 Task: Design a Vector Pattern for a Cosmic Fashion Collection.
Action: Mouse moved to (170, 108)
Screenshot: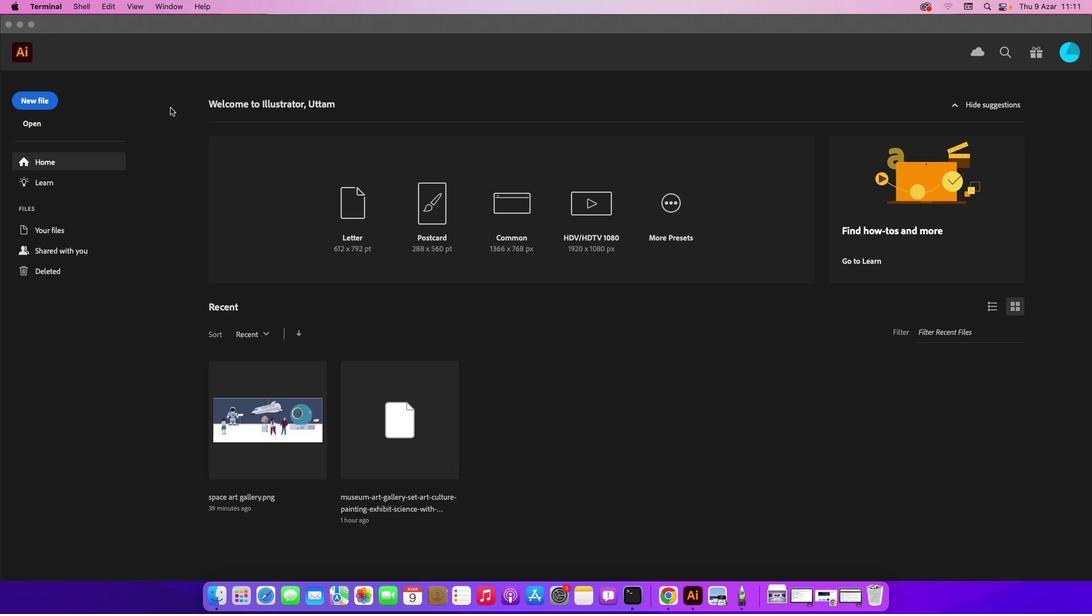 
Action: Mouse pressed left at (170, 108)
Screenshot: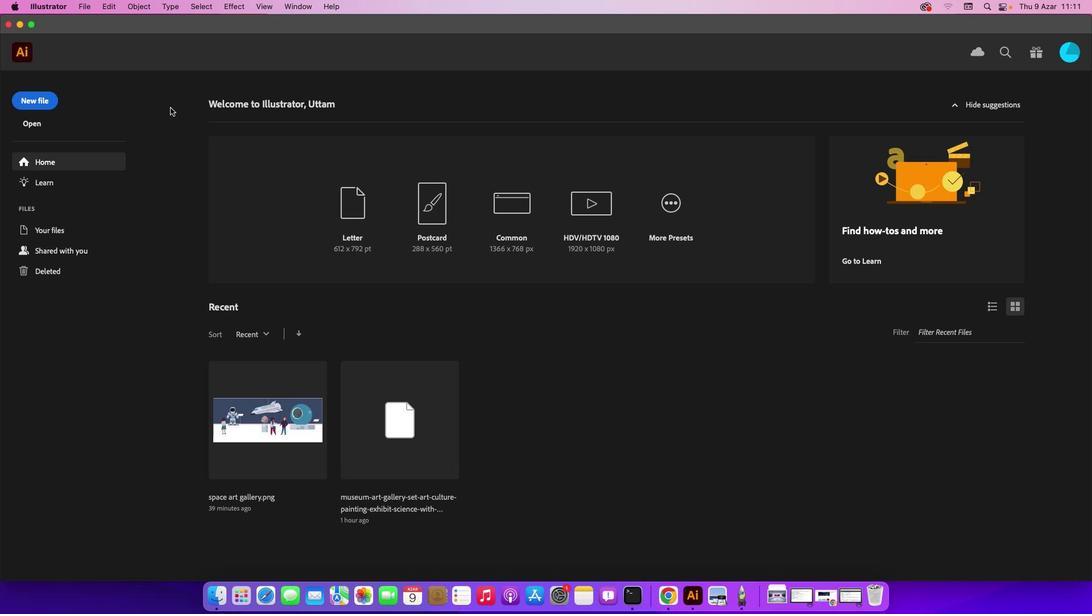 
Action: Mouse moved to (34, 105)
Screenshot: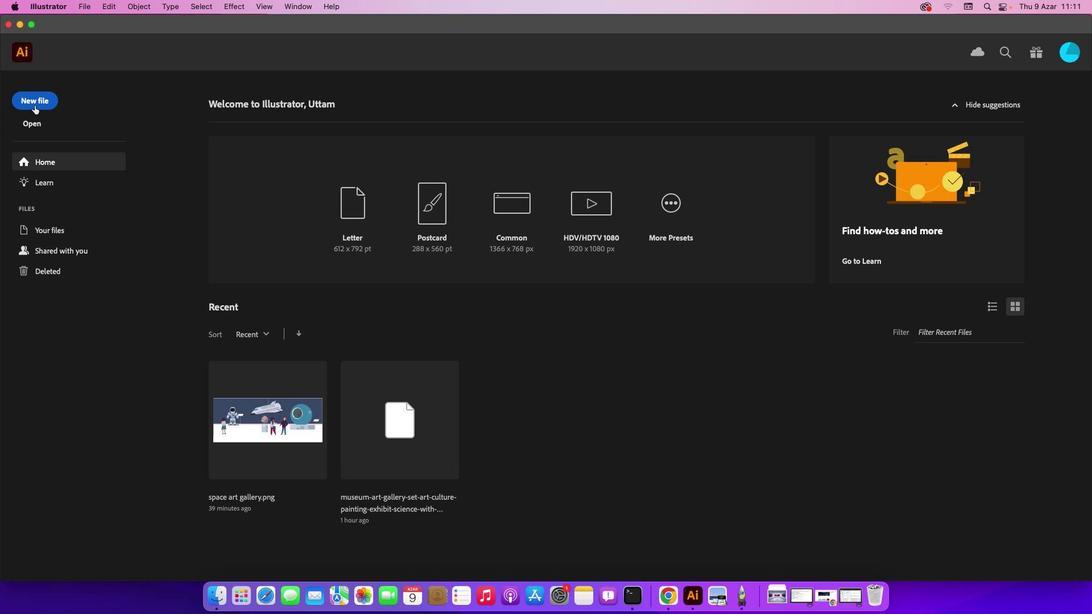 
Action: Mouse pressed left at (34, 105)
Screenshot: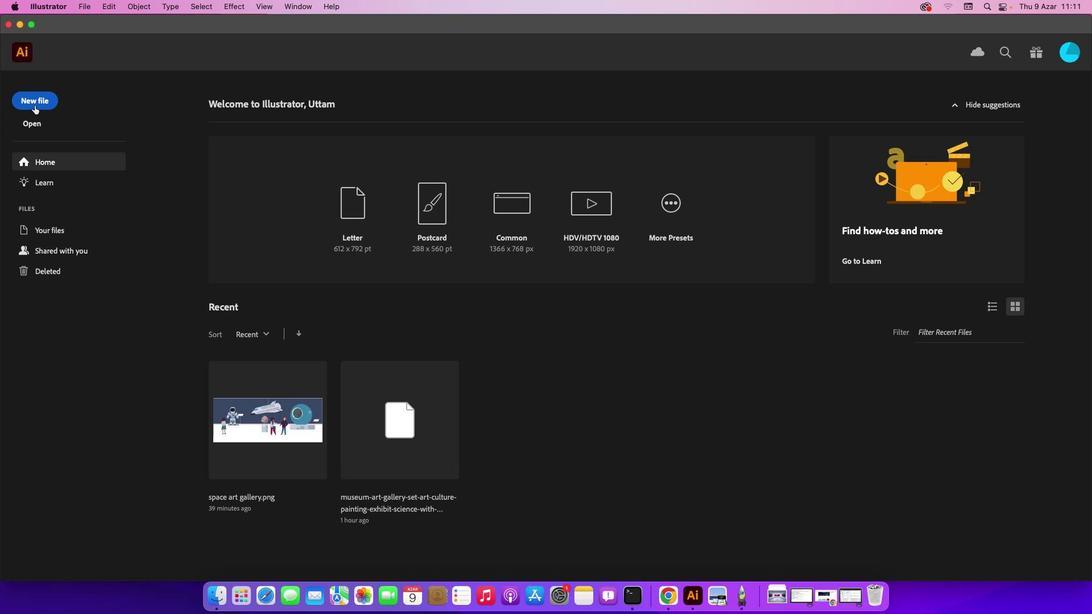 
Action: Mouse moved to (801, 471)
Screenshot: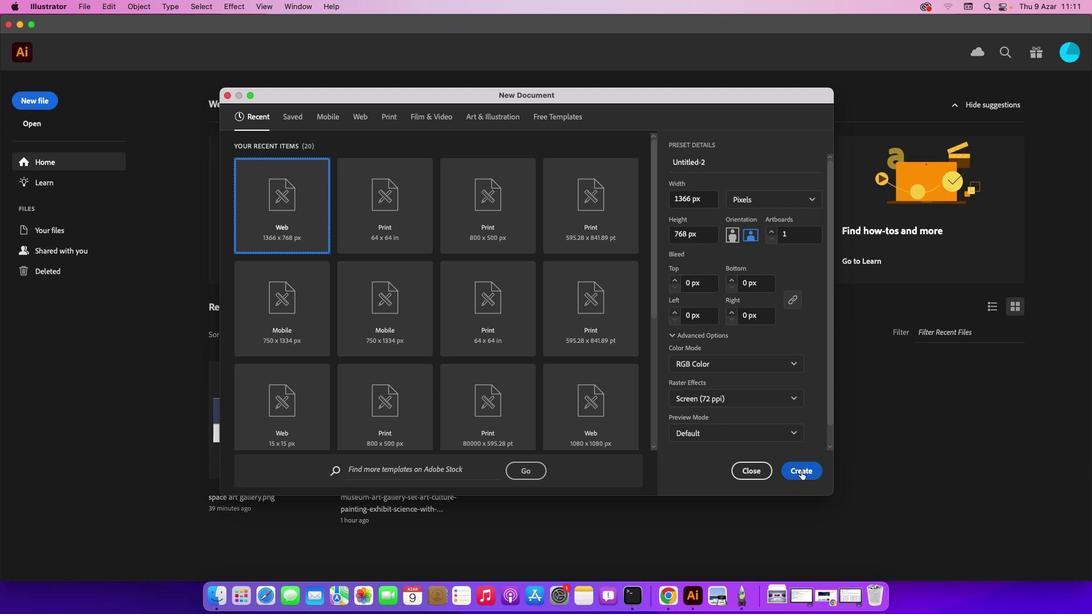 
Action: Mouse pressed left at (801, 471)
Screenshot: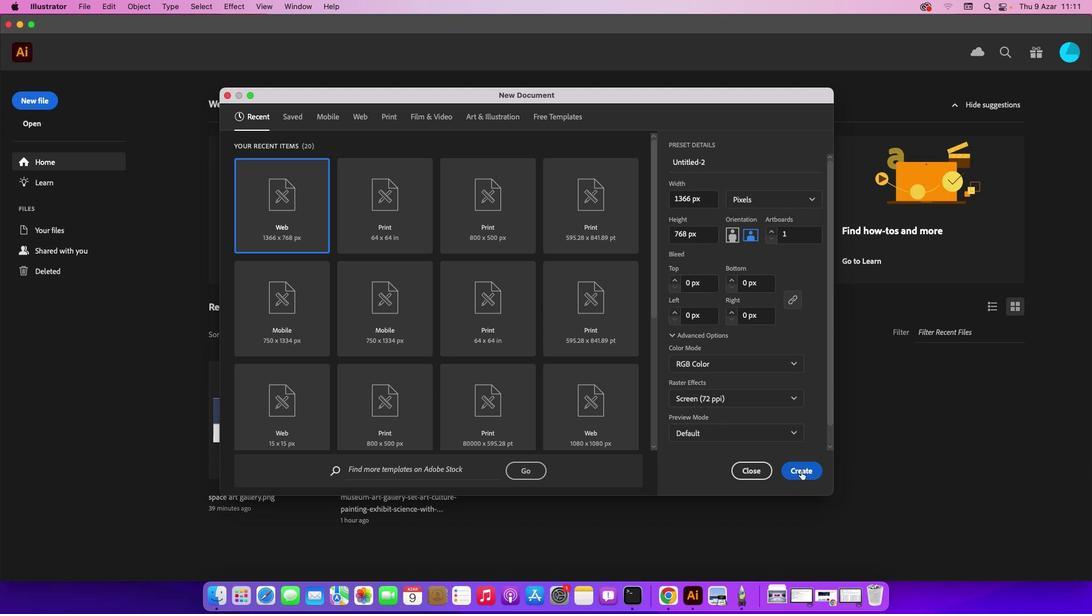 
Action: Mouse moved to (84, 3)
Screenshot: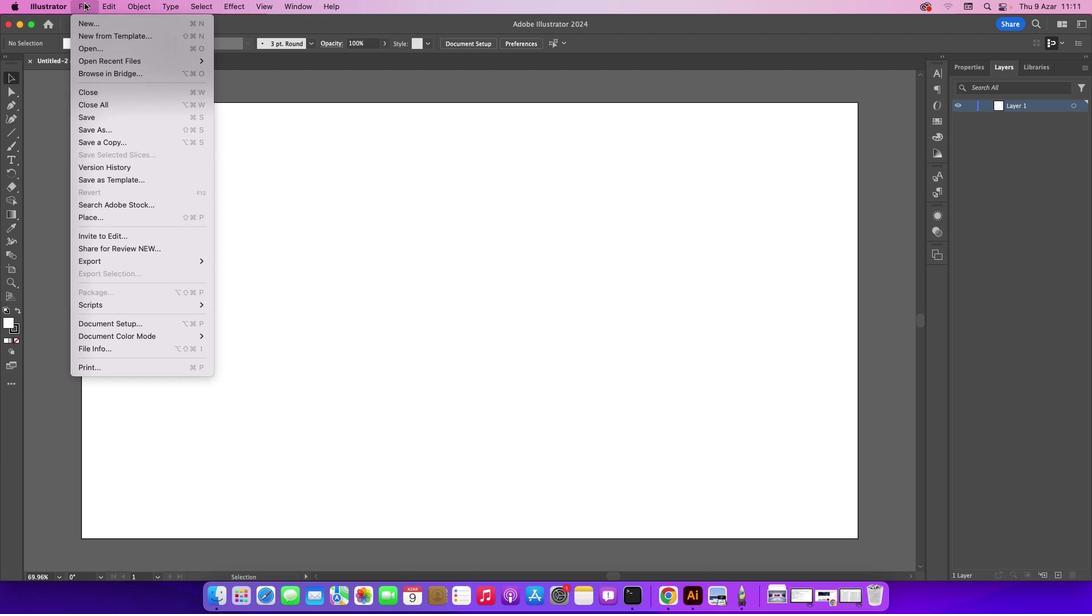 
Action: Mouse pressed left at (84, 3)
Screenshot: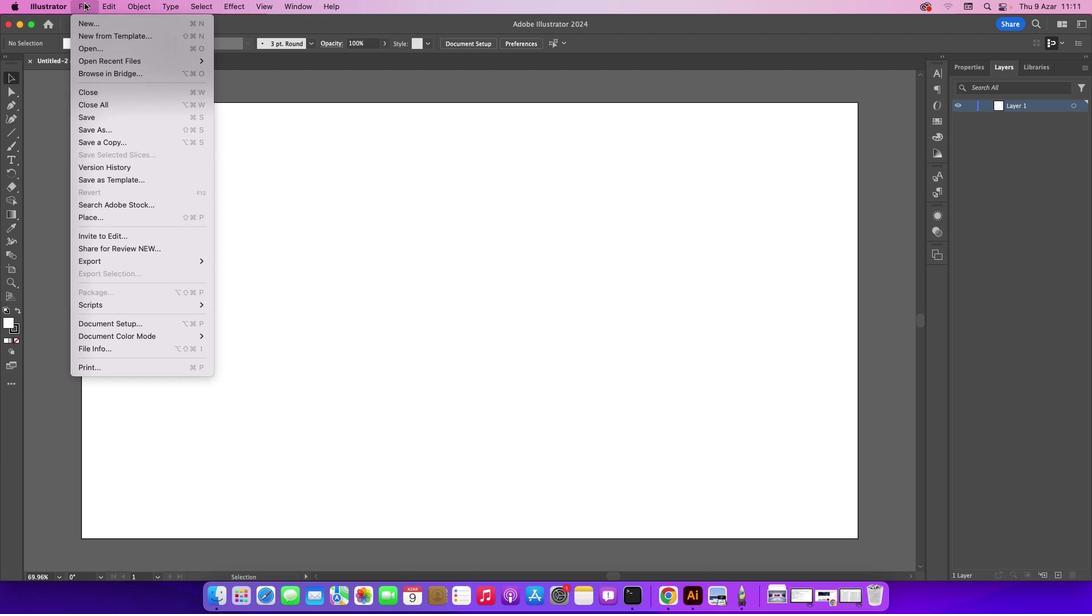 
Action: Mouse moved to (87, 44)
Screenshot: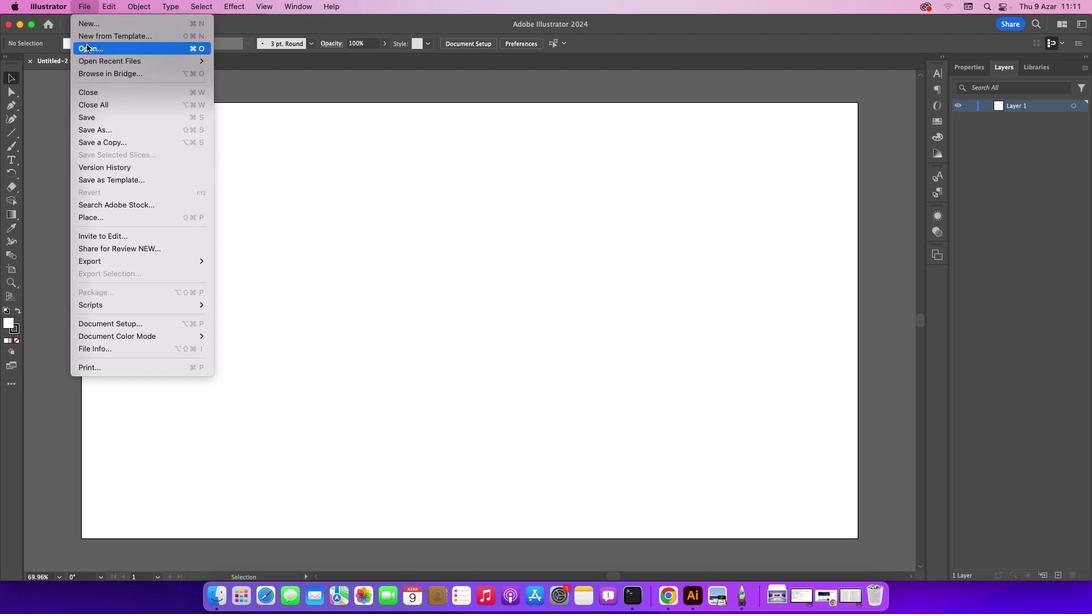 
Action: Mouse pressed left at (87, 44)
Screenshot: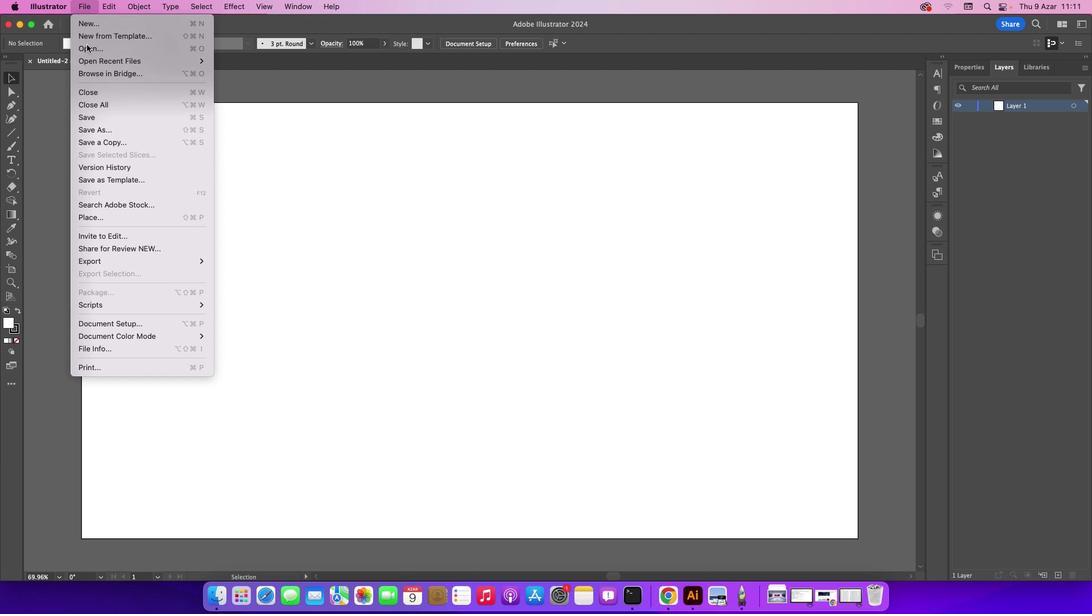 
Action: Mouse pressed left at (87, 44)
Screenshot: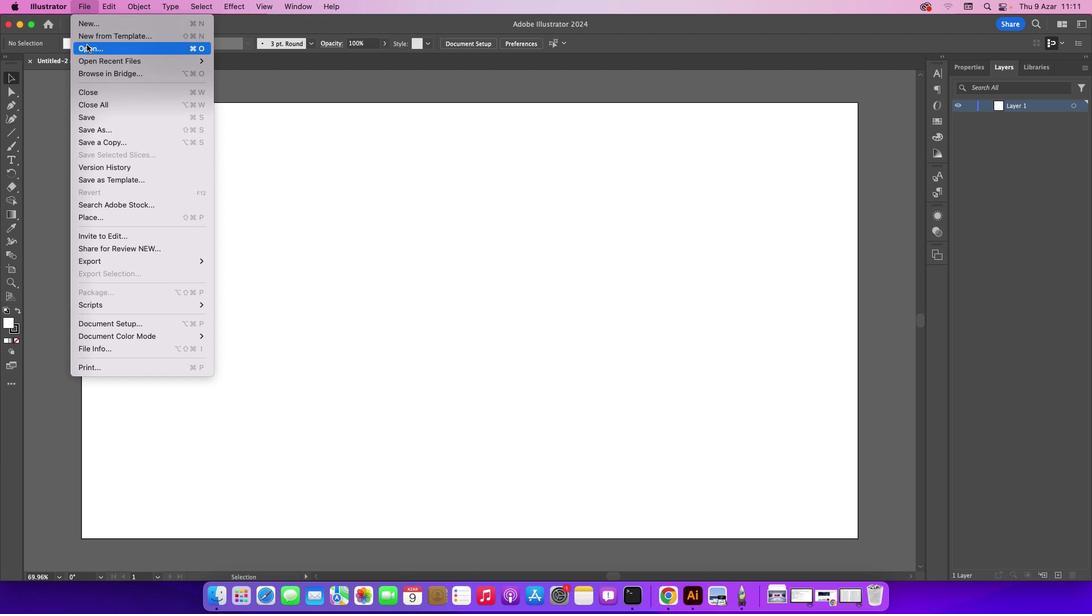 
Action: Mouse moved to (466, 155)
Screenshot: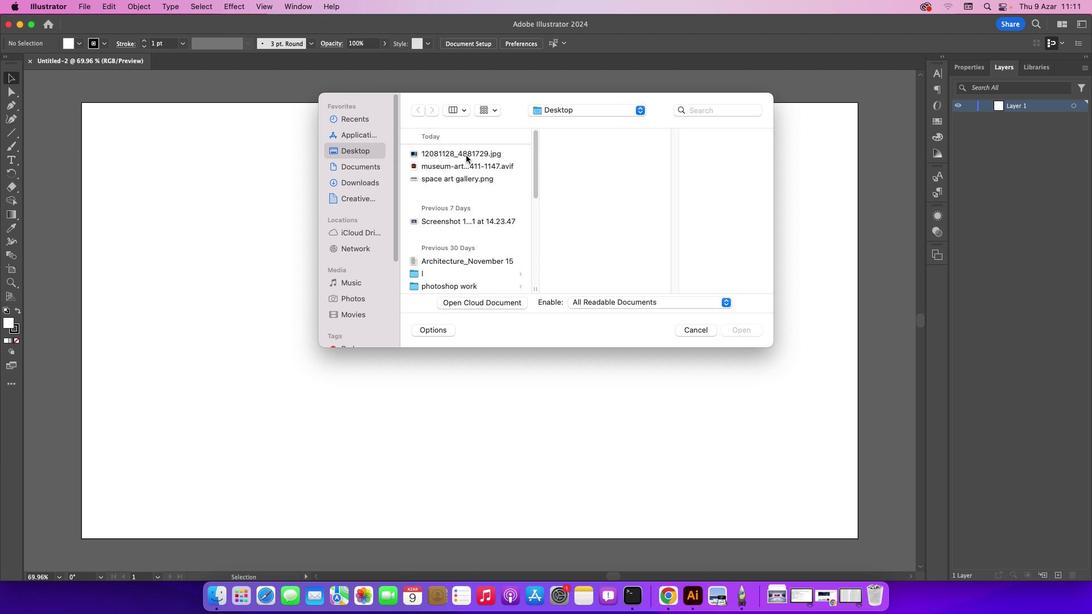 
Action: Mouse pressed left at (466, 155)
Screenshot: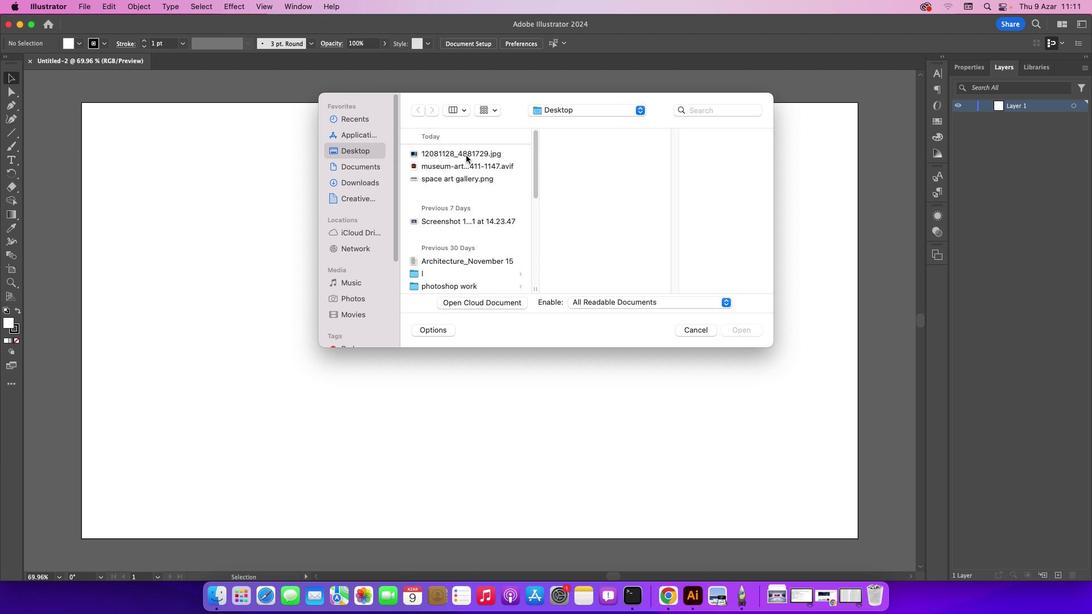 
Action: Mouse moved to (752, 330)
Screenshot: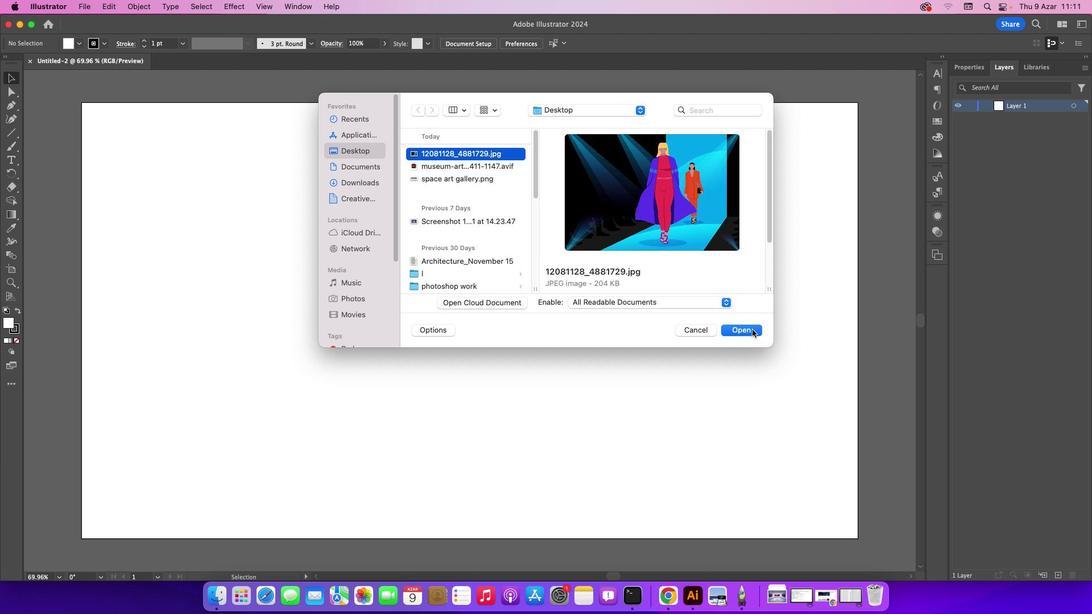 
Action: Mouse pressed left at (752, 330)
Screenshot: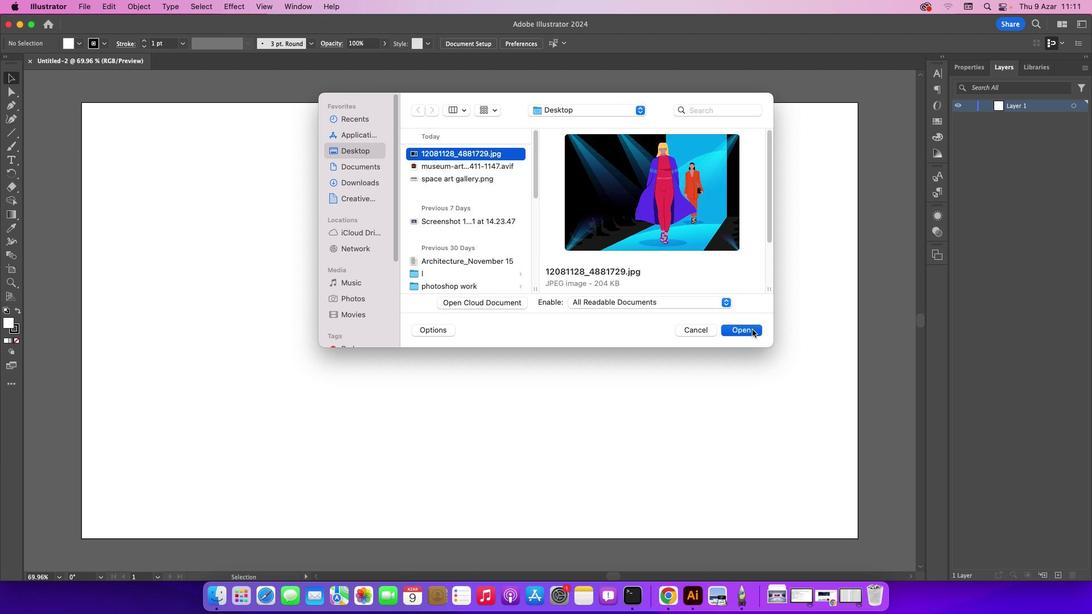 
Action: Mouse moved to (707, 295)
Screenshot: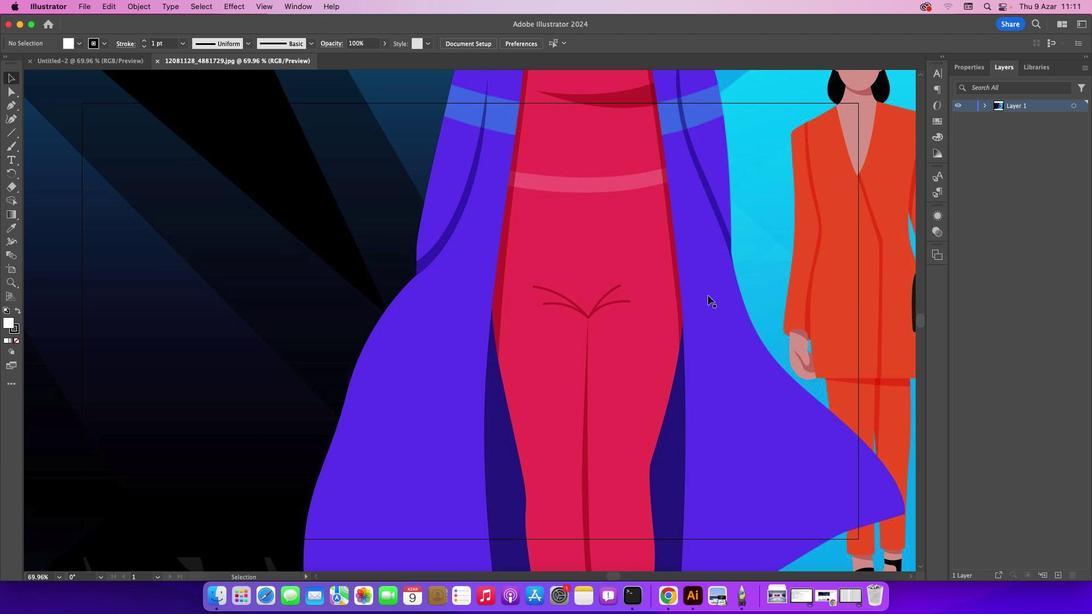 
Action: Mouse scrolled (707, 295) with delta (0, 0)
Screenshot: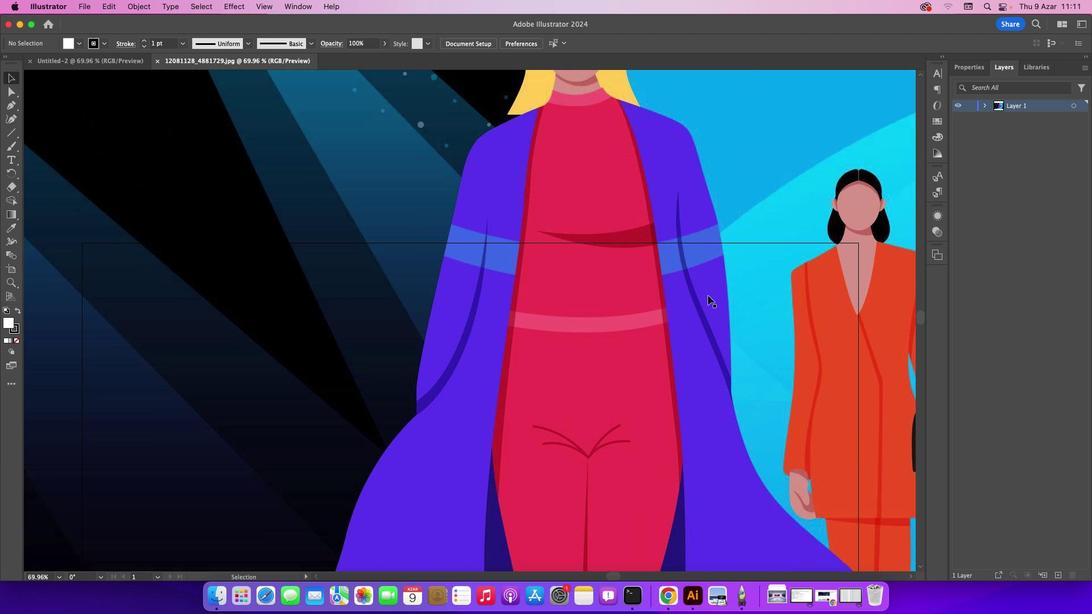 
Action: Mouse scrolled (707, 295) with delta (0, 0)
Screenshot: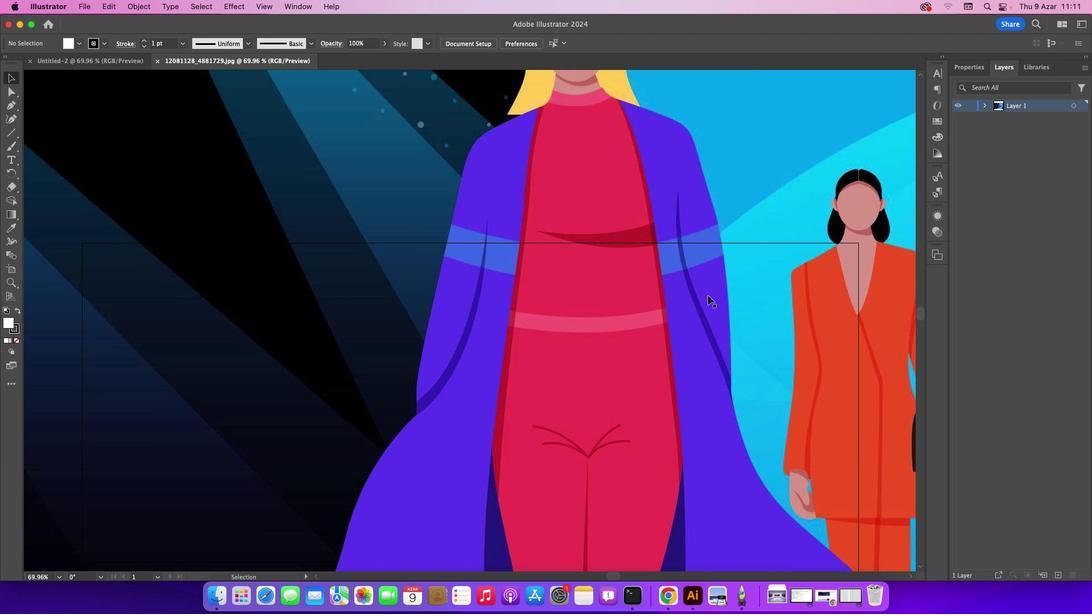 
Action: Mouse scrolled (707, 295) with delta (0, 1)
Screenshot: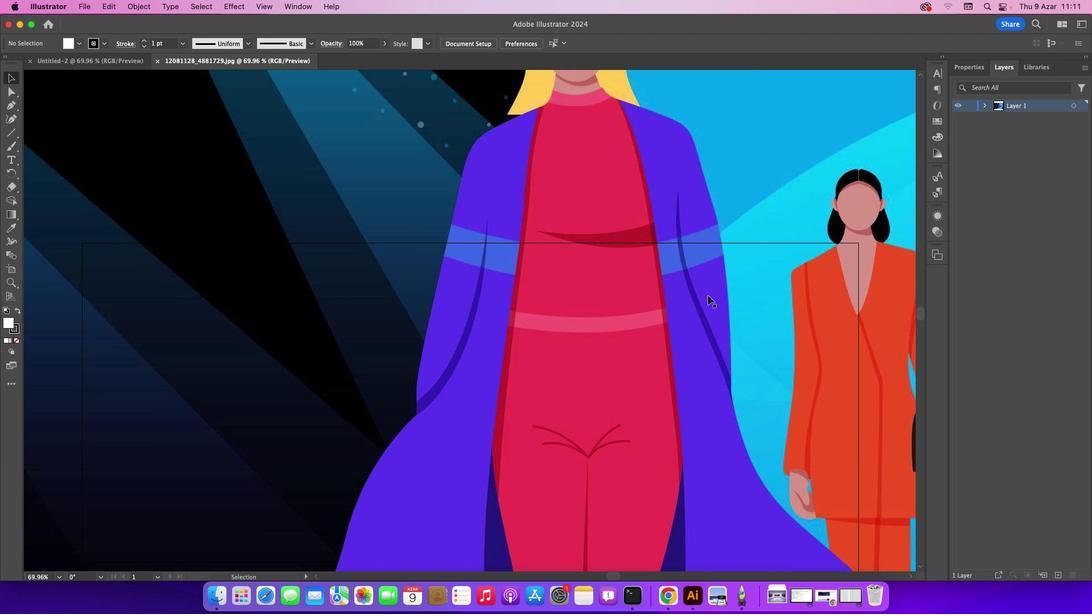 
Action: Mouse scrolled (707, 295) with delta (0, 2)
Screenshot: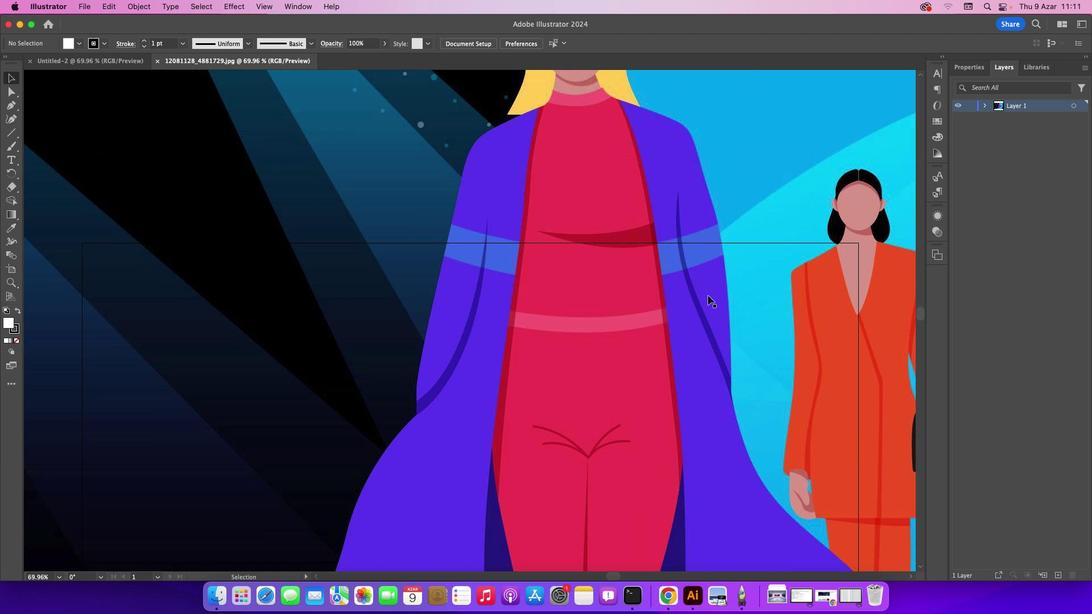 
Action: Mouse scrolled (707, 295) with delta (0, 0)
Screenshot: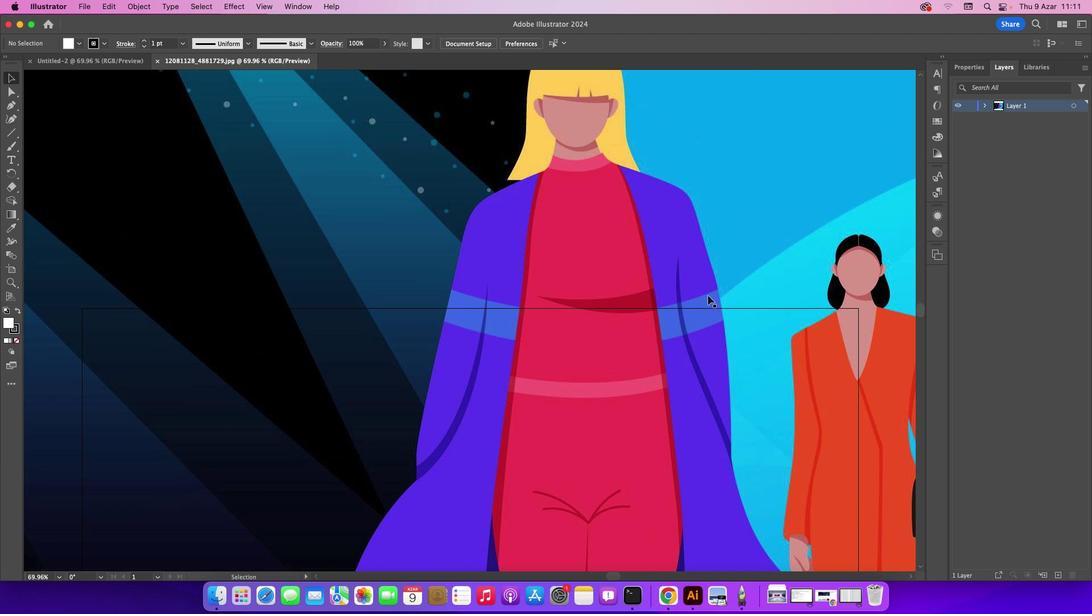 
Action: Mouse scrolled (707, 295) with delta (0, 0)
Screenshot: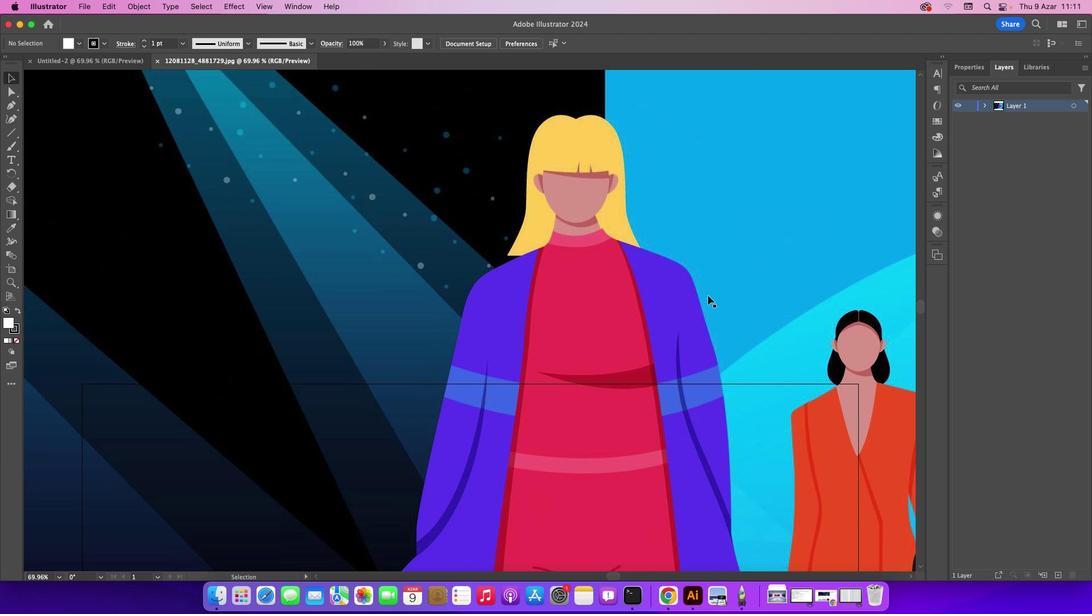 
Action: Mouse scrolled (707, 295) with delta (0, 1)
Screenshot: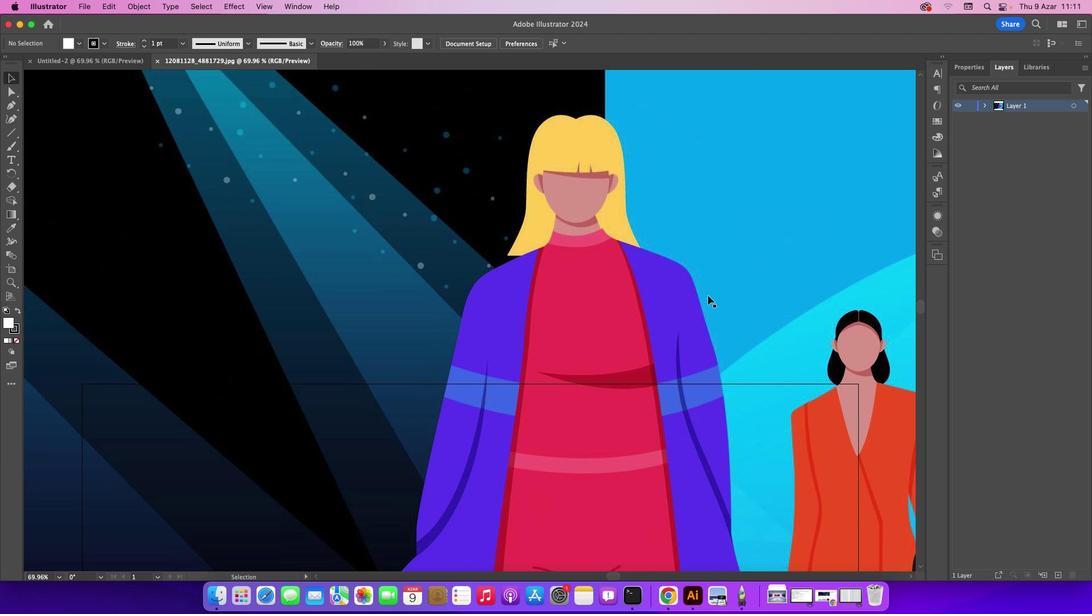 
Action: Mouse scrolled (707, 295) with delta (0, 2)
Screenshot: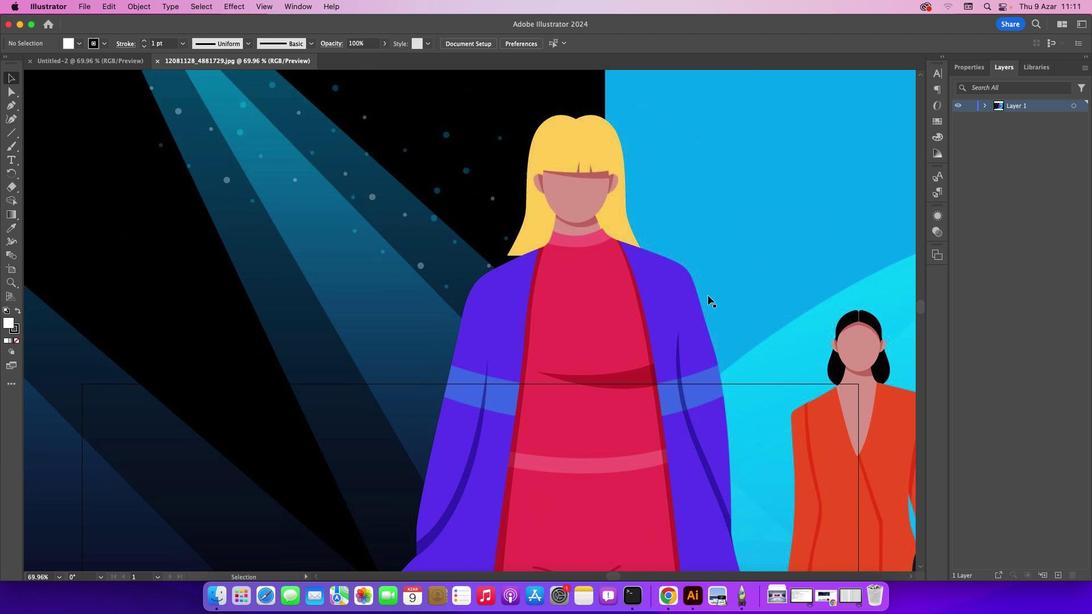 
Action: Mouse scrolled (707, 295) with delta (0, 0)
Screenshot: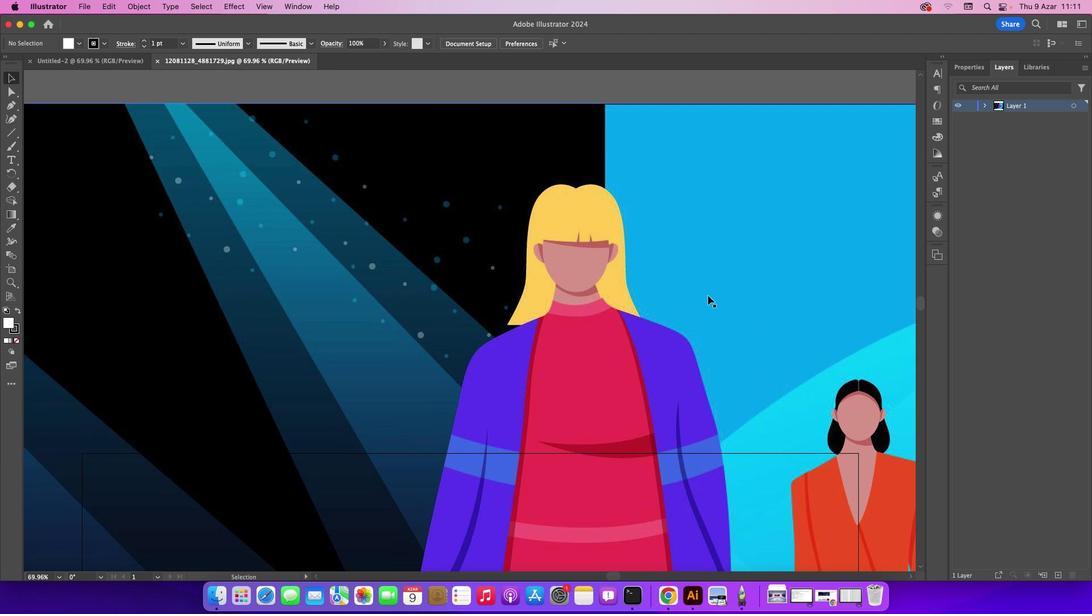 
Action: Mouse scrolled (707, 295) with delta (0, 0)
Screenshot: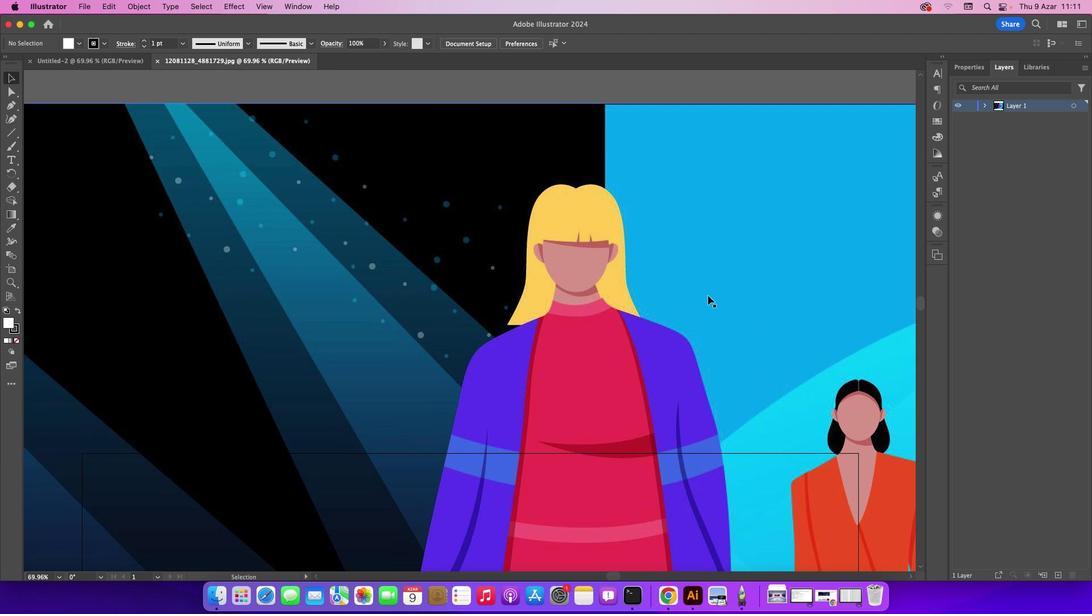 
Action: Mouse scrolled (707, 295) with delta (0, 1)
Screenshot: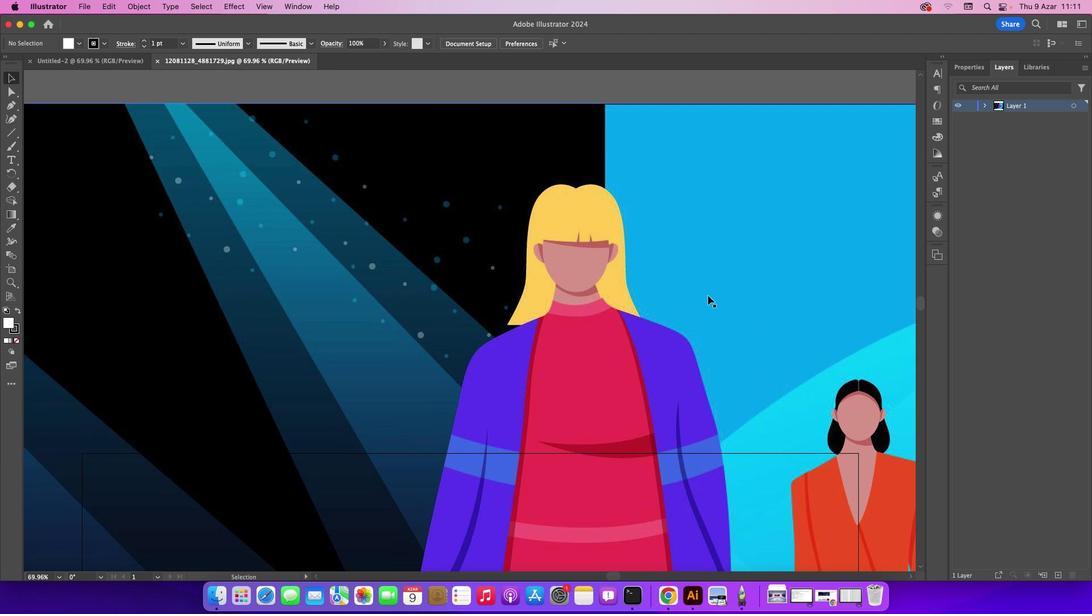 
Action: Mouse moved to (611, 574)
Screenshot: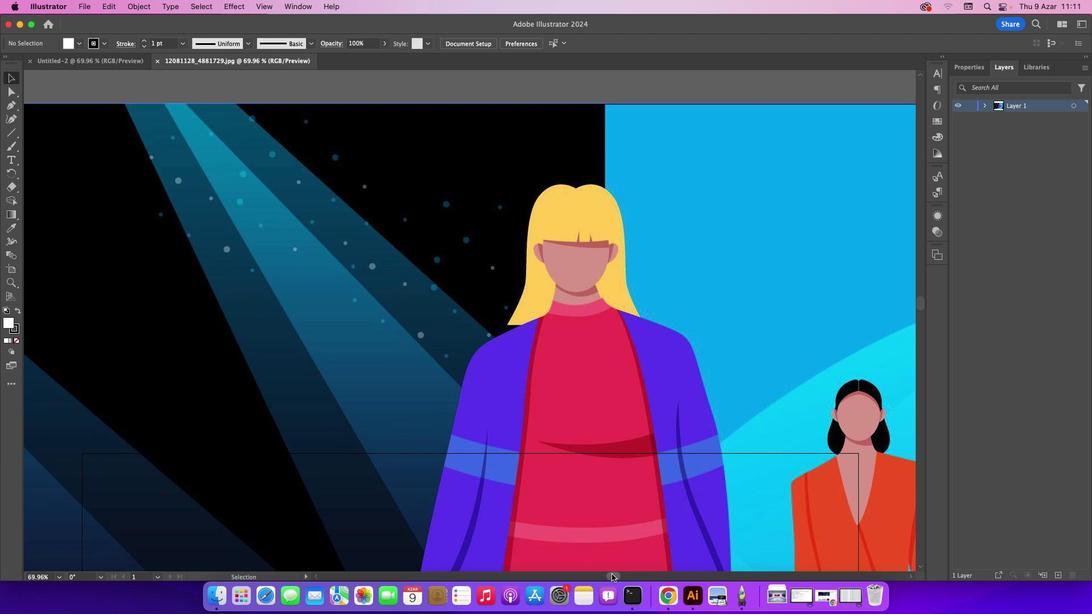 
Action: Mouse pressed left at (611, 574)
Screenshot: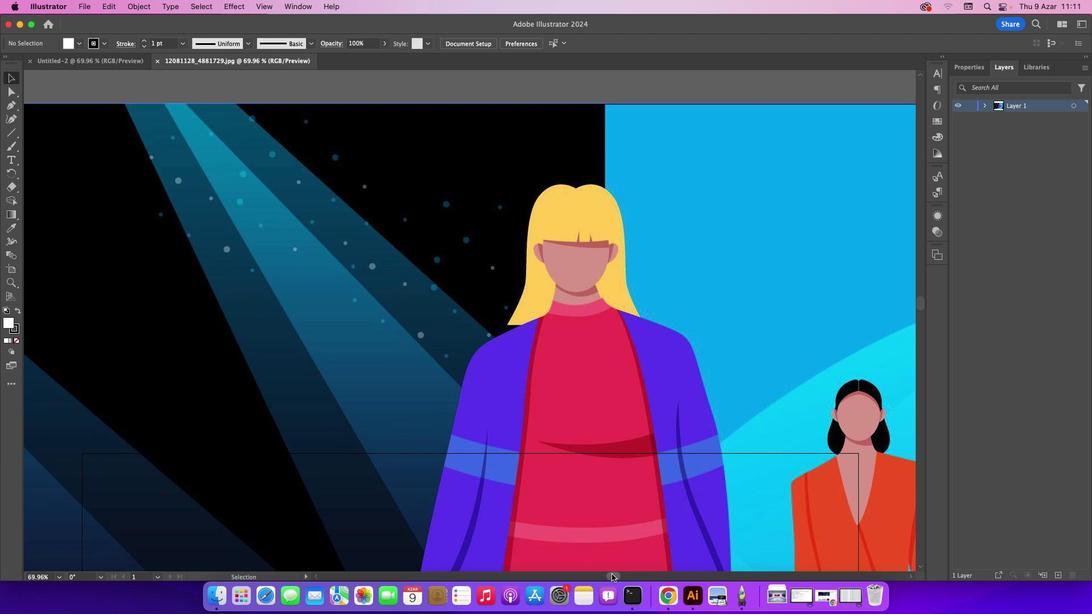 
Action: Mouse moved to (987, 110)
Screenshot: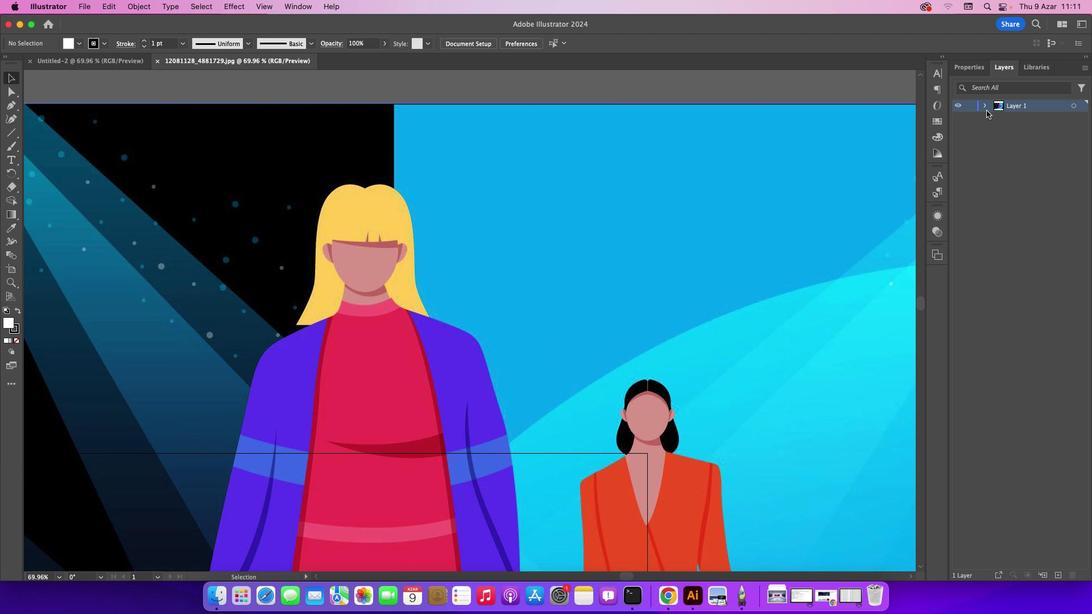 
Action: Mouse pressed left at (987, 110)
Screenshot: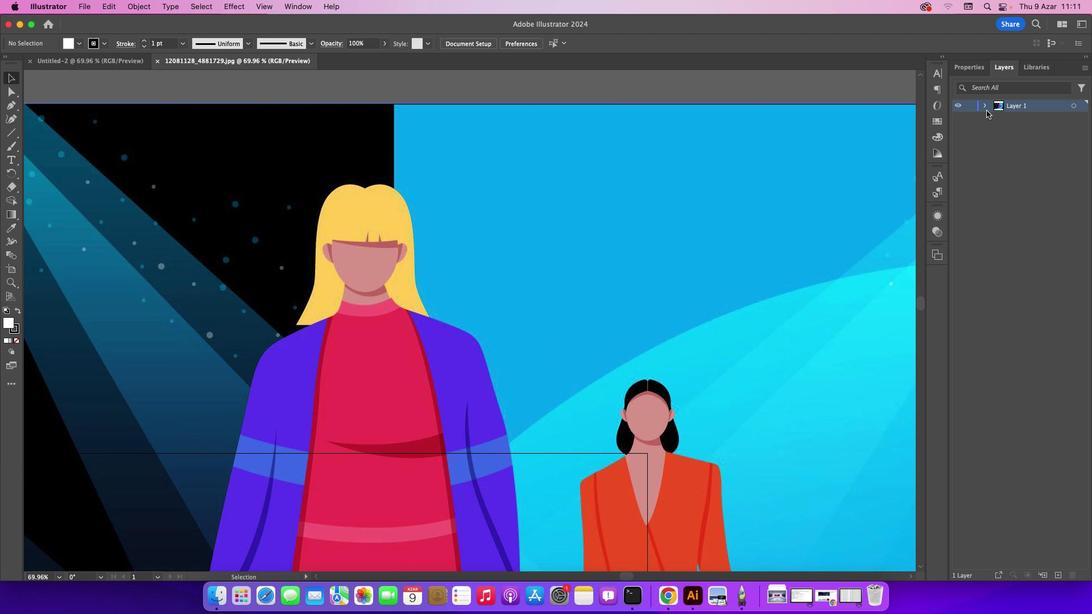 
Action: Mouse moved to (973, 117)
Screenshot: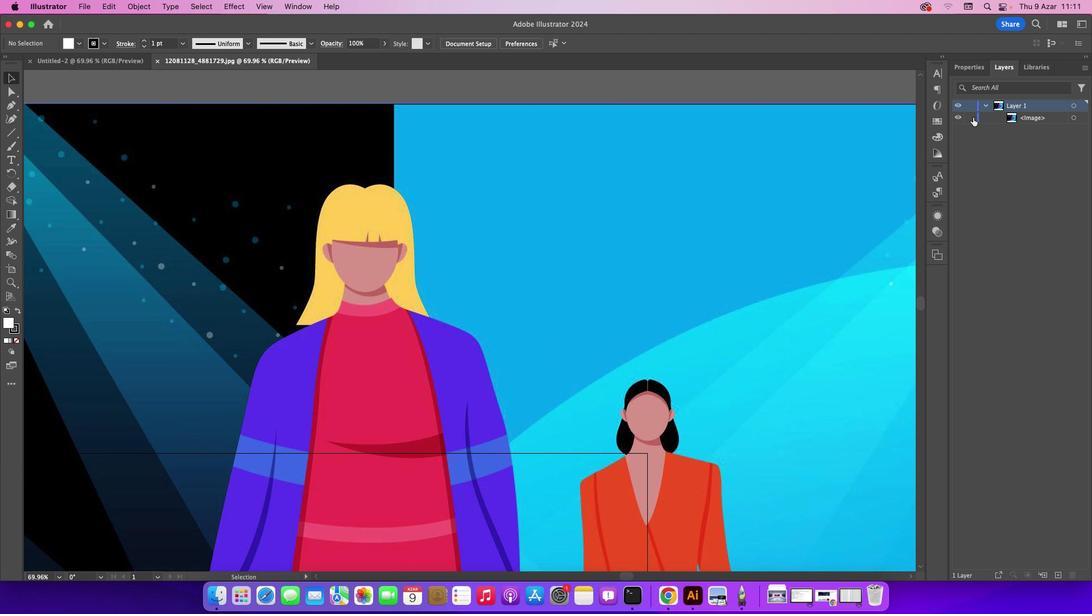 
Action: Mouse pressed left at (973, 117)
Screenshot: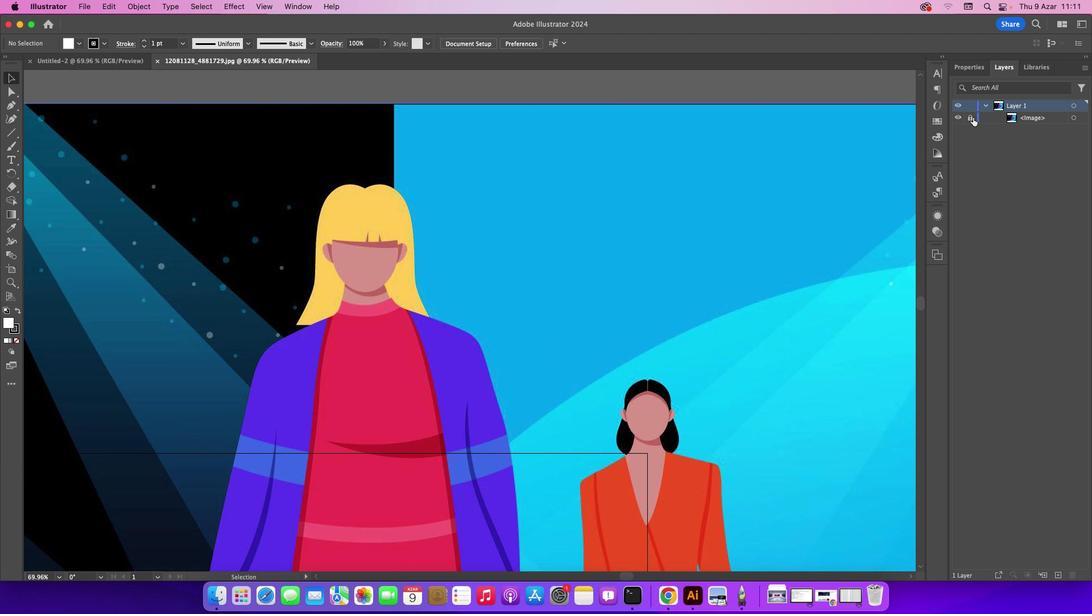 
Action: Mouse moved to (12, 106)
Screenshot: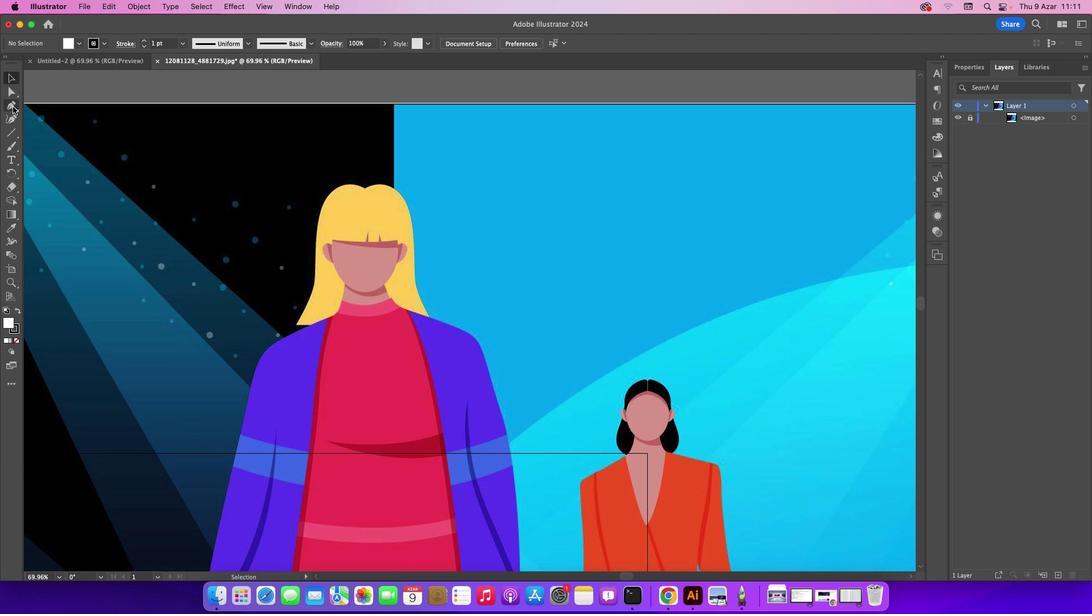 
Action: Mouse pressed left at (12, 106)
Screenshot: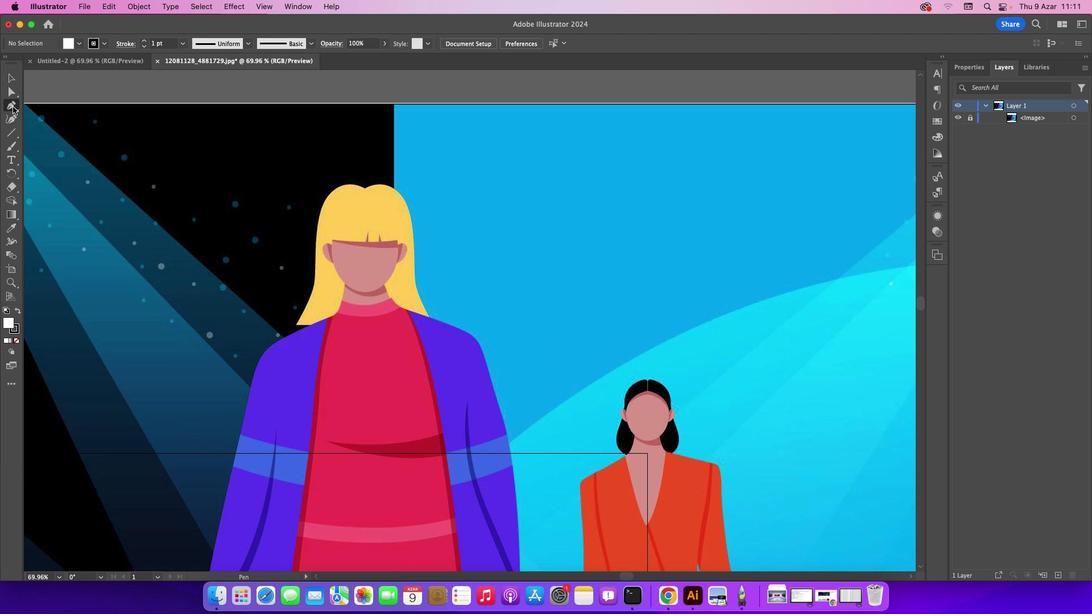 
Action: Mouse moved to (324, 238)
Screenshot: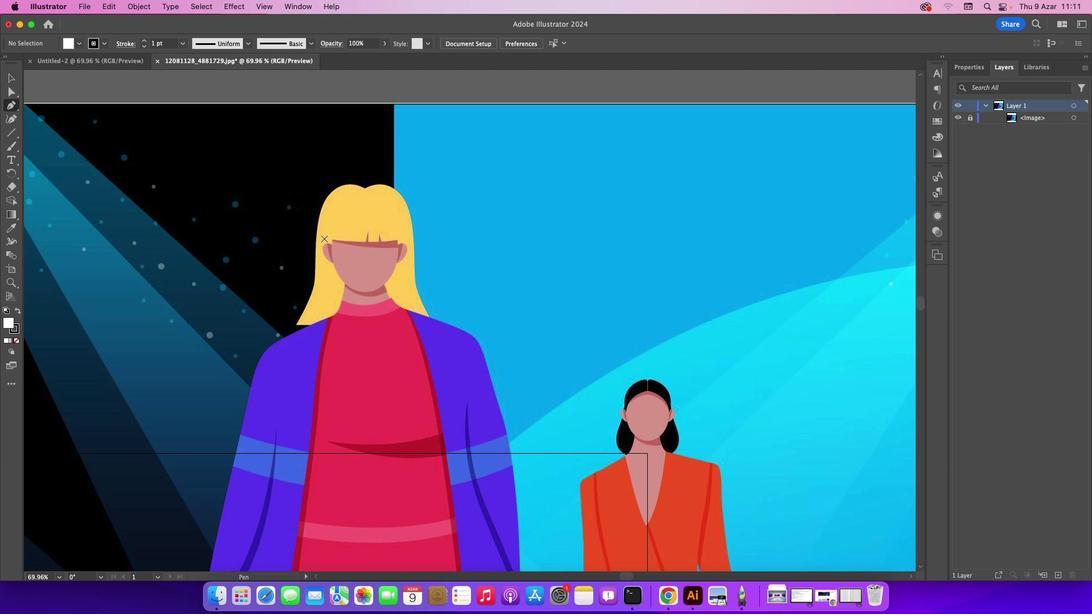 
Action: Key pressed Key.caps_lock
Screenshot: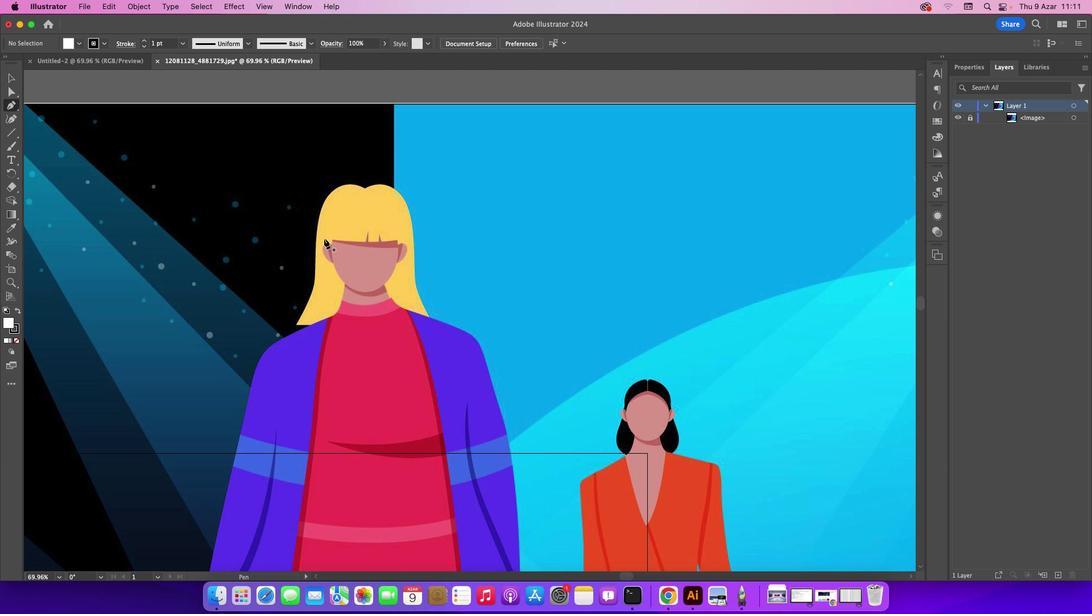 
Action: Mouse moved to (295, 324)
Screenshot: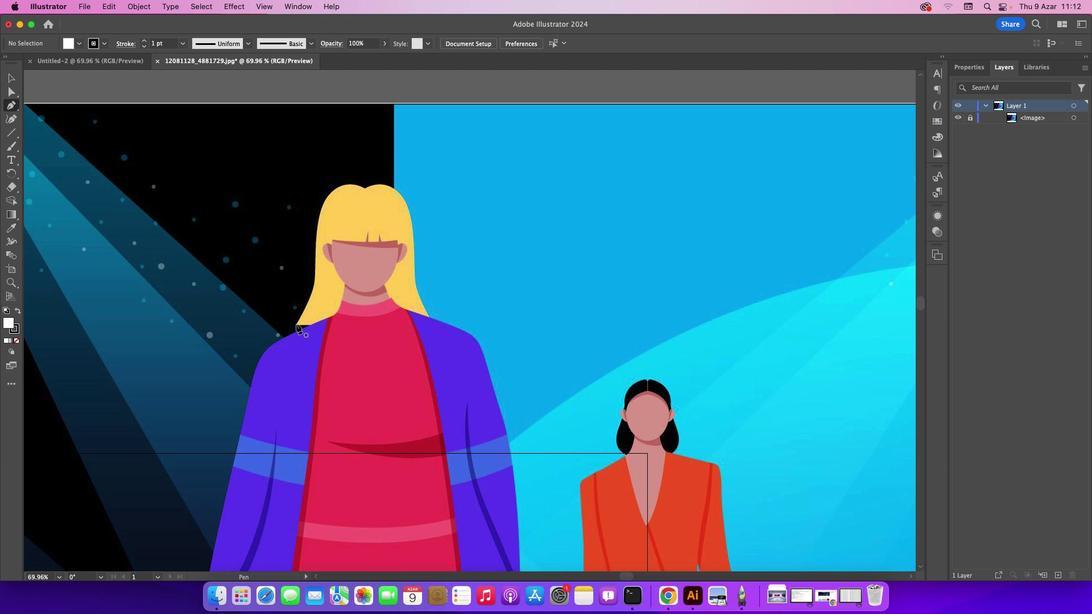 
Action: Mouse pressed left at (295, 324)
Screenshot: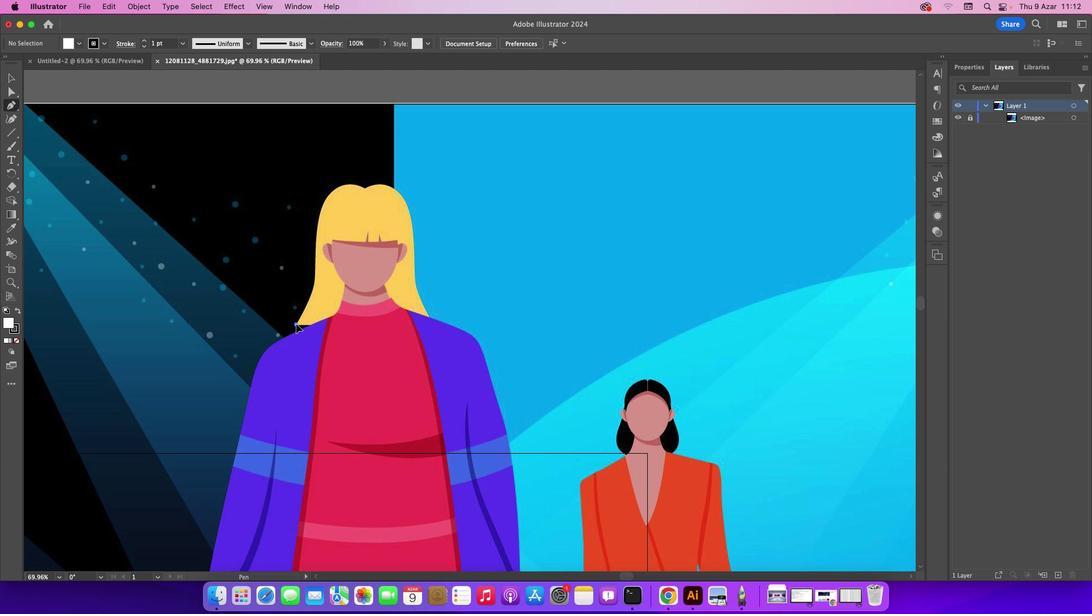 
Action: Mouse moved to (315, 274)
Screenshot: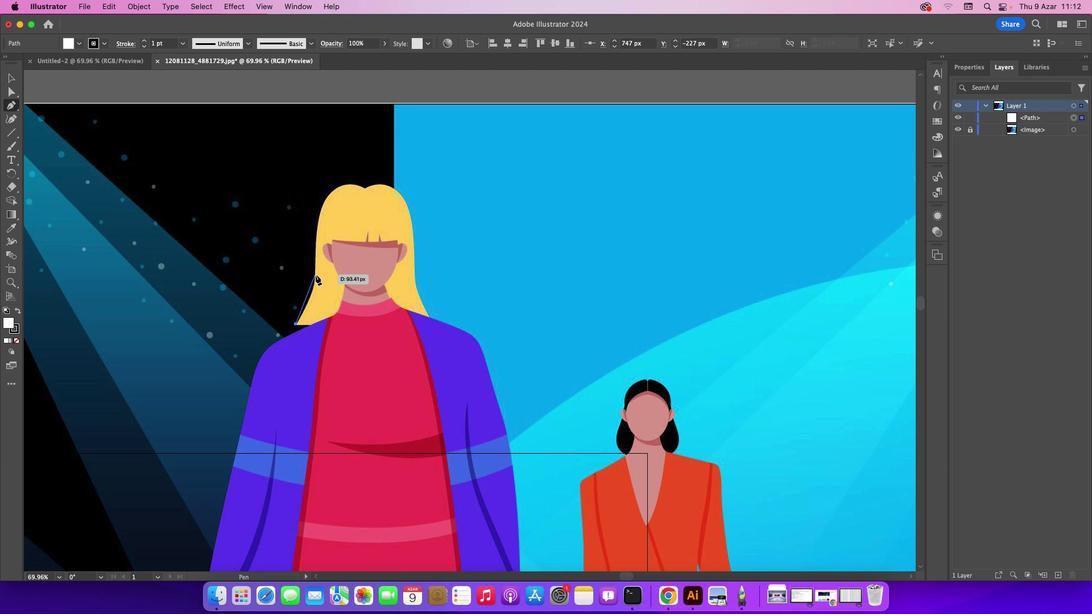 
Action: Mouse pressed left at (315, 274)
Screenshot: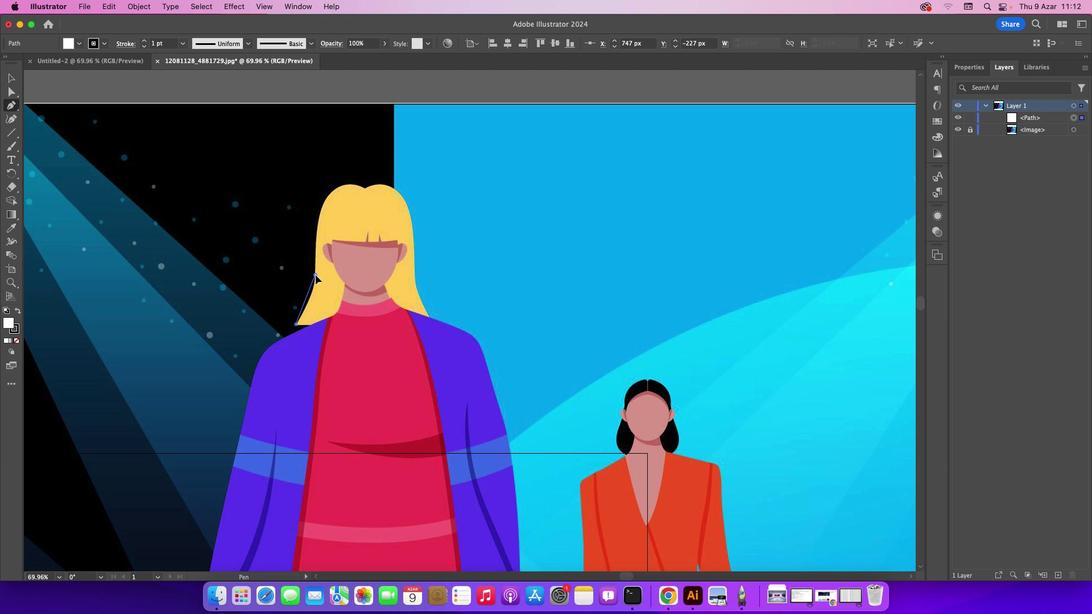 
Action: Mouse moved to (325, 198)
Screenshot: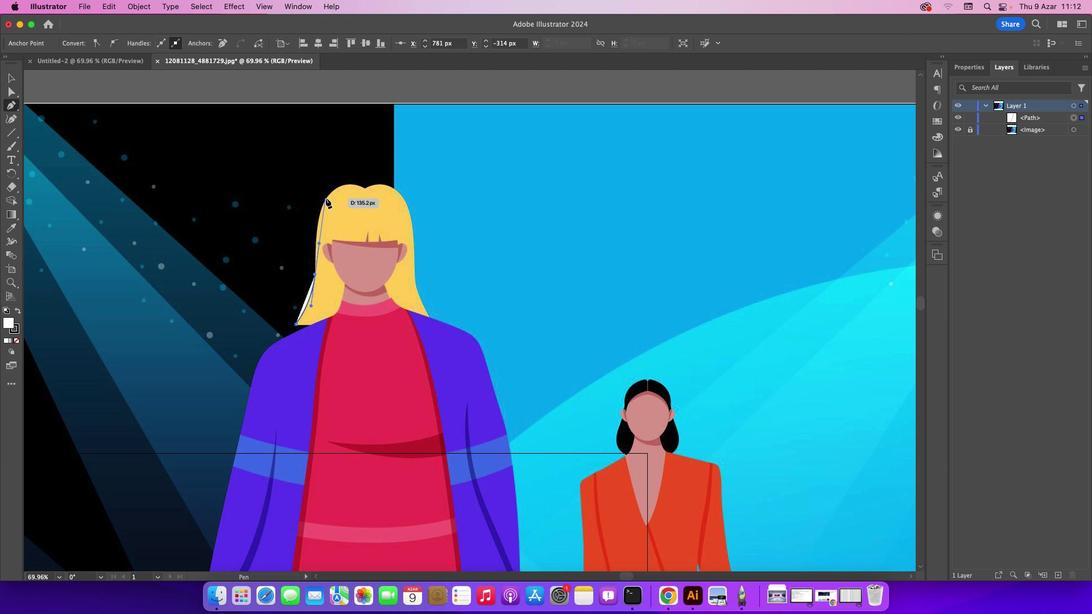 
Action: Mouse pressed left at (325, 198)
Screenshot: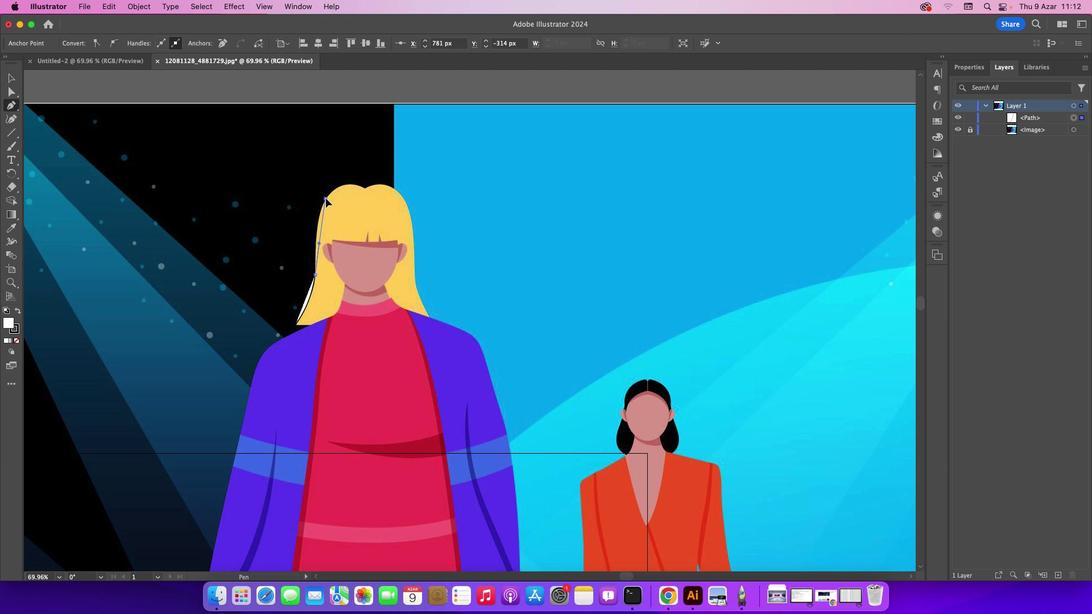 
Action: Mouse moved to (325, 198)
Screenshot: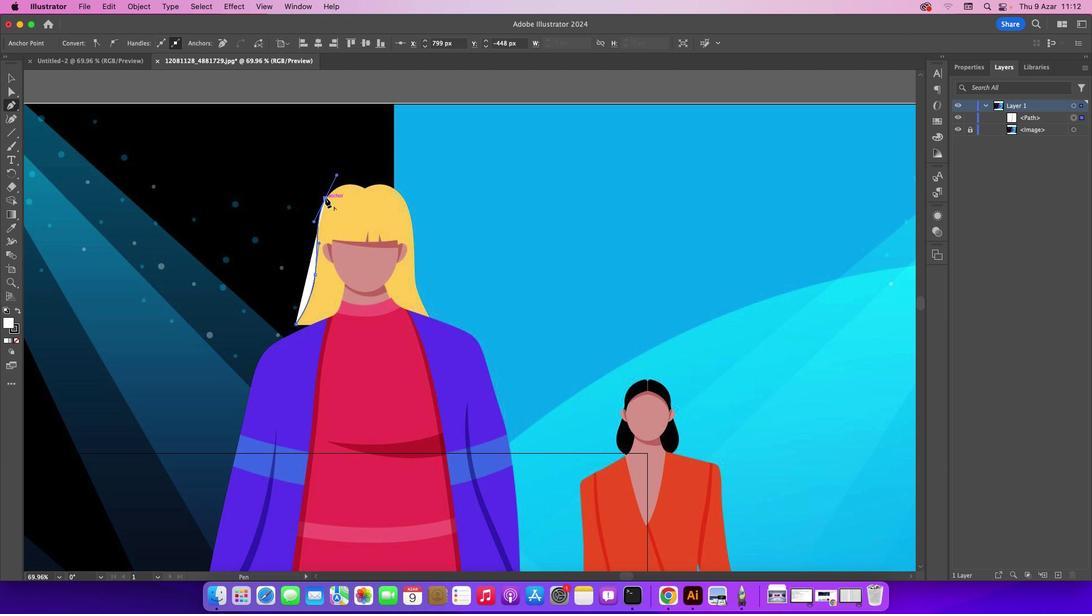 
Action: Mouse pressed left at (325, 198)
Screenshot: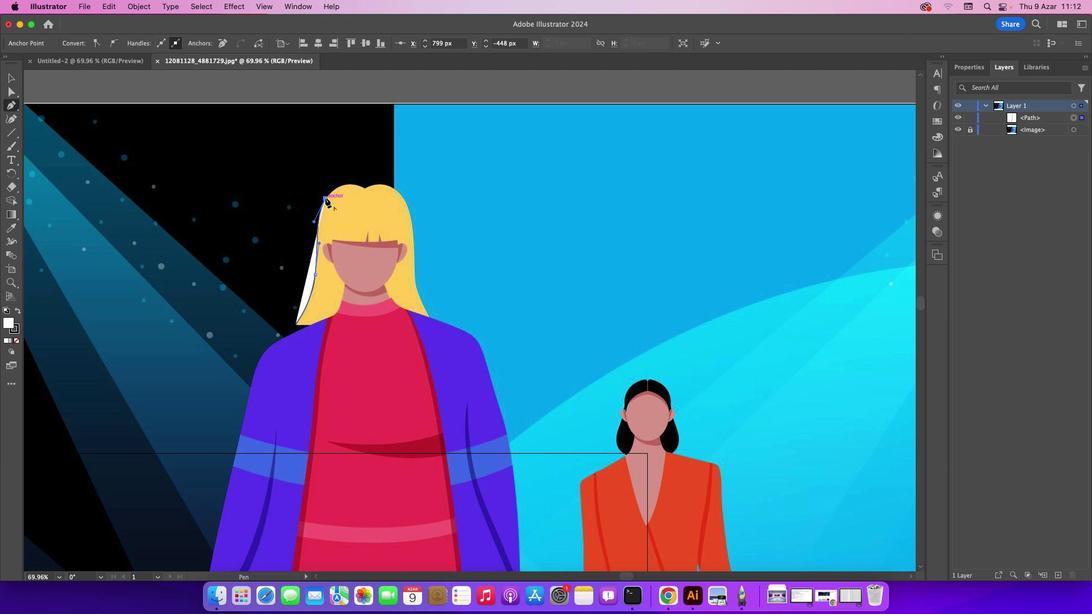 
Action: Mouse moved to (363, 188)
Screenshot: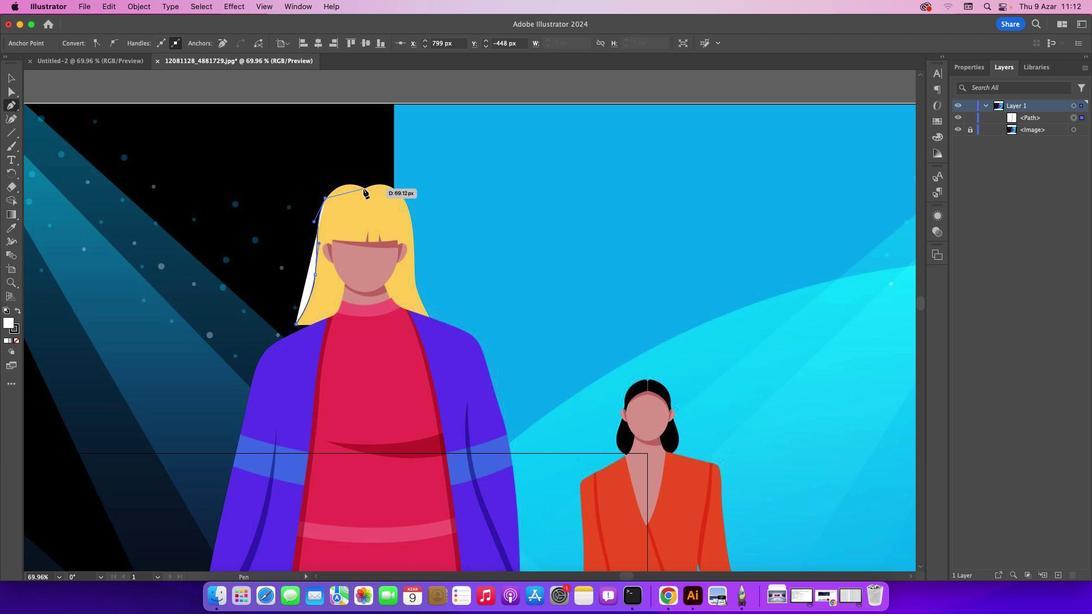 
Action: Mouse pressed left at (363, 188)
Screenshot: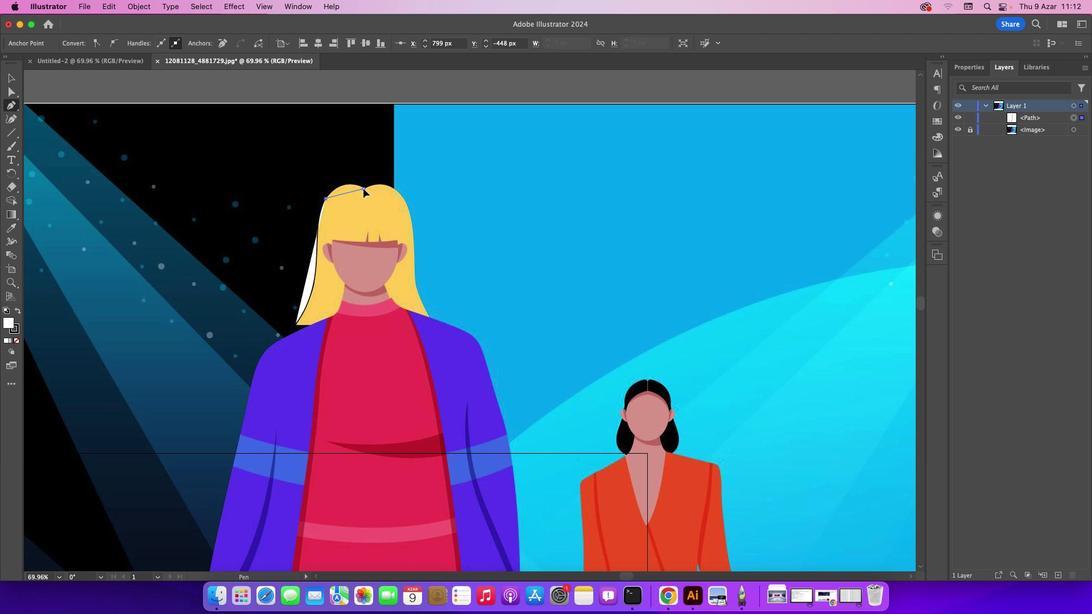 
Action: Mouse moved to (364, 188)
Screenshot: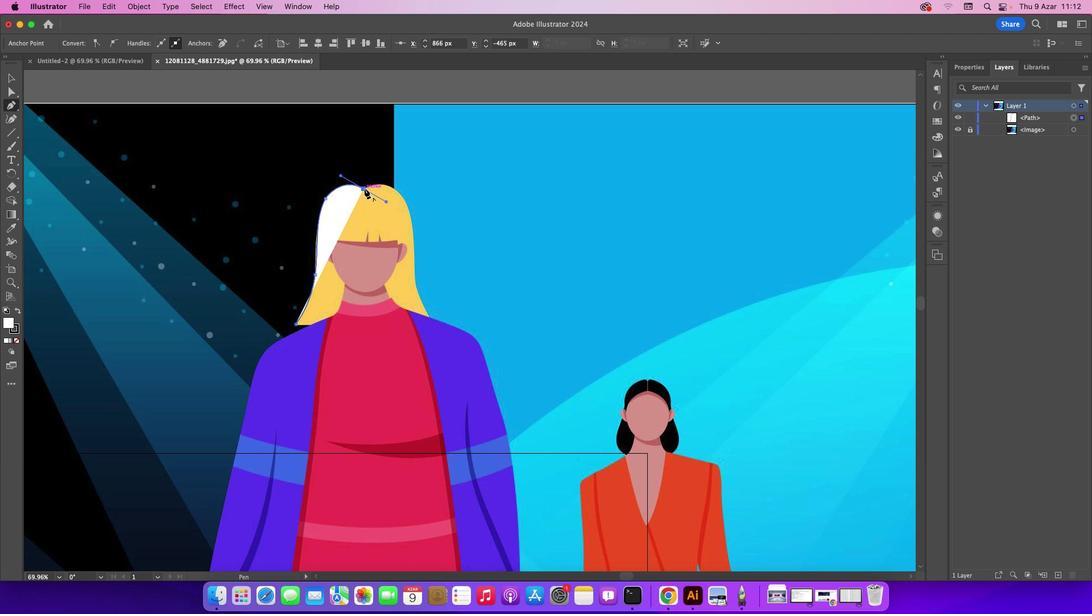 
Action: Mouse pressed left at (364, 188)
Screenshot: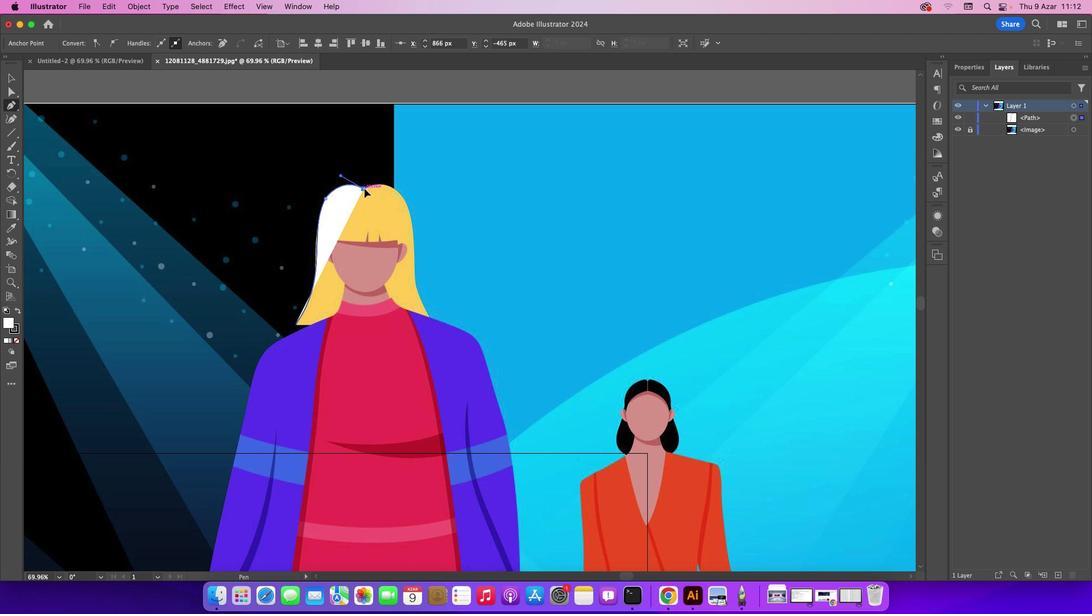 
Action: Mouse moved to (401, 195)
Screenshot: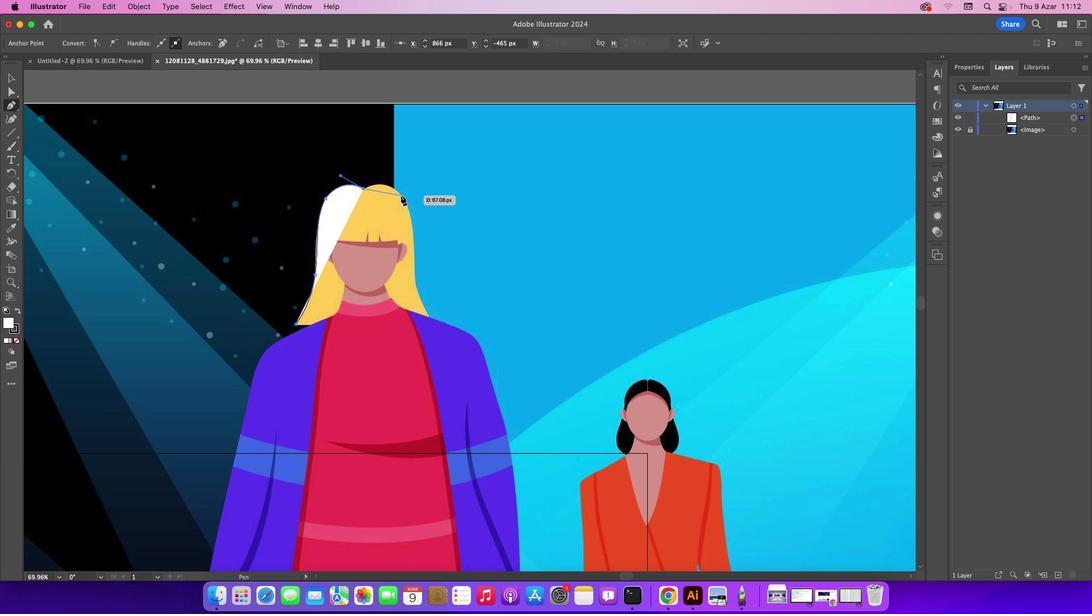 
Action: Mouse pressed left at (401, 195)
Screenshot: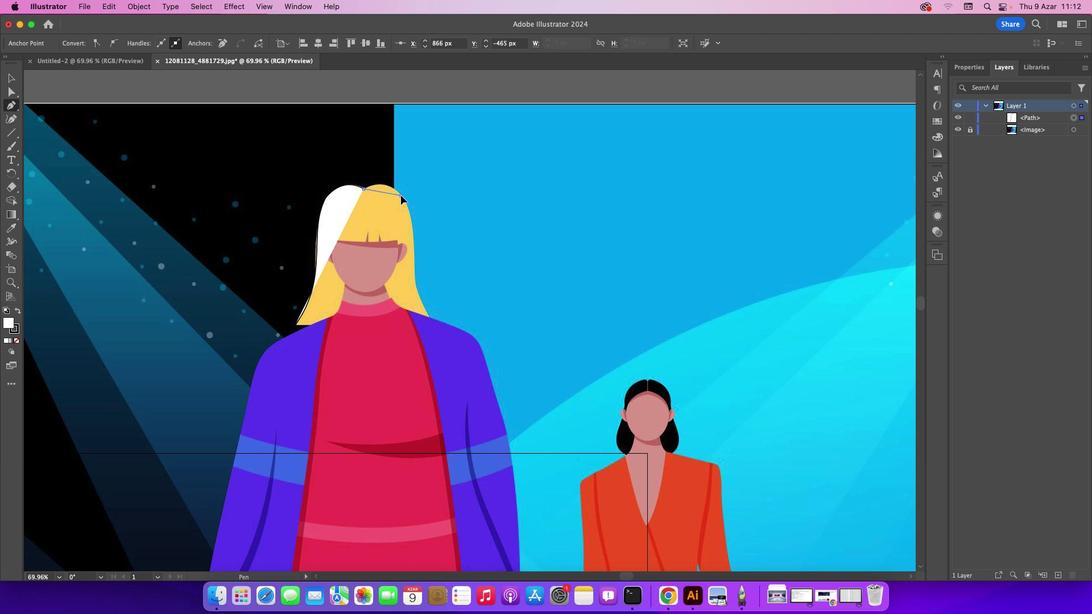 
Action: Mouse moved to (414, 243)
Screenshot: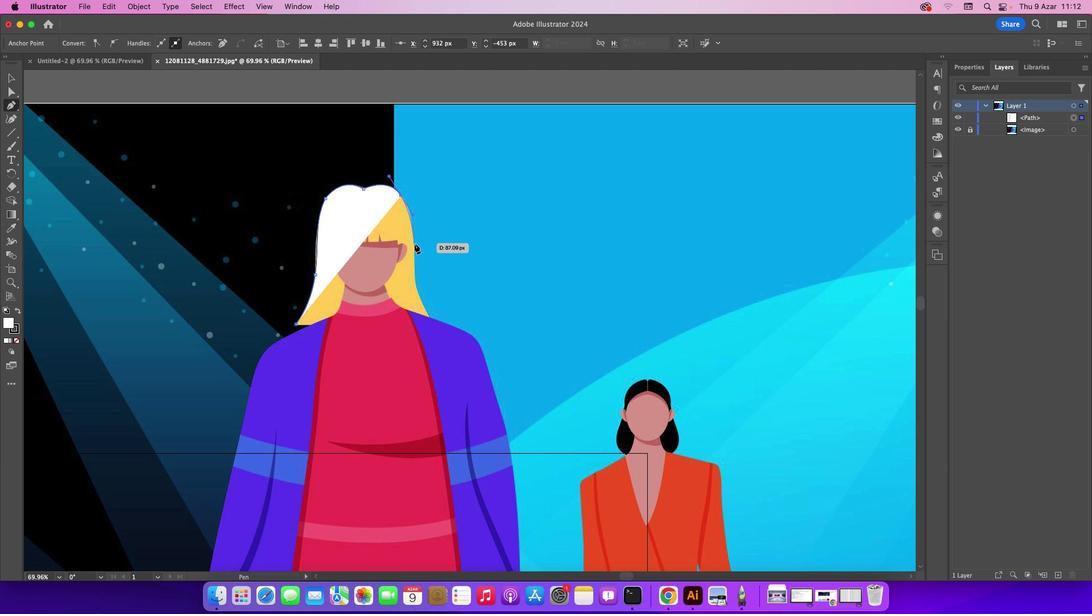 
Action: Mouse pressed left at (414, 243)
Screenshot: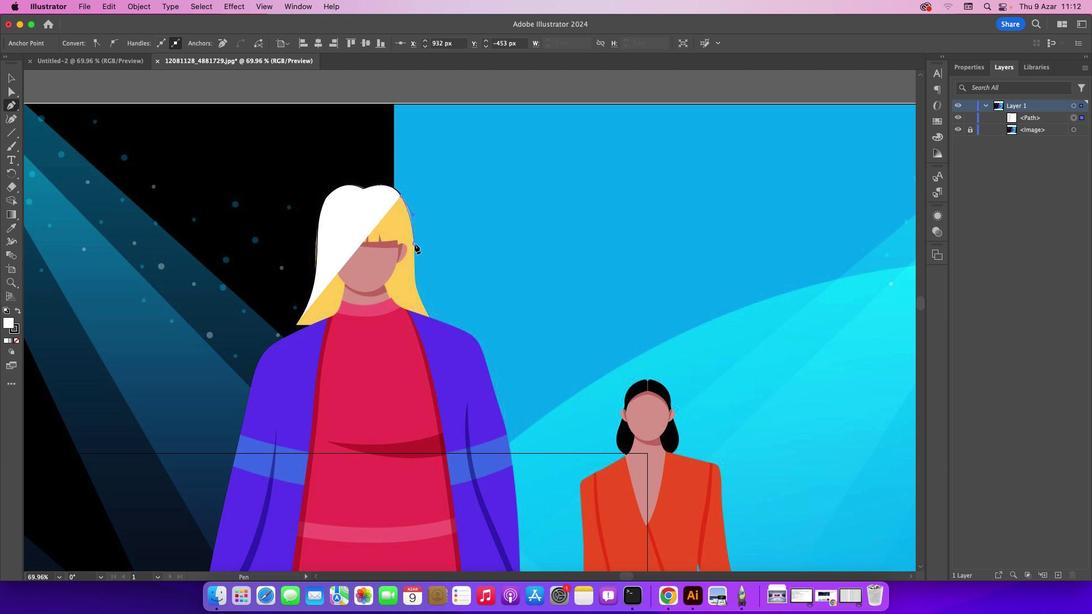 
Action: Mouse moved to (418, 294)
Screenshot: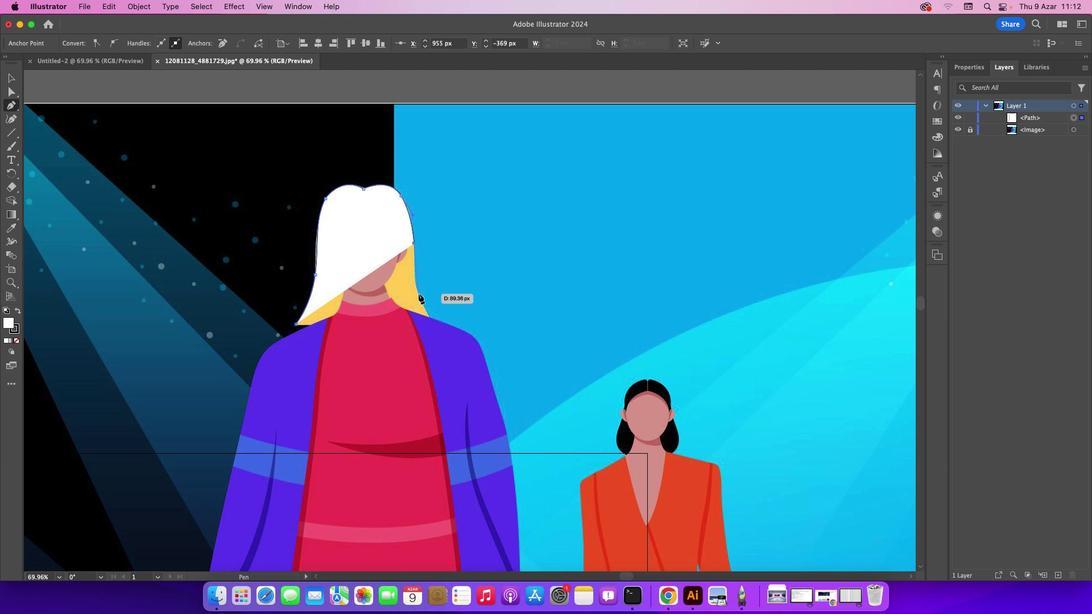 
Action: Mouse pressed left at (418, 294)
Screenshot: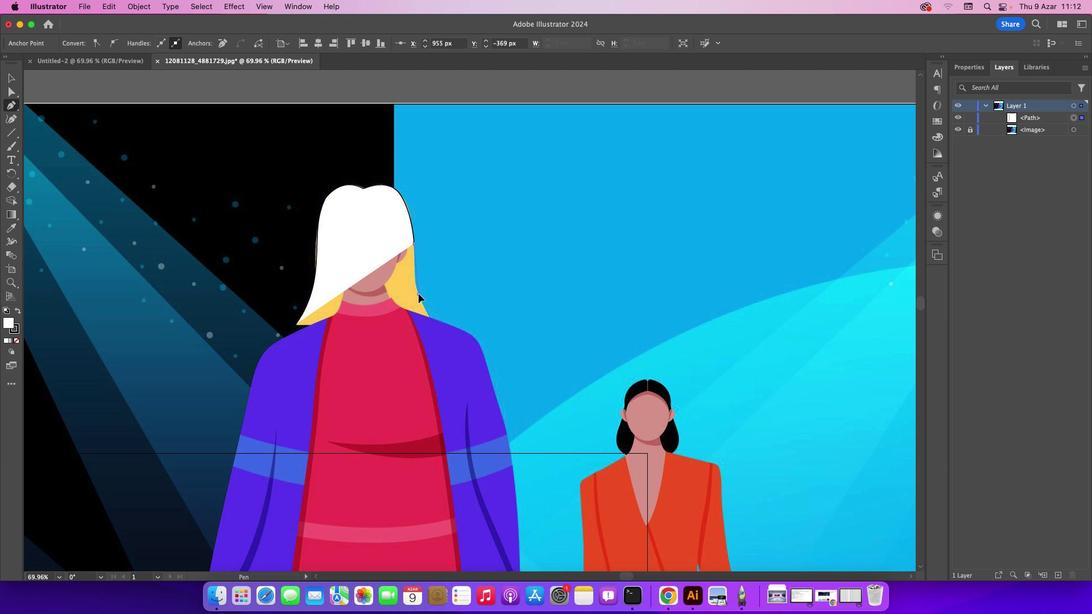 
Action: Mouse moved to (429, 317)
Screenshot: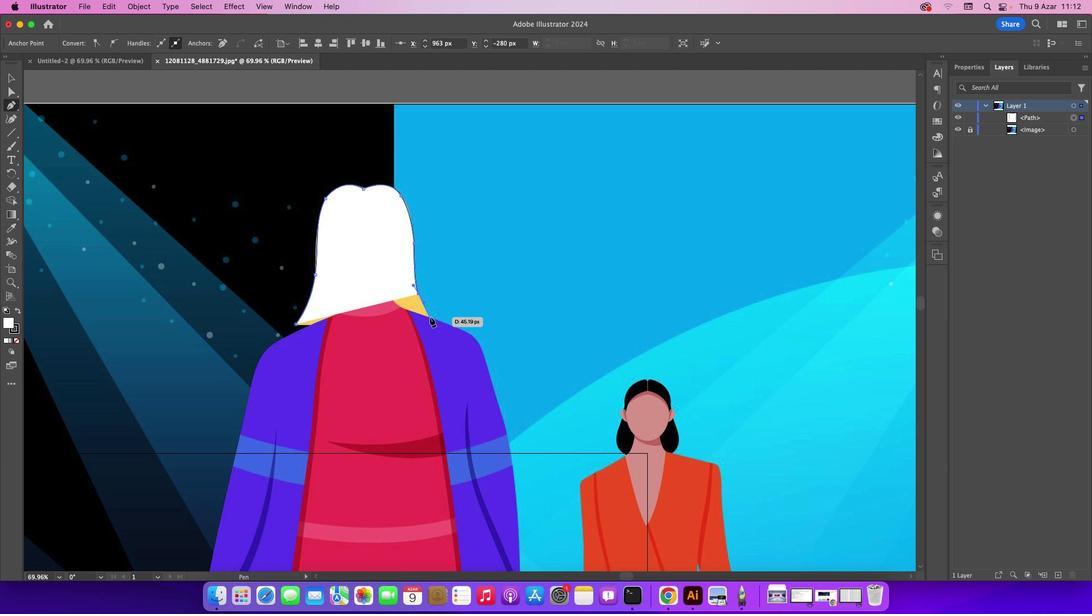 
Action: Mouse pressed left at (429, 317)
Screenshot: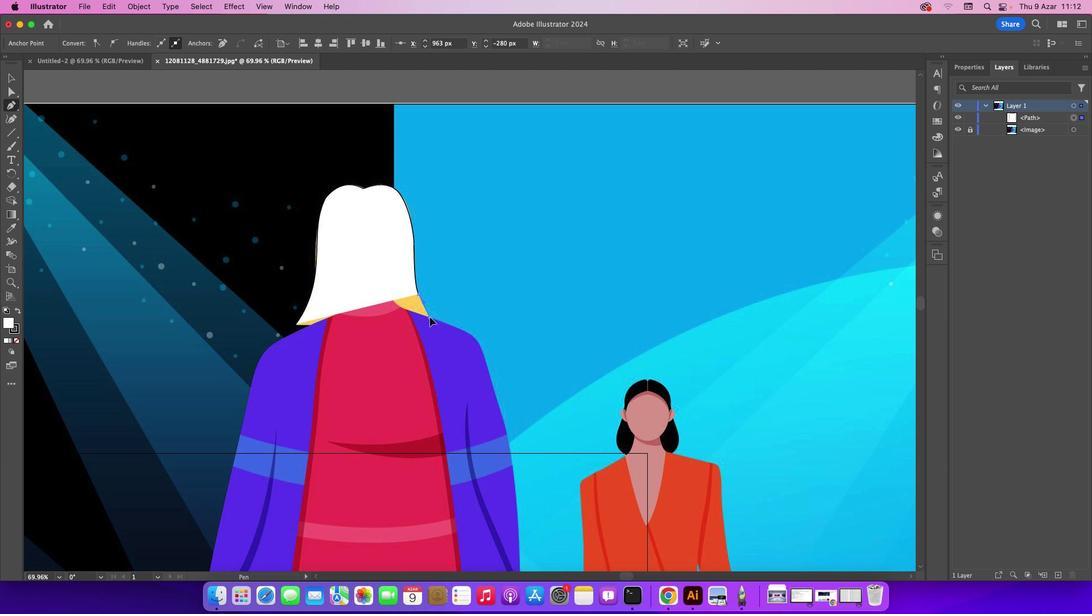 
Action: Mouse moved to (18, 340)
Screenshot: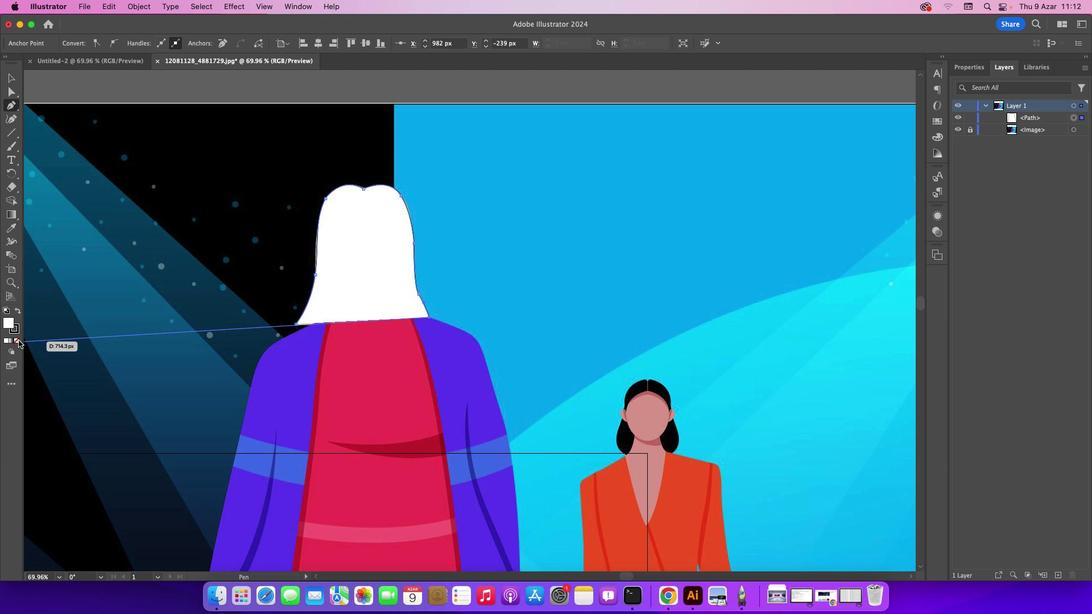 
Action: Mouse pressed left at (18, 340)
Screenshot: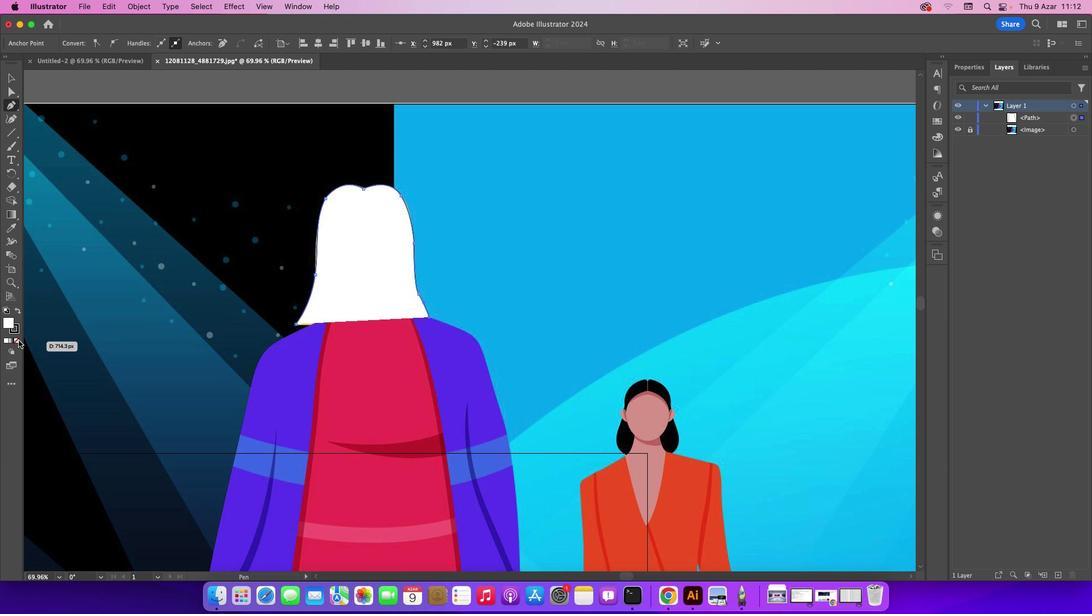 
Action: Mouse moved to (17, 331)
Screenshot: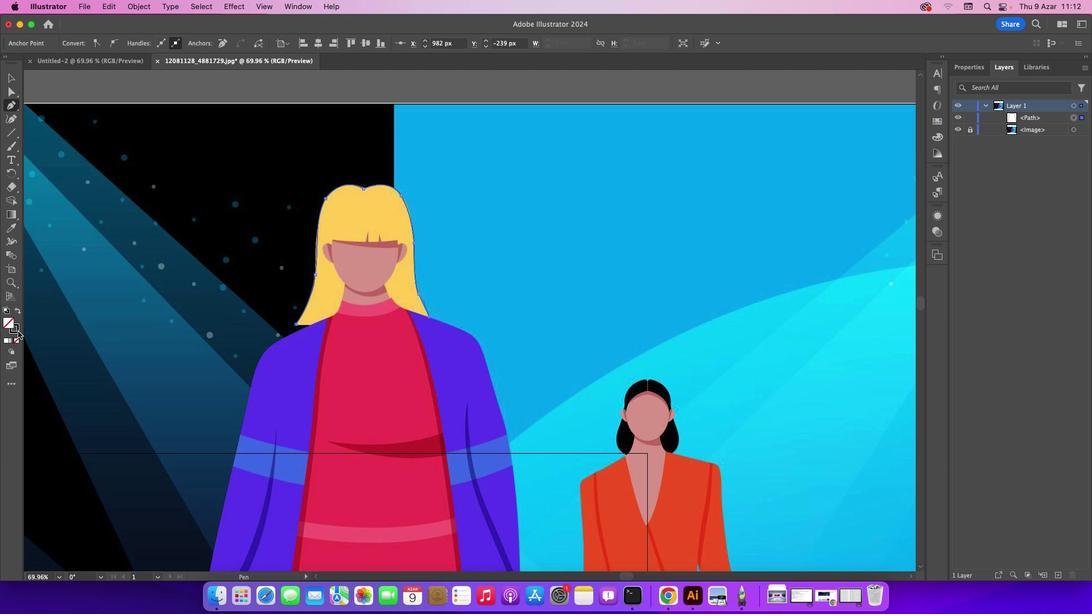 
Action: Mouse pressed left at (17, 331)
Screenshot: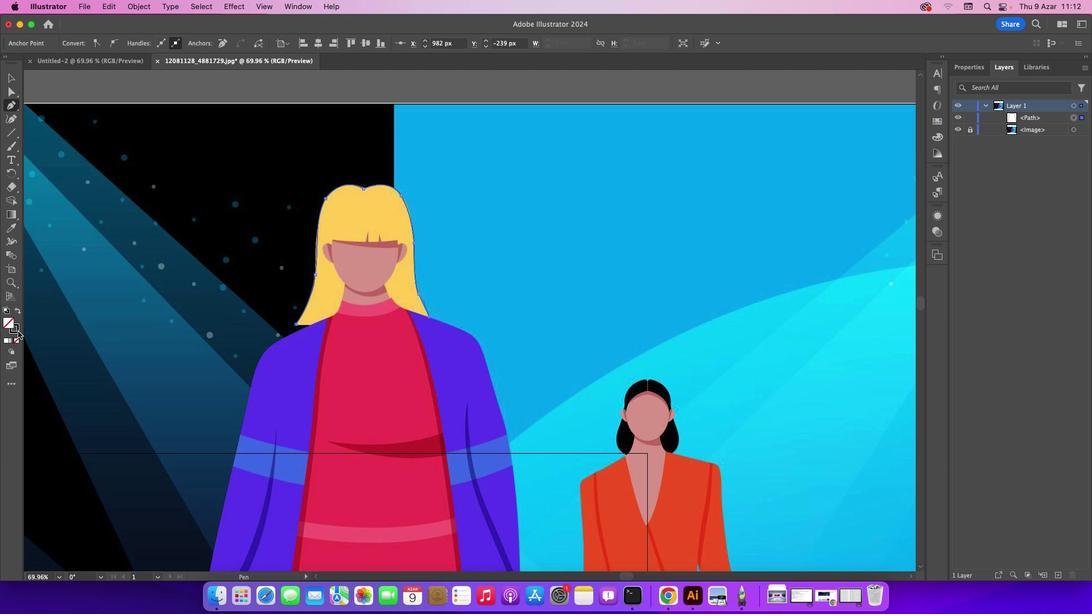 
Action: Mouse moved to (17, 340)
Screenshot: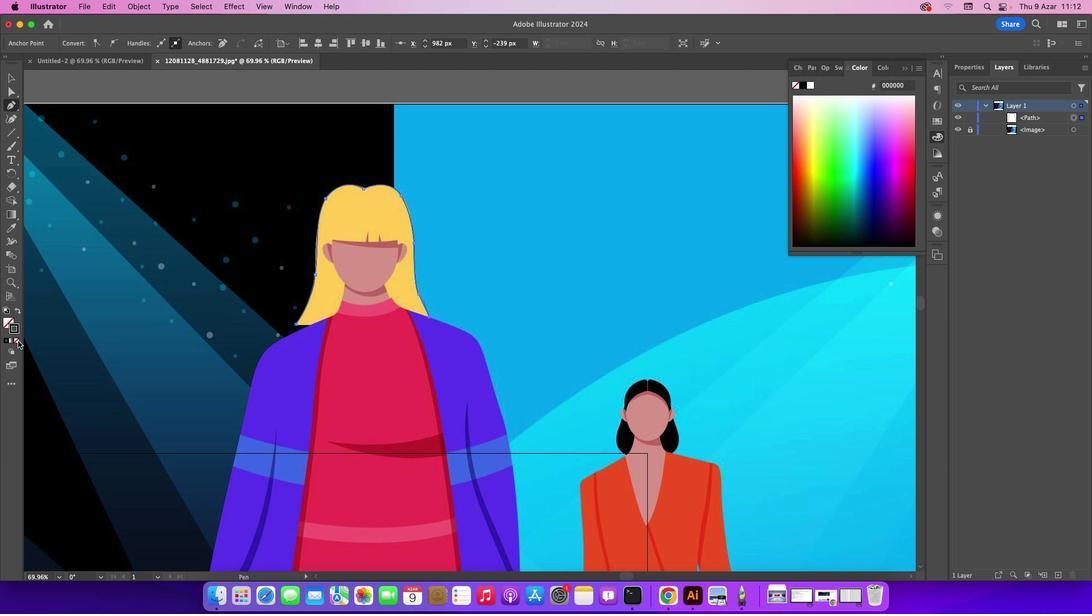 
Action: Mouse pressed left at (17, 340)
Screenshot: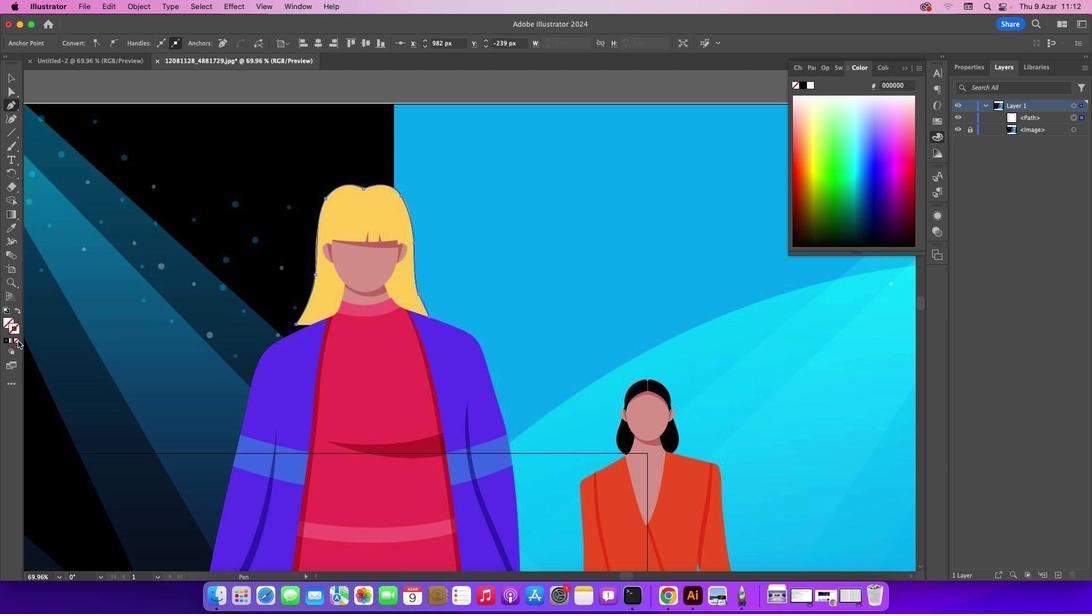 
Action: Mouse moved to (904, 71)
Screenshot: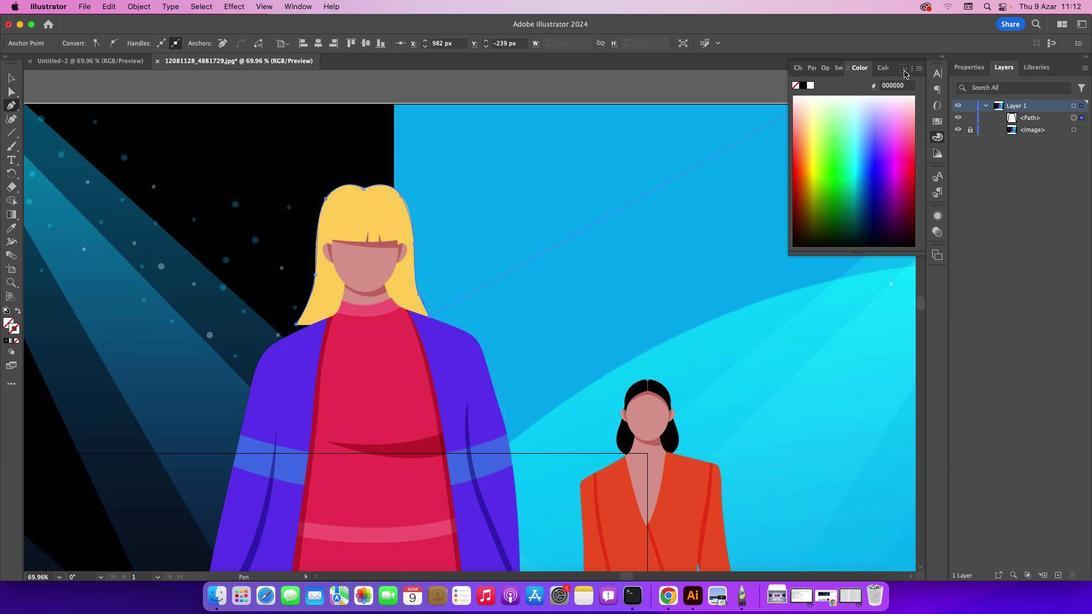 
Action: Mouse pressed left at (904, 71)
Screenshot: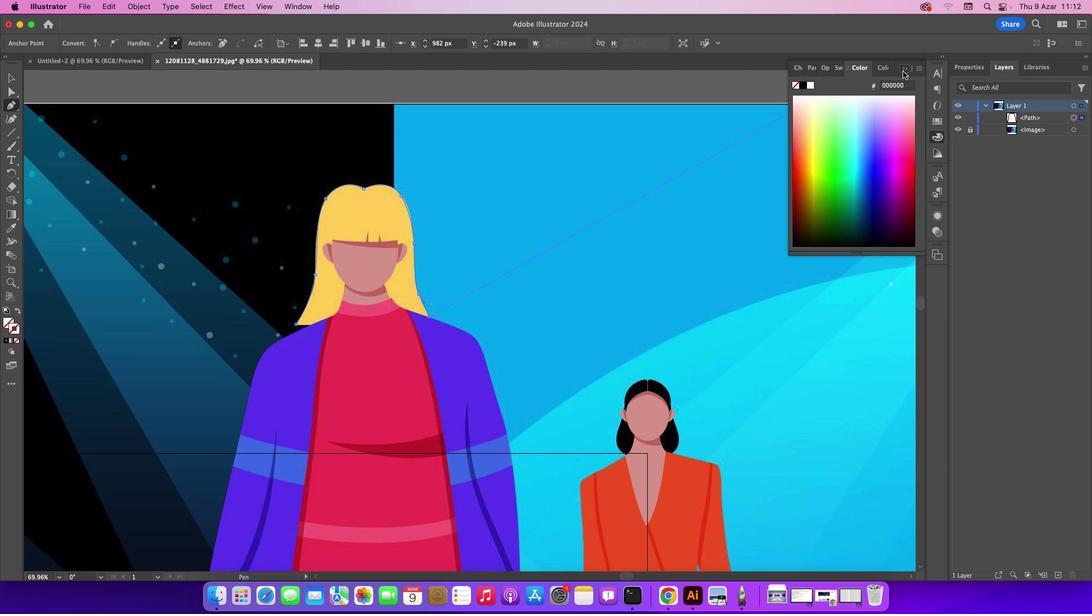 
Action: Mouse moved to (390, 298)
Screenshot: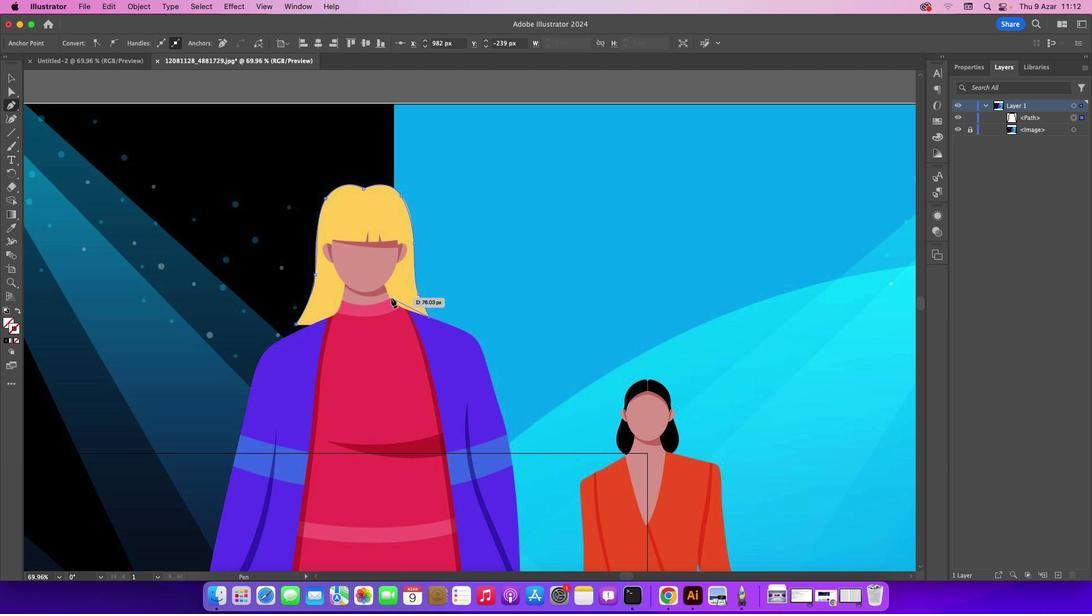 
Action: Mouse pressed left at (390, 298)
Screenshot: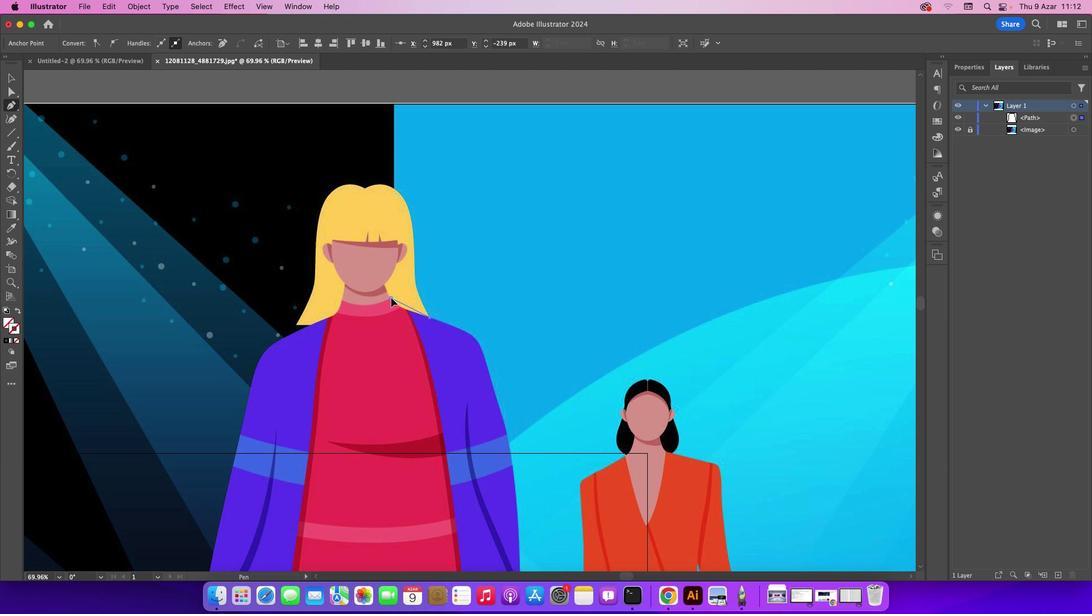 
Action: Mouse moved to (391, 299)
Screenshot: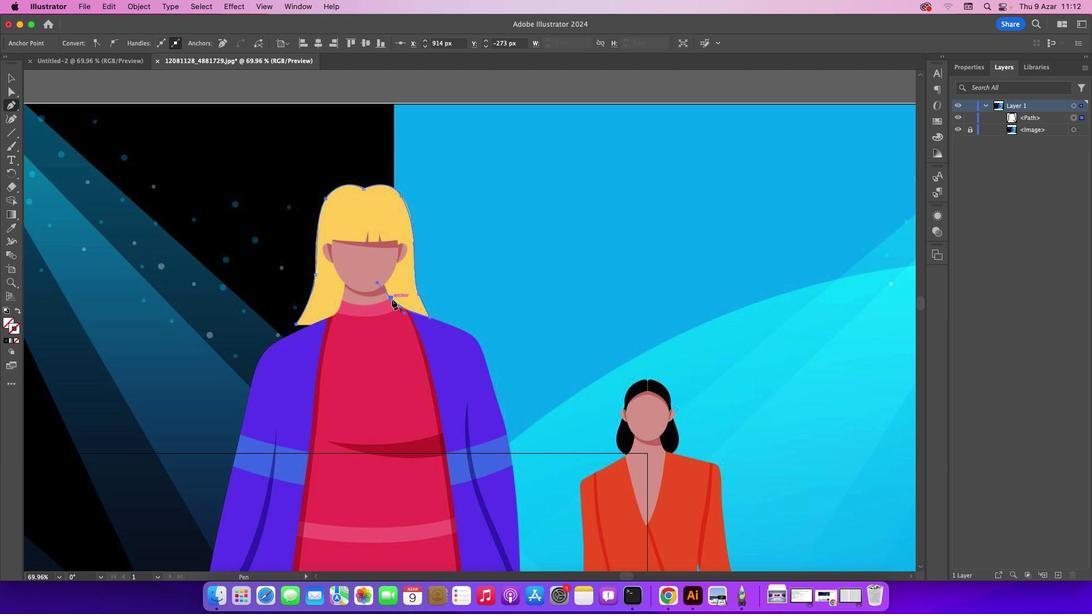 
Action: Mouse pressed left at (391, 299)
Screenshot: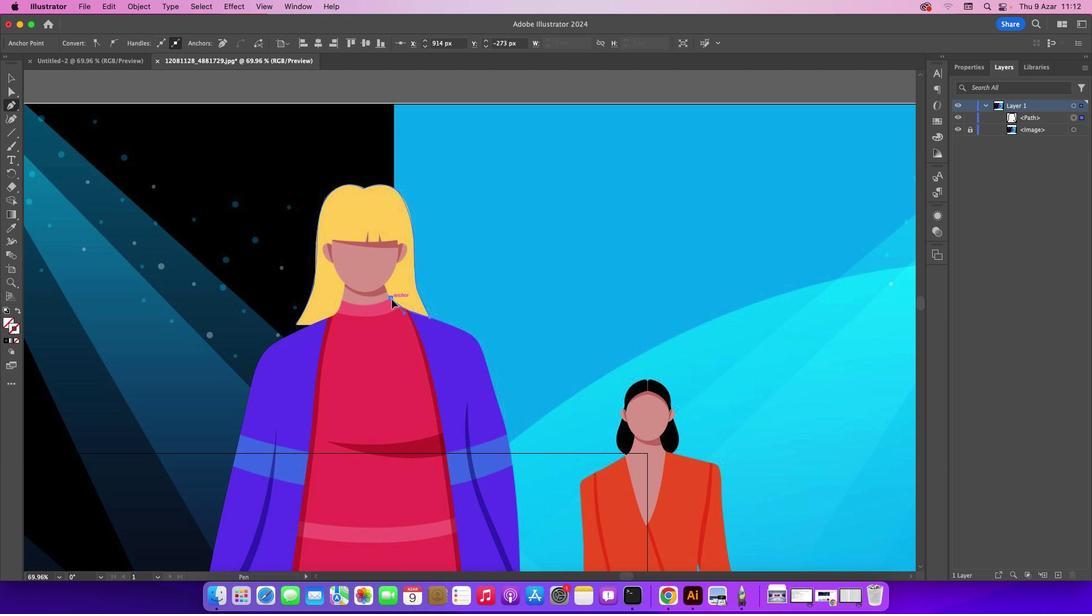 
Action: Mouse moved to (310, 326)
Screenshot: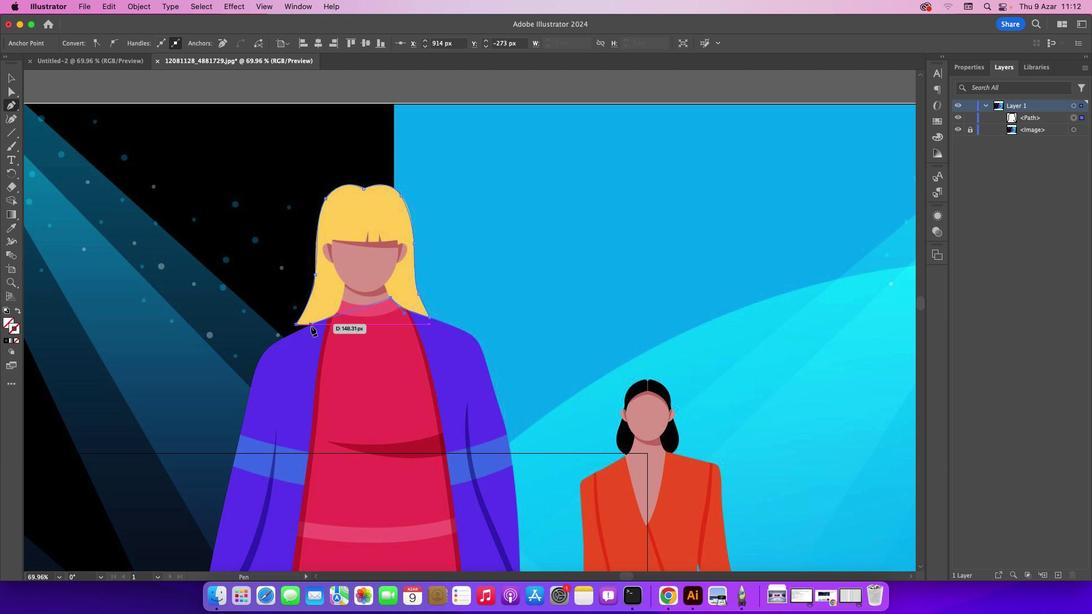 
Action: Mouse pressed left at (310, 326)
Screenshot: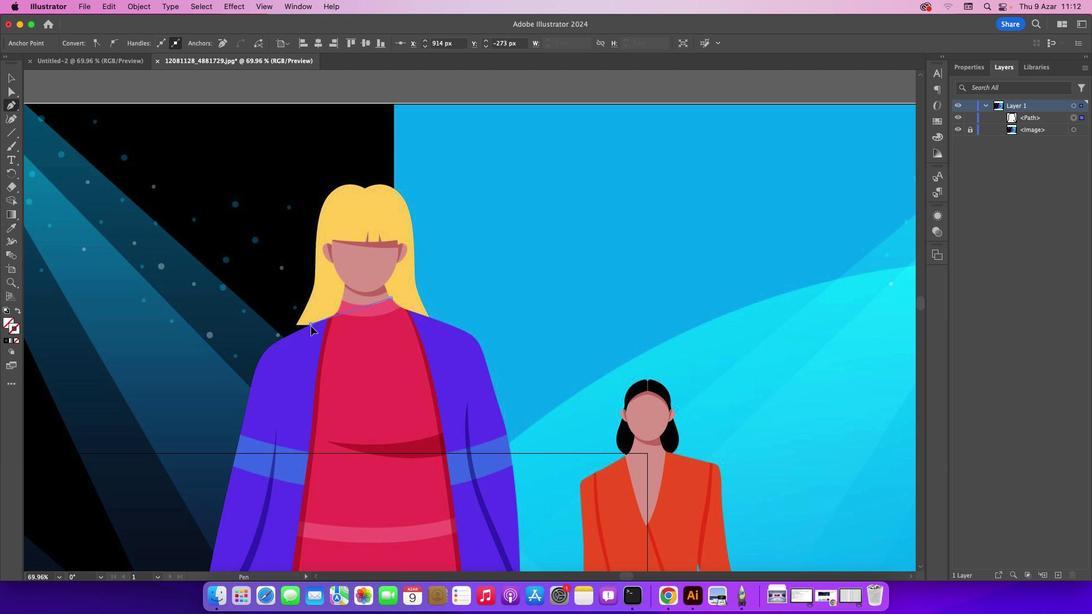 
Action: Mouse moved to (297, 325)
Screenshot: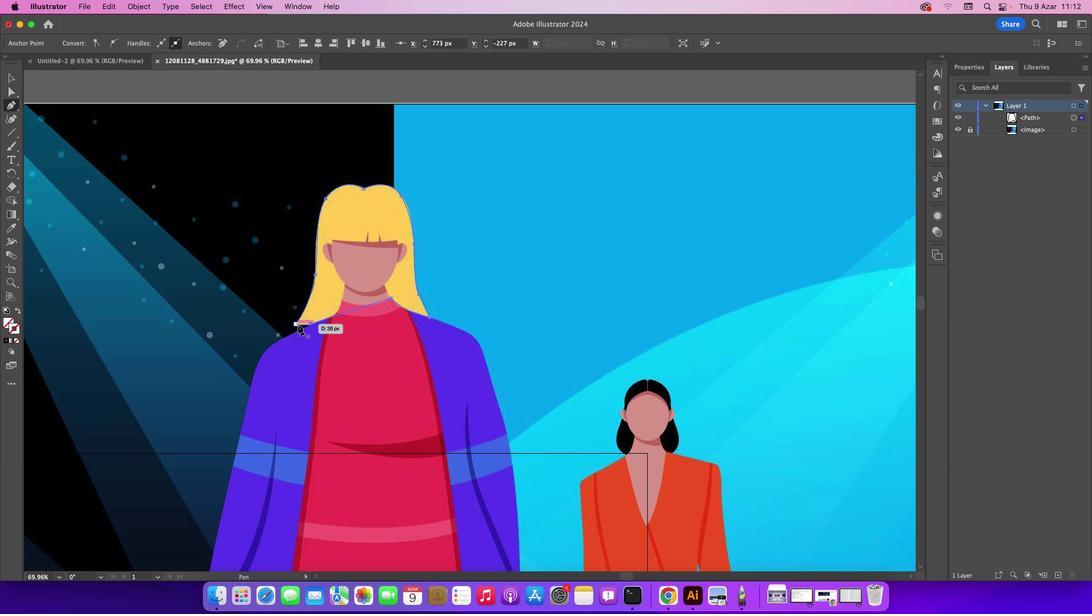 
Action: Mouse pressed left at (297, 325)
Screenshot: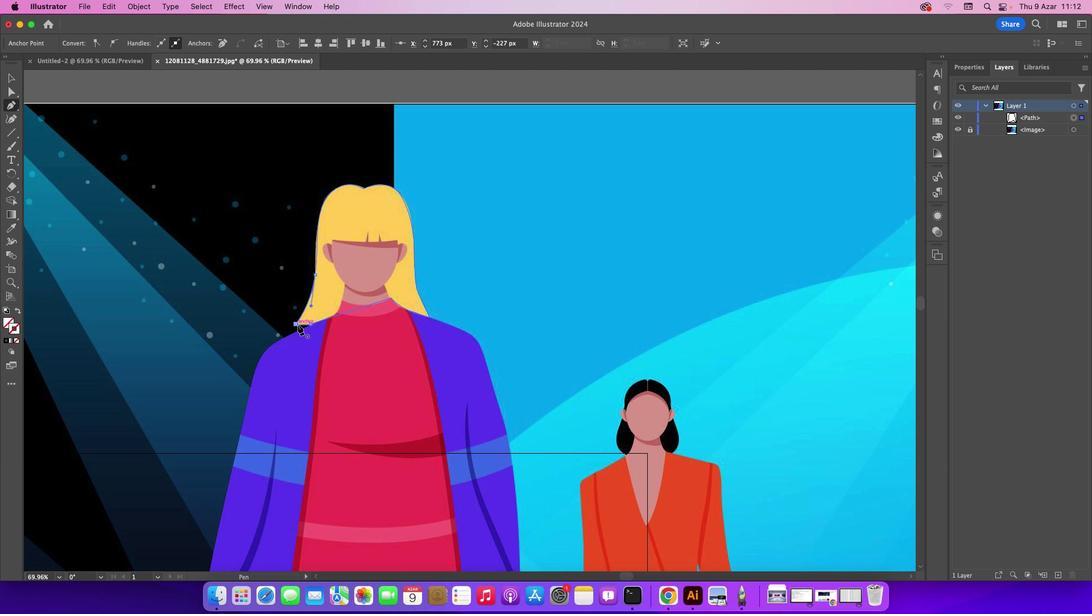 
Action: Mouse moved to (6, 78)
Screenshot: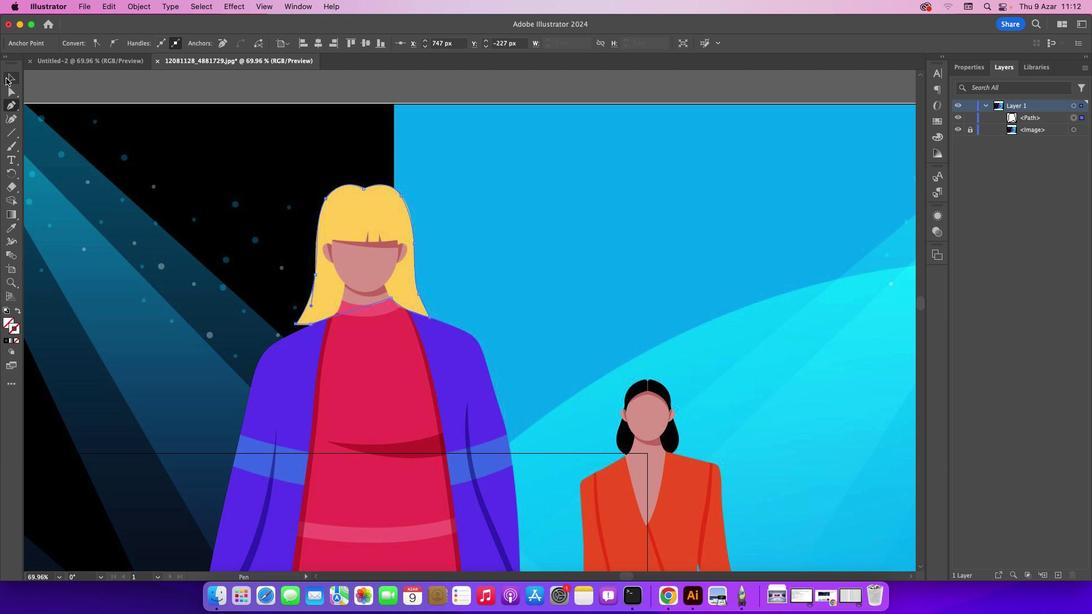 
Action: Mouse pressed left at (6, 78)
Screenshot: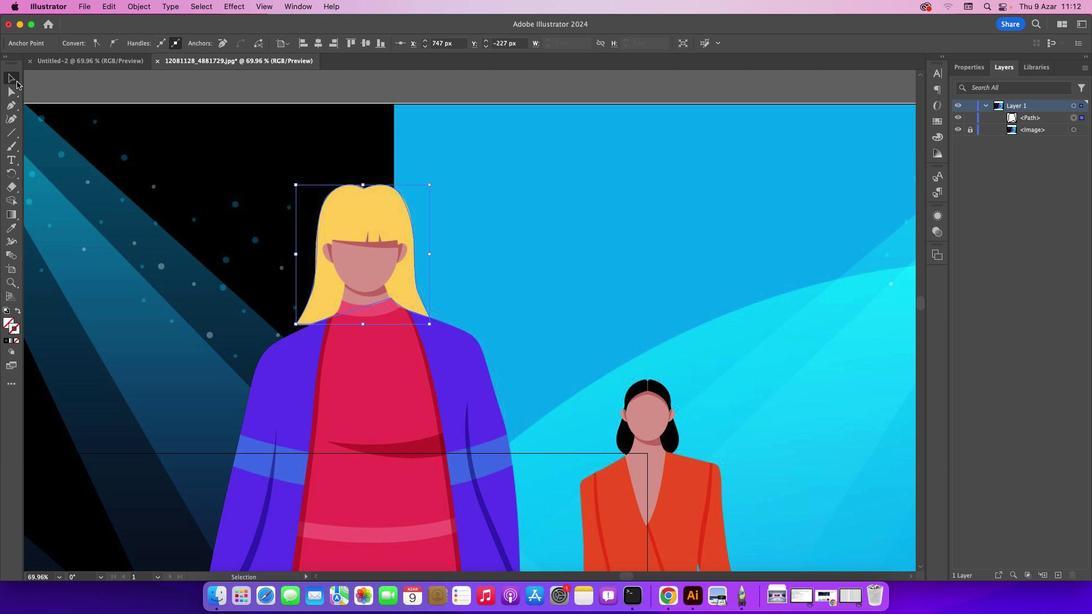 
Action: Mouse moved to (169, 146)
Screenshot: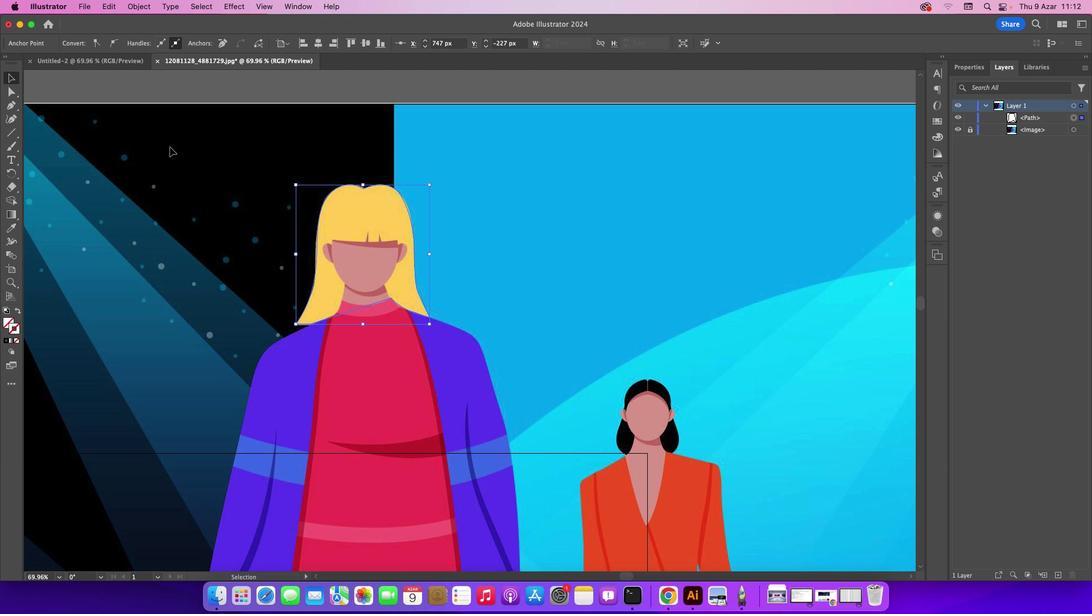 
Action: Mouse pressed left at (169, 146)
Screenshot: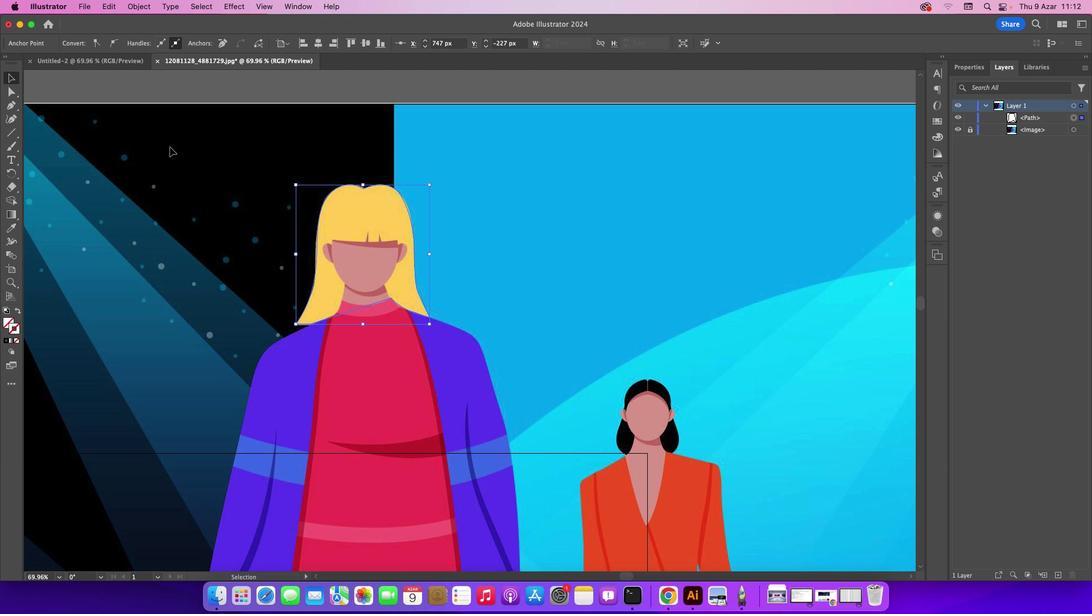 
Action: Mouse moved to (359, 186)
Screenshot: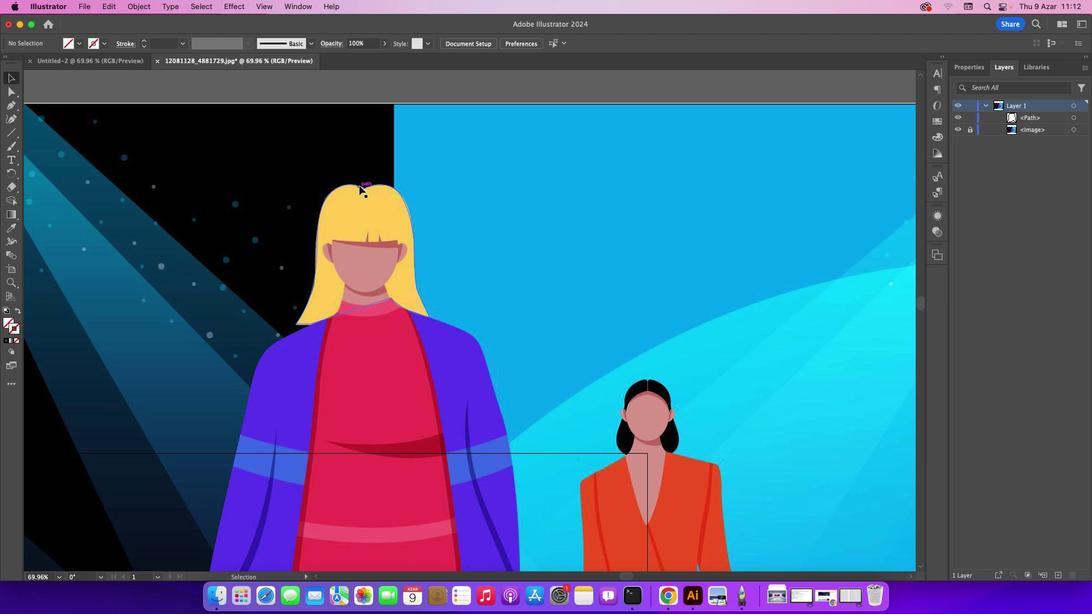 
Action: Mouse pressed left at (359, 186)
Screenshot: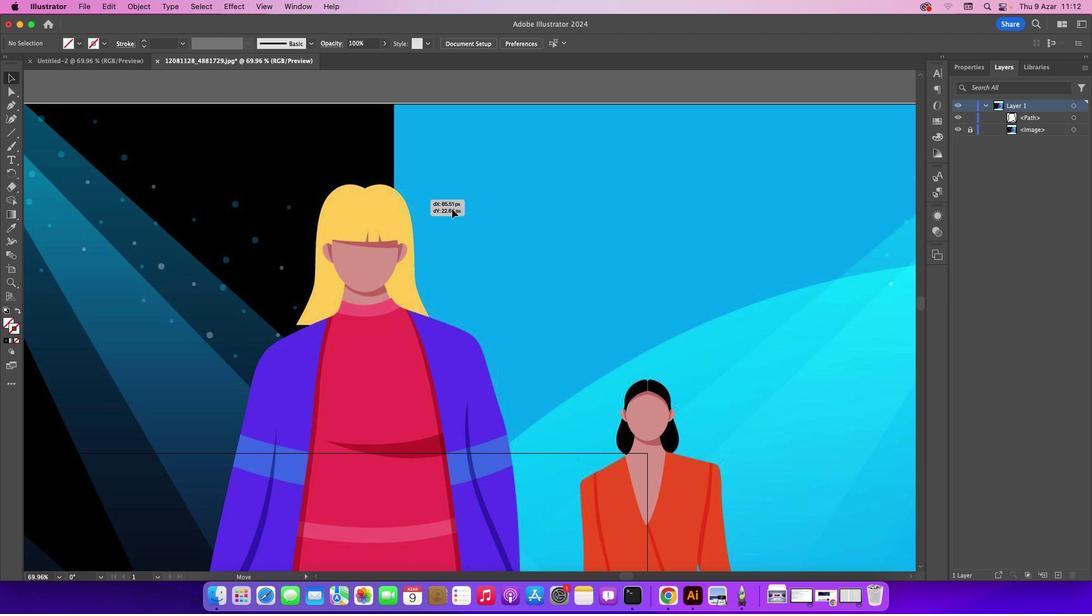 
Action: Mouse moved to (10, 229)
Screenshot: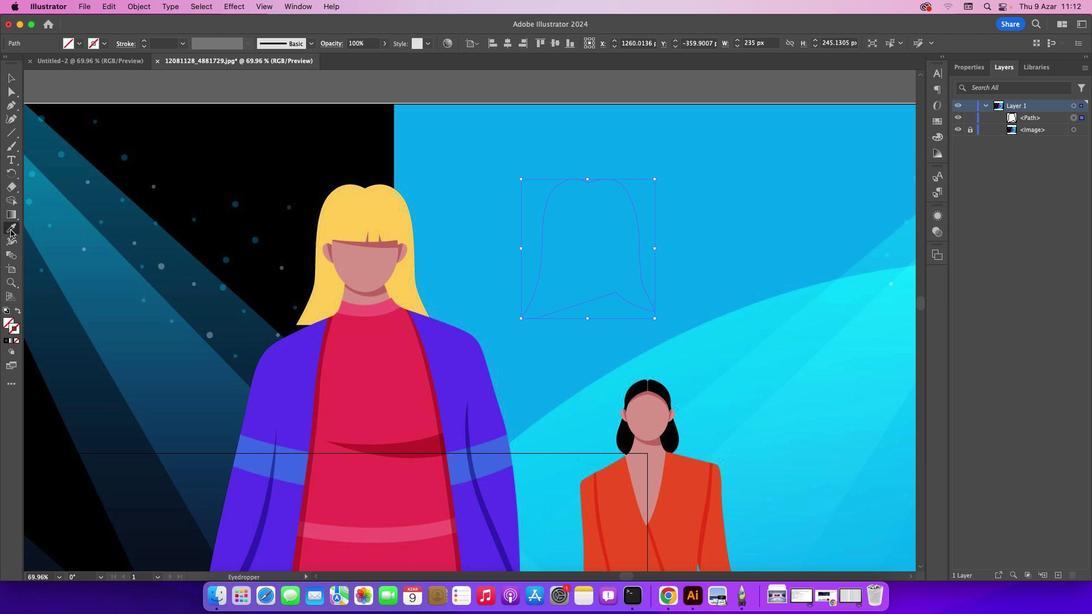 
Action: Mouse pressed left at (10, 229)
Screenshot: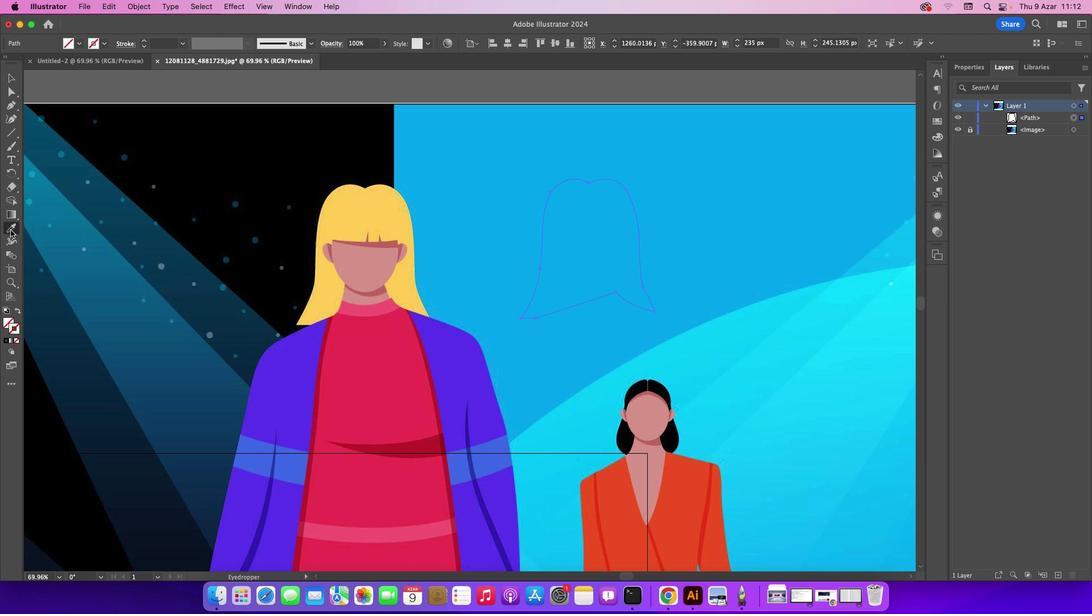 
Action: Mouse moved to (394, 227)
Screenshot: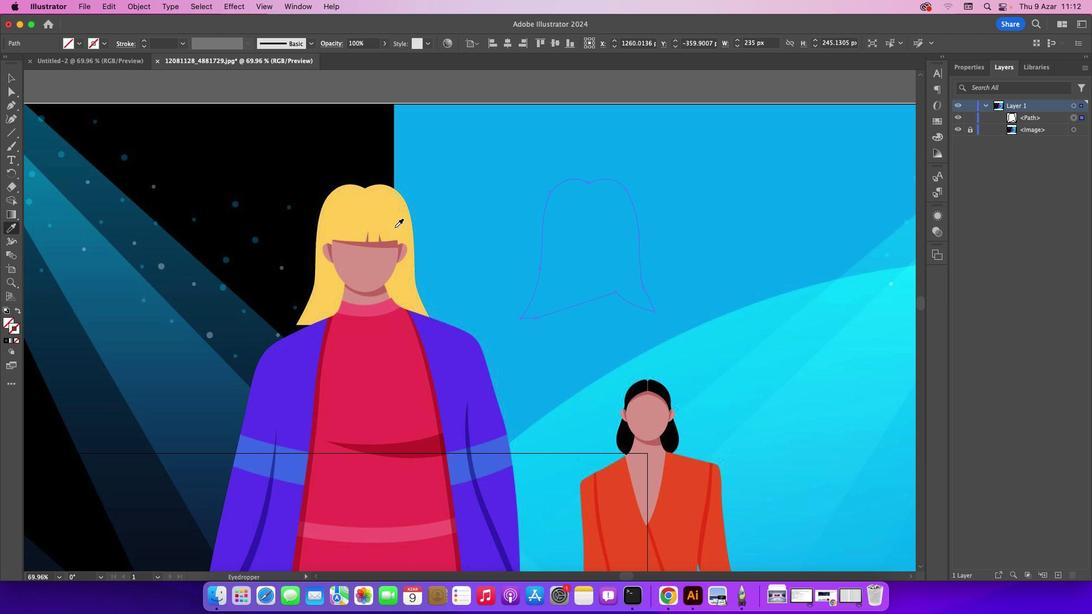 
Action: Mouse pressed left at (394, 227)
Screenshot: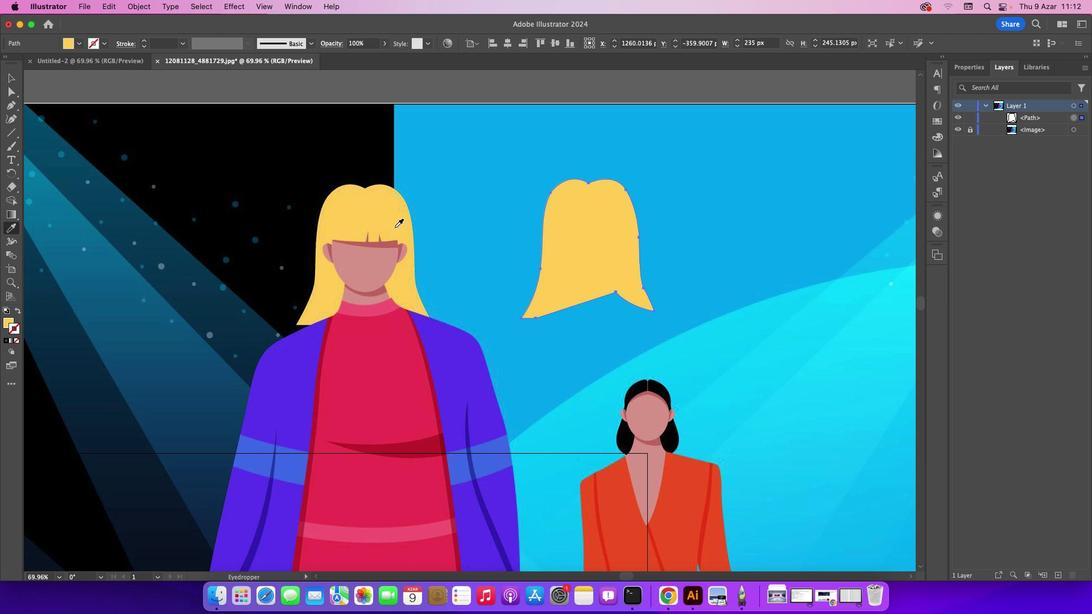 
Action: Mouse moved to (12, 78)
Screenshot: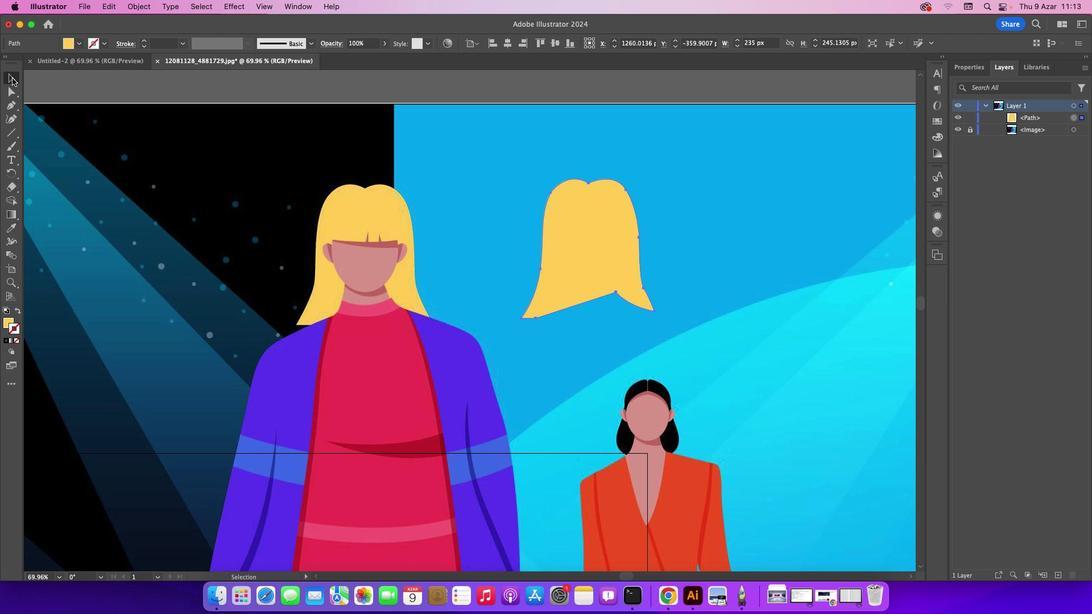 
Action: Mouse pressed left at (12, 78)
Screenshot: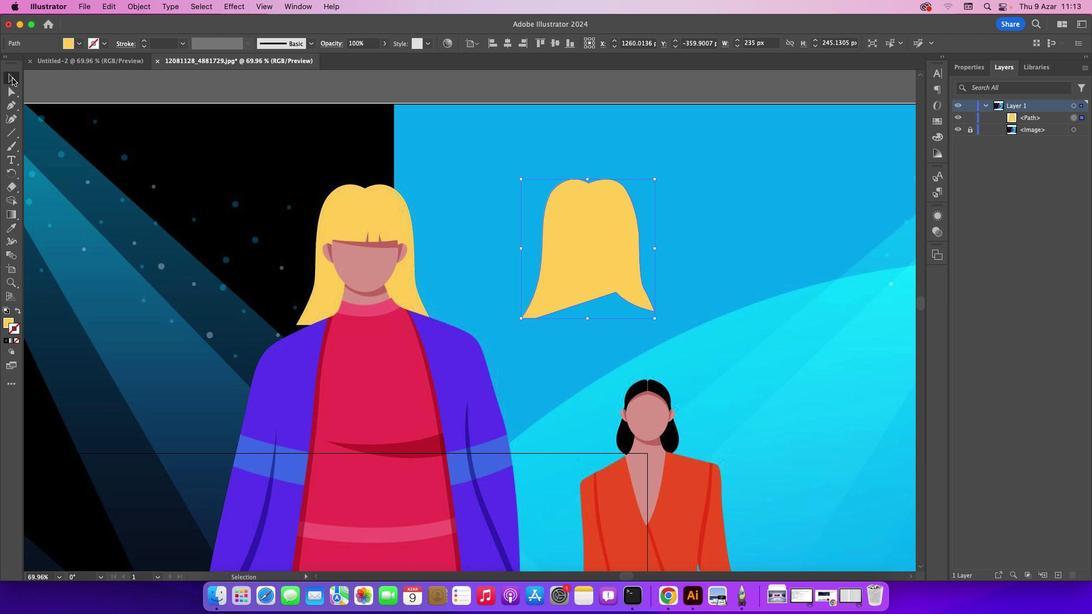 
Action: Mouse moved to (553, 251)
Screenshot: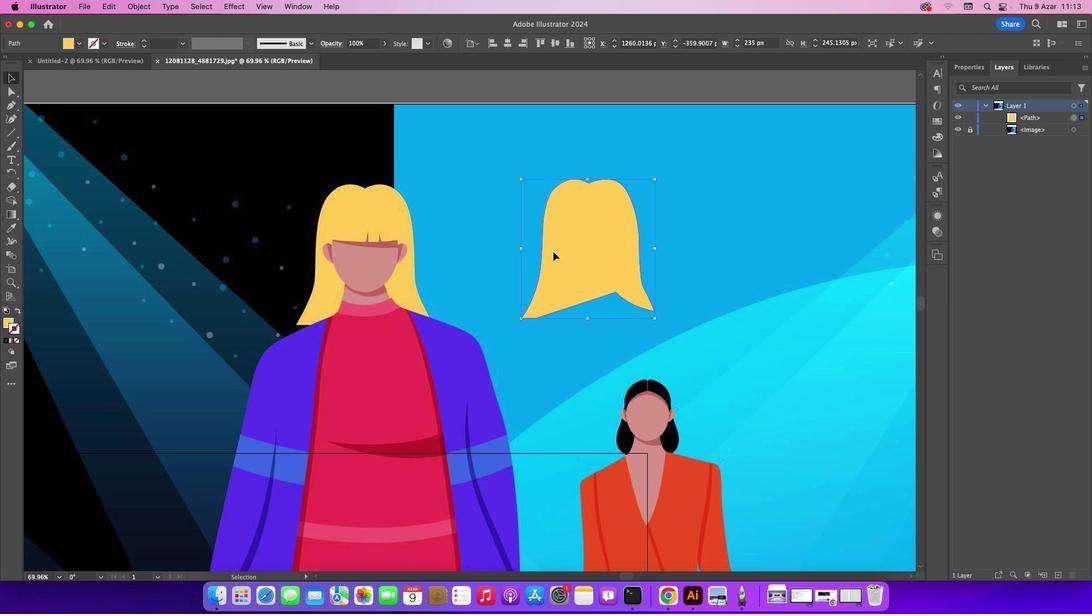 
Action: Mouse pressed left at (553, 251)
Screenshot: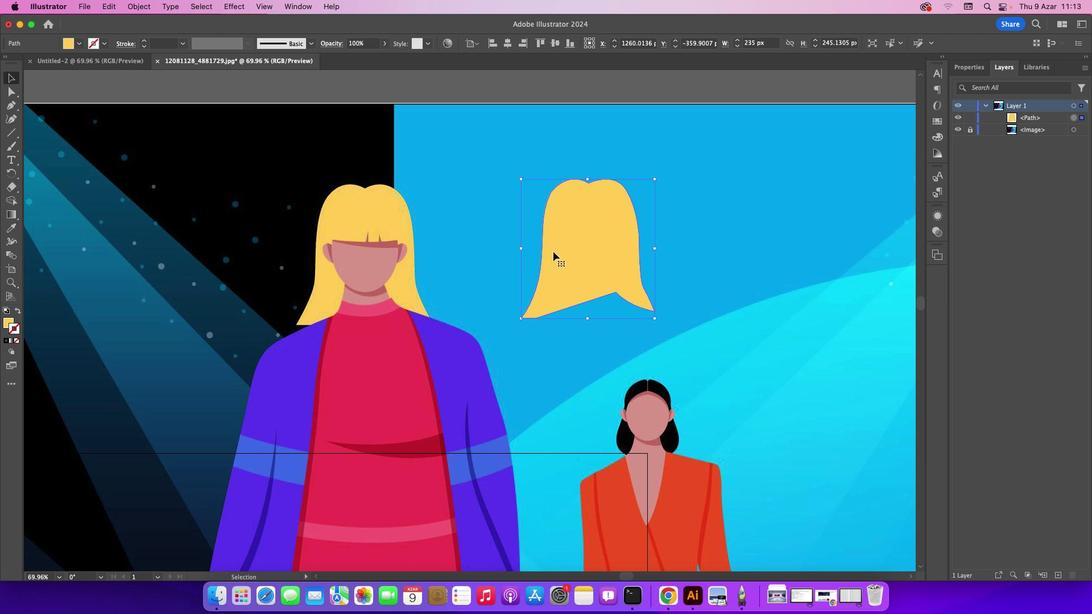
Action: Mouse moved to (485, 239)
Screenshot: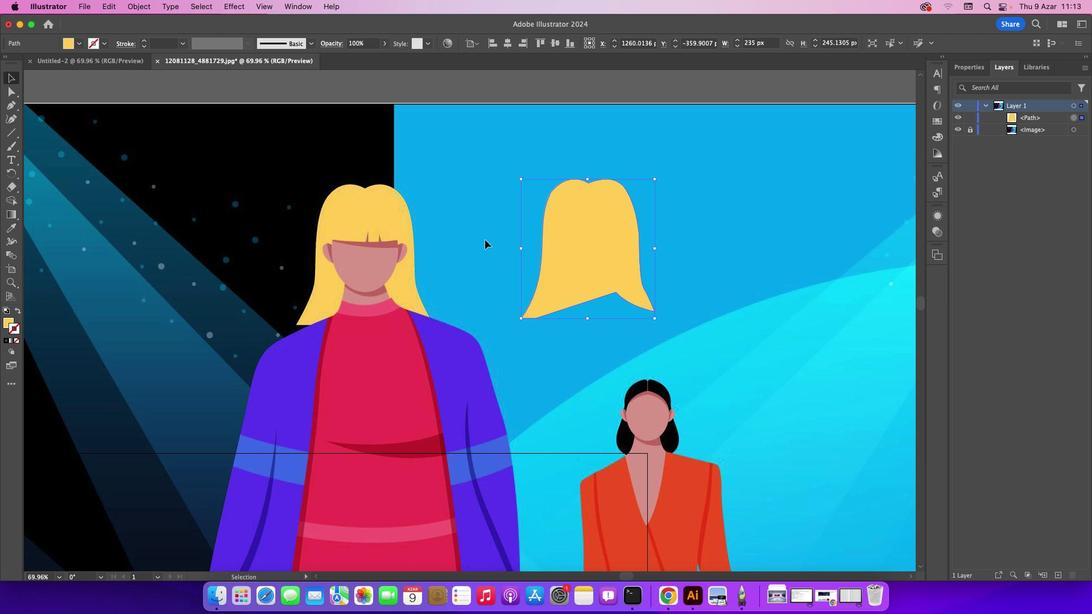 
Action: Mouse pressed left at (485, 239)
Screenshot: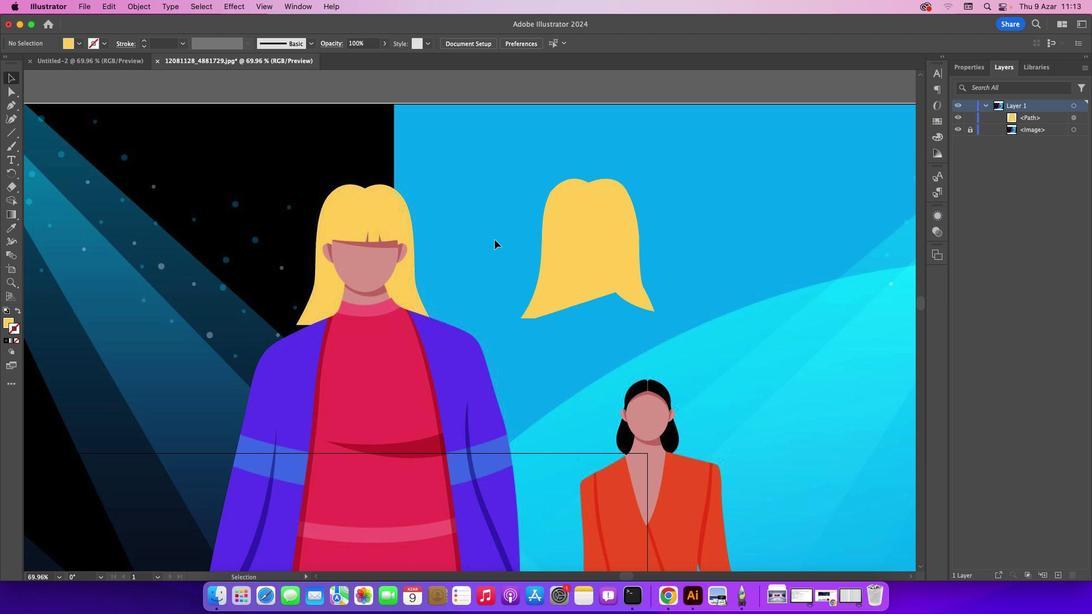 
Action: Mouse moved to (579, 261)
Screenshot: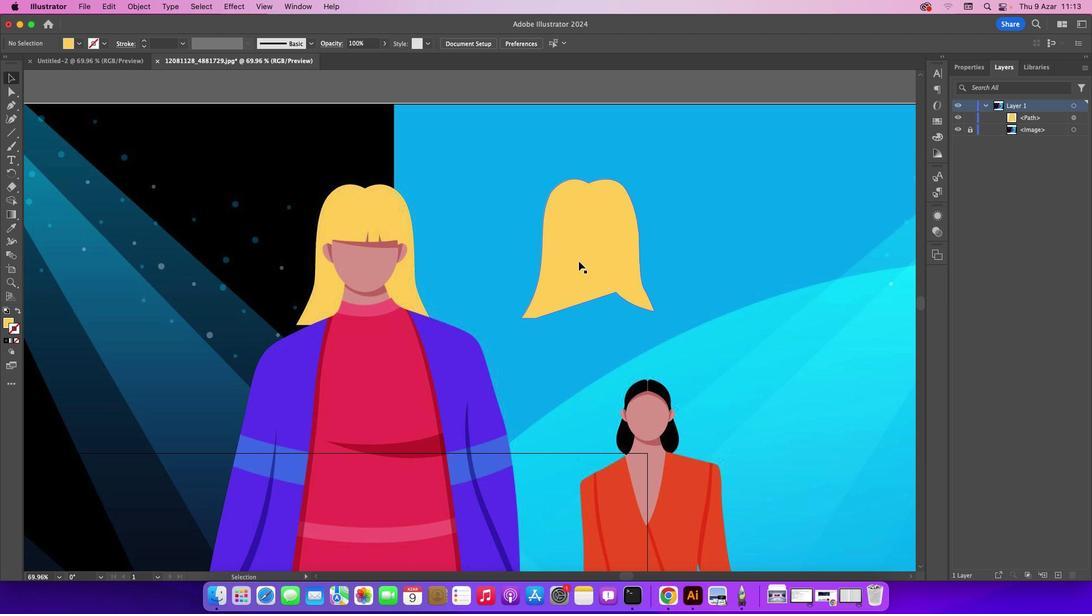 
Action: Mouse pressed left at (579, 261)
Screenshot: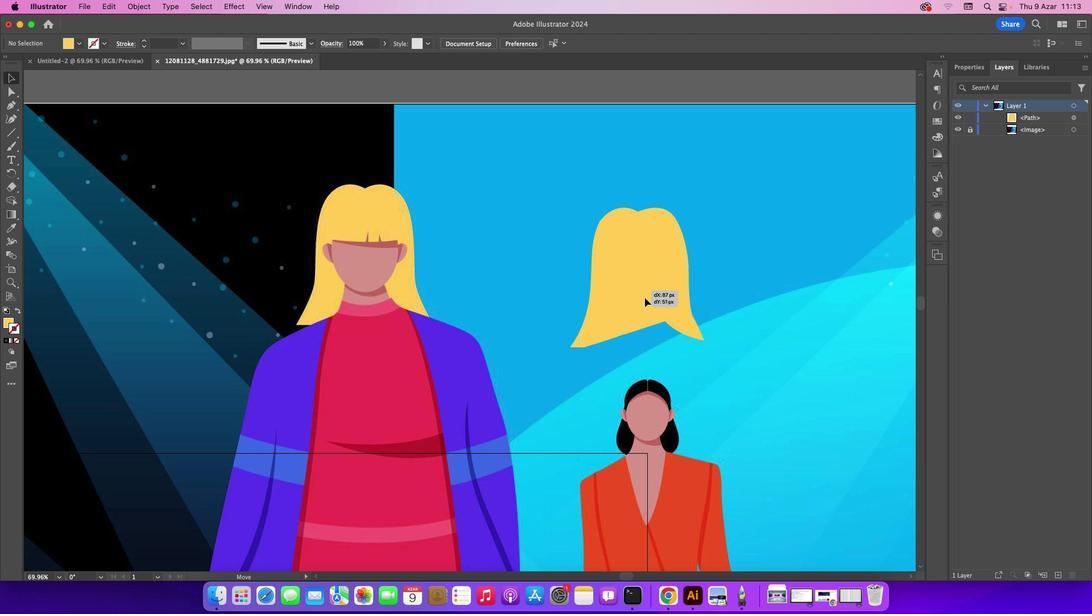 
Action: Mouse moved to (482, 273)
Screenshot: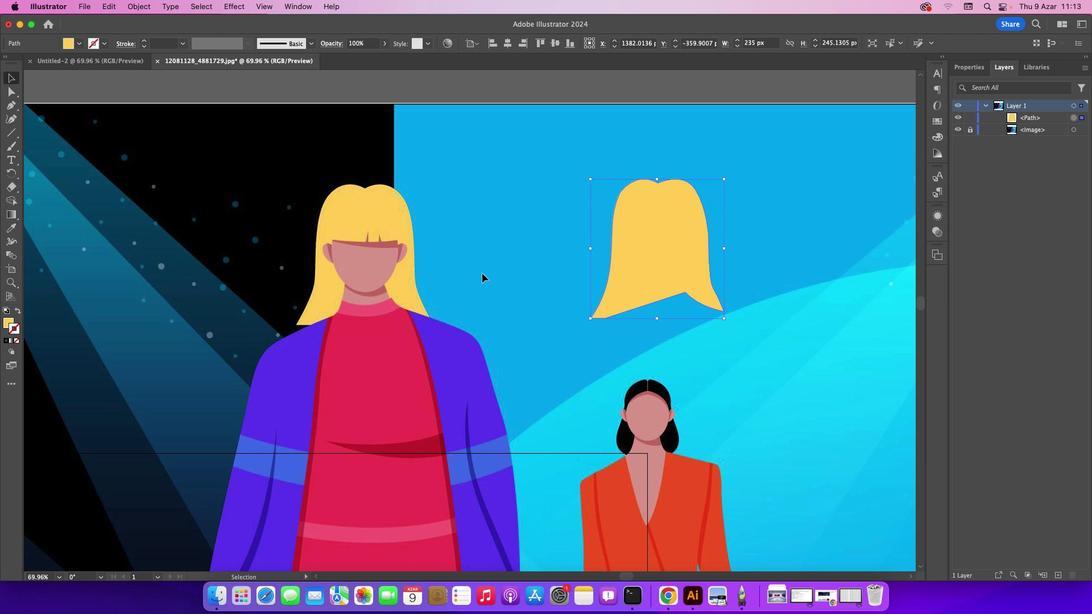 
Action: Mouse pressed left at (482, 273)
Screenshot: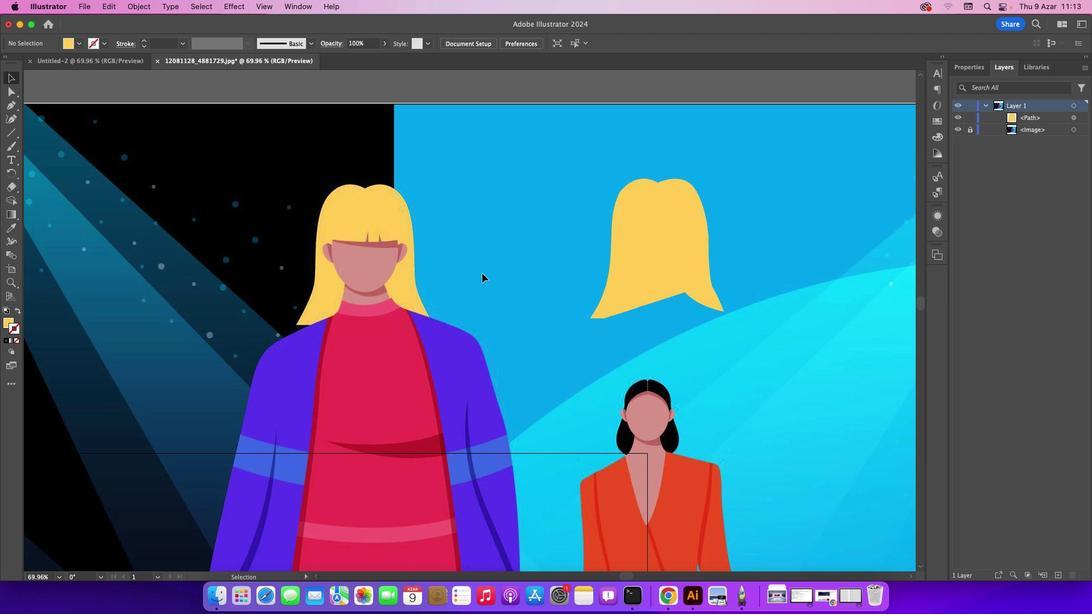
Action: Mouse moved to (13, 105)
Screenshot: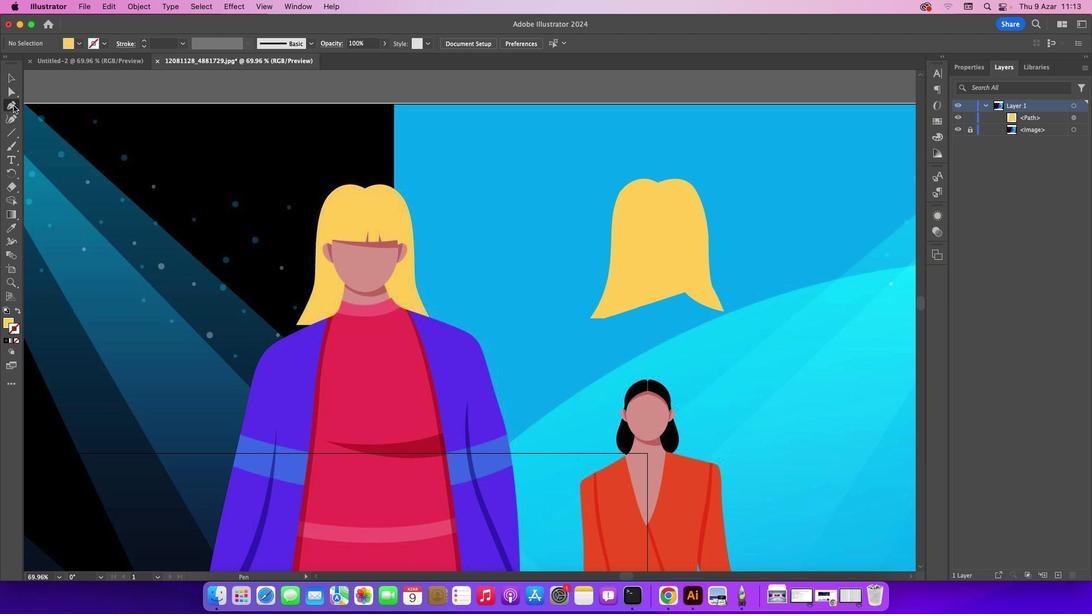 
Action: Mouse pressed left at (13, 105)
Screenshot: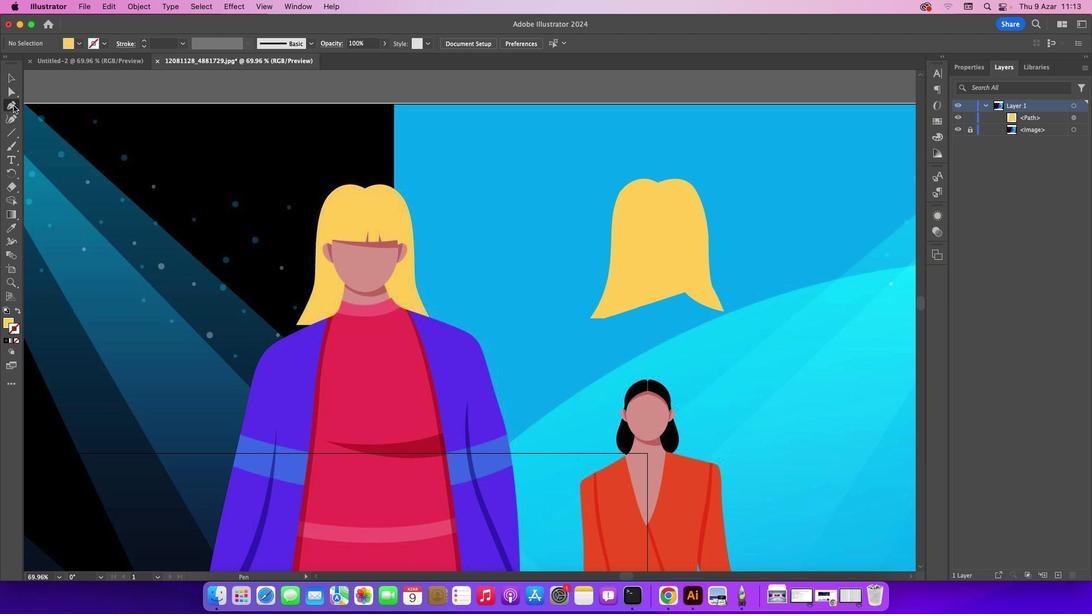 
Action: Mouse moved to (332, 240)
Screenshot: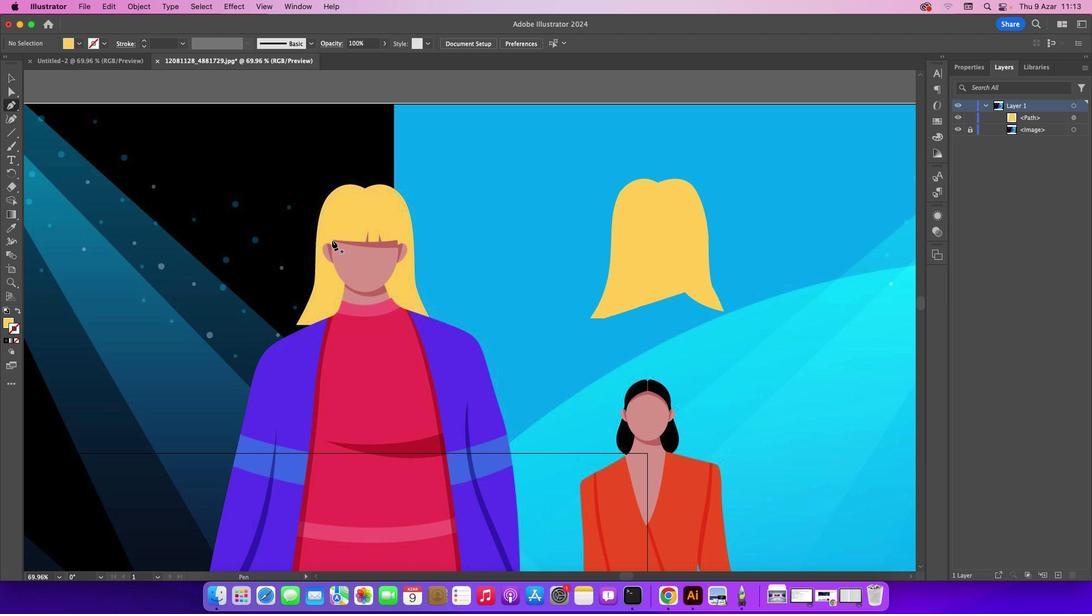 
Action: Mouse pressed left at (332, 240)
Screenshot: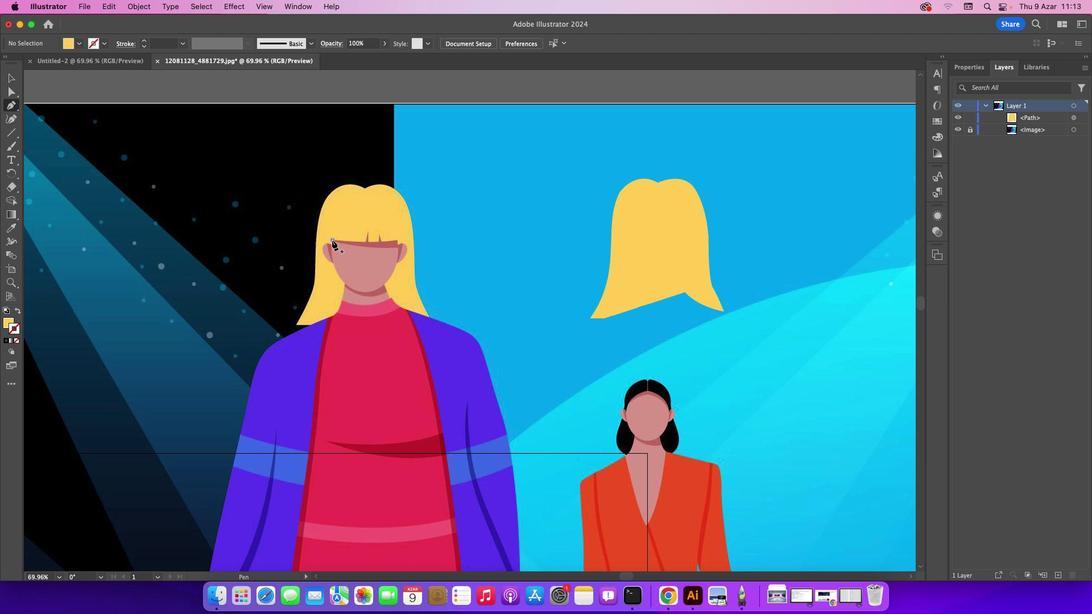 
Action: Mouse moved to (340, 278)
Screenshot: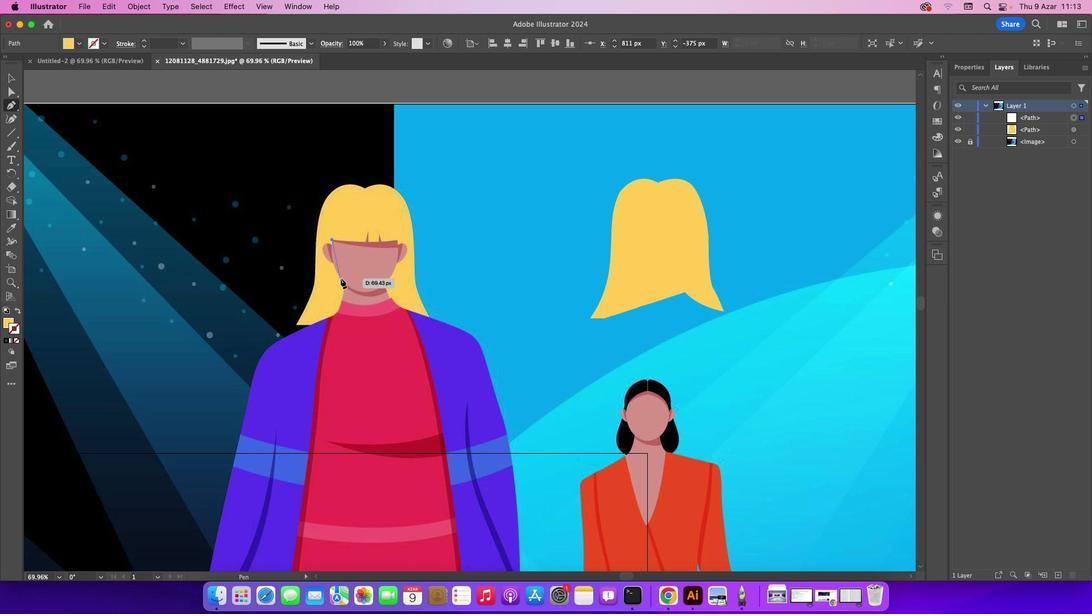 
Action: Mouse pressed left at (340, 278)
Screenshot: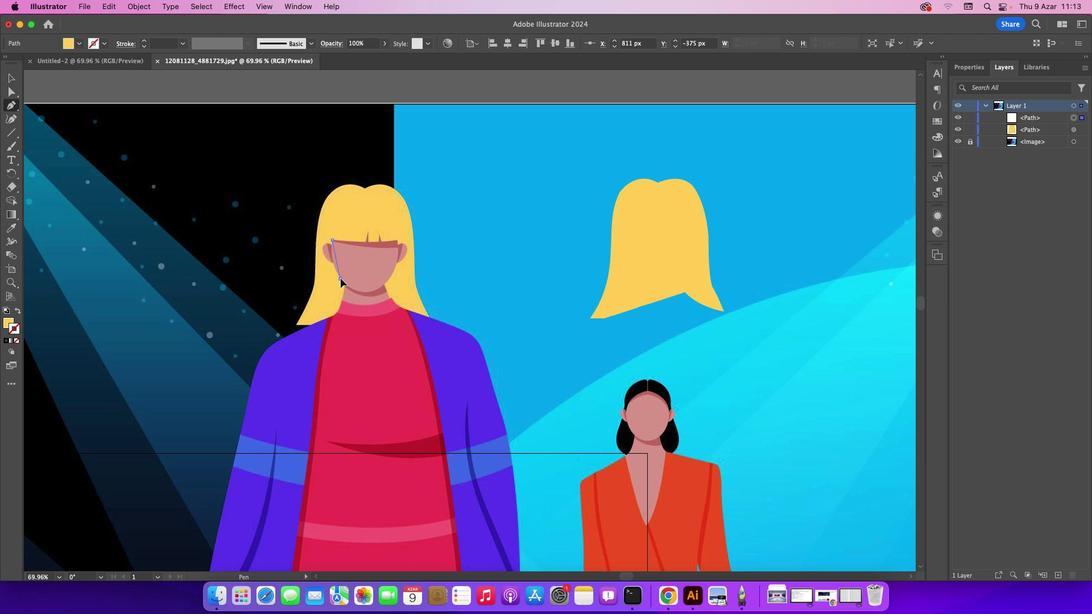 
Action: Mouse moved to (384, 285)
Screenshot: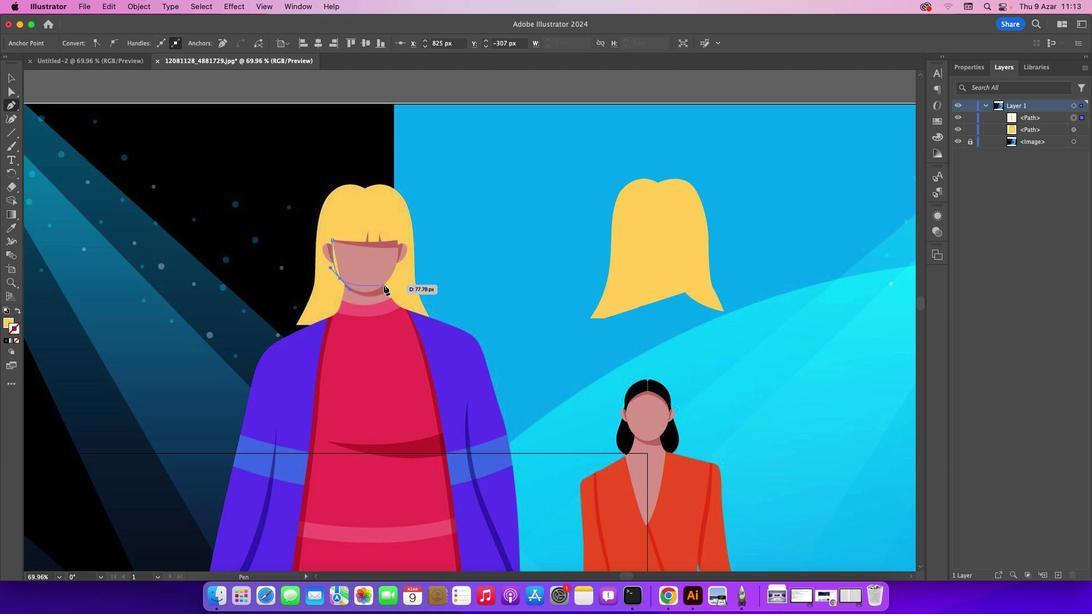 
Action: Mouse pressed left at (384, 285)
Screenshot: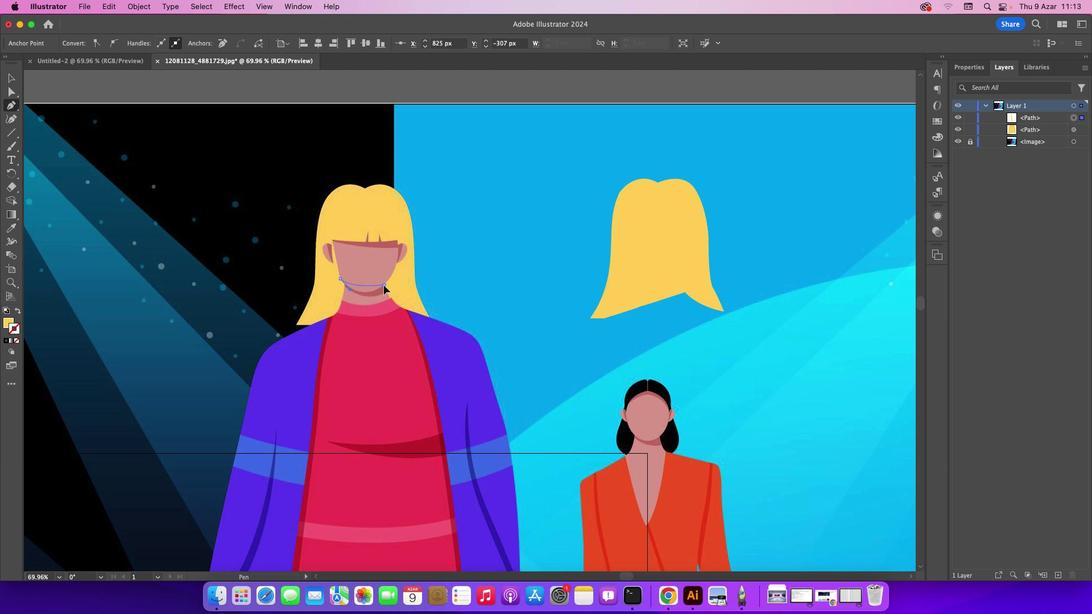 
Action: Mouse moved to (397, 274)
Screenshot: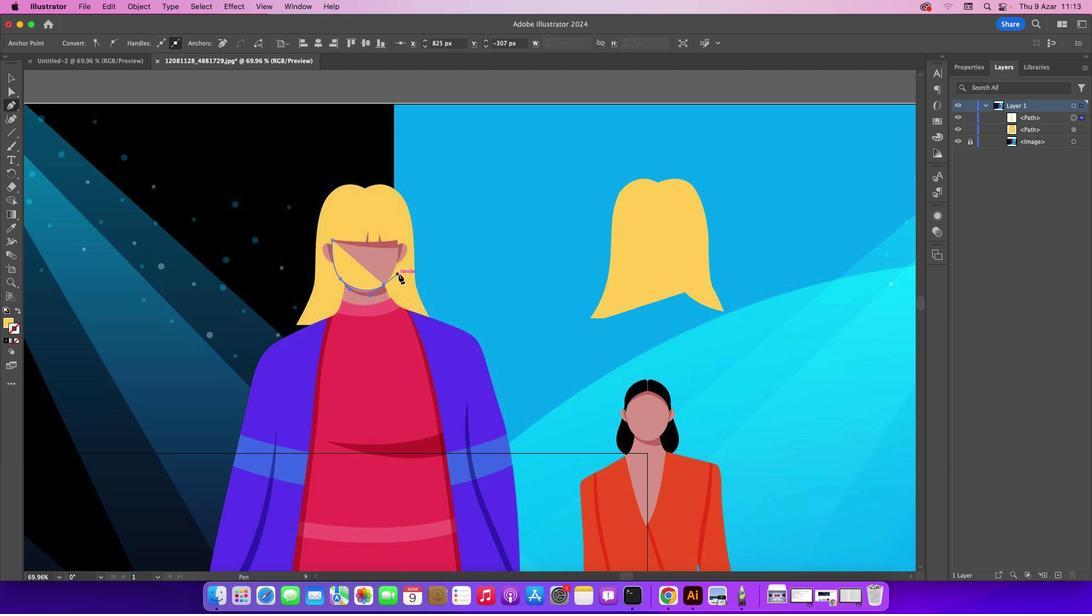 
Action: Mouse pressed right at (397, 274)
Screenshot: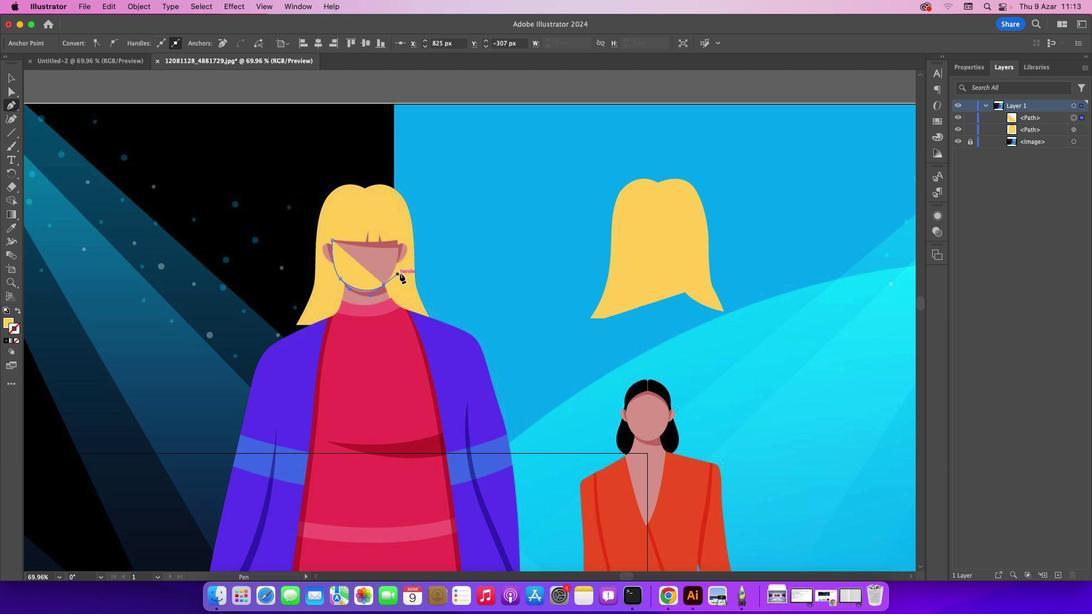 
Action: Mouse moved to (398, 271)
Screenshot: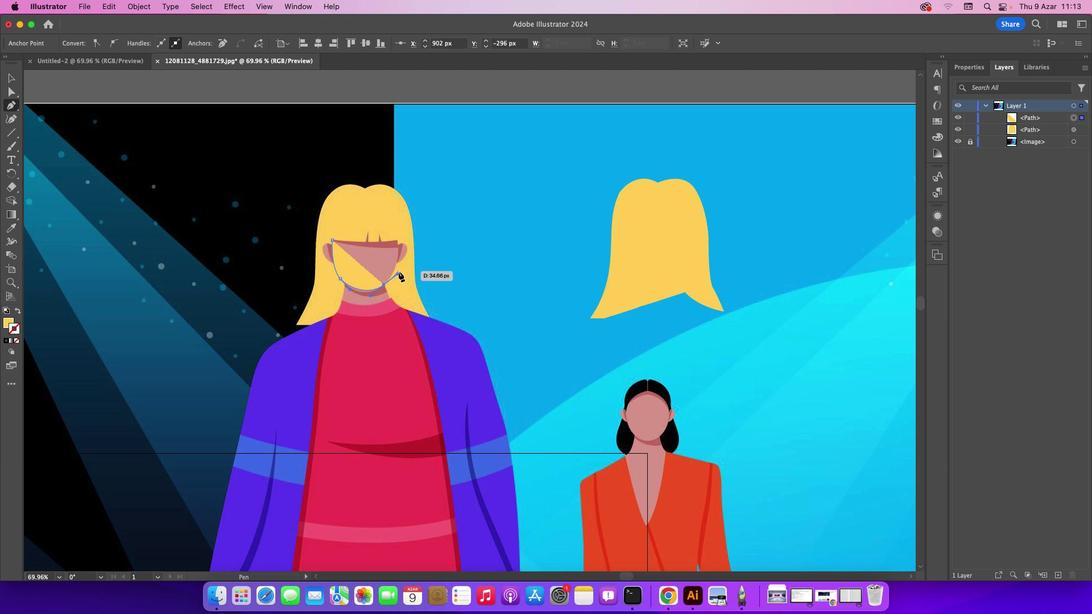 
Action: Key pressed Key.cmd'z'
Screenshot: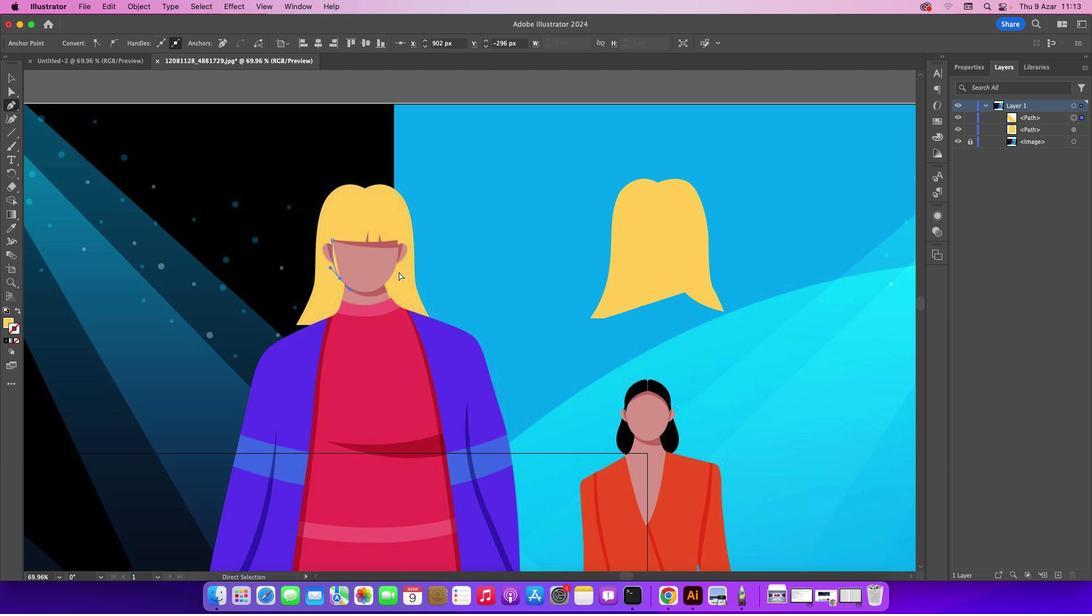 
Action: Mouse moved to (384, 284)
Screenshot: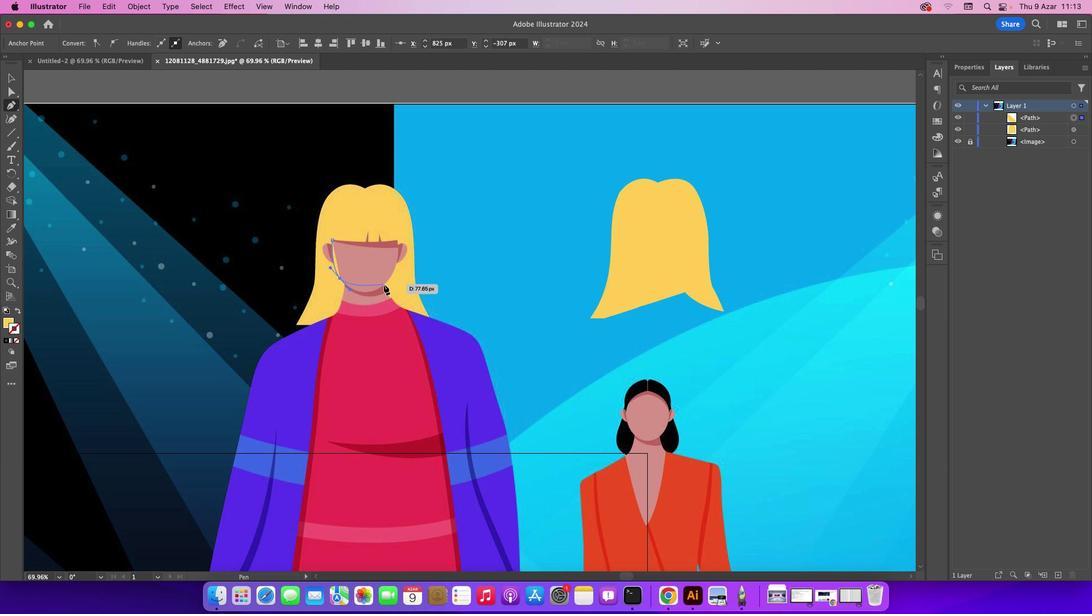 
Action: Mouse pressed left at (384, 284)
Screenshot: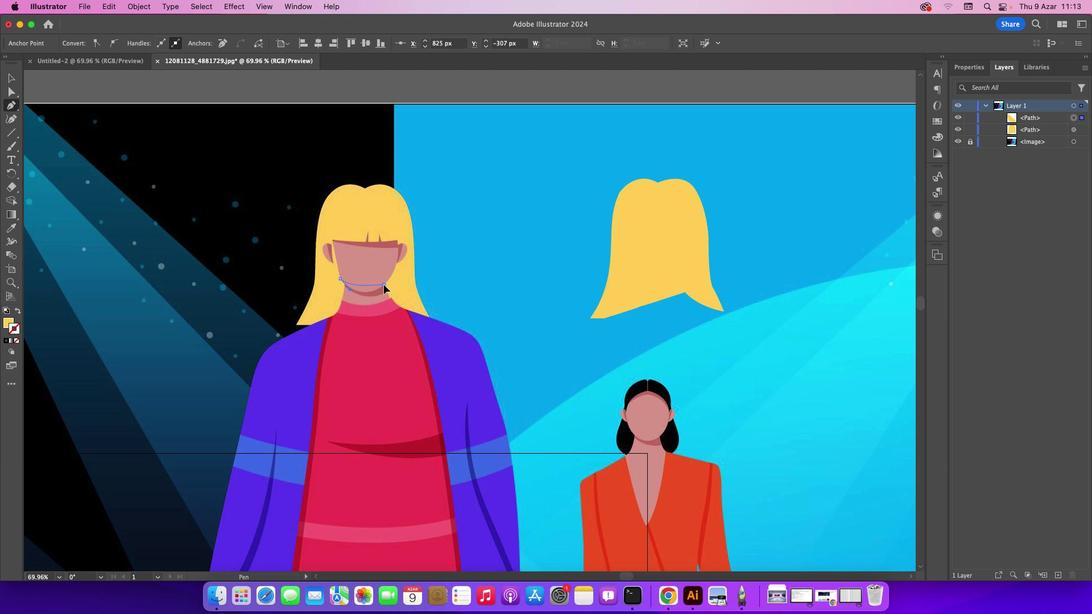 
Action: Mouse moved to (397, 242)
Screenshot: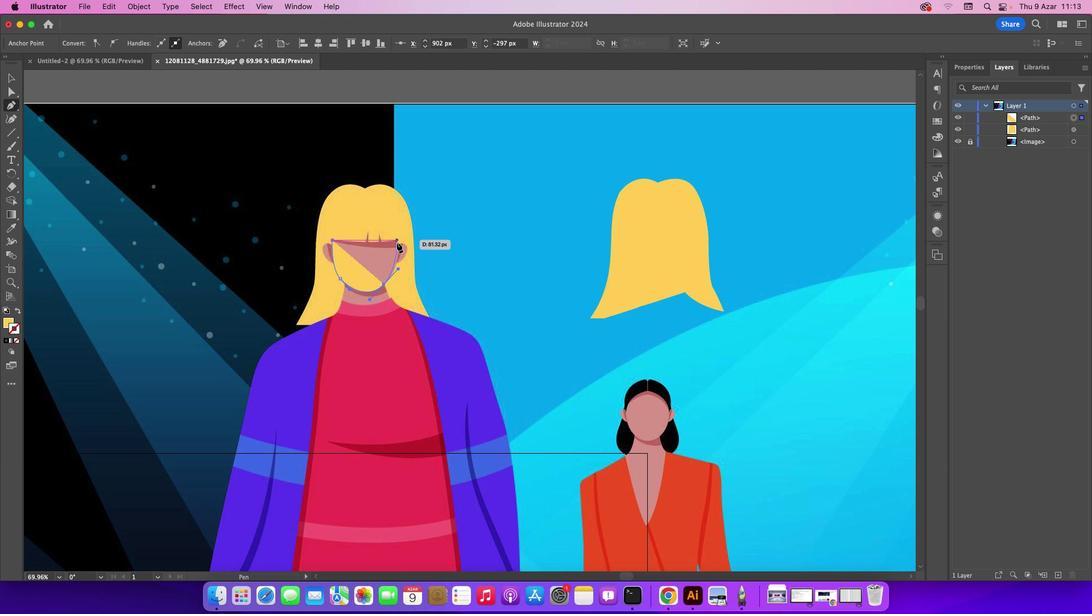 
Action: Mouse pressed left at (397, 242)
Screenshot: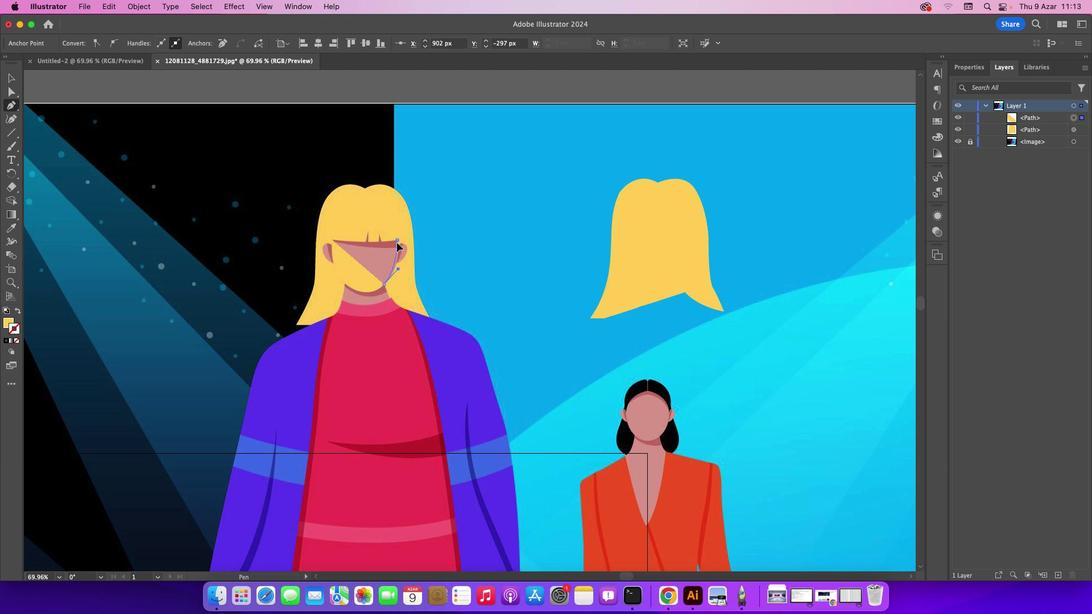 
Action: Mouse moved to (397, 241)
Screenshot: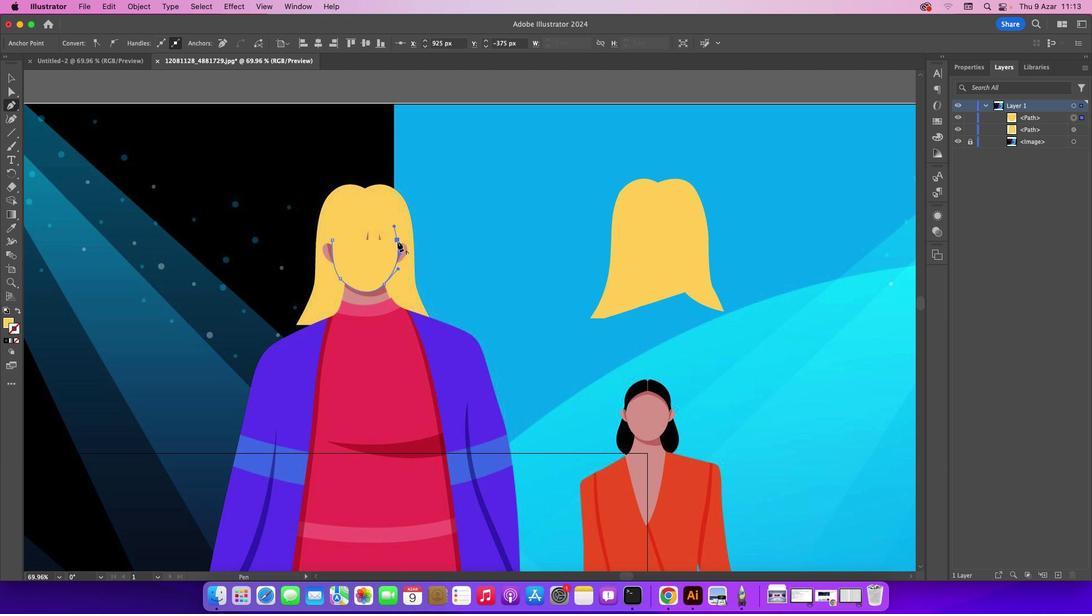 
Action: Mouse pressed left at (397, 241)
Screenshot: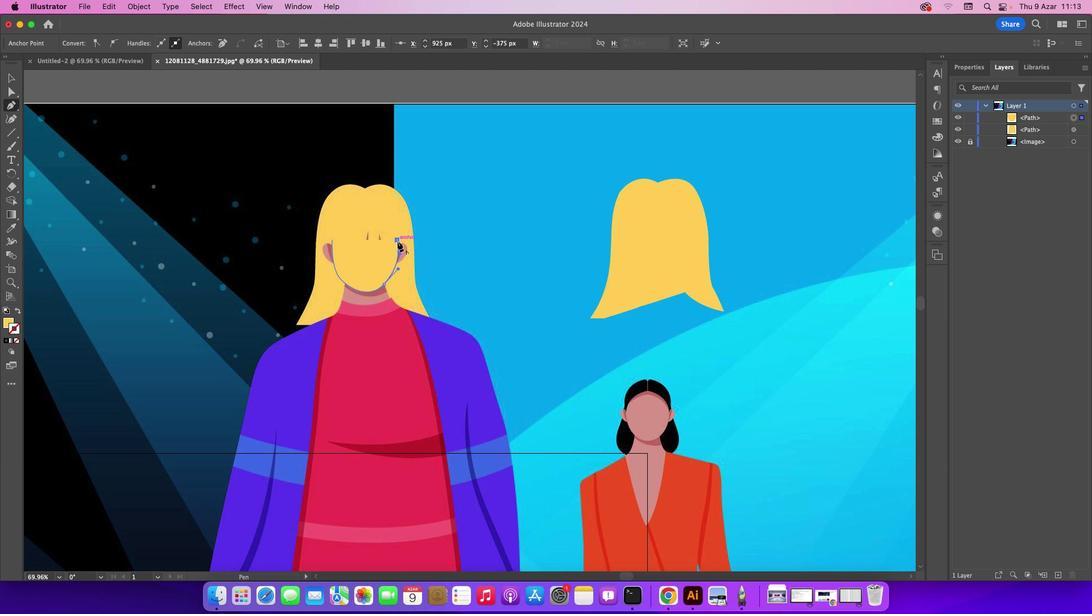 
Action: Mouse moved to (9, 320)
Screenshot: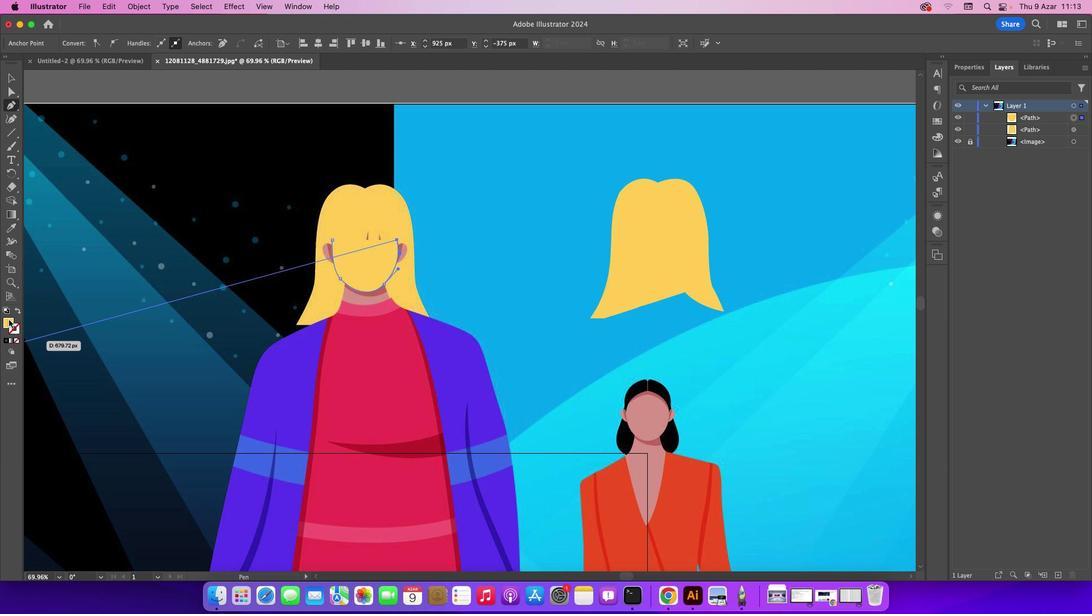 
Action: Mouse pressed left at (9, 320)
Screenshot: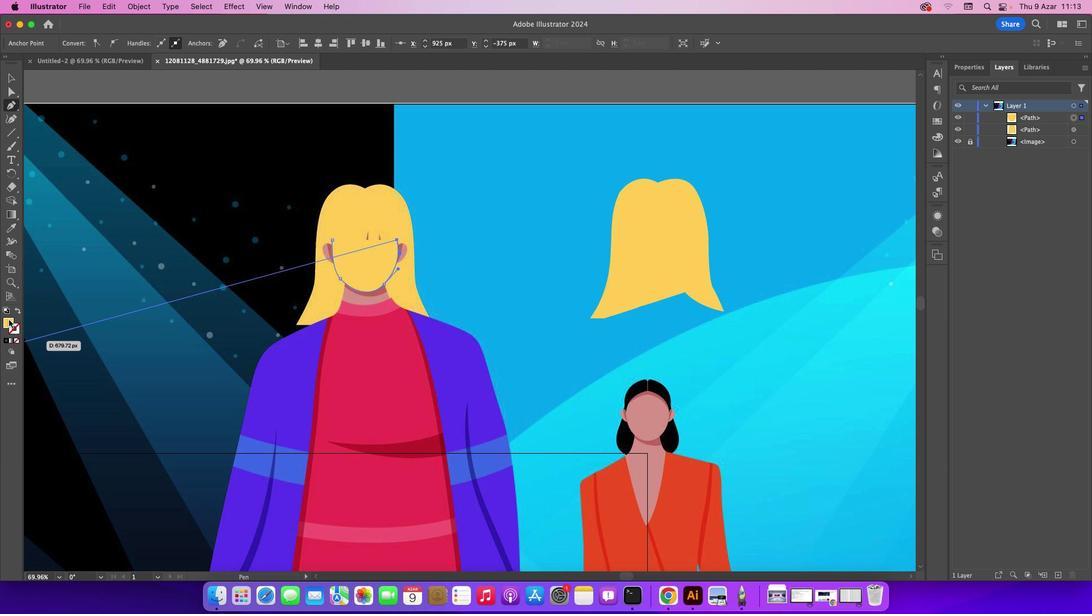 
Action: Mouse moved to (17, 342)
Screenshot: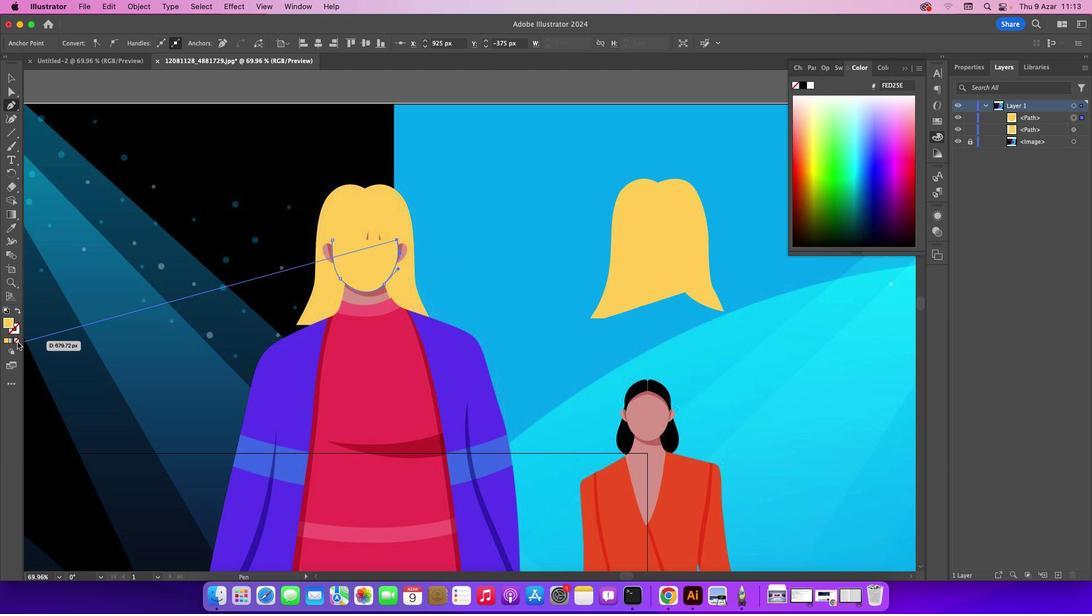 
Action: Mouse pressed left at (17, 342)
Screenshot: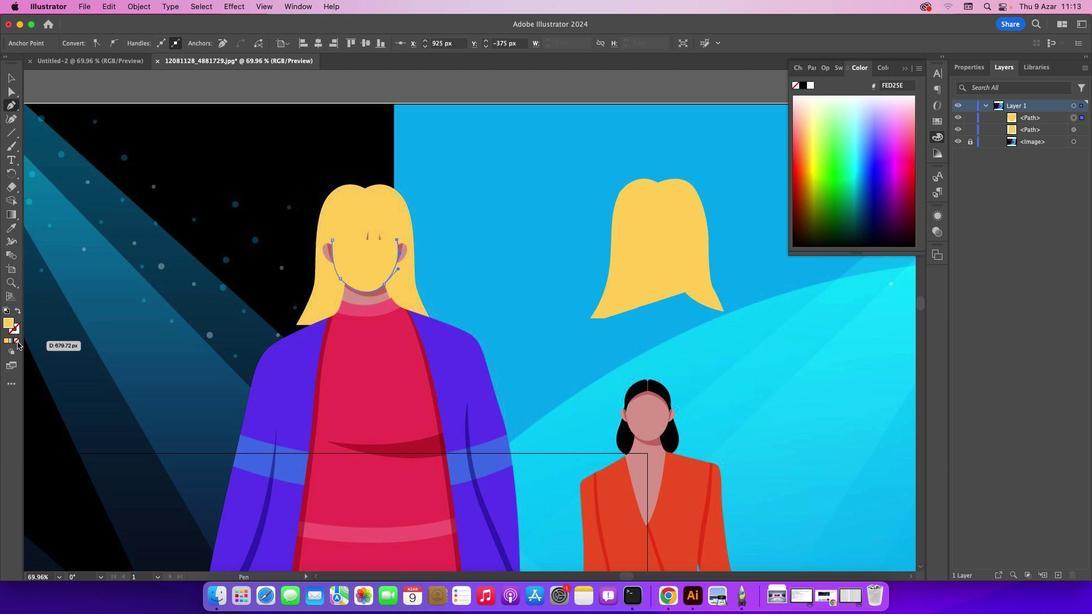 
Action: Mouse moved to (331, 240)
Screenshot: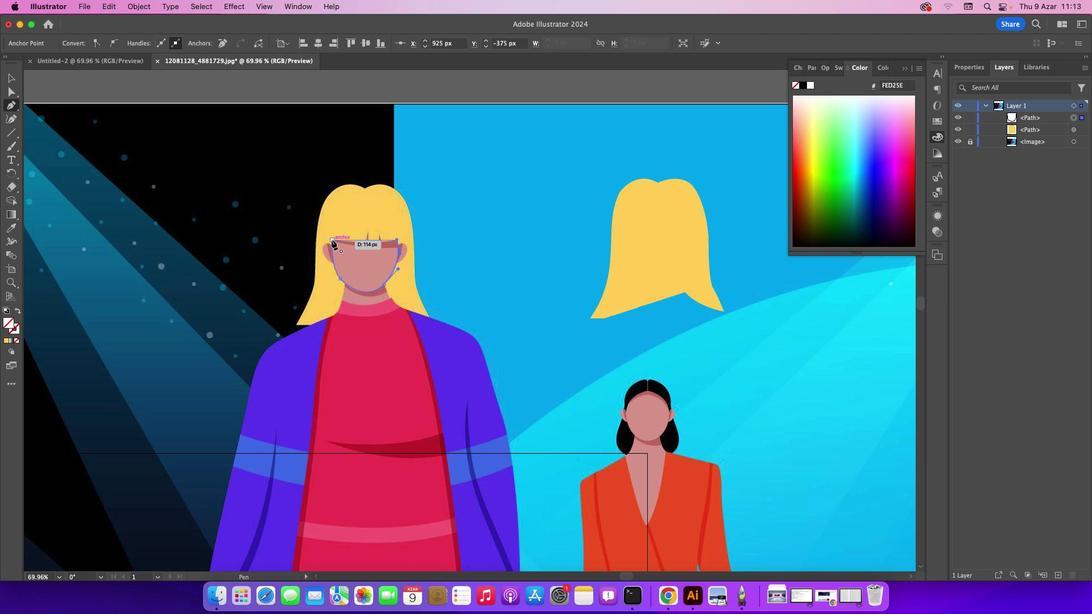 
Action: Mouse pressed left at (331, 240)
Screenshot: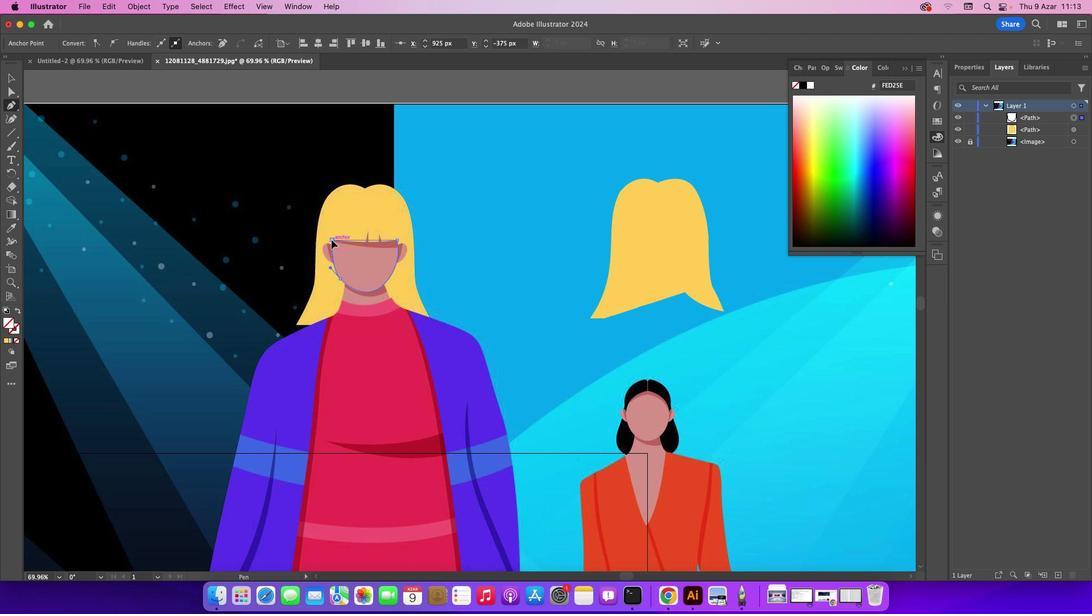 
Action: Mouse moved to (9, 71)
Screenshot: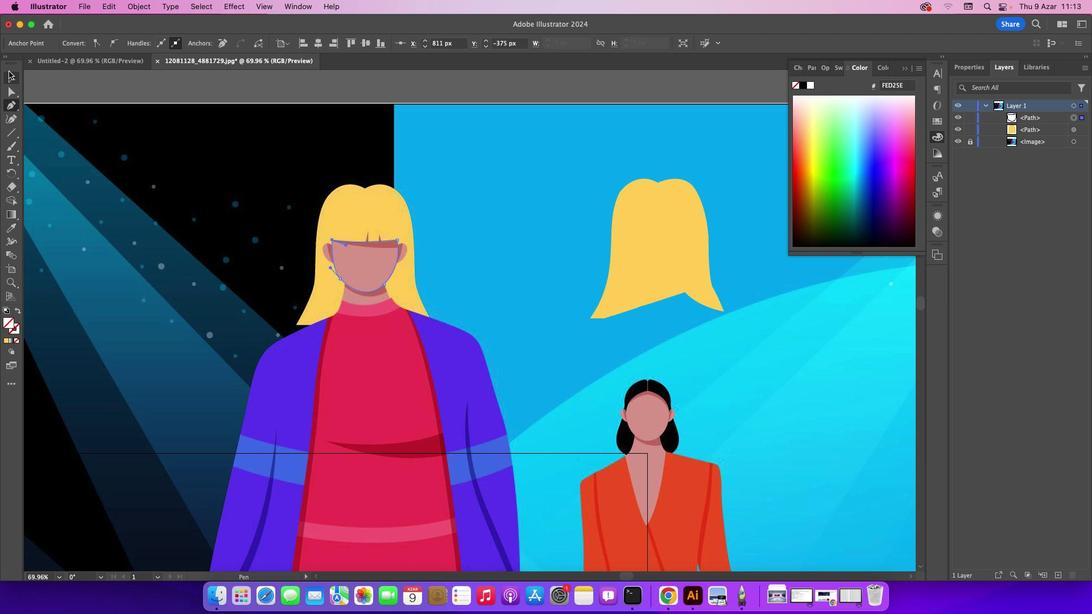 
Action: Mouse pressed left at (9, 71)
Screenshot: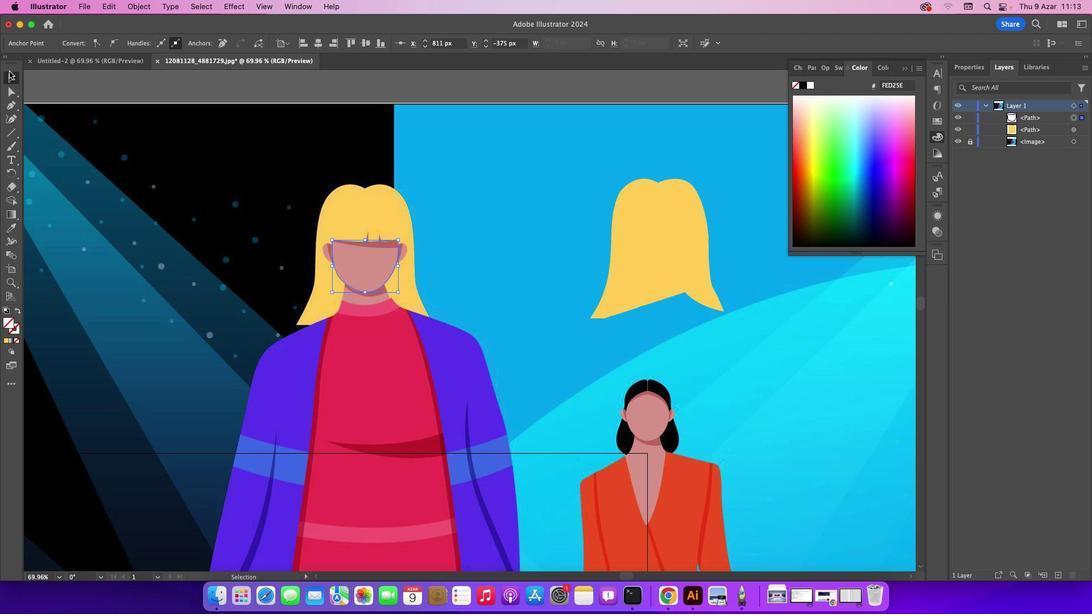 
Action: Mouse moved to (103, 126)
Screenshot: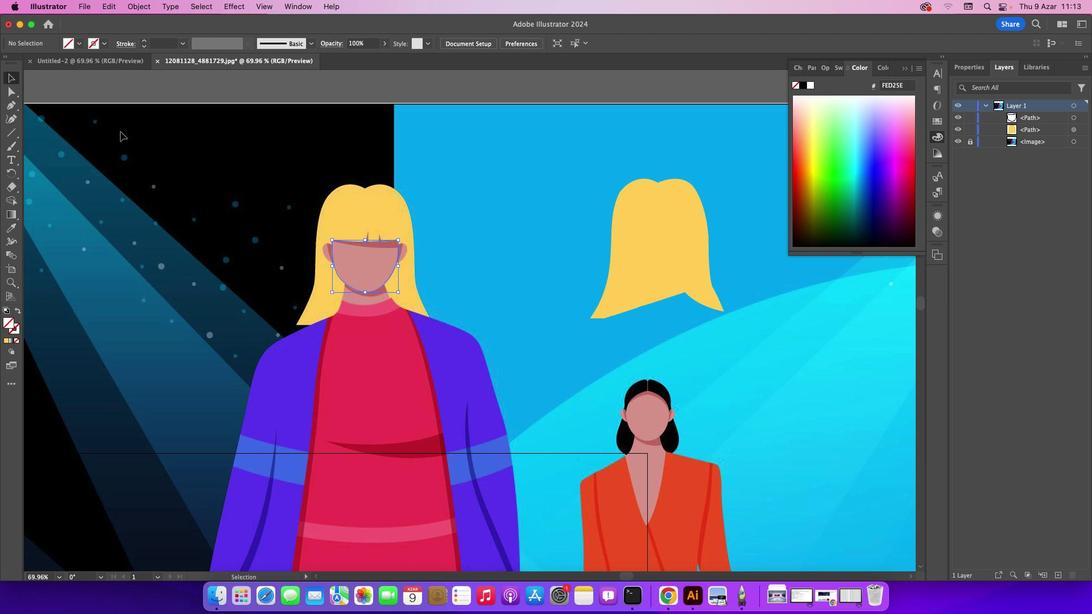 
Action: Mouse pressed left at (103, 126)
Screenshot: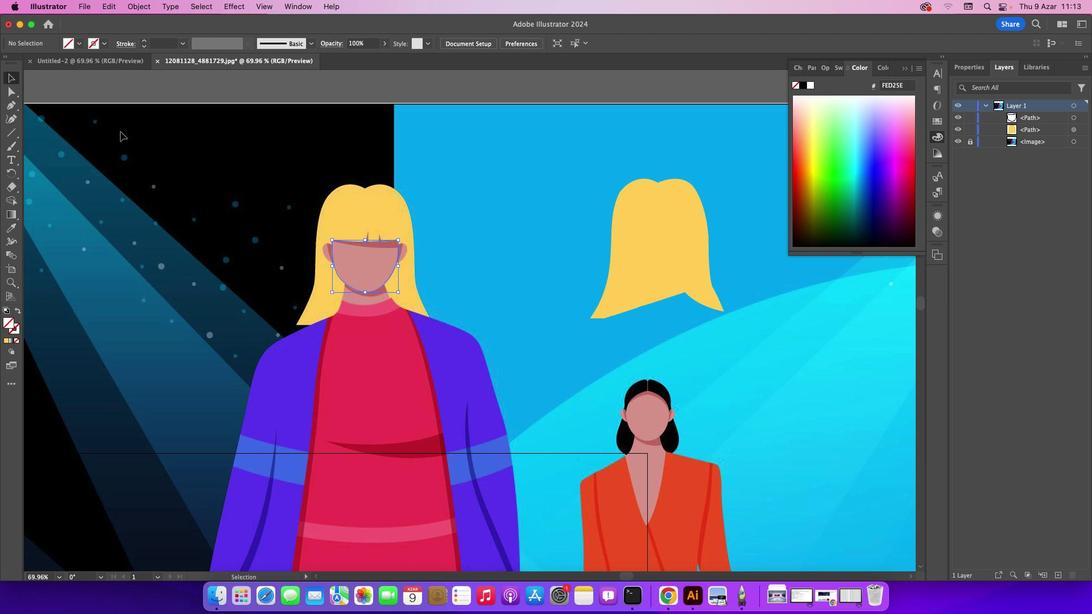 
Action: Mouse moved to (368, 241)
Screenshot: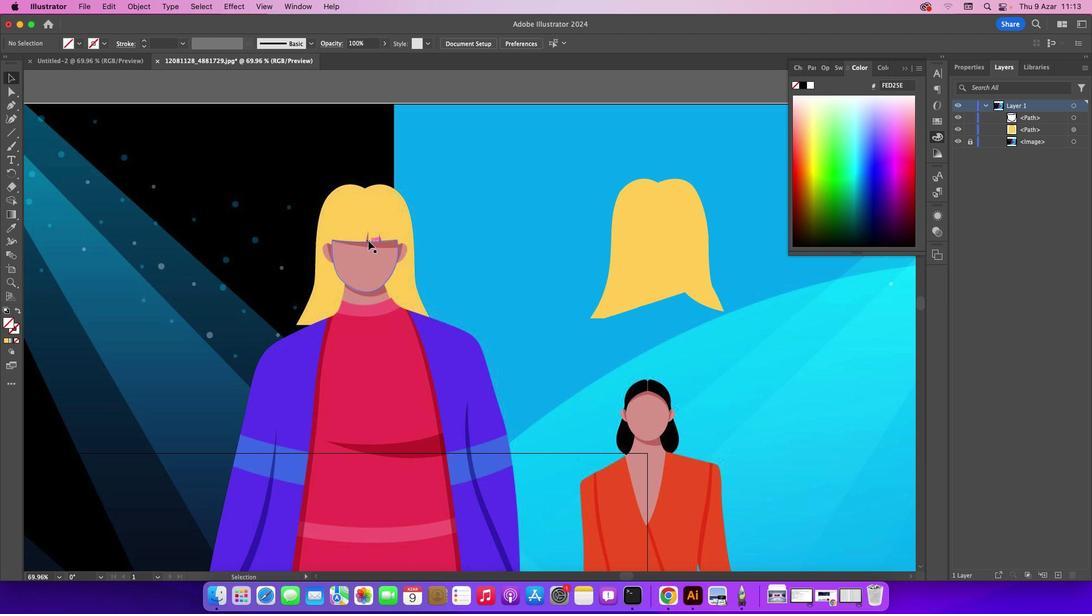 
Action: Mouse pressed left at (368, 241)
Screenshot: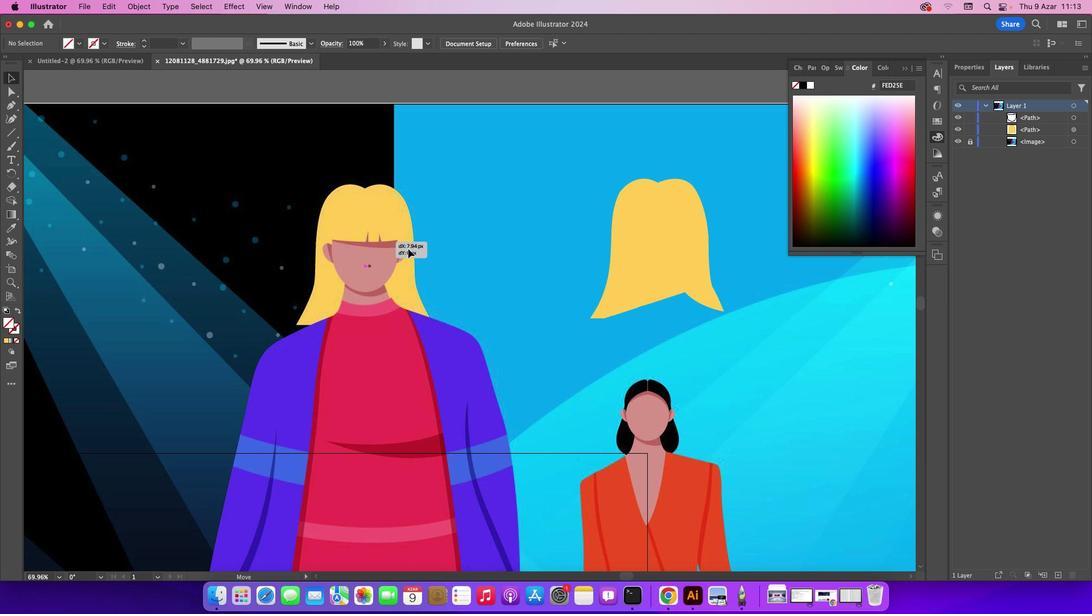 
Action: Mouse moved to (10, 231)
Screenshot: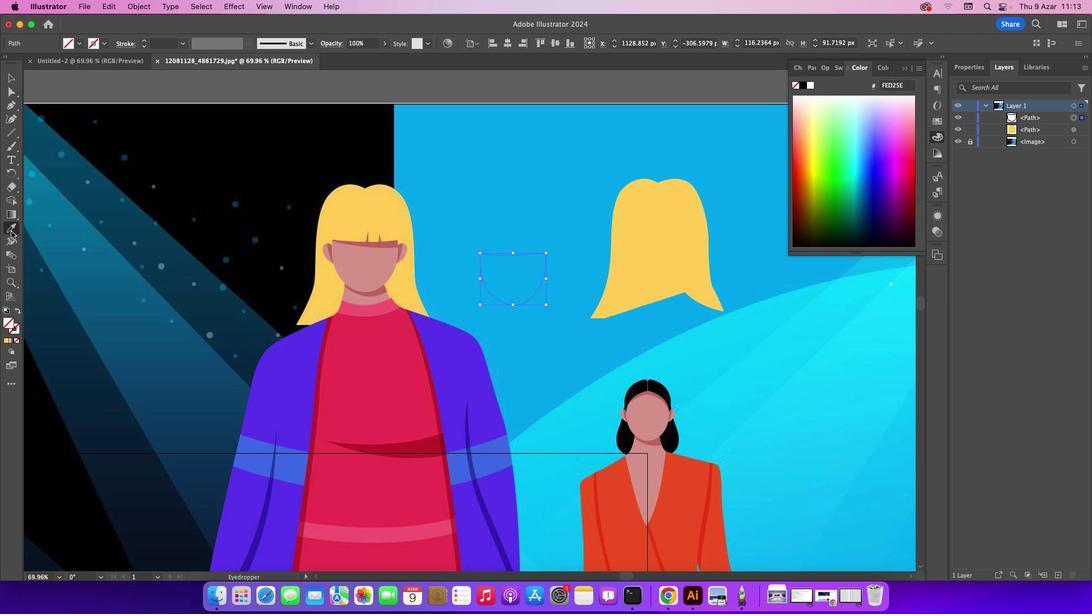 
Action: Mouse pressed left at (10, 231)
Screenshot: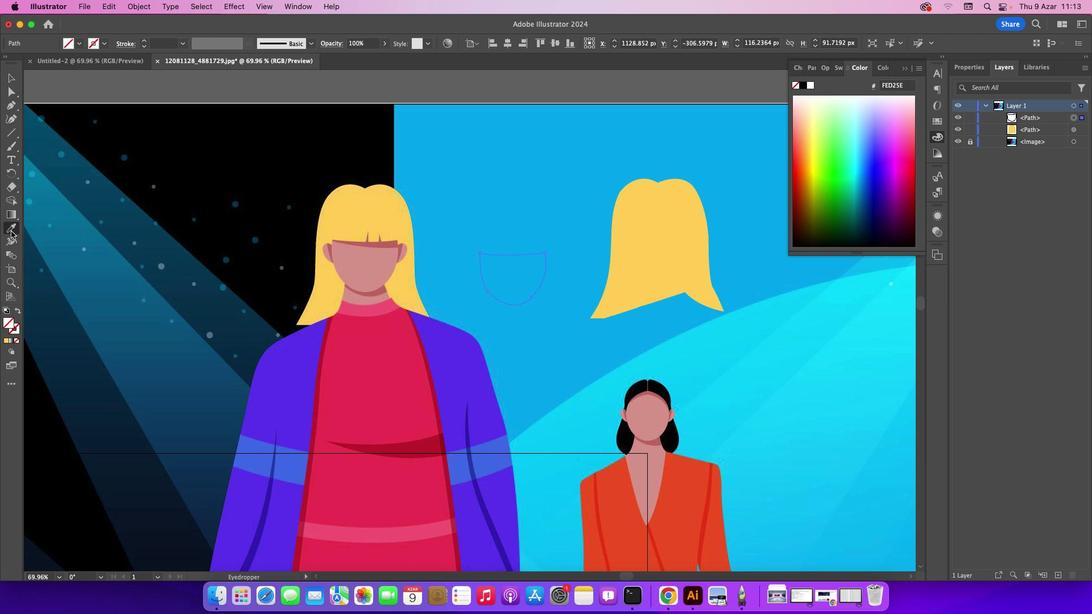 
Action: Mouse moved to (361, 266)
Screenshot: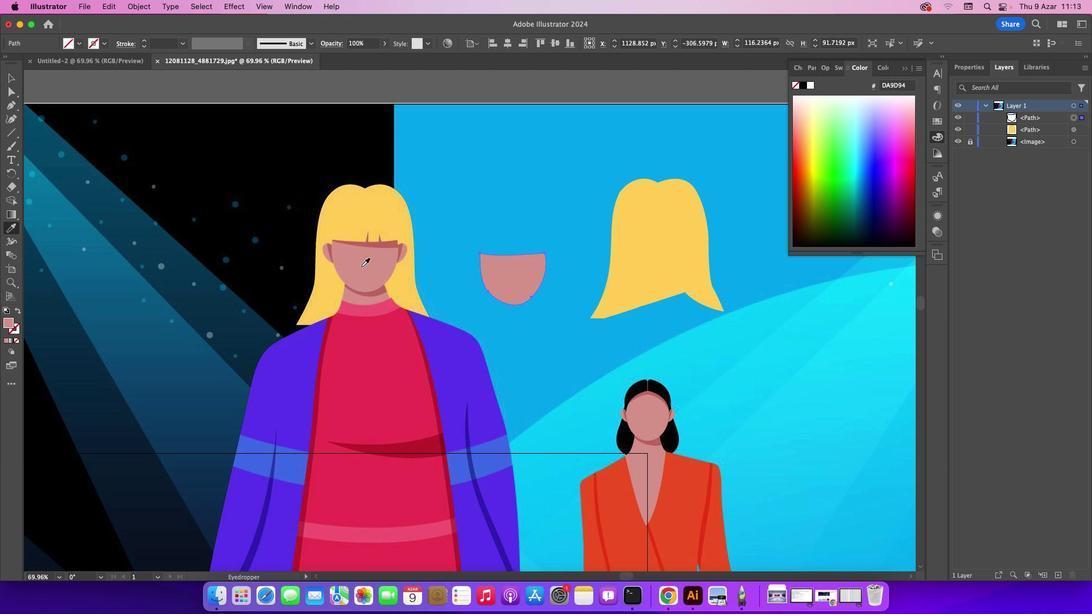 
Action: Mouse pressed left at (361, 266)
Screenshot: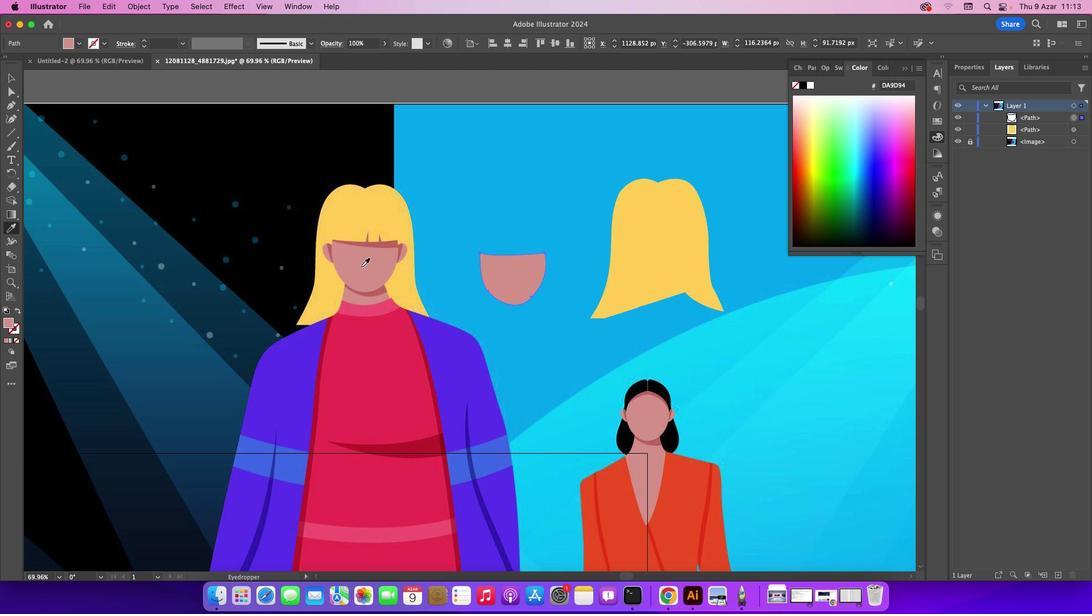 
Action: Mouse moved to (10, 80)
Screenshot: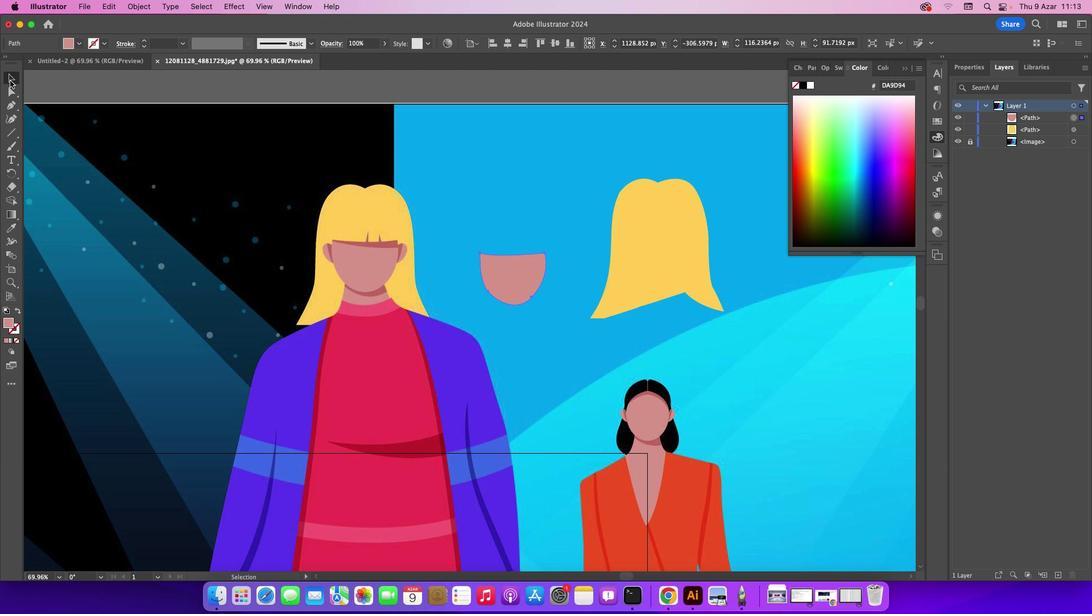 
Action: Mouse pressed left at (10, 80)
Screenshot: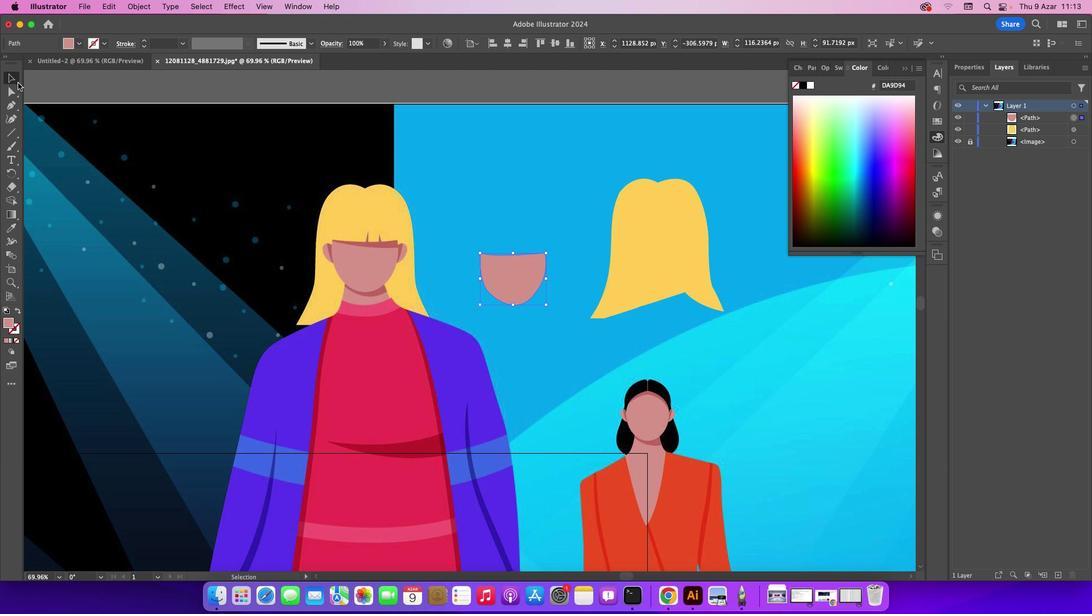 
Action: Mouse moved to (186, 164)
Screenshot: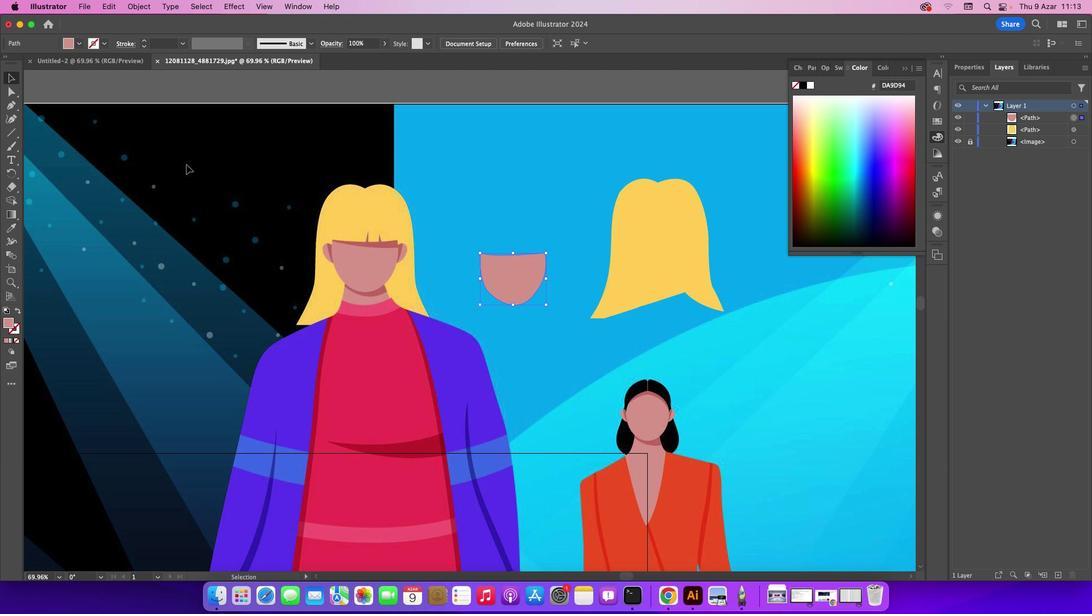 
Action: Mouse pressed left at (186, 164)
Screenshot: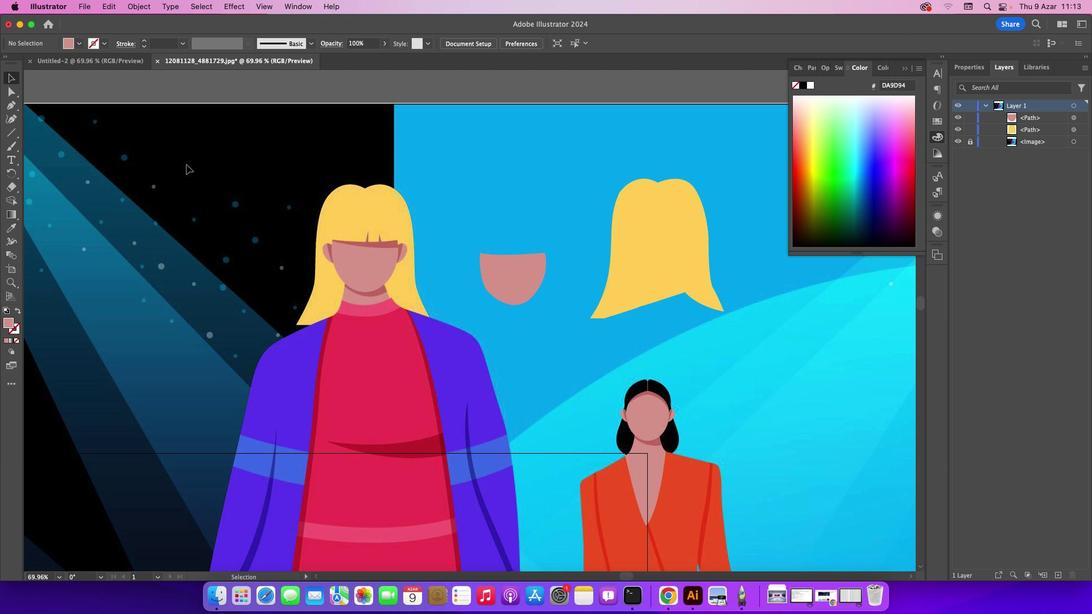 
Action: Mouse moved to (516, 261)
Screenshot: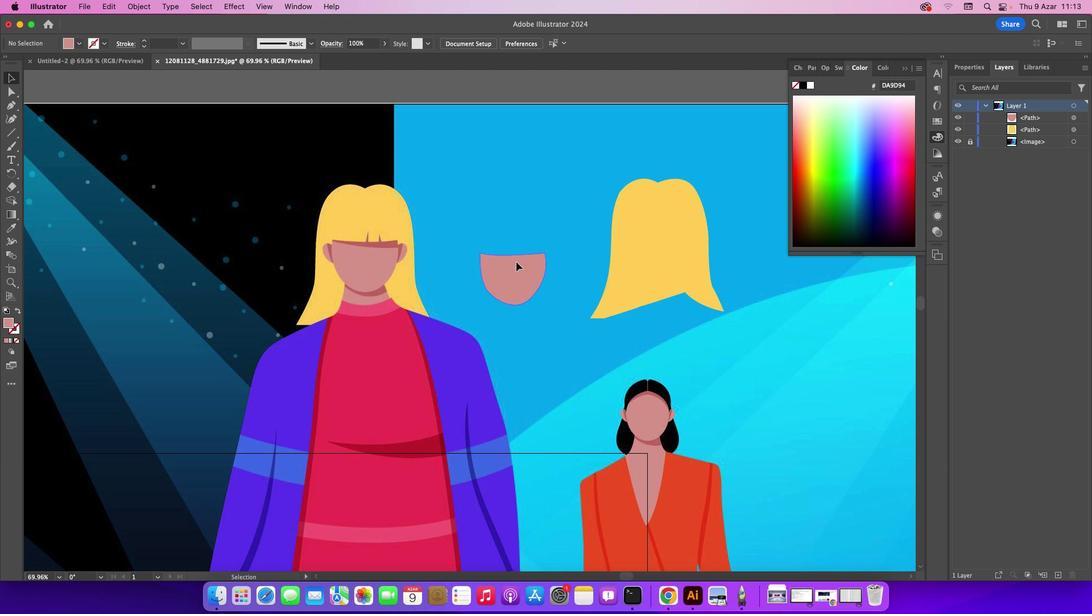 
Action: Mouse pressed left at (516, 261)
Screenshot: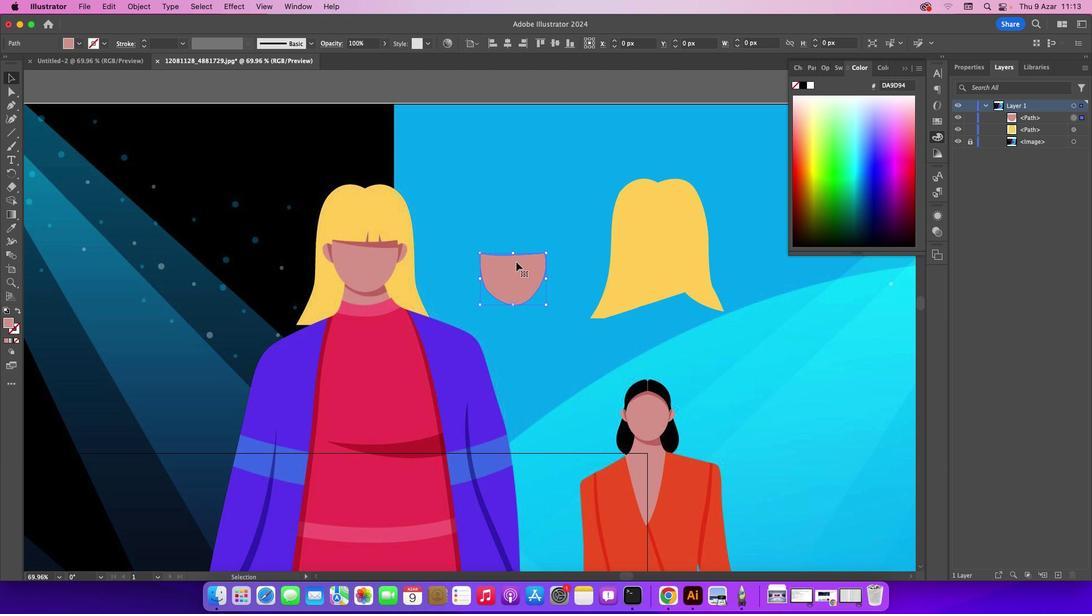 
Action: Mouse moved to (13, 225)
Screenshot: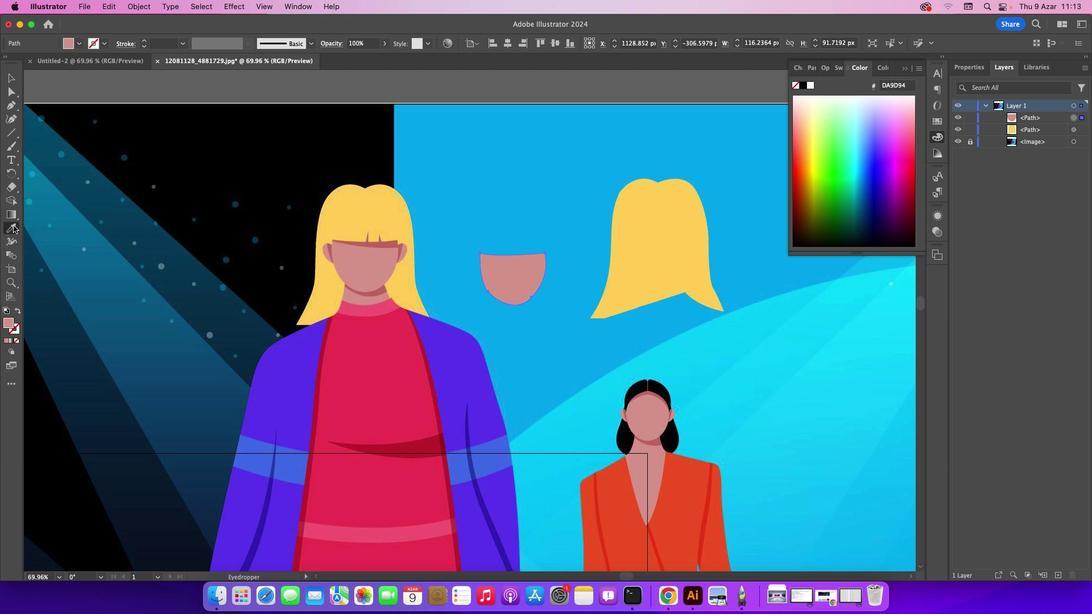 
Action: Mouse pressed left at (13, 225)
Screenshot: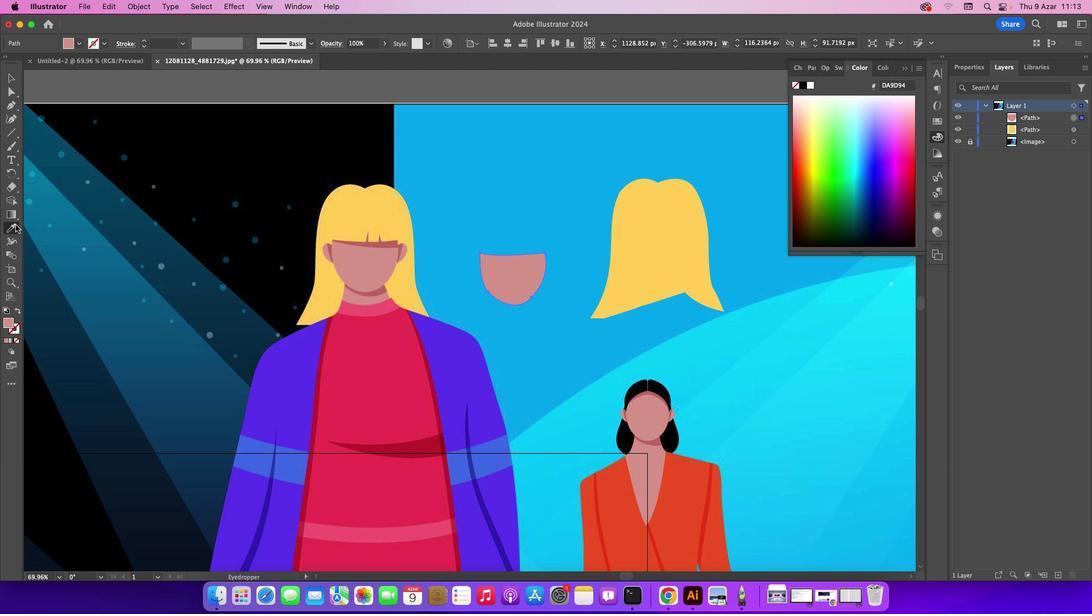 
Action: Mouse moved to (370, 268)
Screenshot: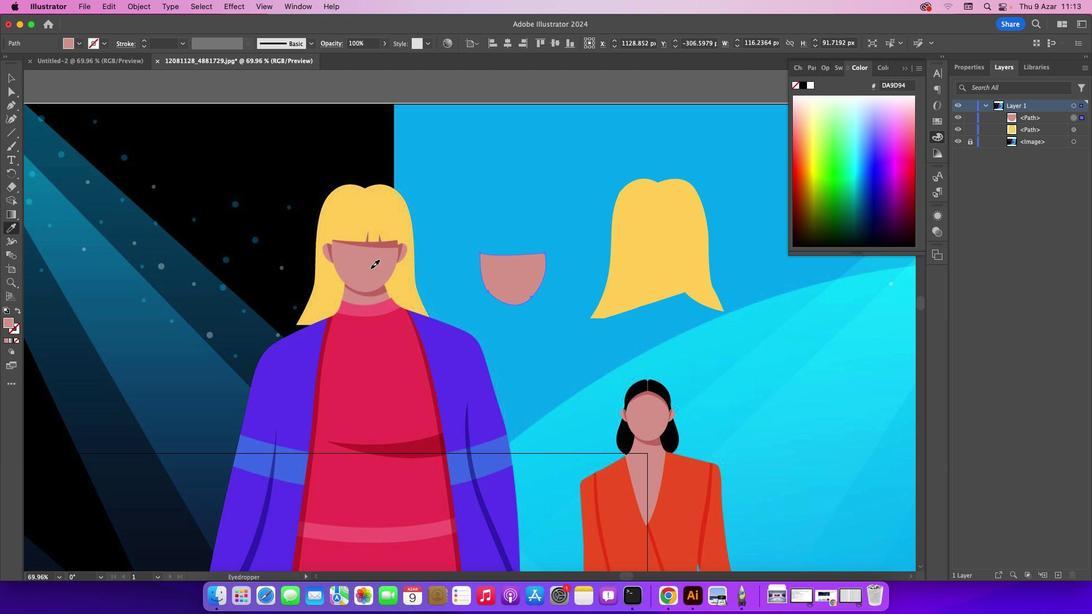 
Action: Mouse pressed left at (370, 268)
Screenshot: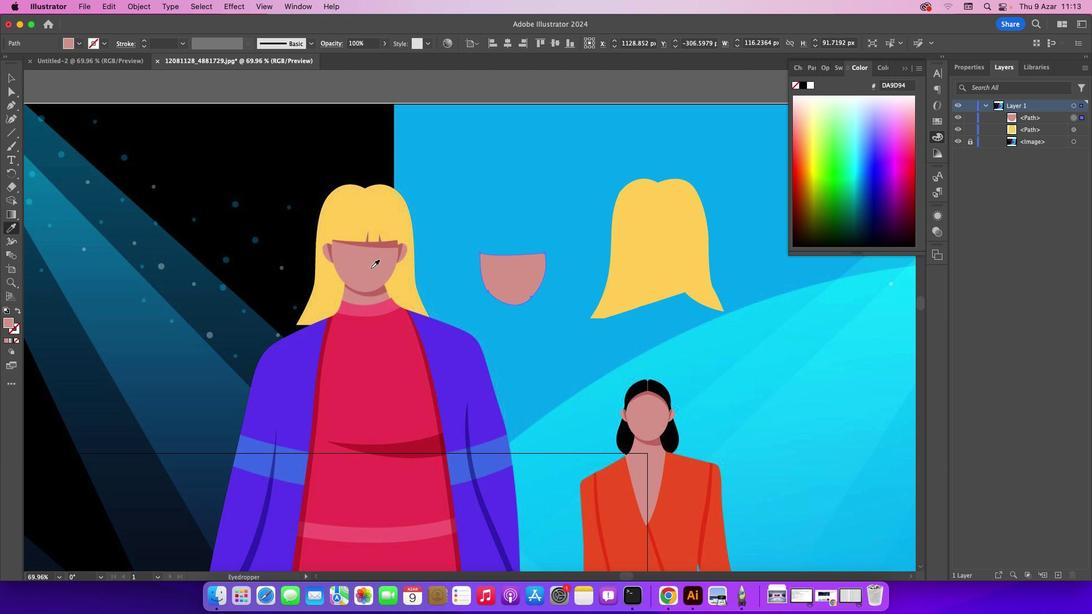 
Action: Mouse moved to (19, 80)
Screenshot: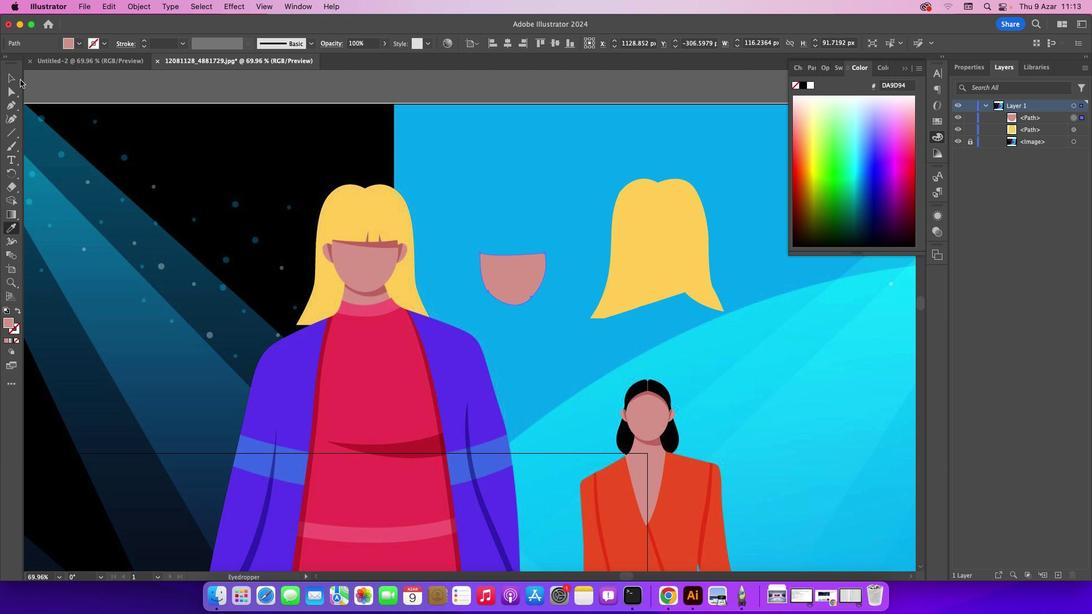 
Action: Mouse pressed left at (19, 80)
Screenshot: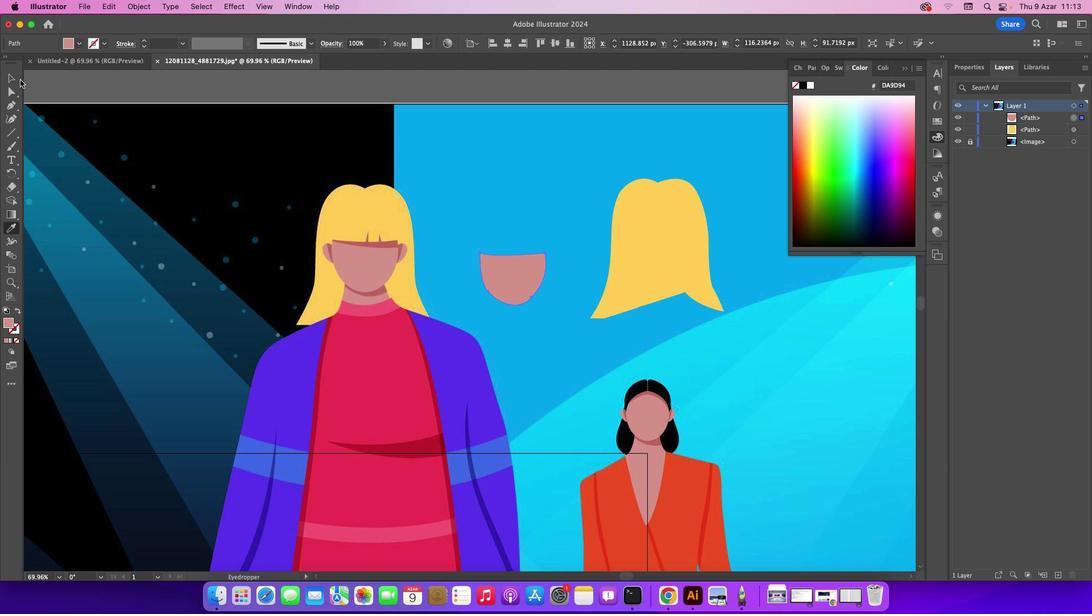 
Action: Mouse moved to (17, 79)
Screenshot: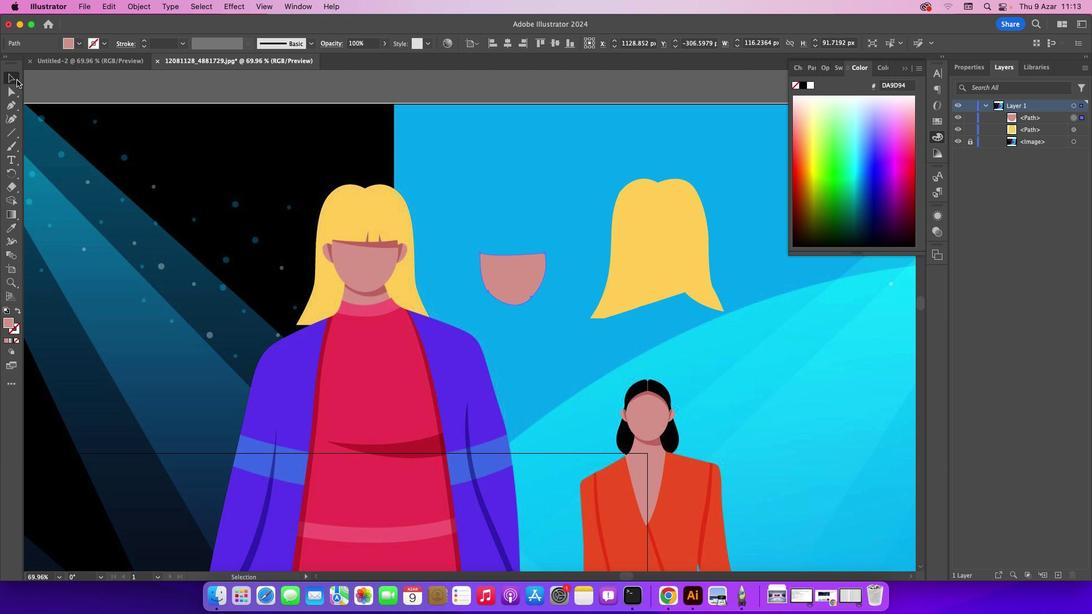 
Action: Mouse pressed left at (17, 79)
Screenshot: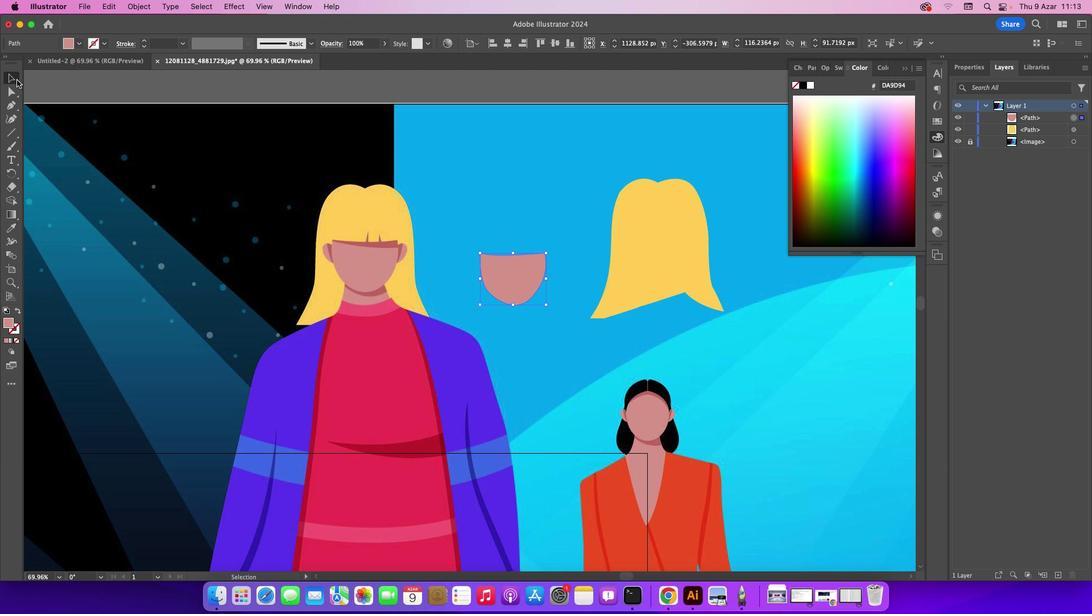 
Action: Mouse moved to (215, 181)
Screenshot: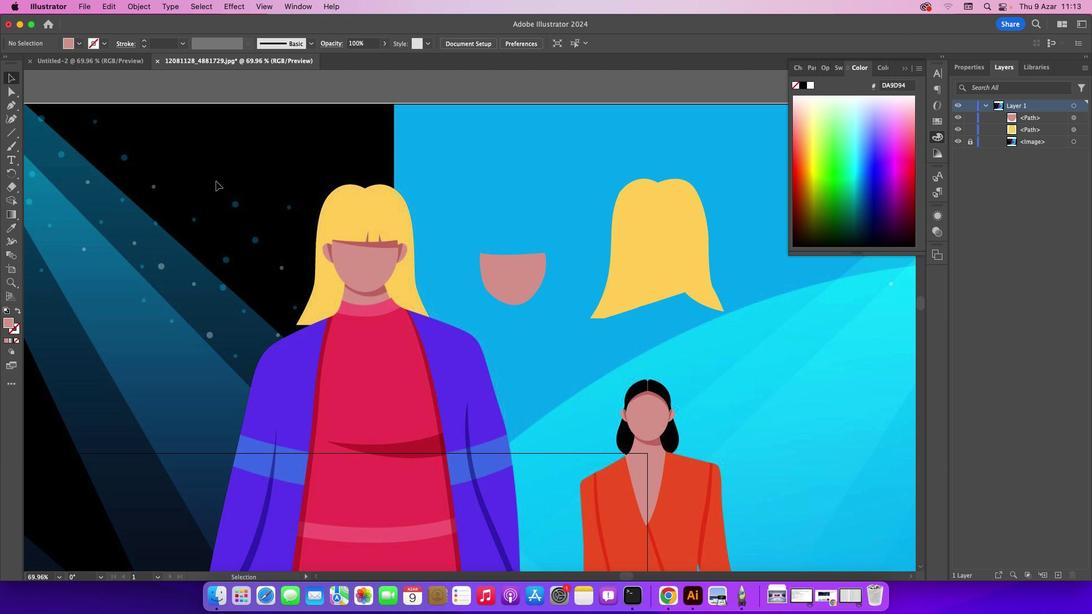 
Action: Mouse pressed left at (215, 181)
Screenshot: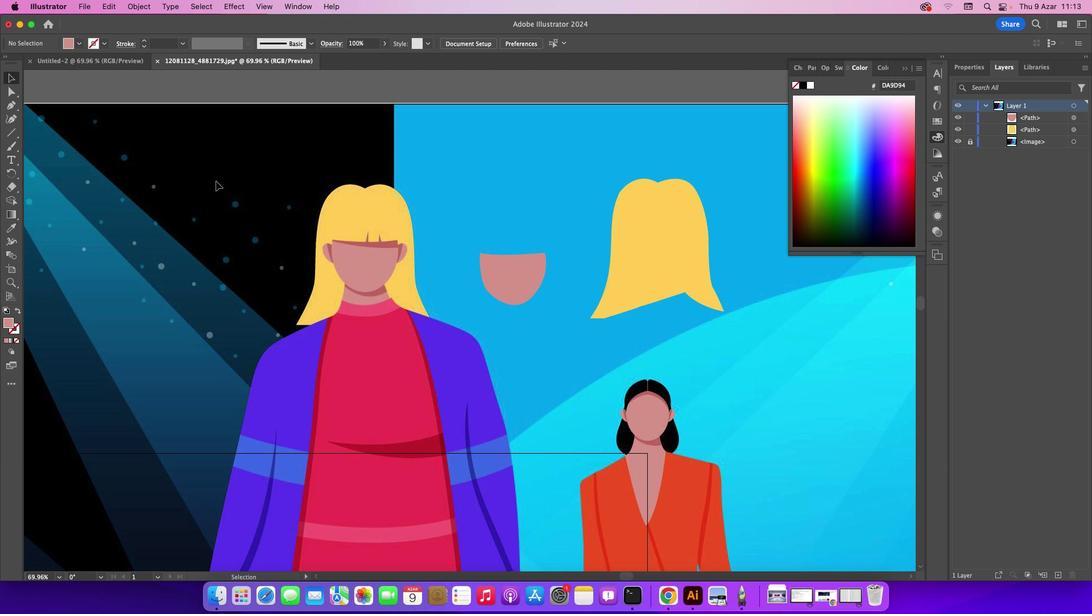 
Action: Mouse moved to (11, 103)
Screenshot: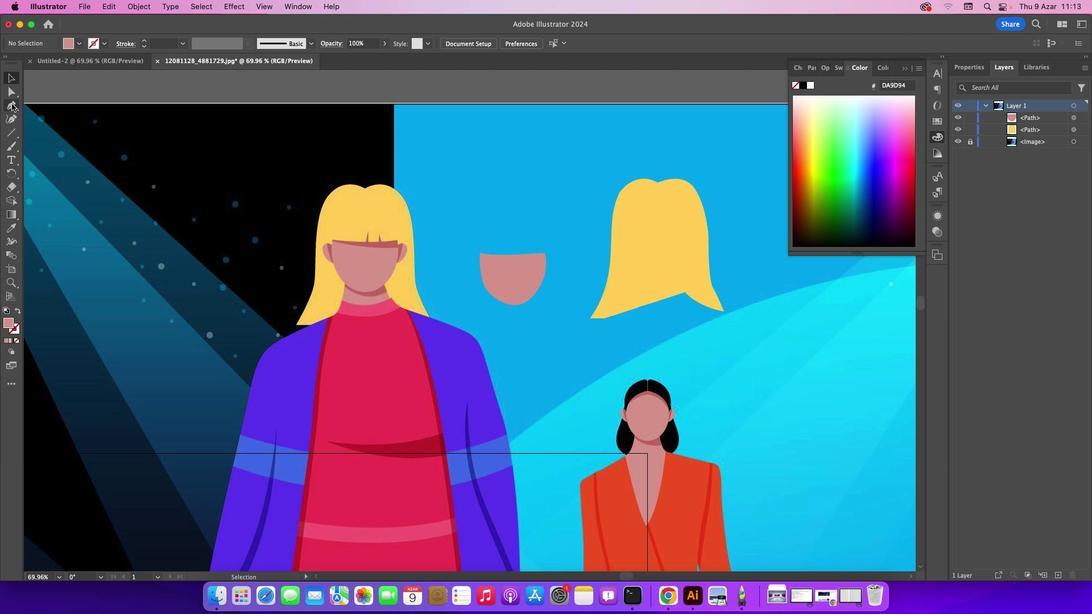 
Action: Mouse pressed left at (11, 103)
Screenshot: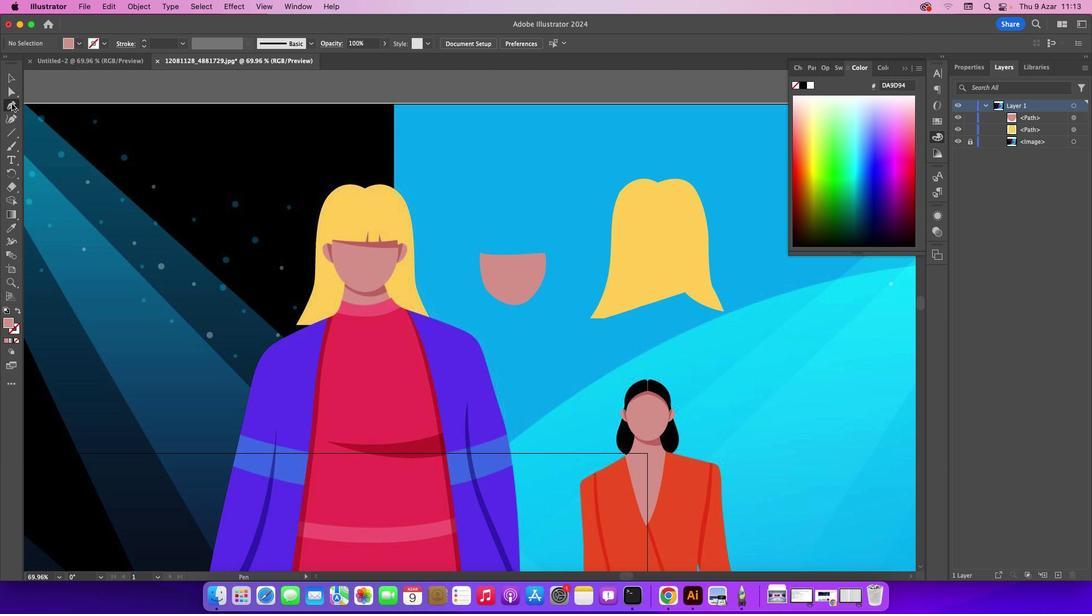 
Action: Mouse moved to (397, 245)
Screenshot: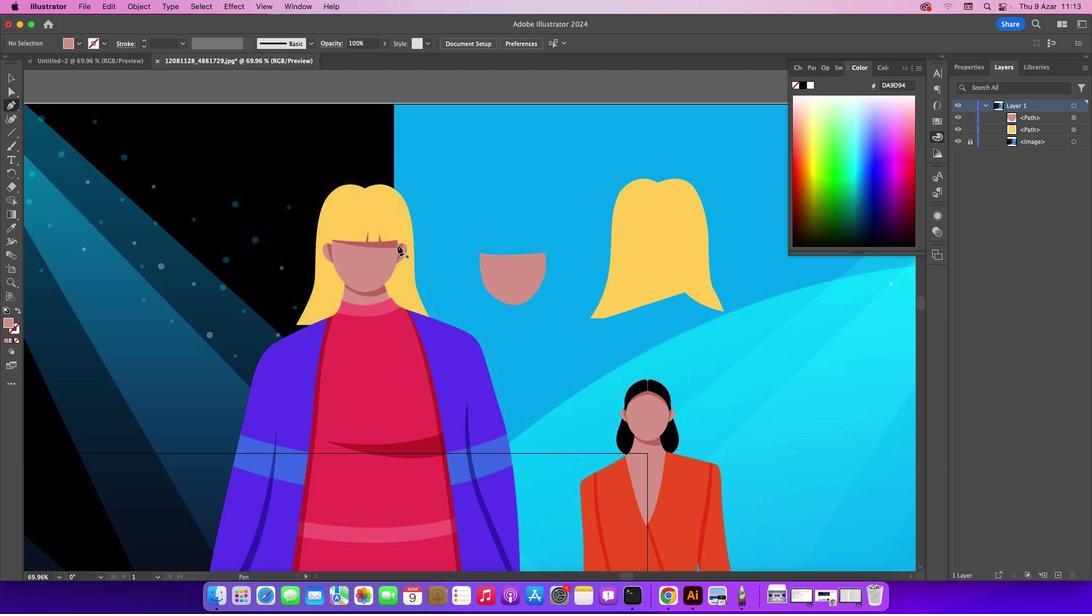 
Action: Mouse pressed left at (397, 245)
Screenshot: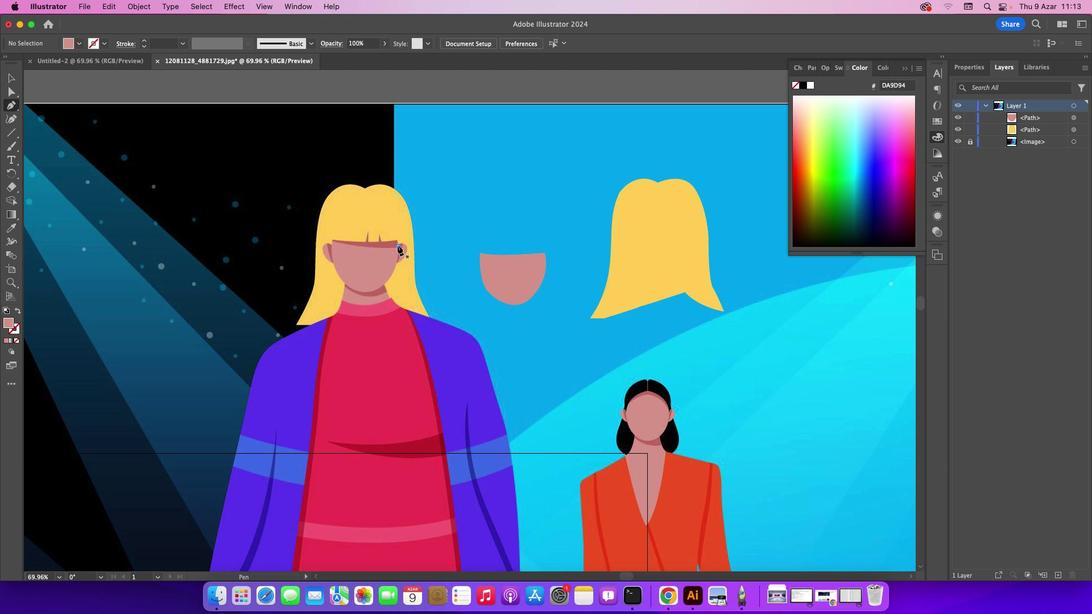 
Action: Mouse moved to (406, 246)
Screenshot: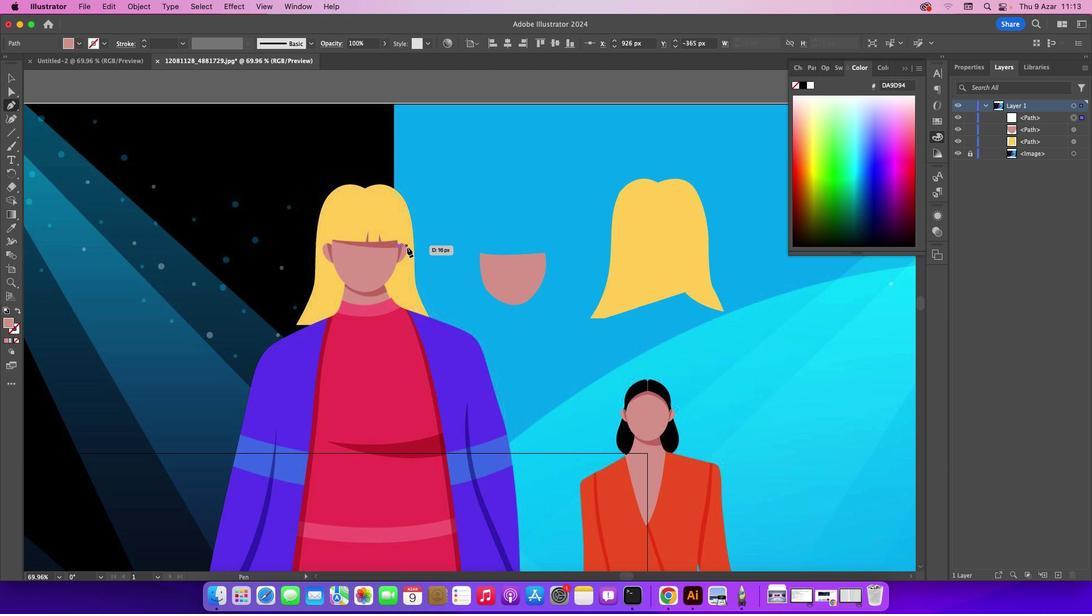 
Action: Mouse pressed left at (406, 246)
Screenshot: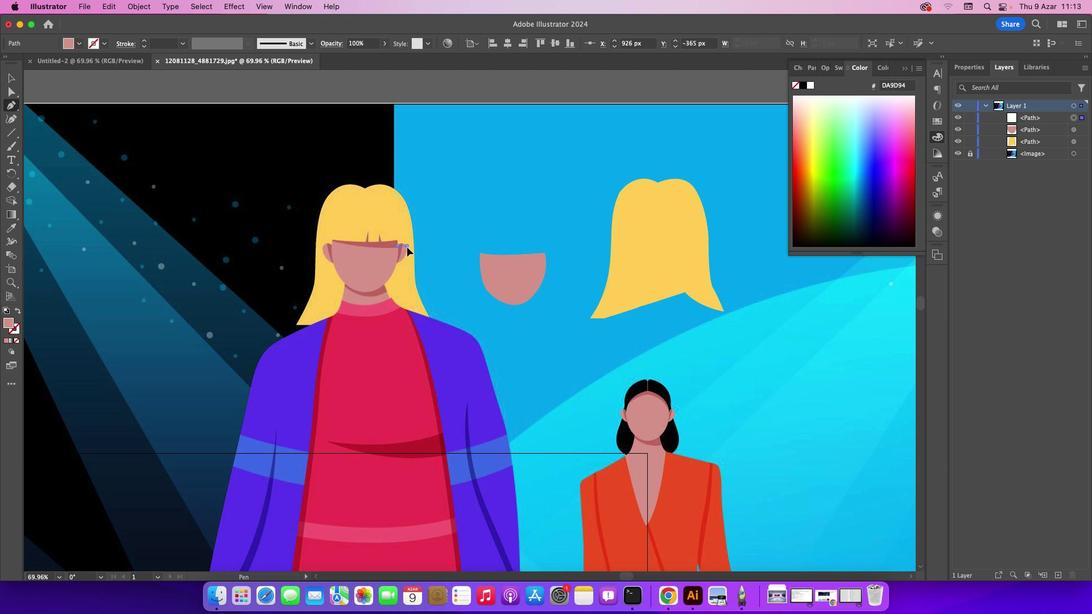 
Action: Mouse moved to (397, 264)
Screenshot: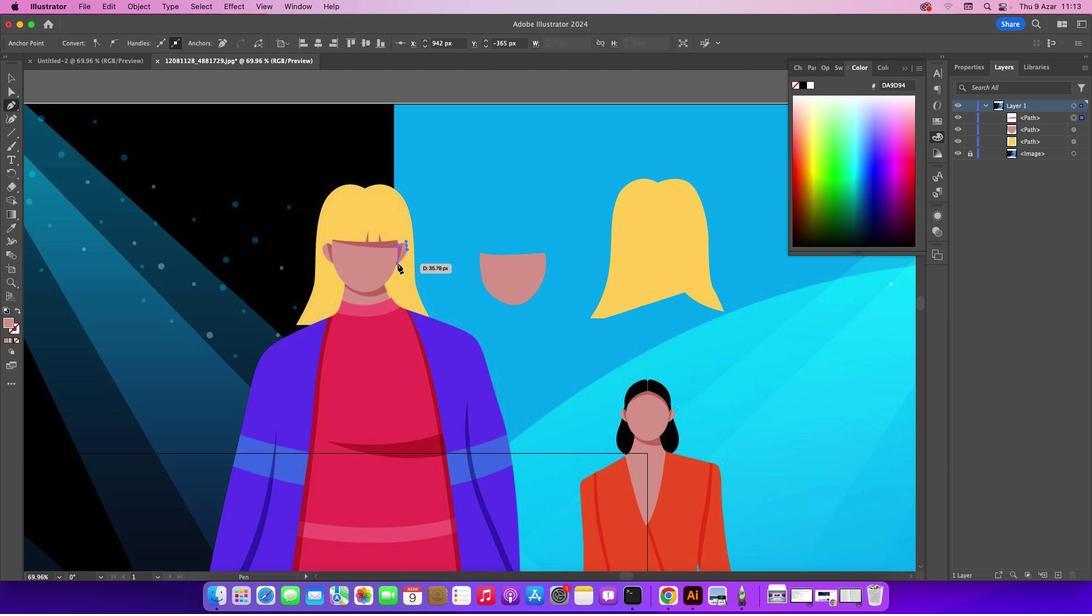 
Action: Mouse pressed left at (397, 264)
Screenshot: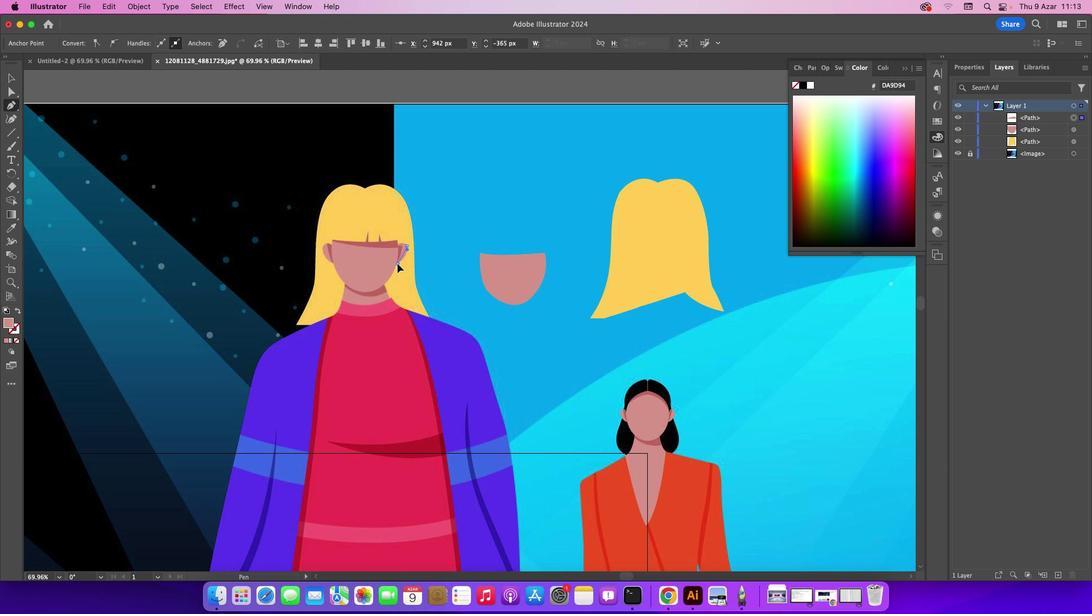 
Action: Mouse moved to (397, 264)
Screenshot: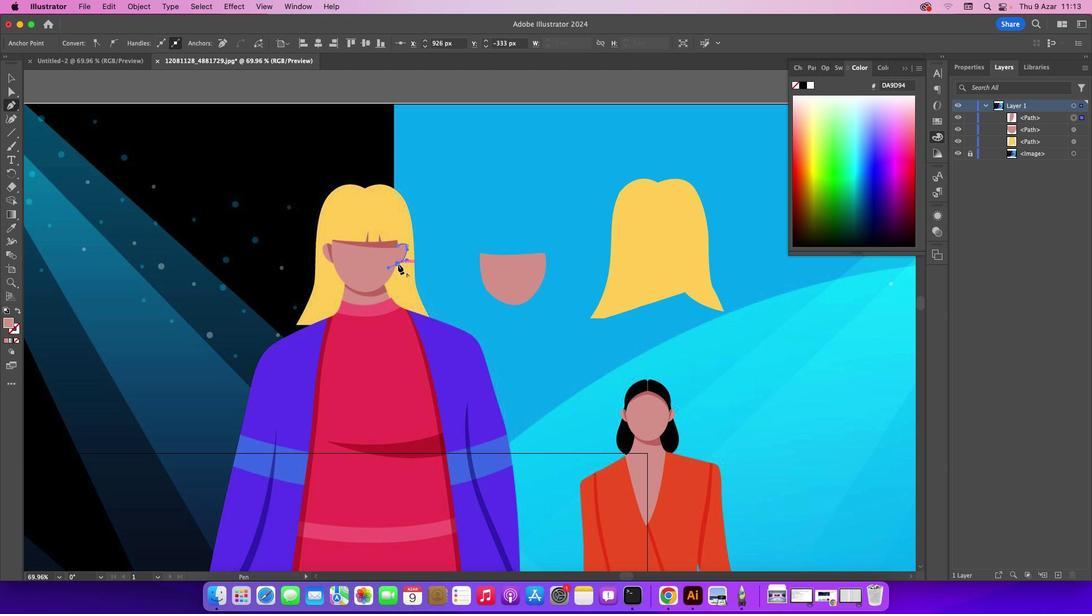 
Action: Mouse pressed left at (397, 264)
Screenshot: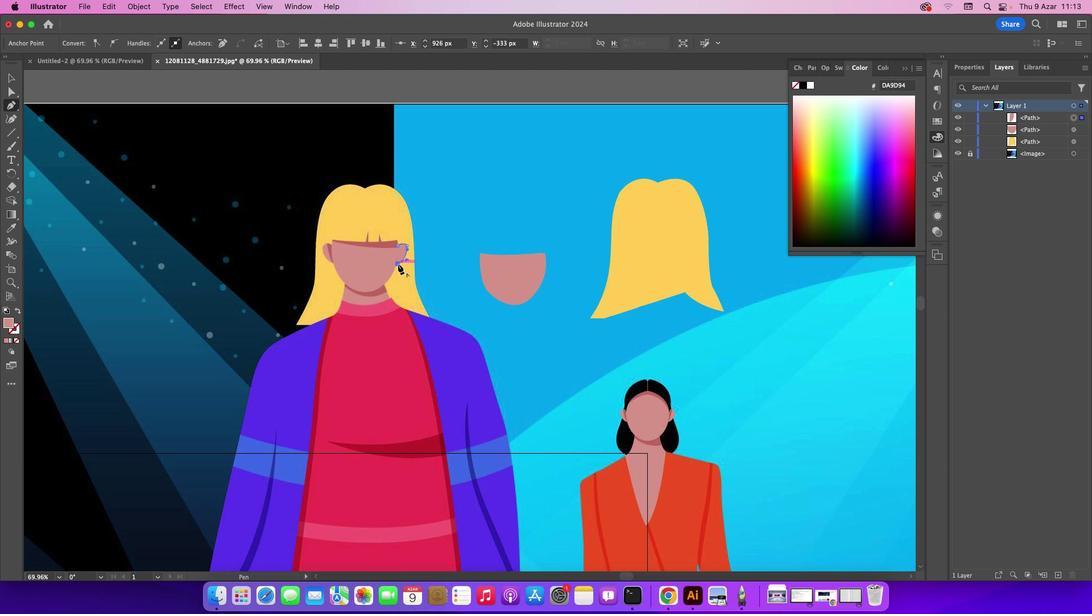
Action: Mouse moved to (15, 342)
Screenshot: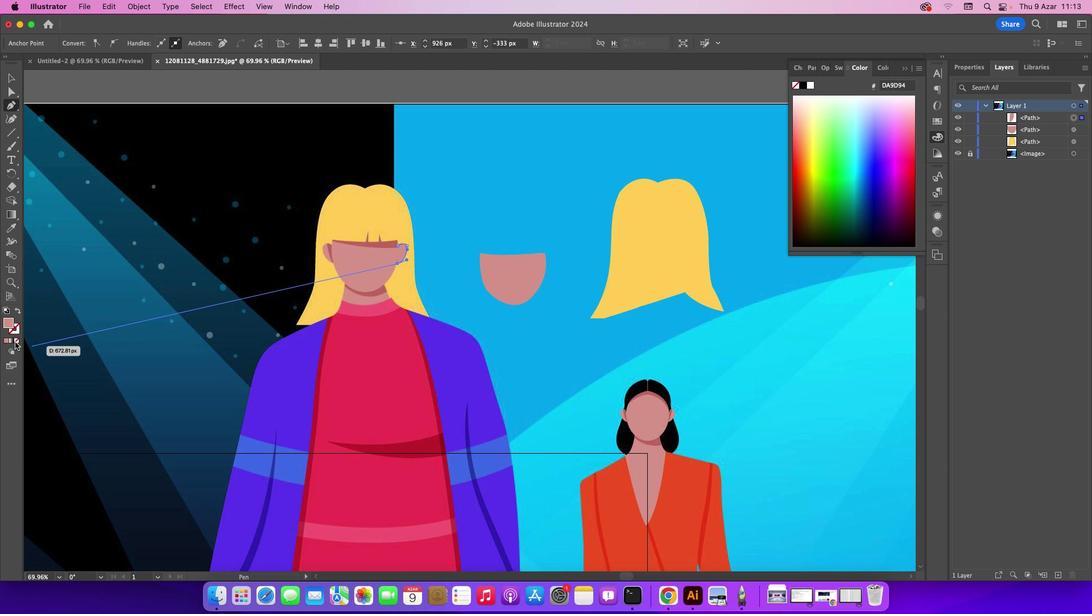 
Action: Mouse pressed left at (15, 342)
Screenshot: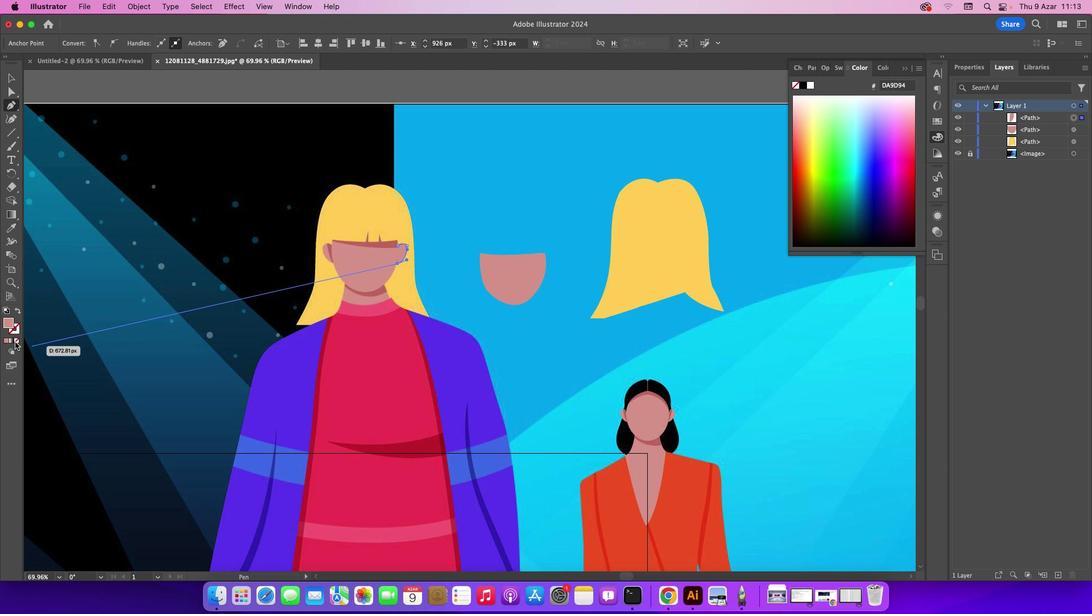 
Action: Mouse moved to (398, 246)
Screenshot: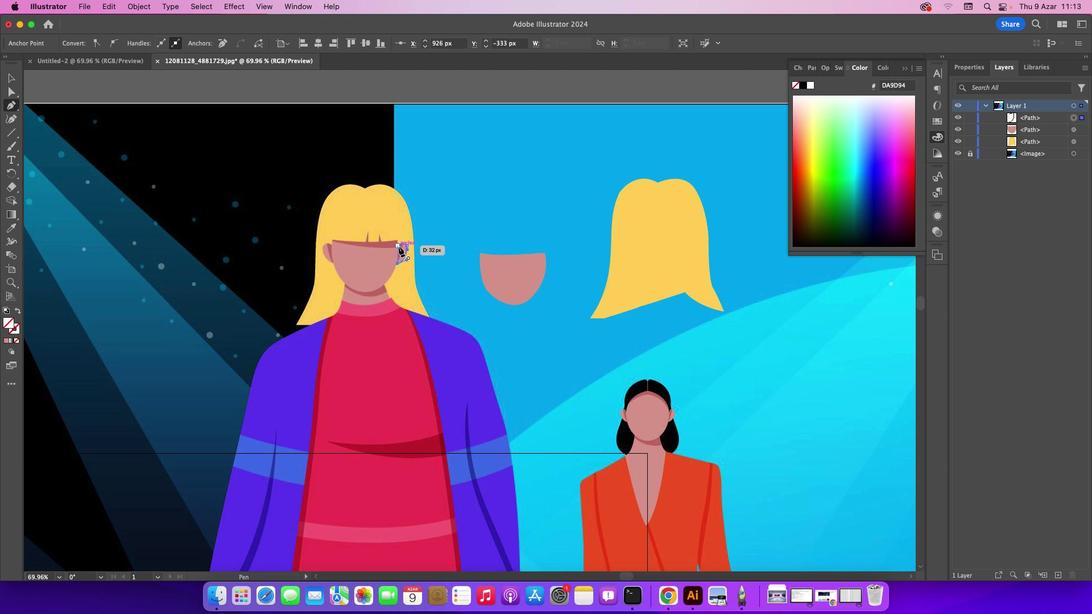 
Action: Mouse pressed left at (398, 246)
Screenshot: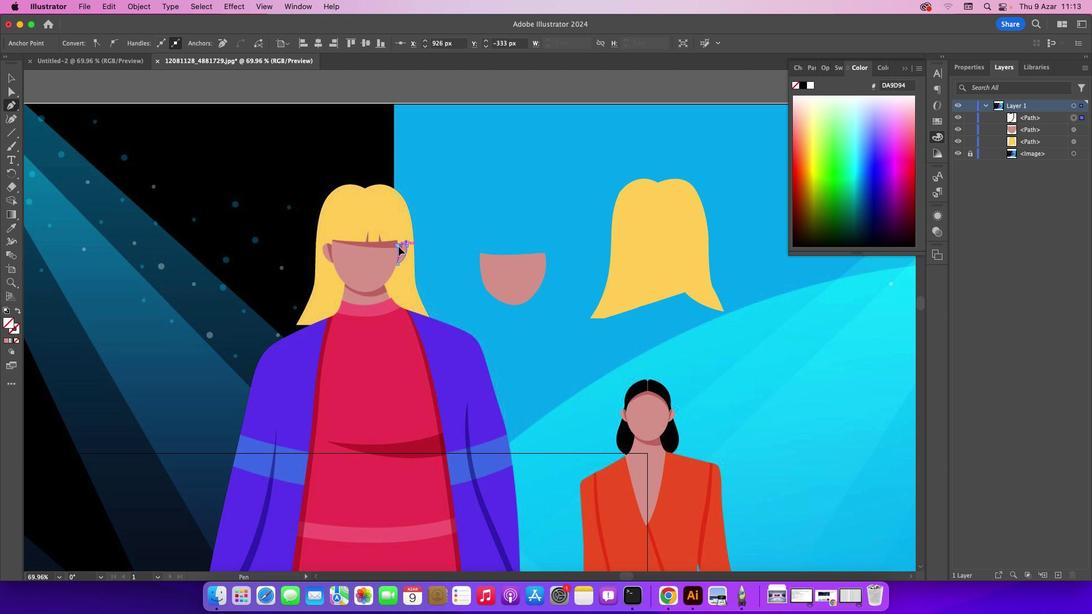 
Action: Mouse moved to (14, 79)
Screenshot: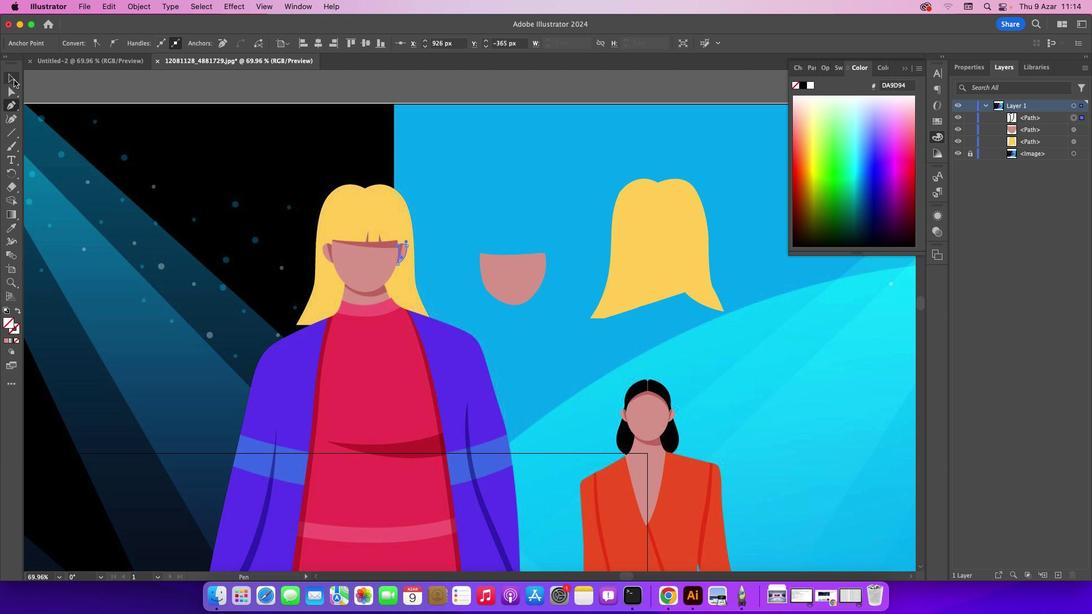 
Action: Mouse pressed left at (14, 79)
Screenshot: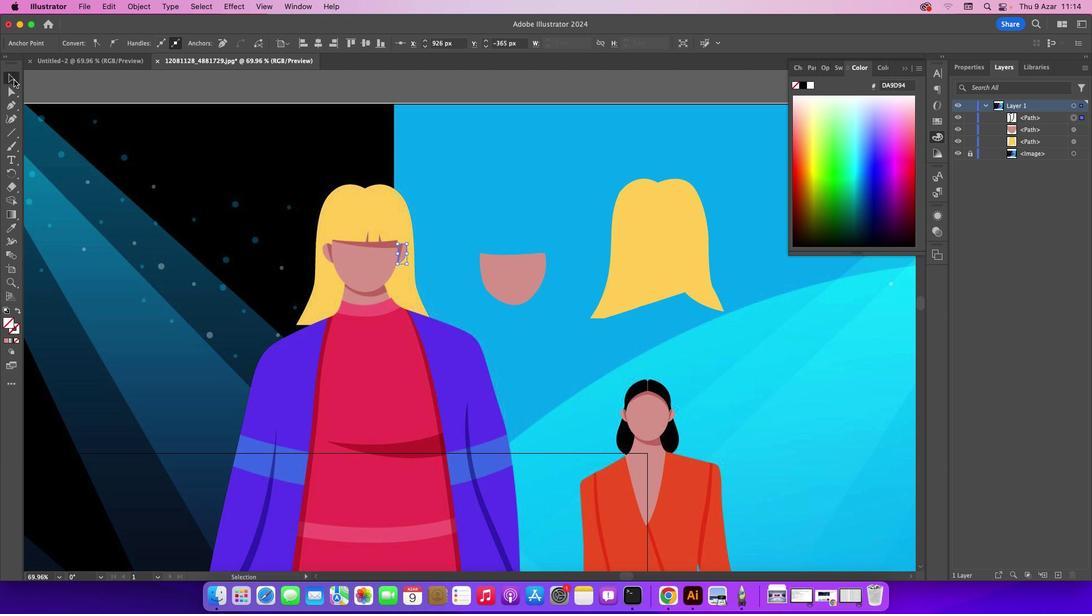 
Action: Mouse moved to (156, 145)
Screenshot: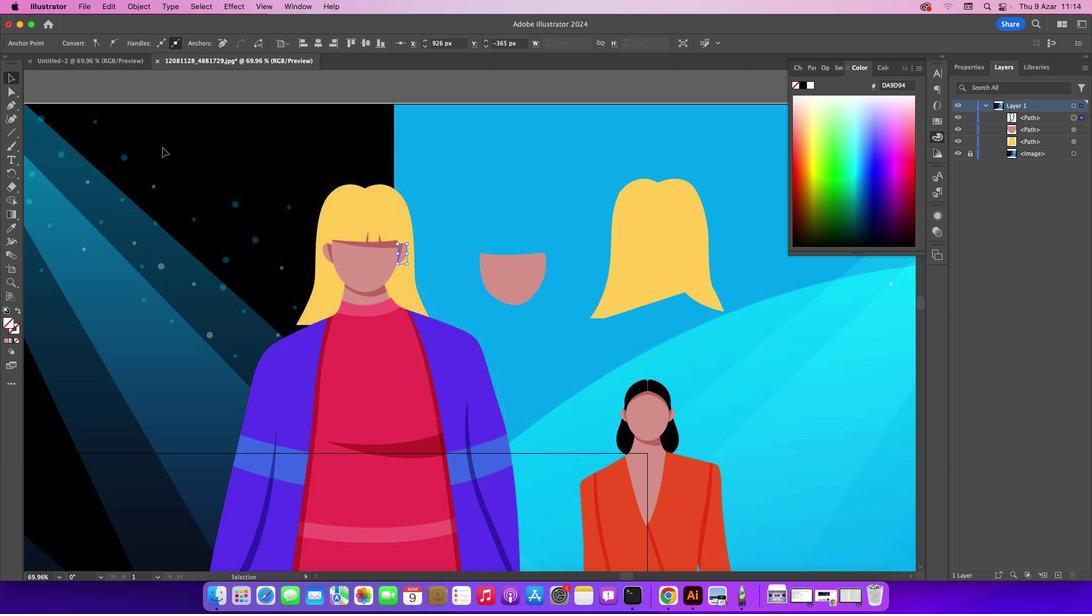 
Action: Mouse pressed left at (156, 145)
Screenshot: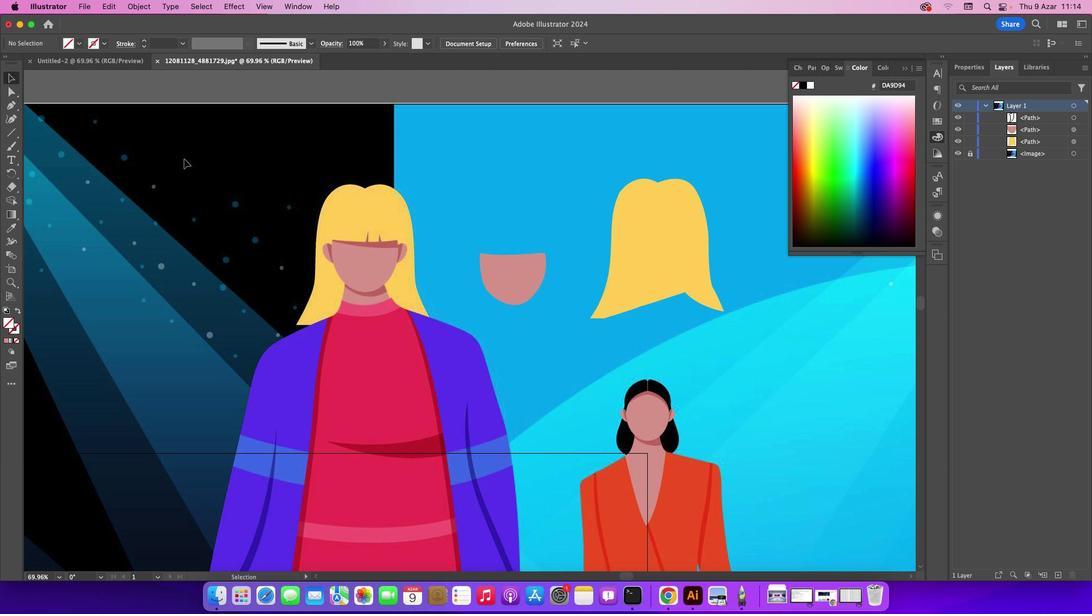 
Action: Mouse moved to (398, 256)
Screenshot: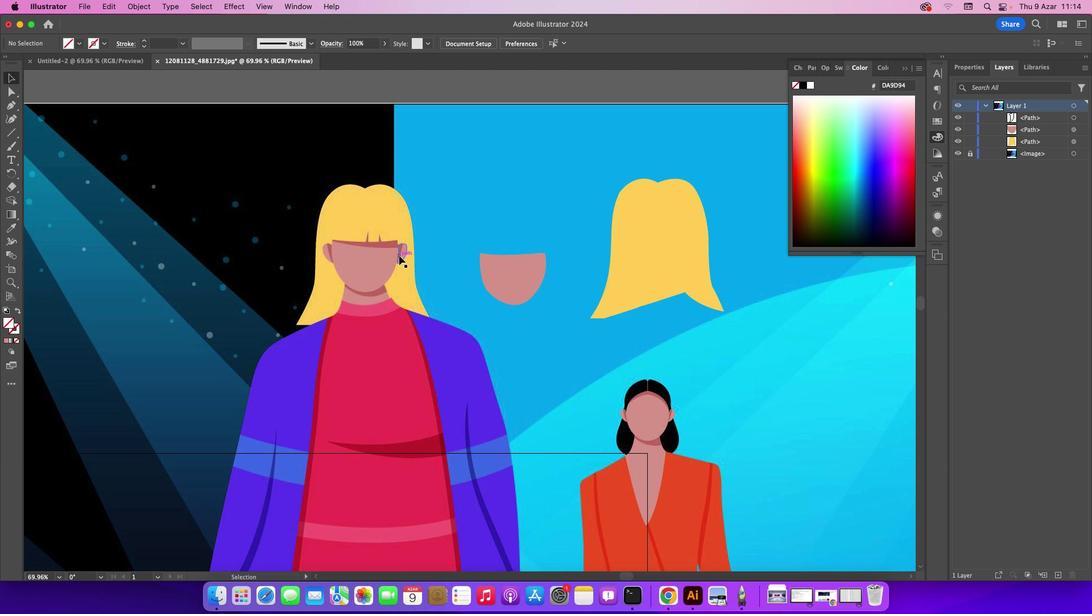 
Action: Mouse pressed left at (398, 256)
Screenshot: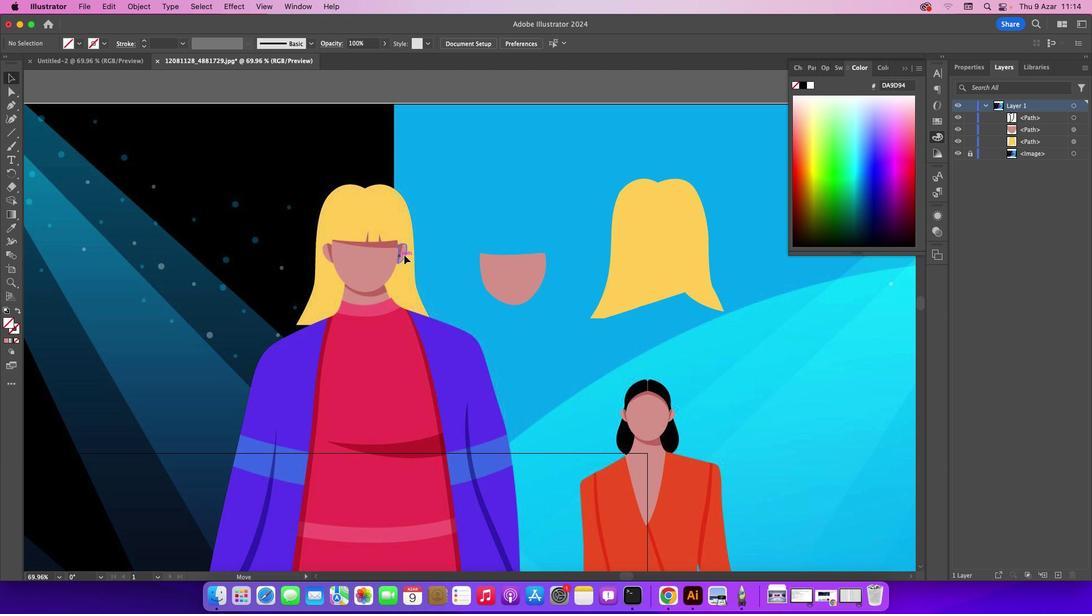 
Action: Mouse moved to (12, 231)
Screenshot: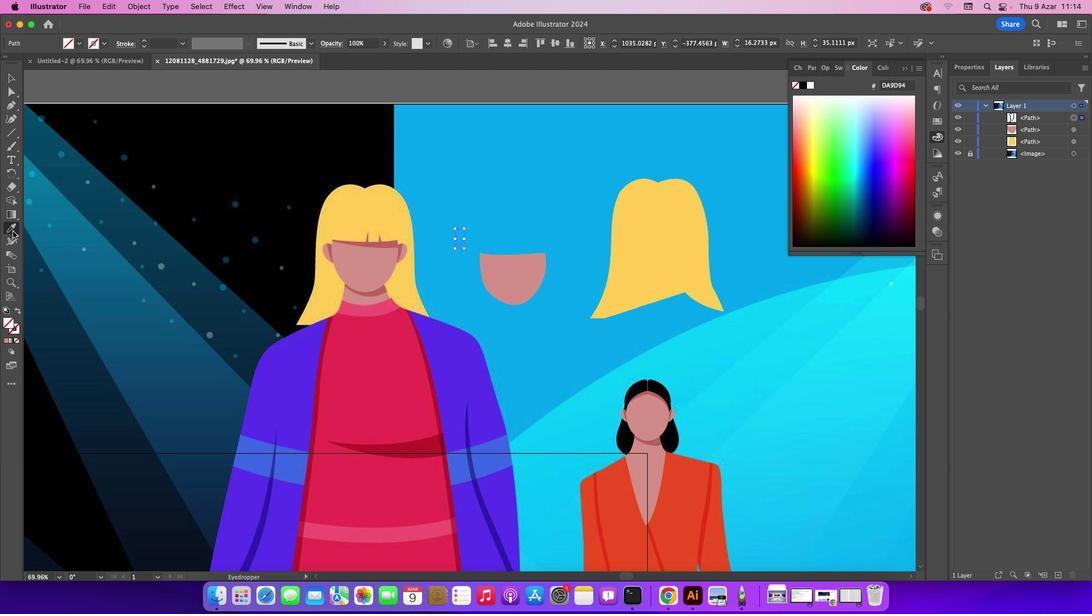 
Action: Mouse pressed left at (12, 231)
Screenshot: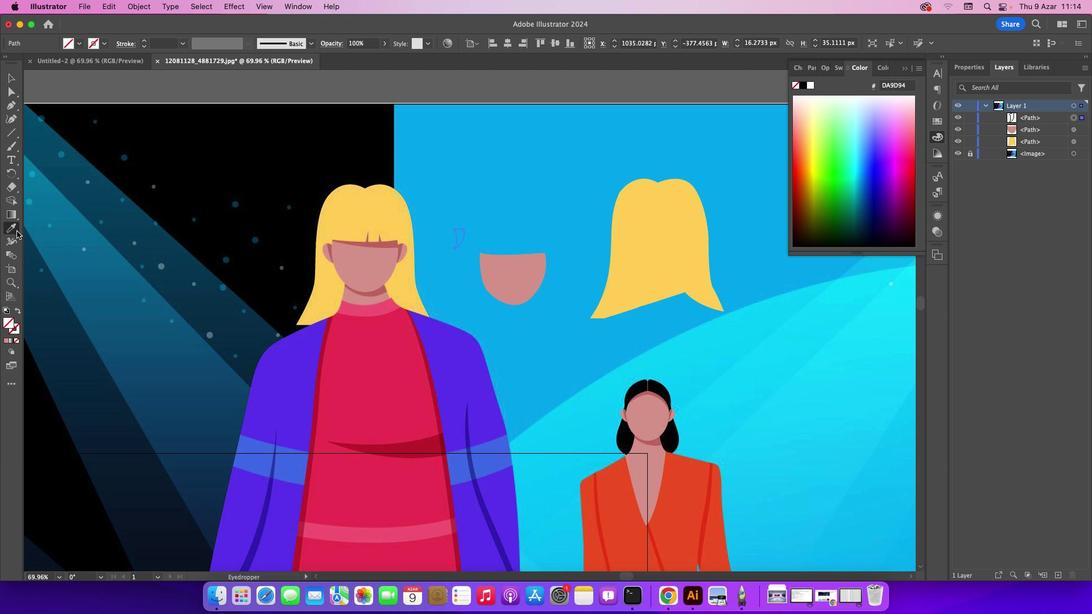 
Action: Mouse moved to (404, 248)
Screenshot: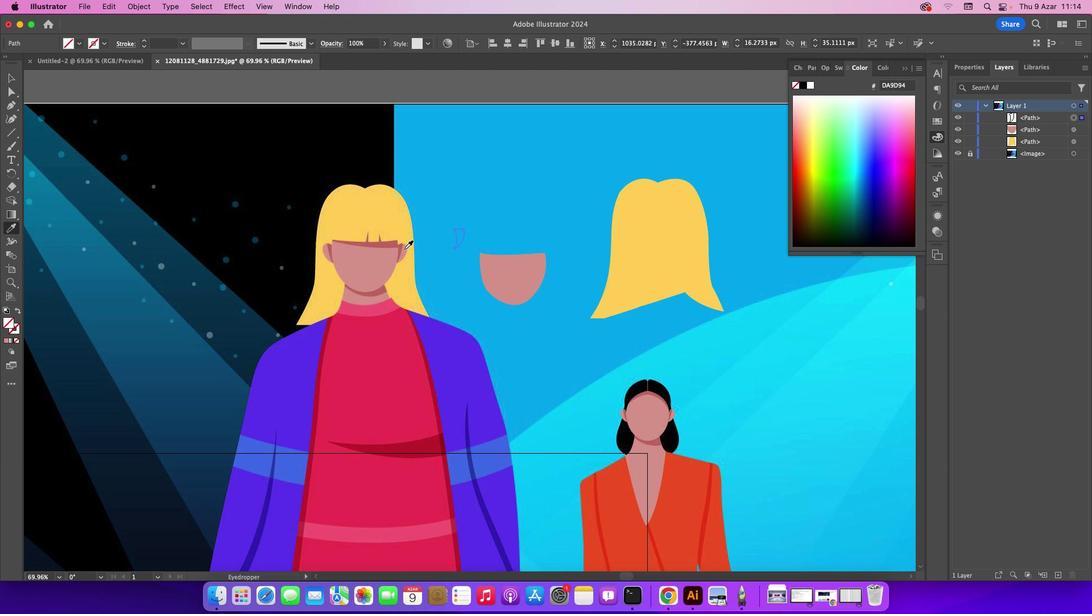 
Action: Mouse pressed left at (404, 248)
Screenshot: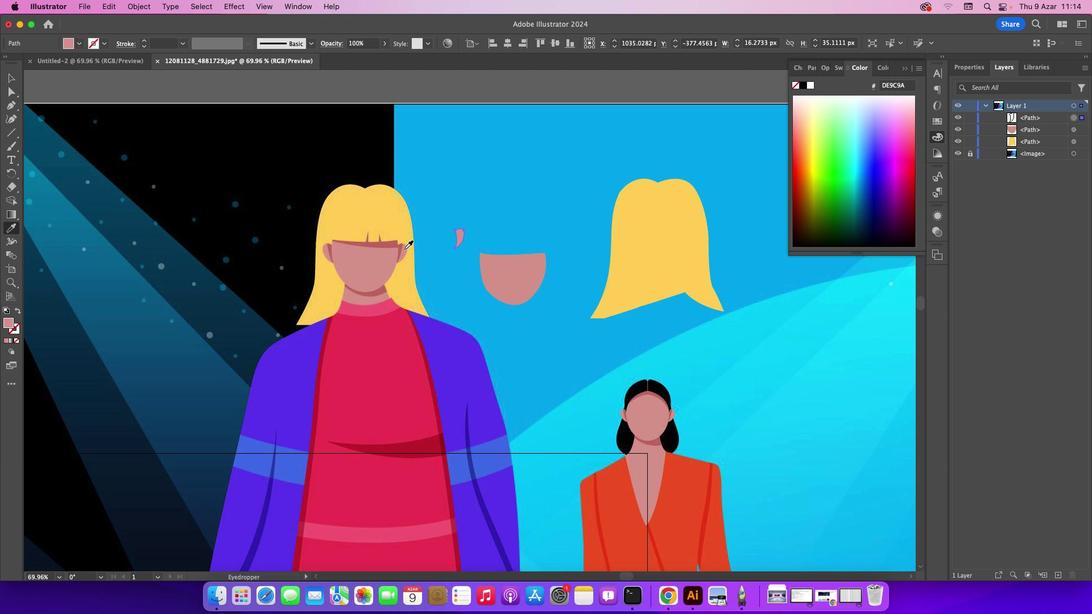 
Action: Mouse moved to (17, 75)
Screenshot: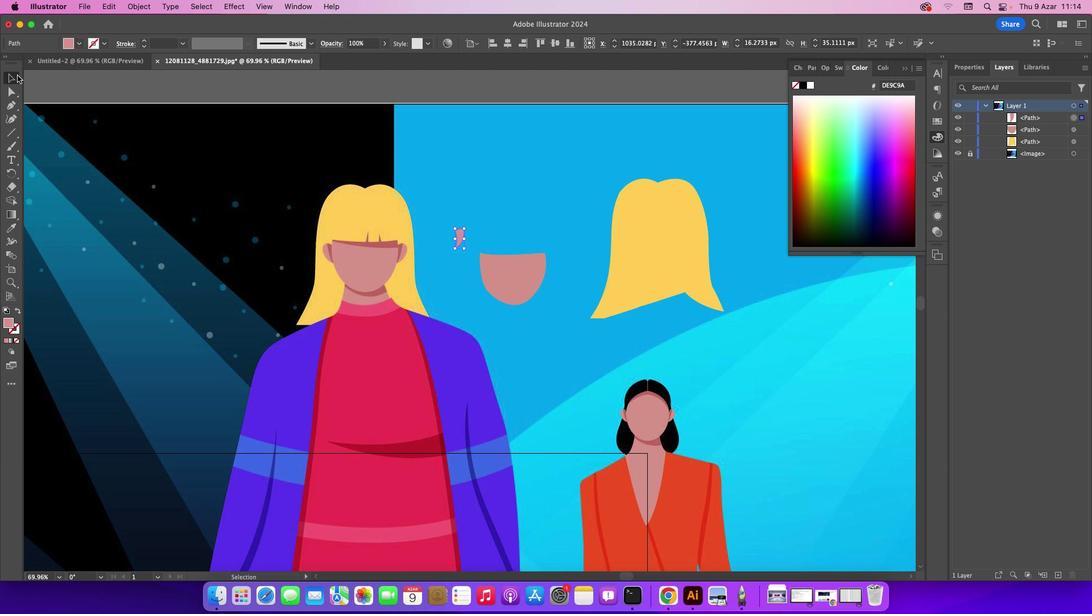 
Action: Mouse pressed left at (17, 75)
Screenshot: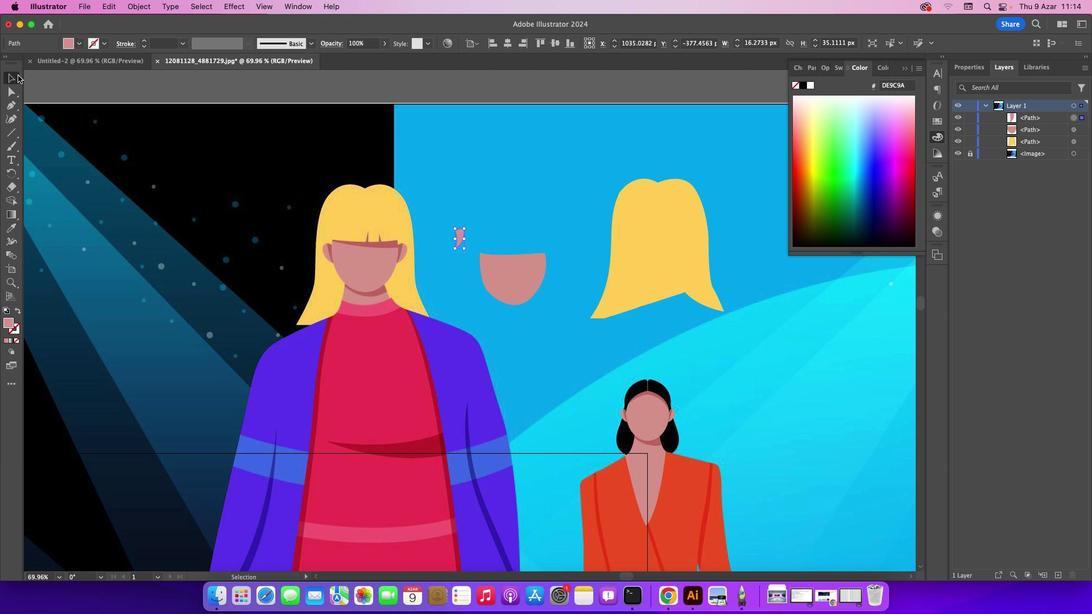 
Action: Mouse moved to (459, 237)
Screenshot: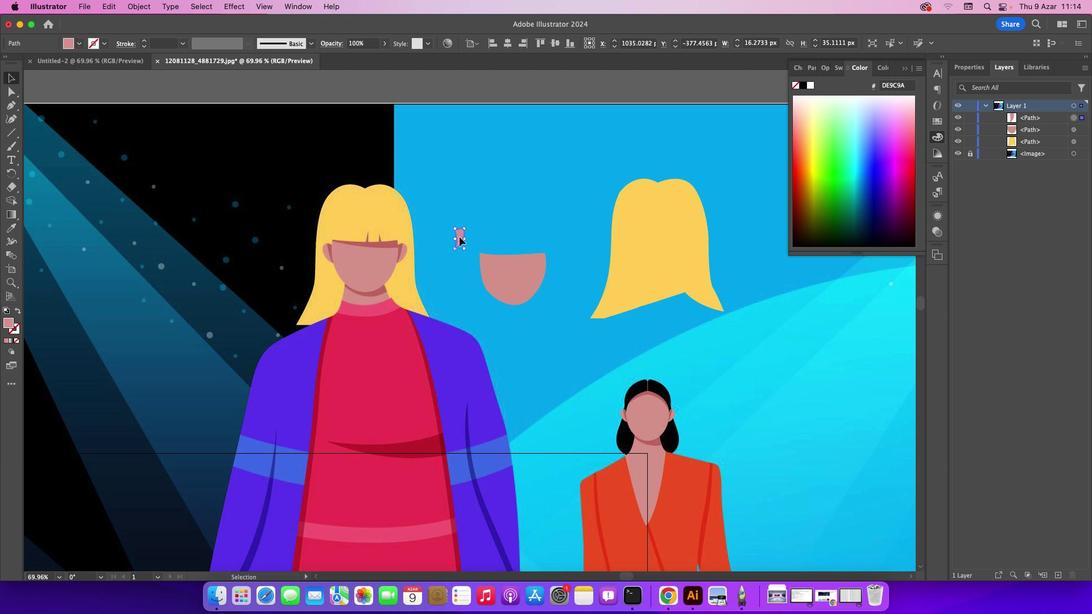 
Action: Mouse pressed left at (459, 237)
Screenshot: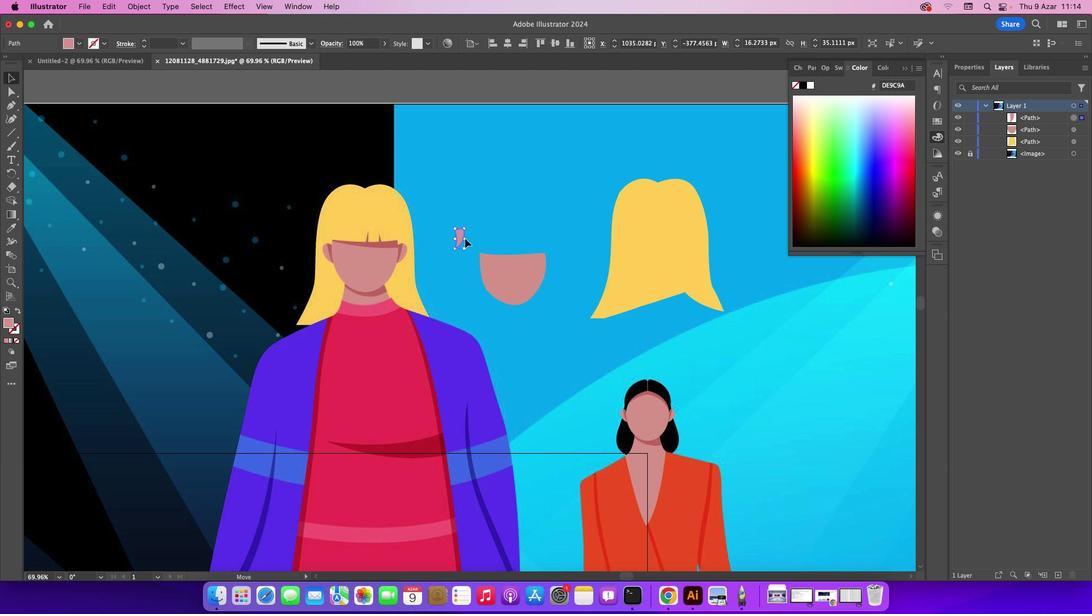 
Action: Mouse moved to (589, 281)
Screenshot: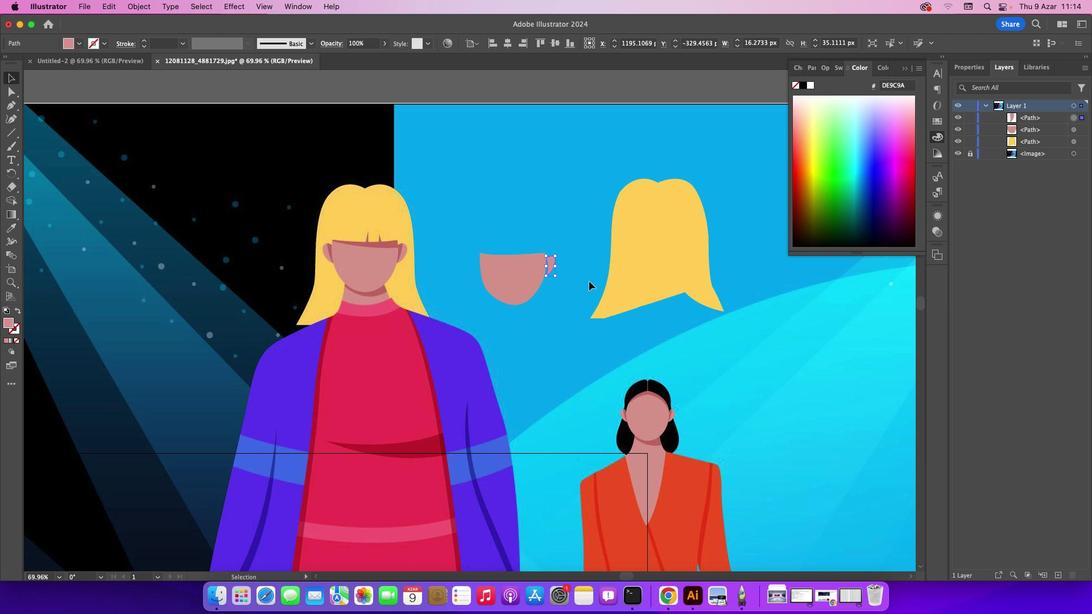 
Action: Mouse pressed left at (589, 281)
Screenshot: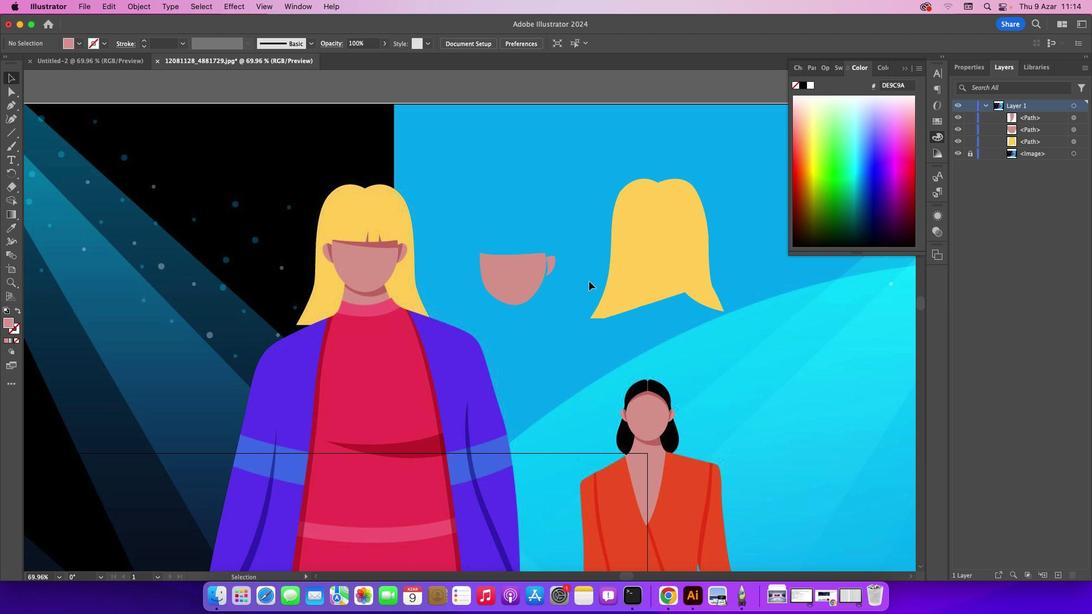 
Action: Mouse moved to (8, 105)
Screenshot: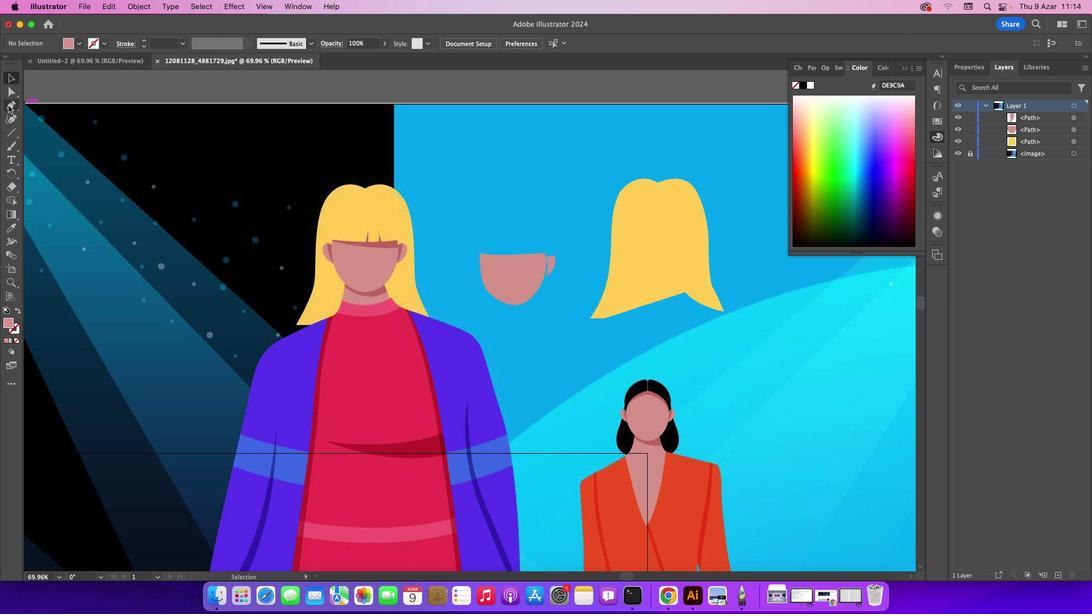 
Action: Mouse pressed left at (8, 105)
Screenshot: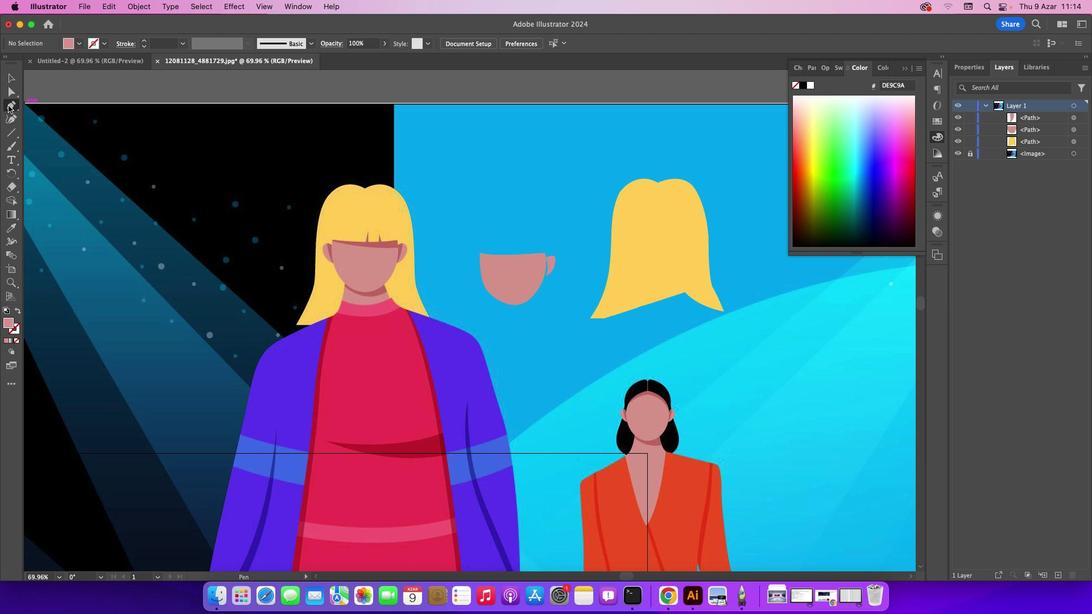 
Action: Mouse moved to (331, 245)
Screenshot: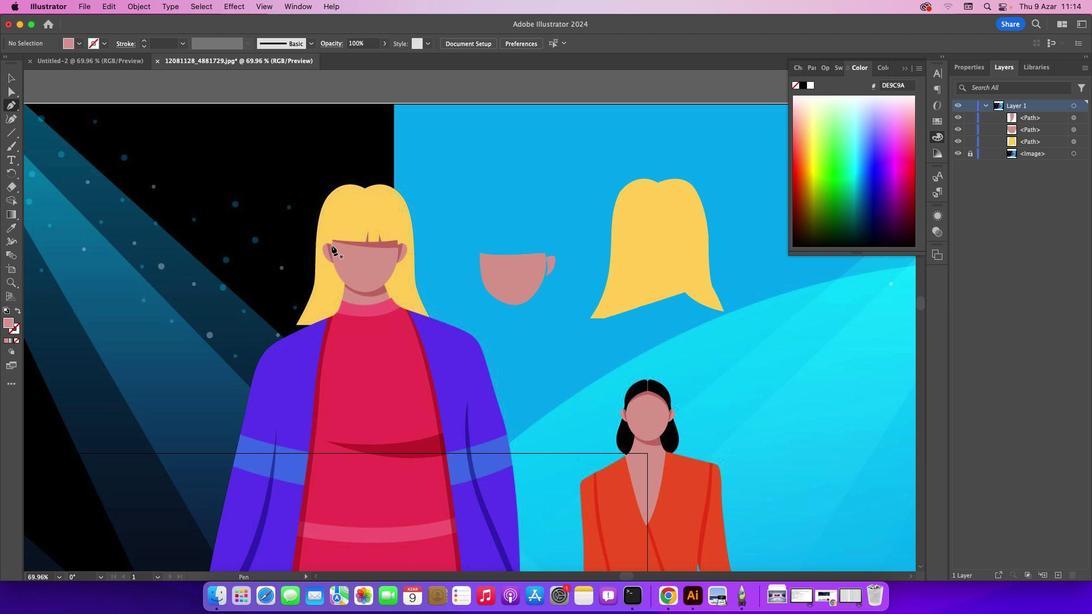 
Action: Mouse pressed left at (331, 245)
Screenshot: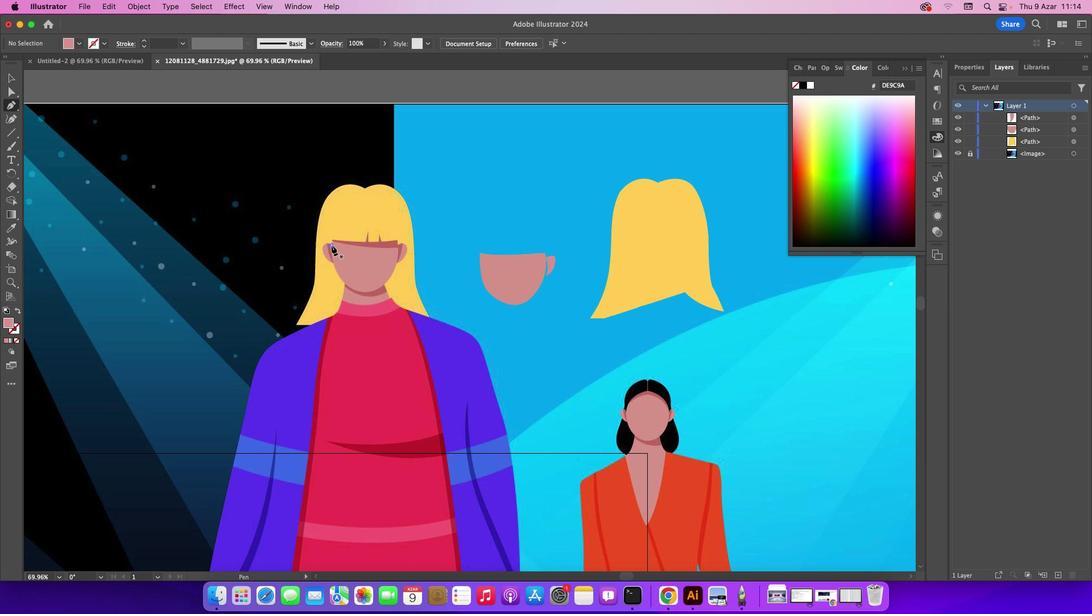 
Action: Mouse moved to (323, 248)
Screenshot: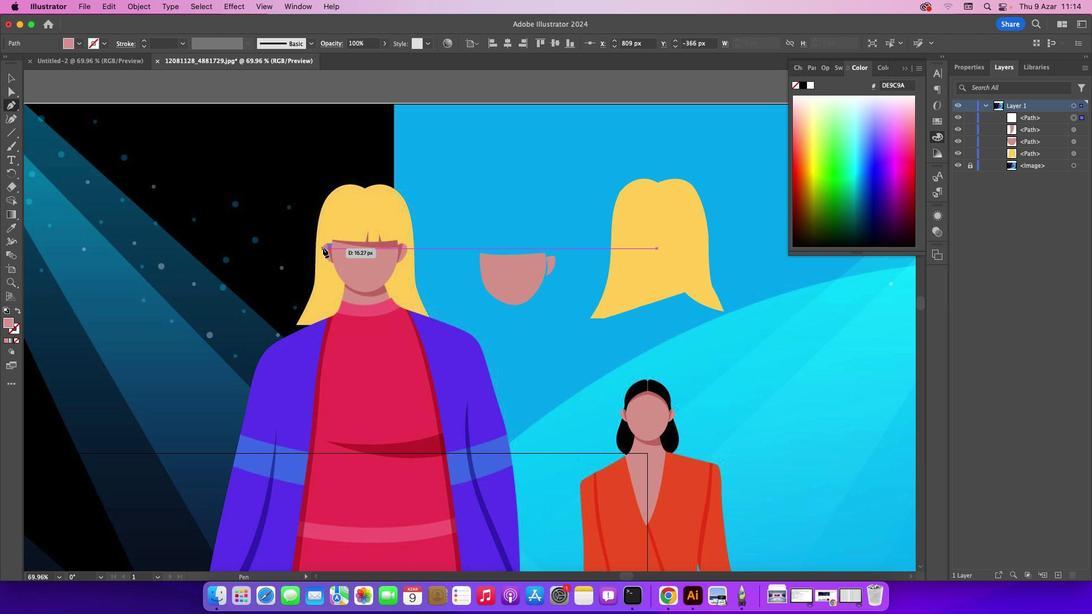 
Action: Mouse pressed left at (323, 248)
Screenshot: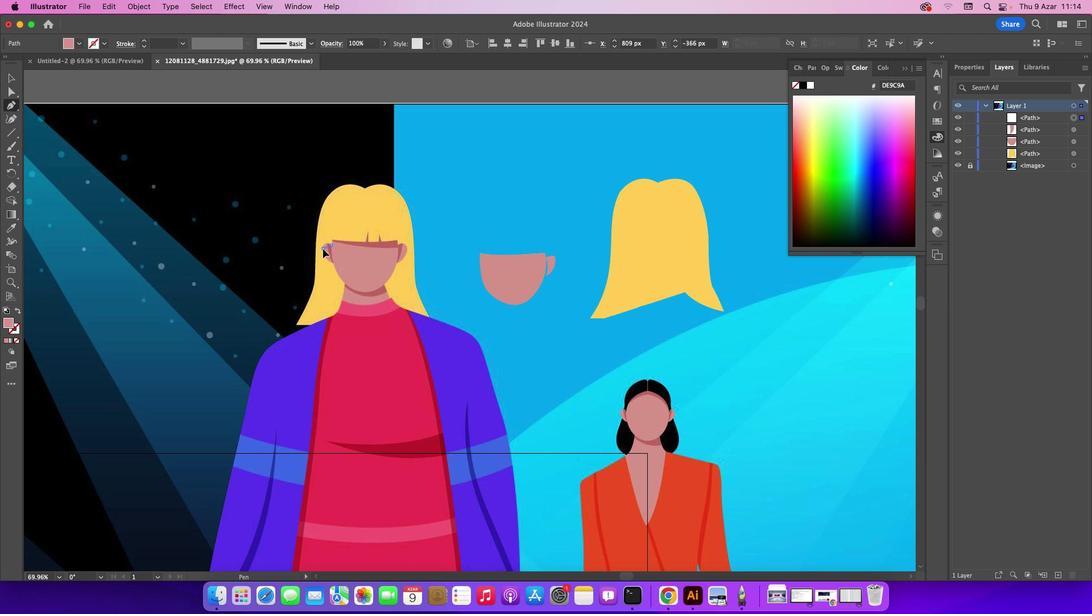 
Action: Mouse moved to (334, 264)
Screenshot: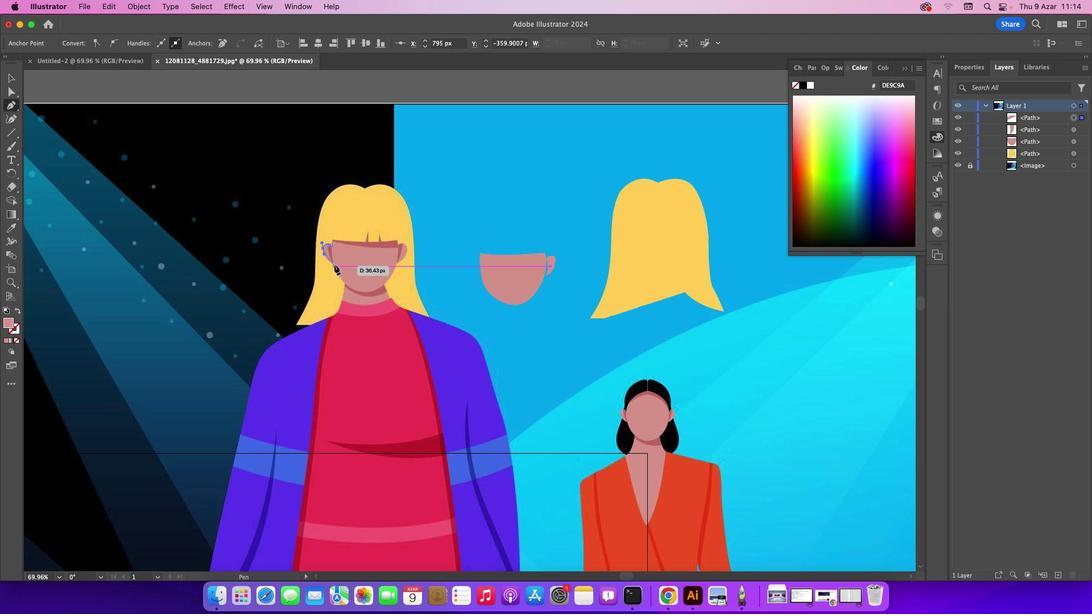 
Action: Mouse pressed left at (334, 264)
Screenshot: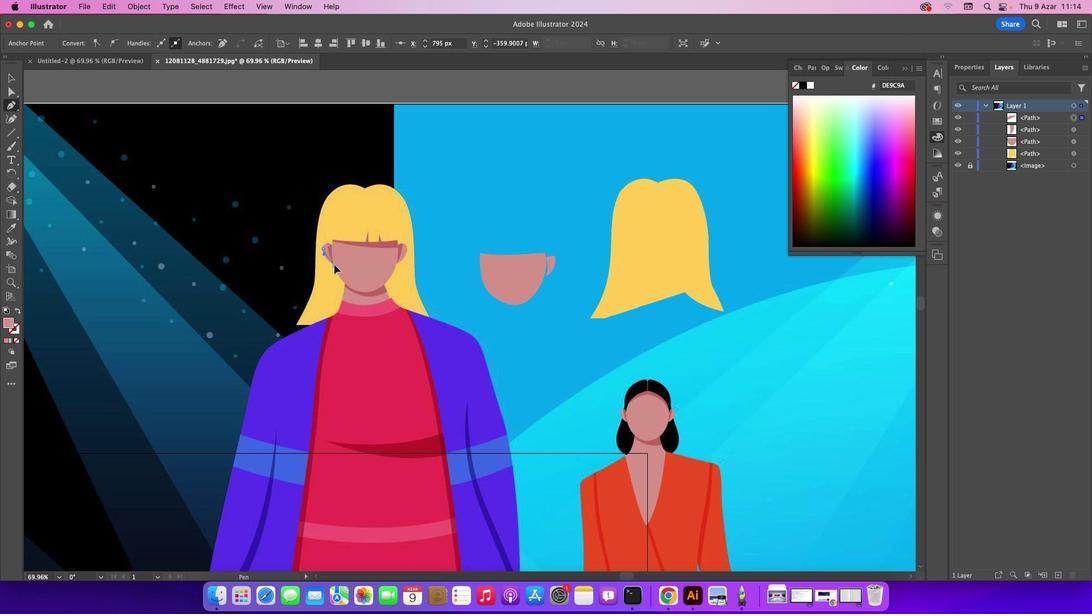 
Action: Mouse moved to (334, 264)
Screenshot: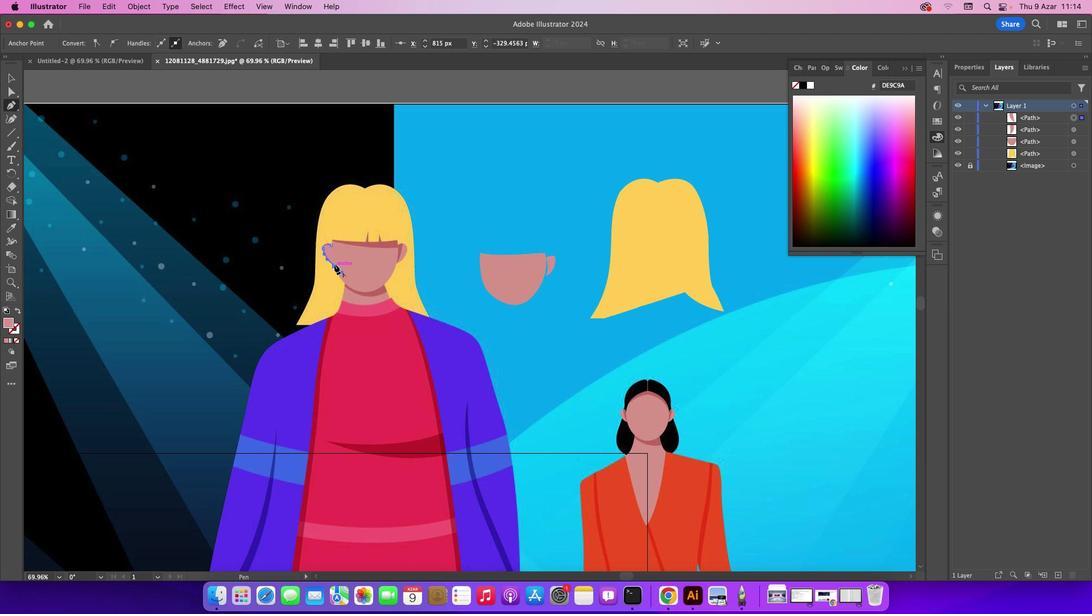 
Action: Mouse pressed left at (334, 264)
Screenshot: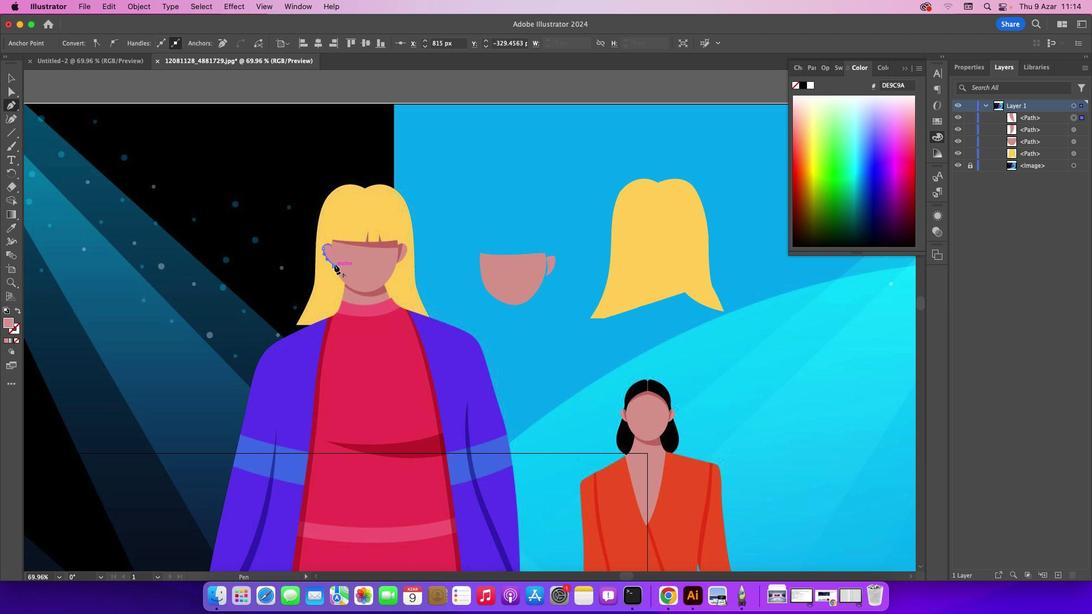 
Action: Mouse moved to (330, 245)
Screenshot: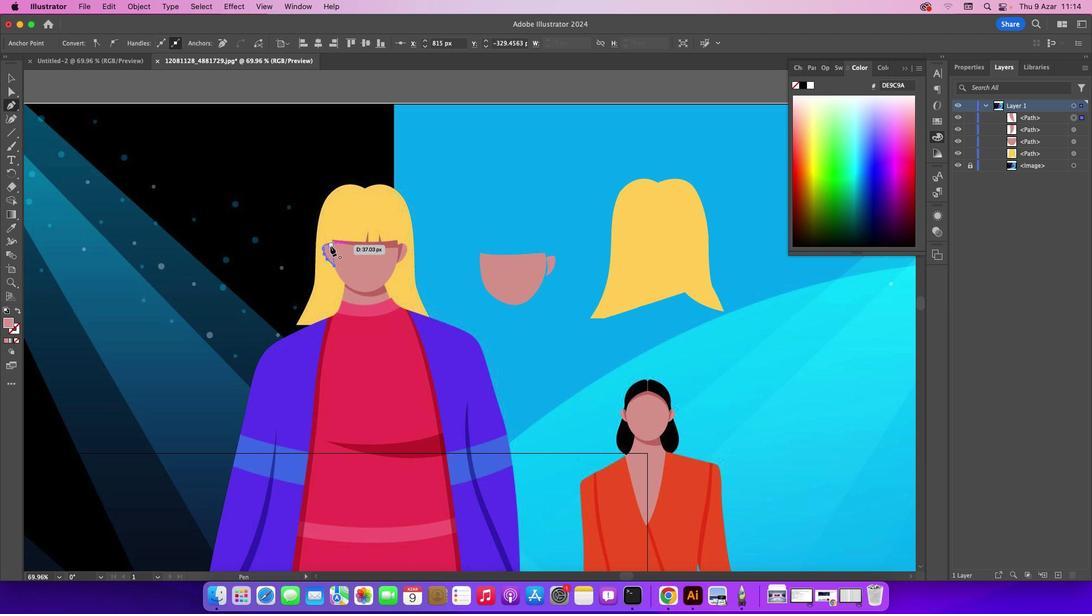 
Action: Mouse pressed left at (330, 245)
Screenshot: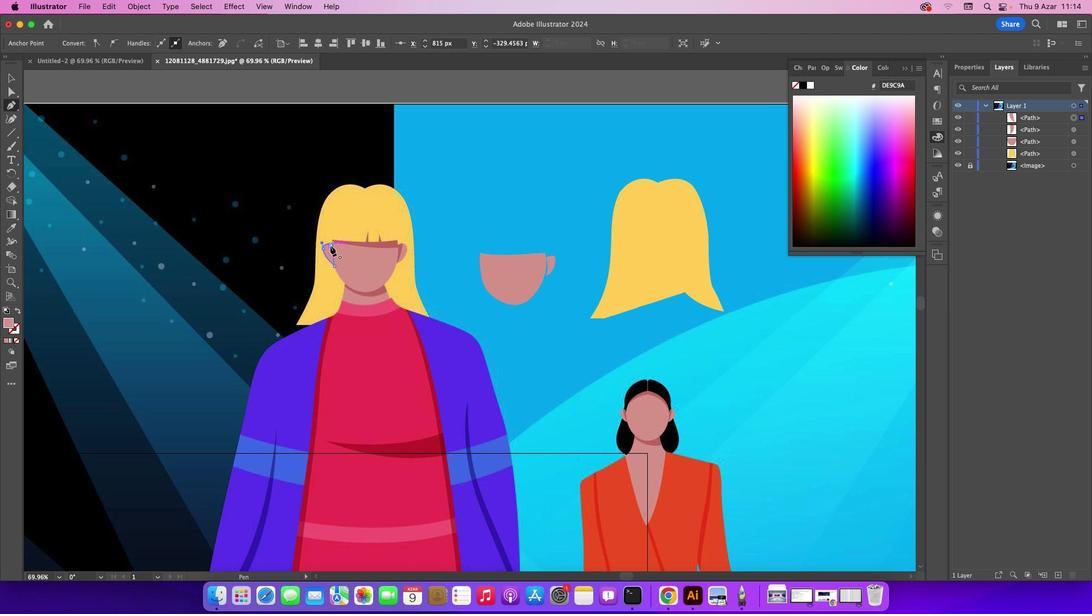 
Action: Mouse moved to (14, 77)
Screenshot: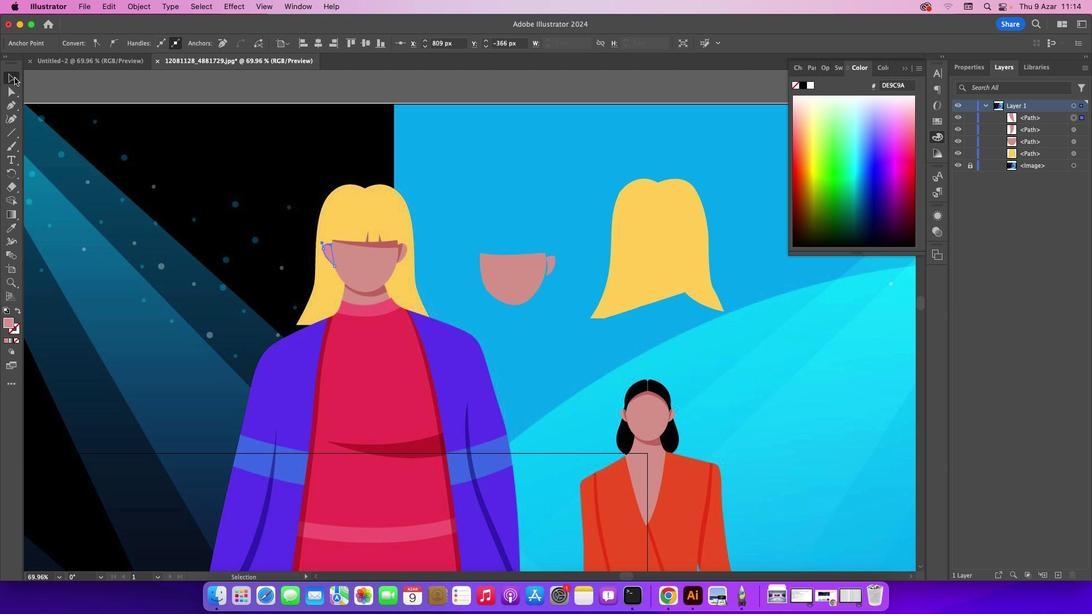 
Action: Mouse pressed left at (14, 77)
Screenshot: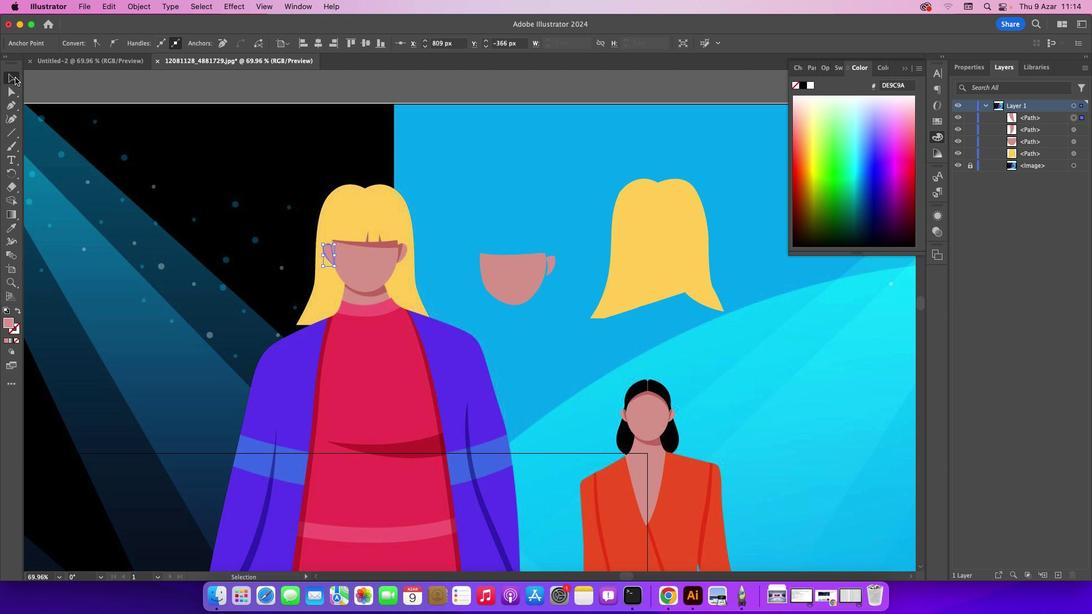 
Action: Mouse moved to (154, 149)
Screenshot: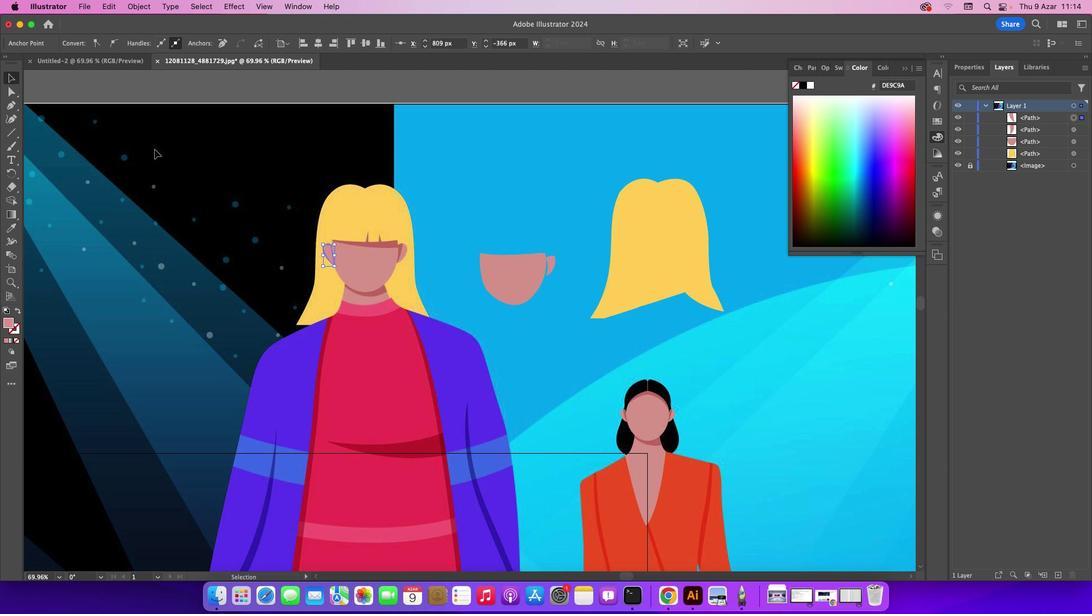 
Action: Mouse pressed left at (154, 149)
Screenshot: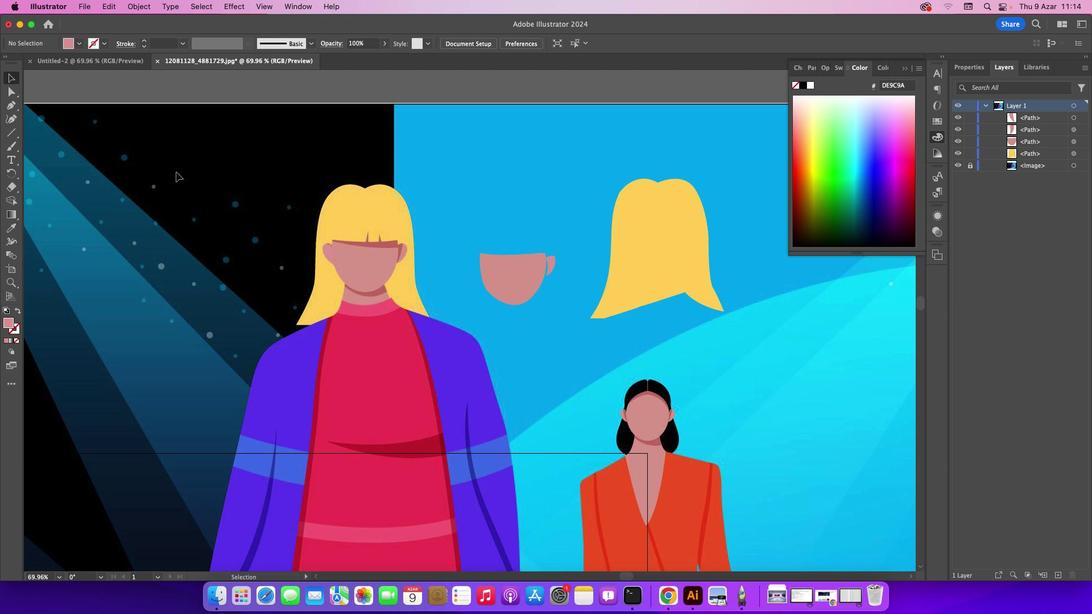 
Action: Mouse moved to (328, 250)
Screenshot: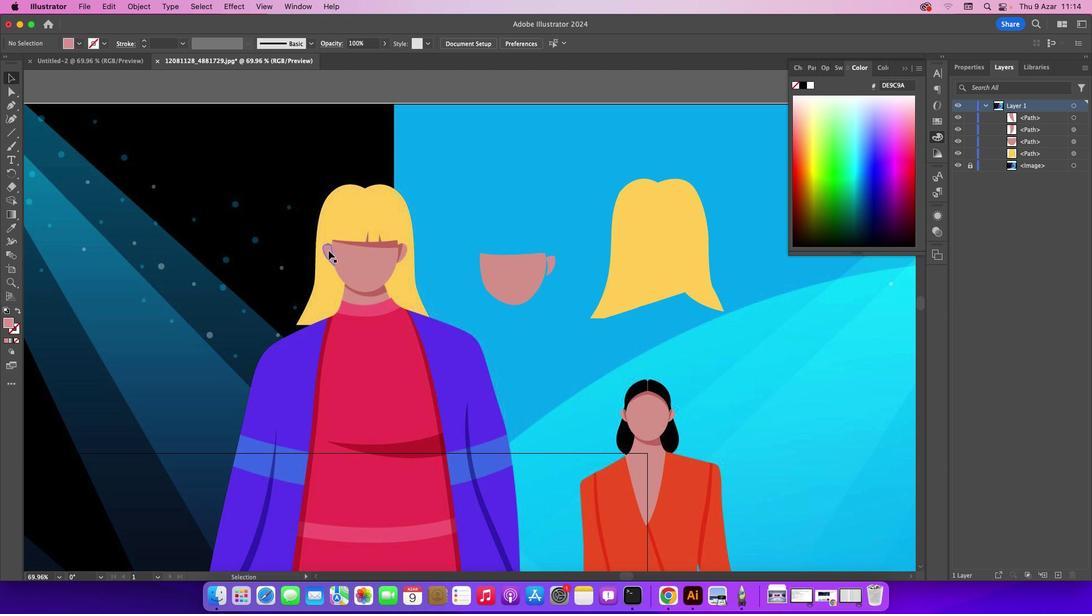 
Action: Mouse pressed left at (328, 250)
Screenshot: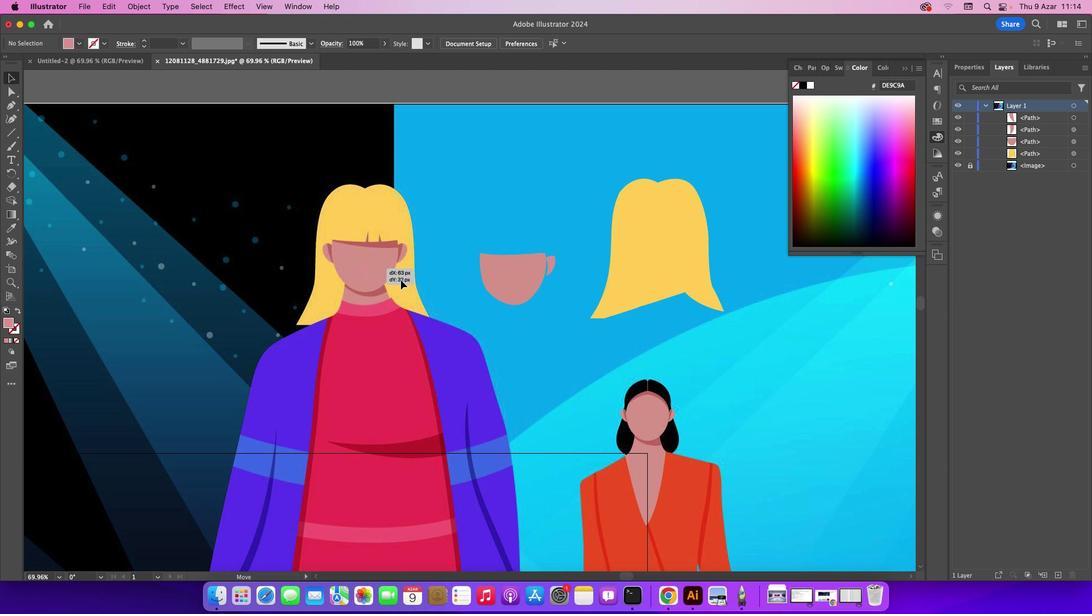 
Action: Mouse moved to (467, 225)
Screenshot: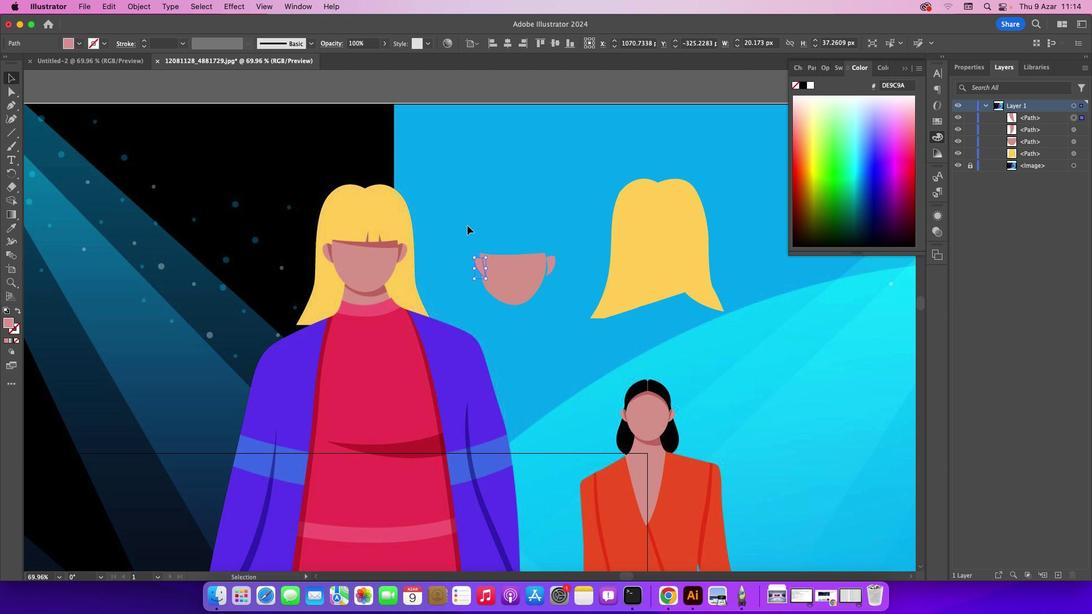 
Action: Mouse pressed left at (467, 225)
Screenshot: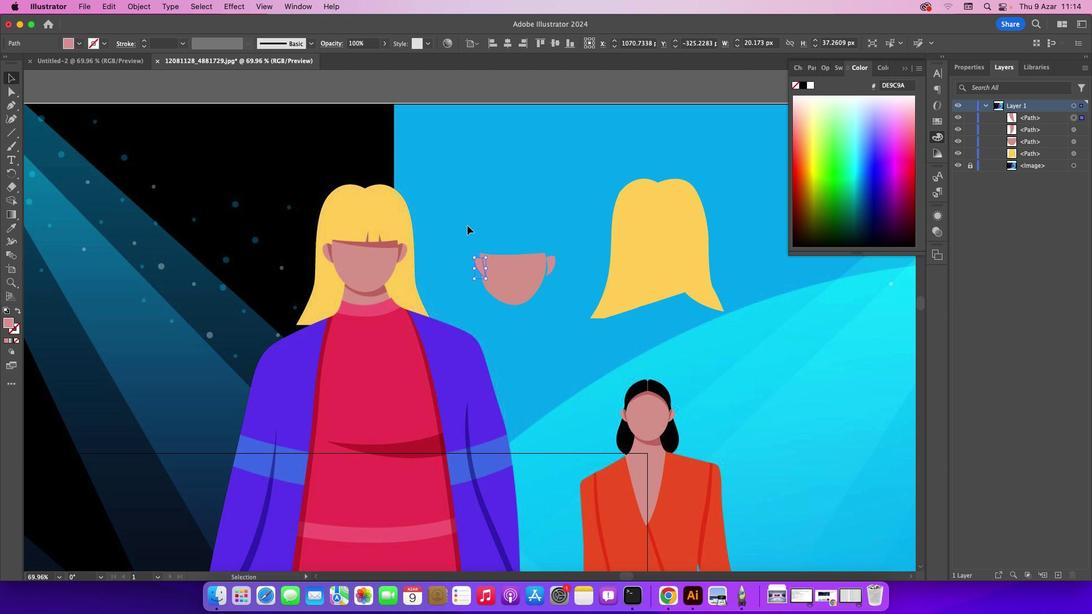 
Action: Mouse moved to (477, 262)
Screenshot: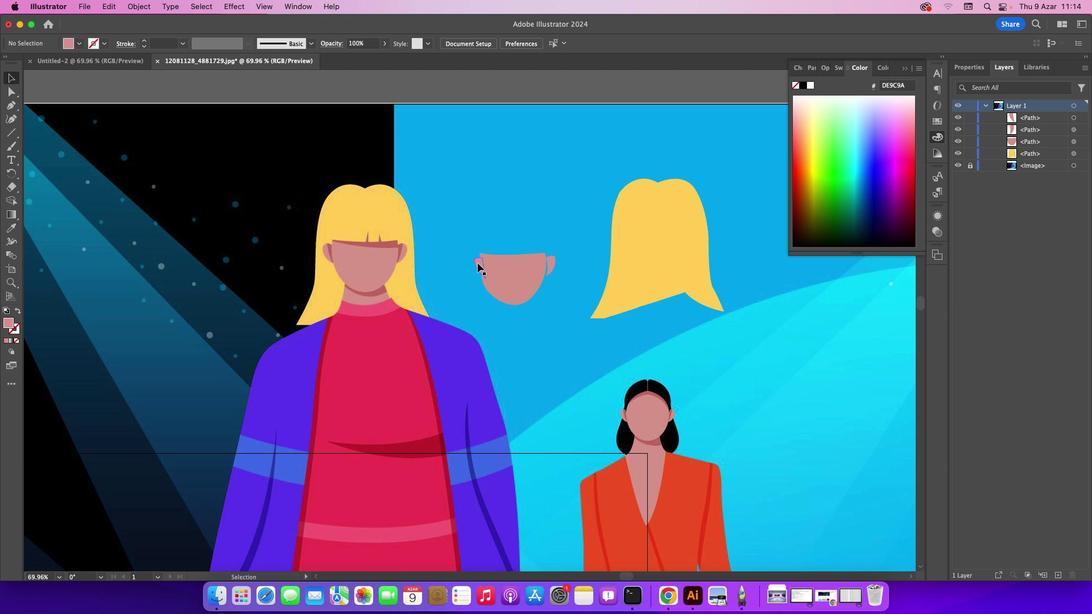 
Action: Mouse pressed left at (477, 262)
Screenshot: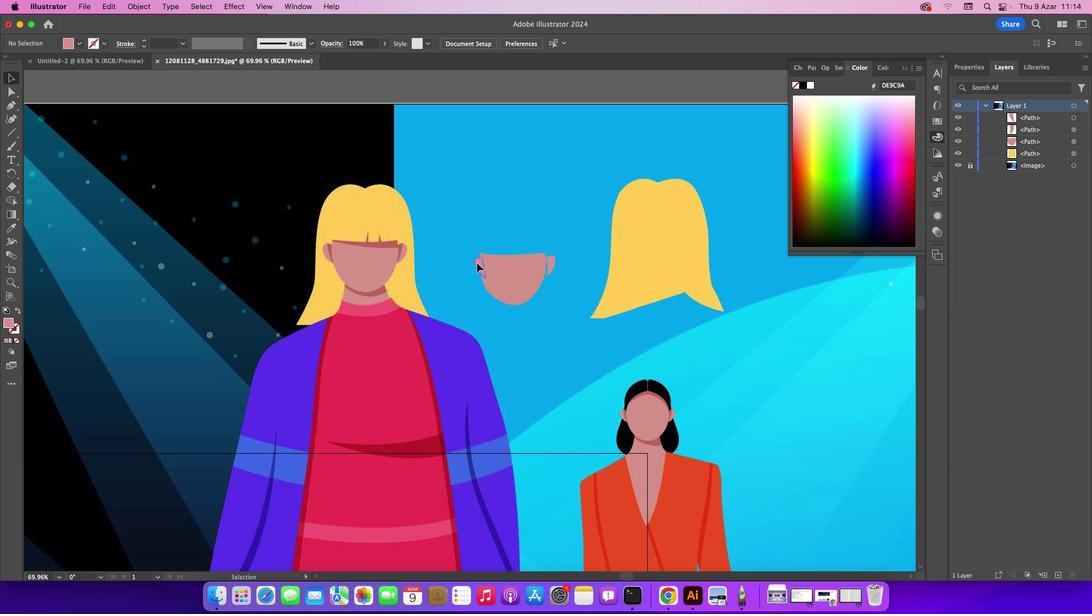 
Action: Mouse moved to (531, 224)
Screenshot: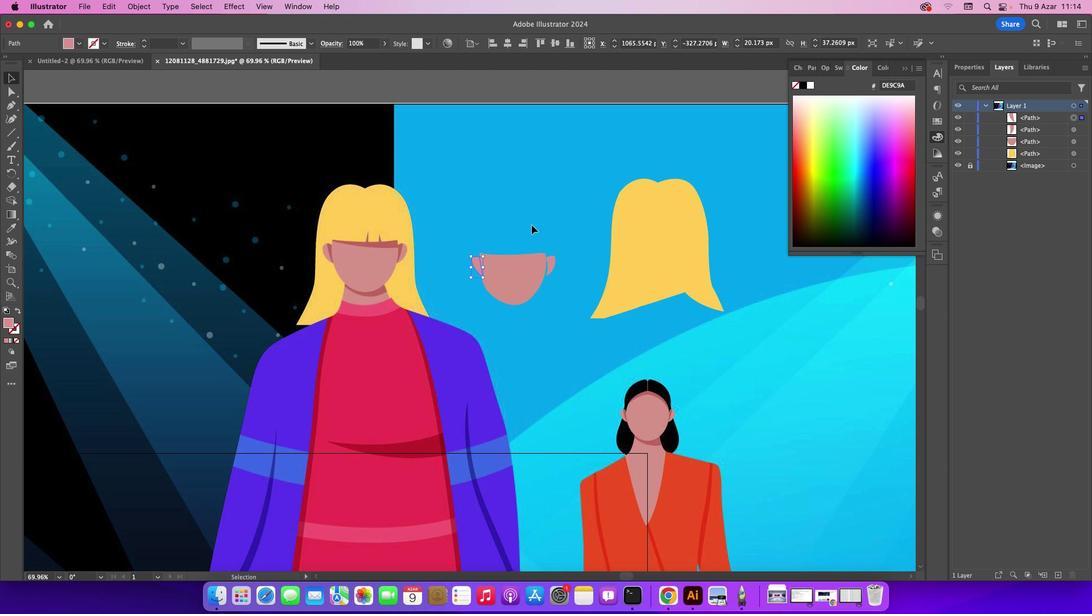 
Action: Mouse pressed left at (531, 224)
Screenshot: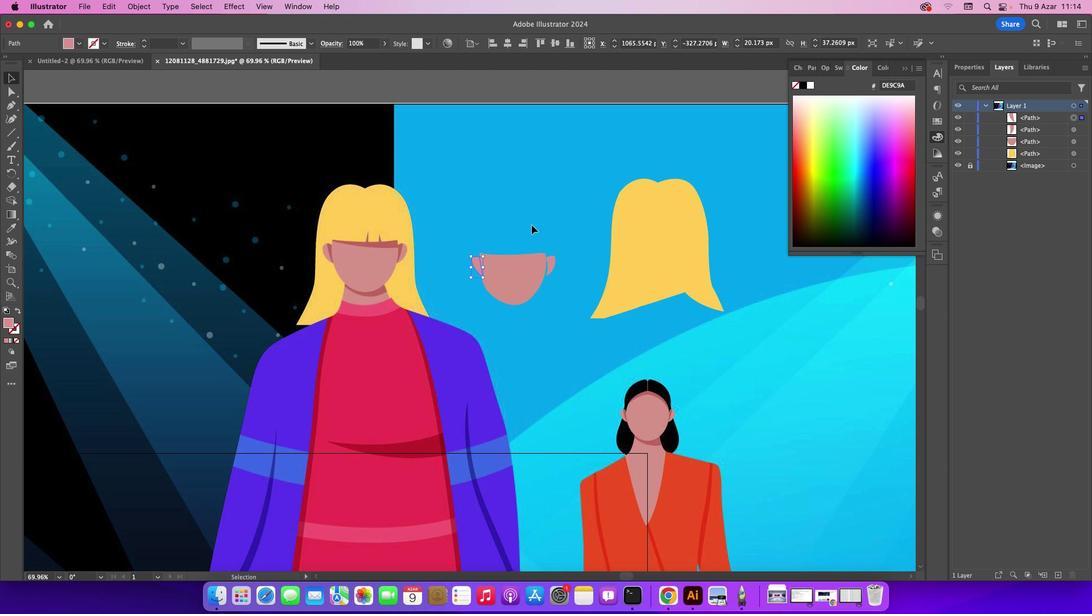 
Action: Mouse moved to (554, 265)
Screenshot: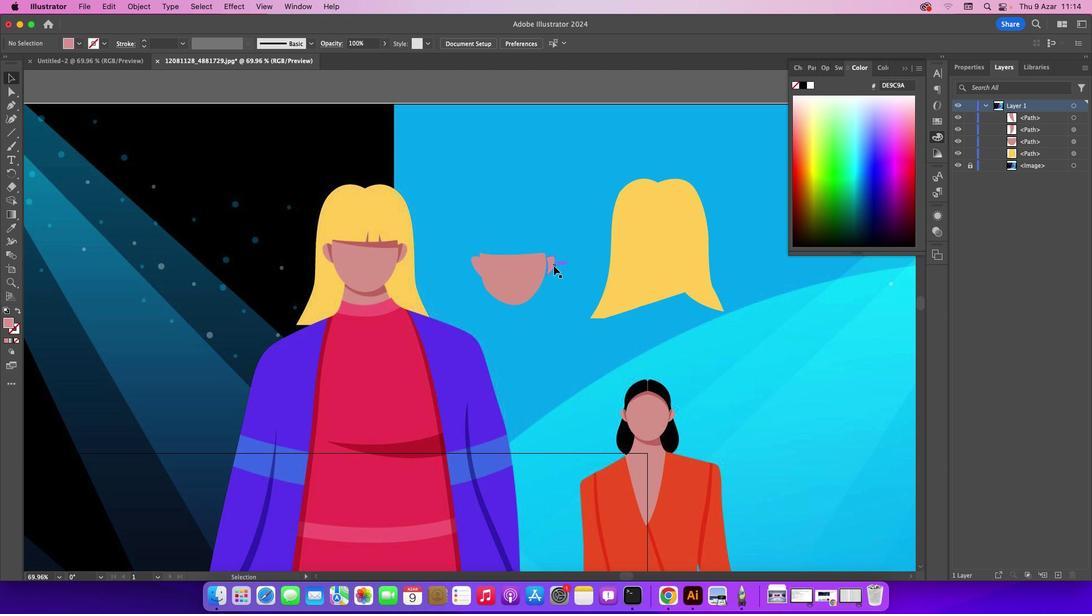 
Action: Mouse pressed left at (554, 265)
Screenshot: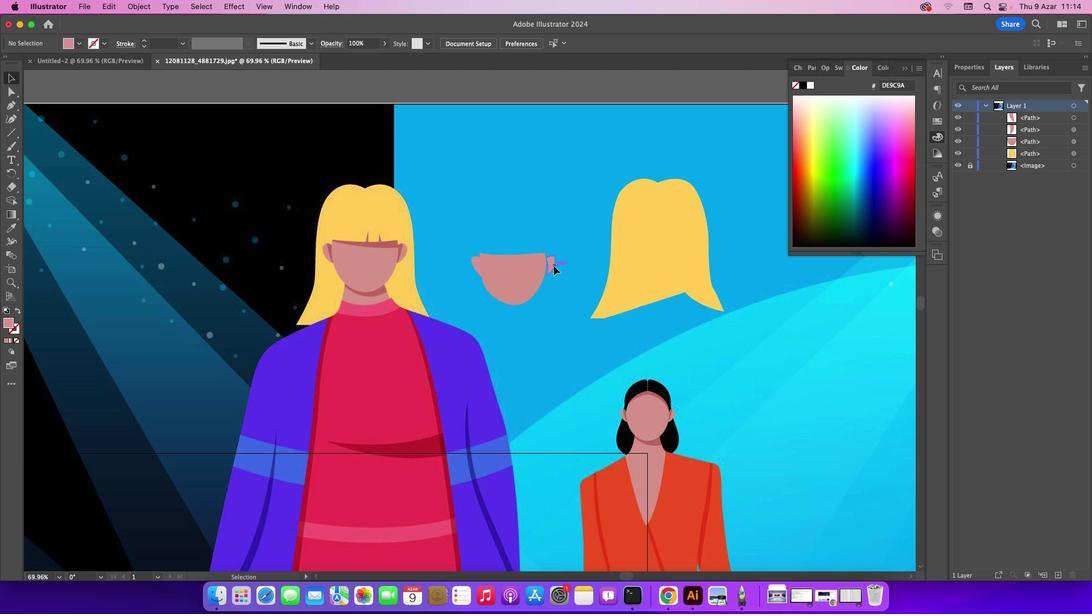 
Action: Mouse moved to (545, 213)
Screenshot: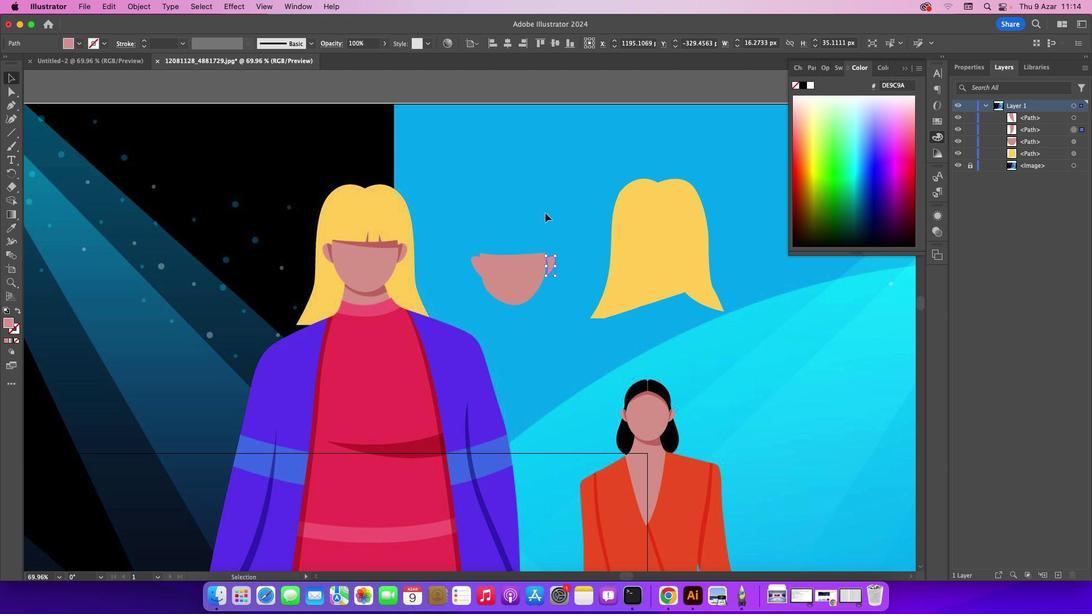
Action: Mouse pressed left at (545, 213)
Screenshot: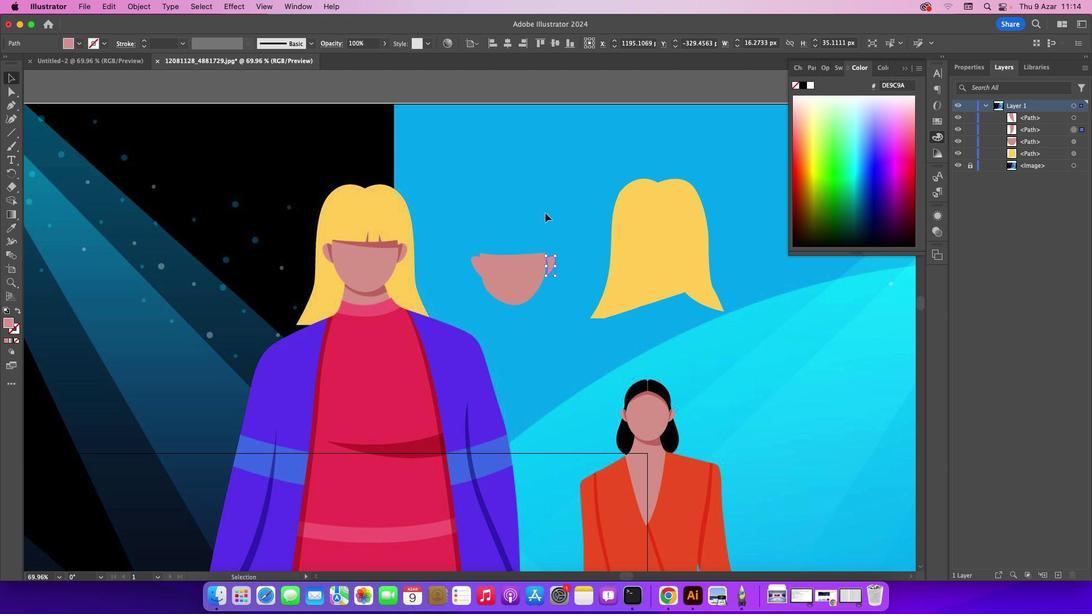 
Action: Mouse moved to (550, 259)
Screenshot: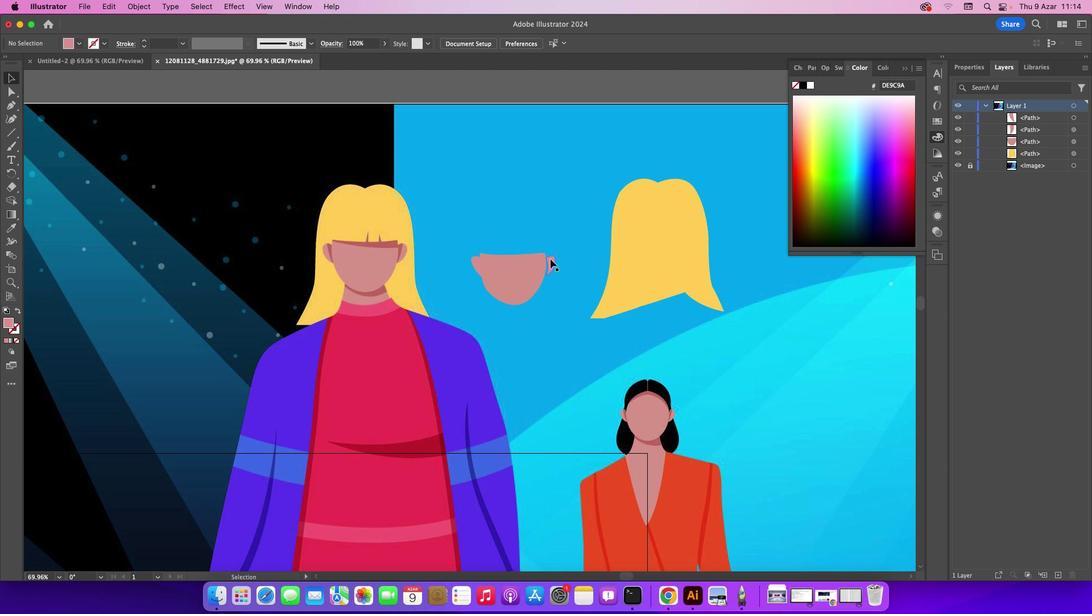 
Action: Mouse pressed left at (550, 259)
Screenshot: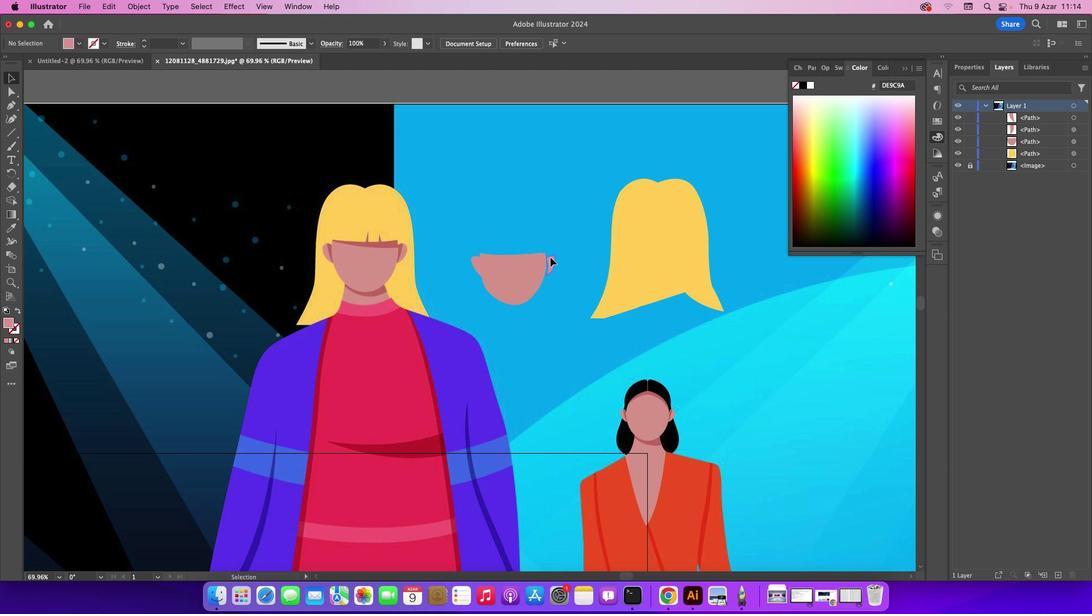 
Action: Mouse moved to (550, 256)
Screenshot: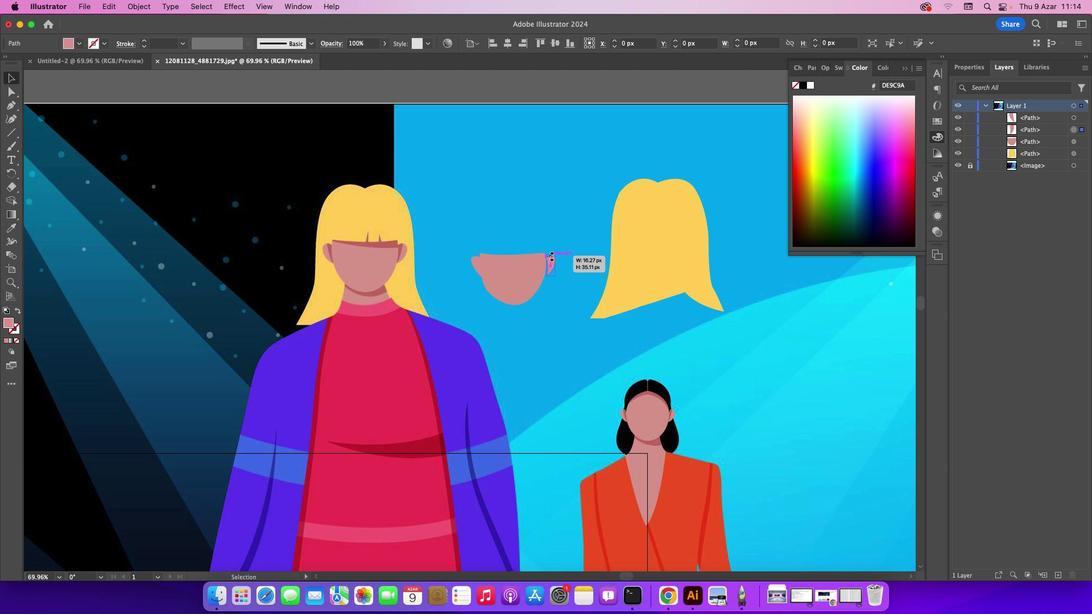 
Action: Mouse pressed left at (550, 256)
Screenshot: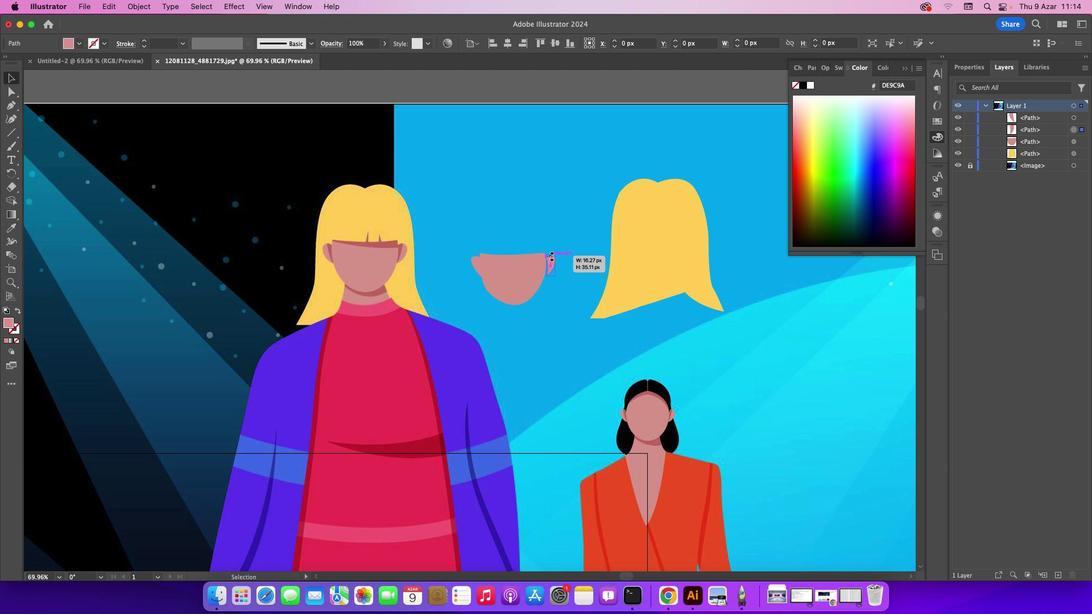 
Action: Mouse moved to (571, 236)
Screenshot: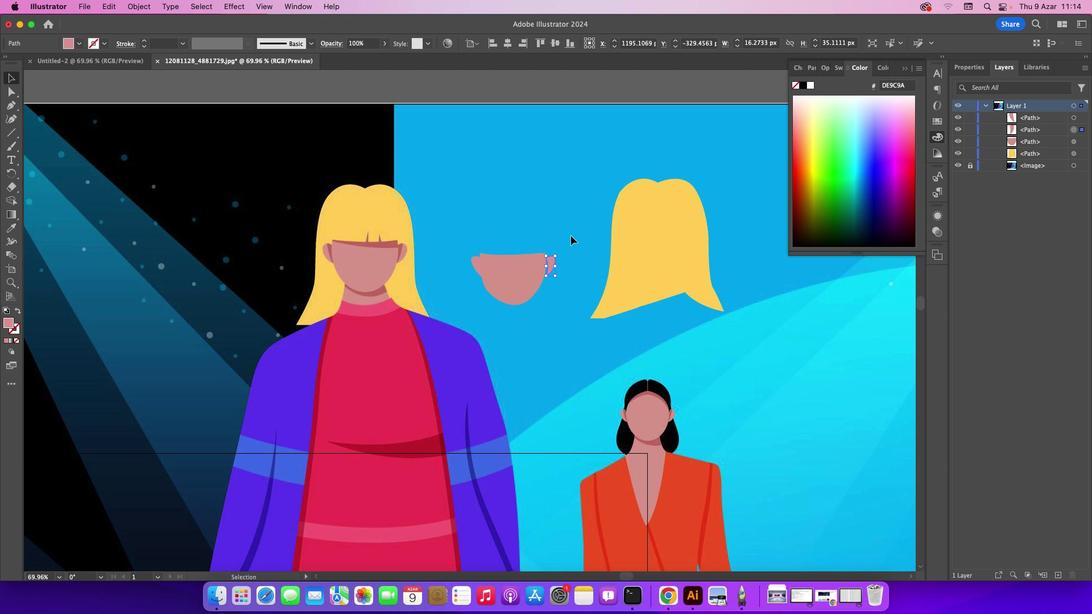 
Action: Mouse pressed left at (571, 236)
Screenshot: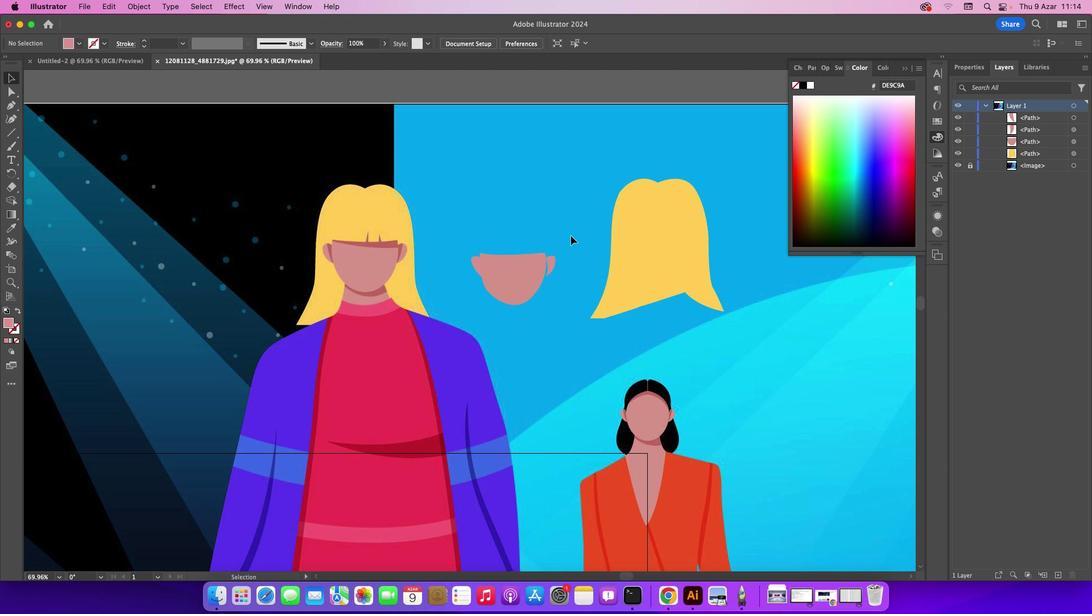 
Action: Mouse moved to (551, 262)
Screenshot: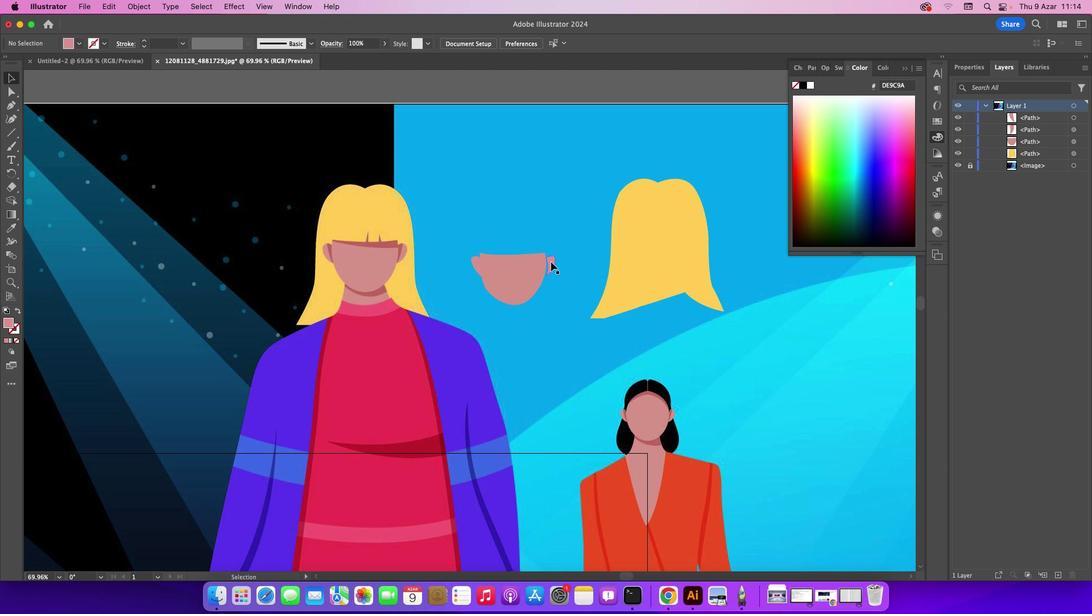 
Action: Mouse pressed left at (551, 262)
Screenshot: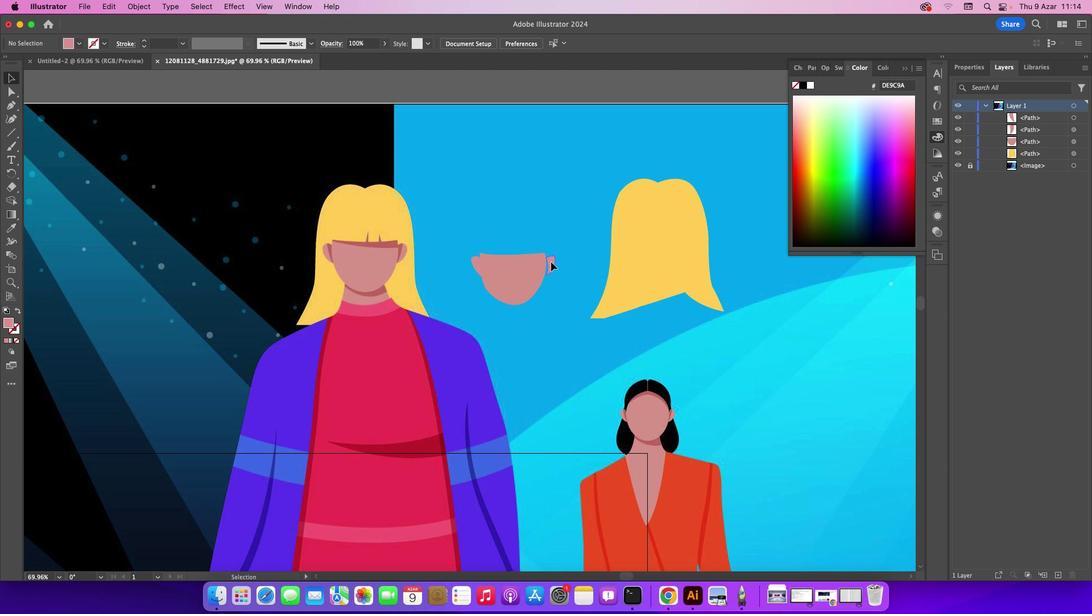
Action: Mouse moved to (555, 237)
Screenshot: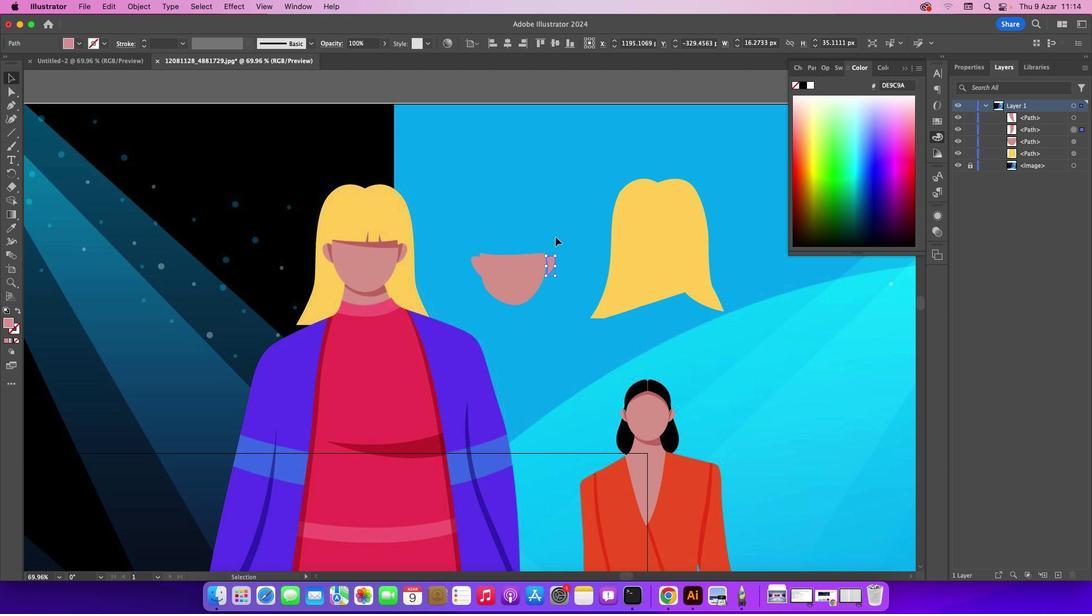 
Action: Mouse pressed left at (555, 237)
Screenshot: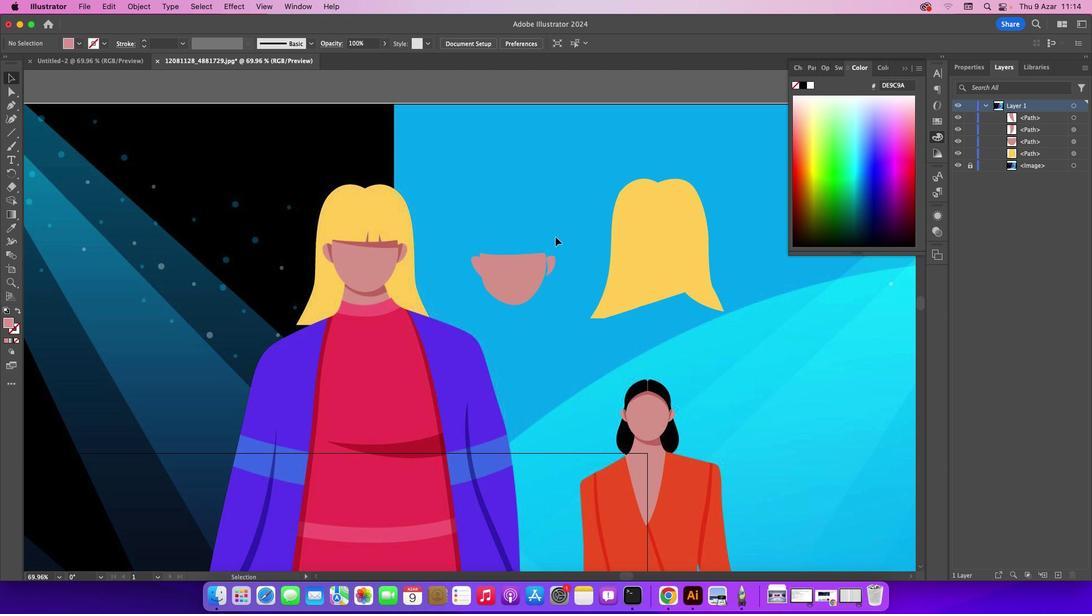 
Action: Mouse moved to (552, 264)
Screenshot: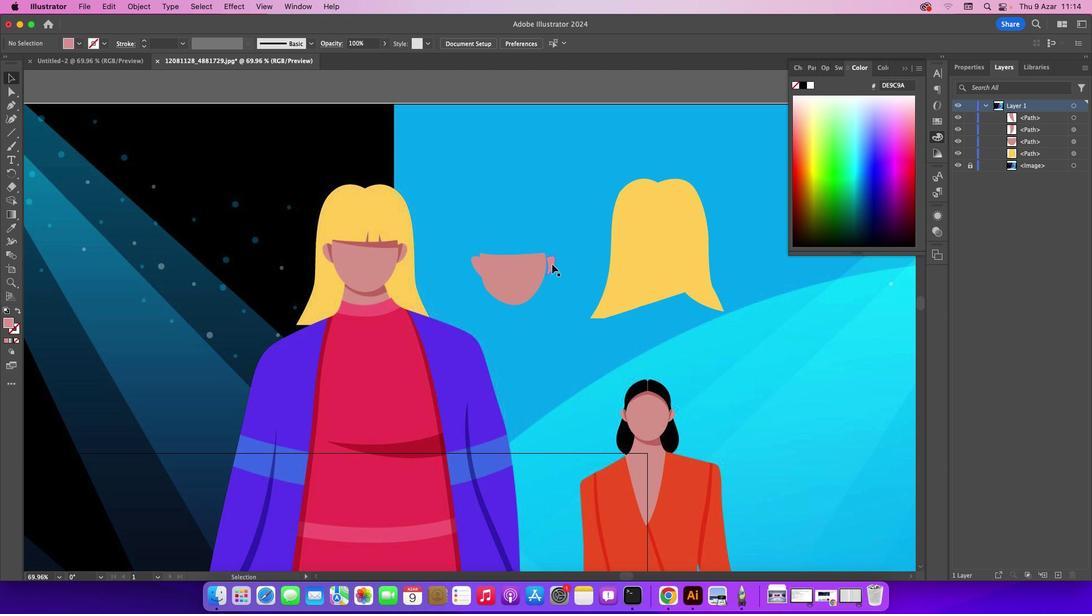 
Action: Mouse pressed left at (552, 264)
Screenshot: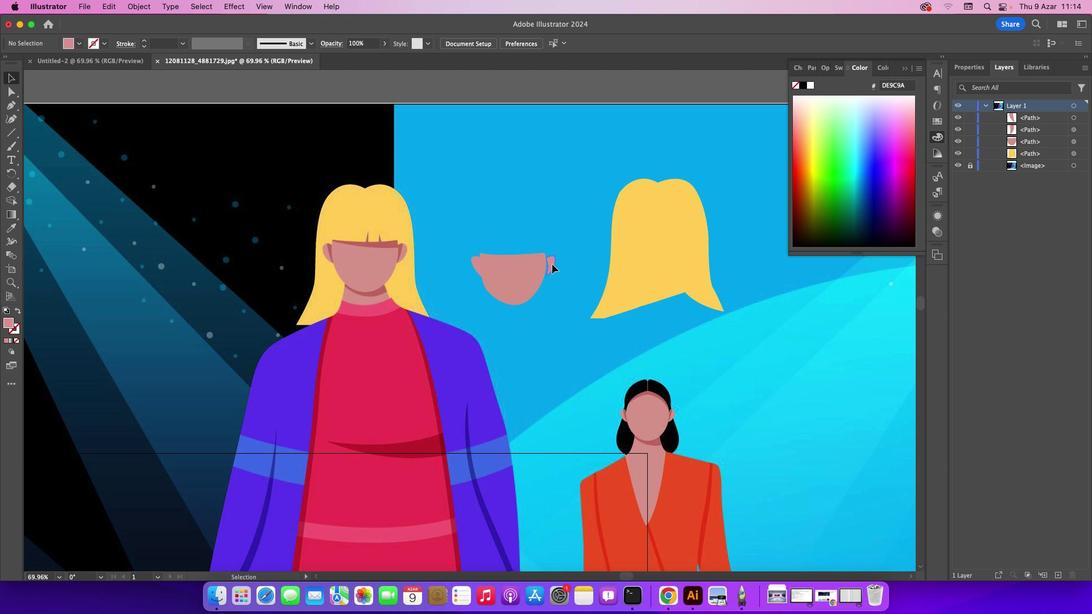 
Action: Mouse moved to (559, 251)
Screenshot: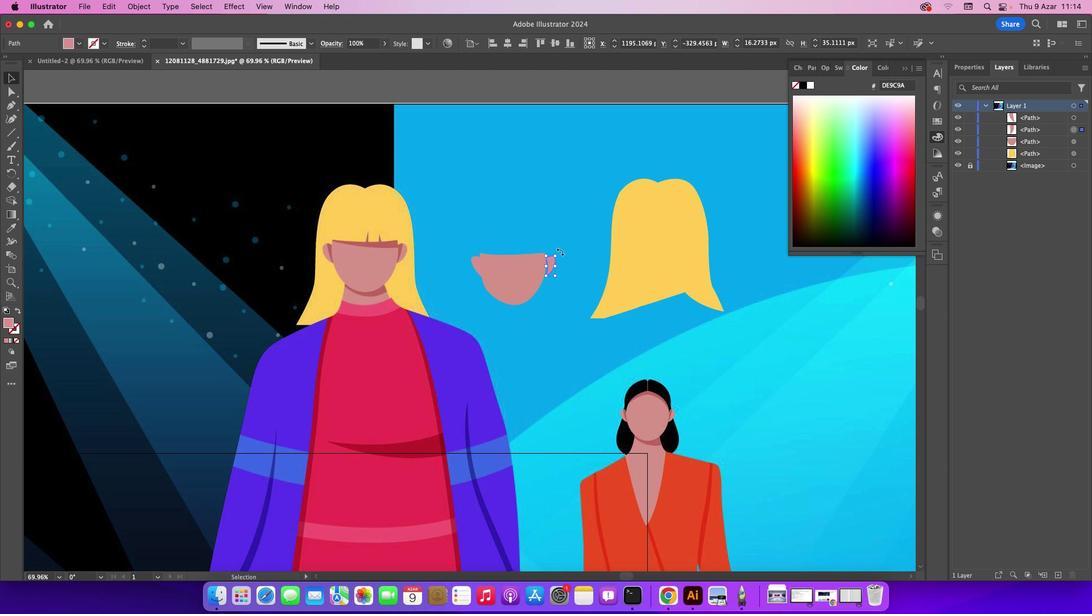 
Action: Mouse pressed left at (559, 251)
Screenshot: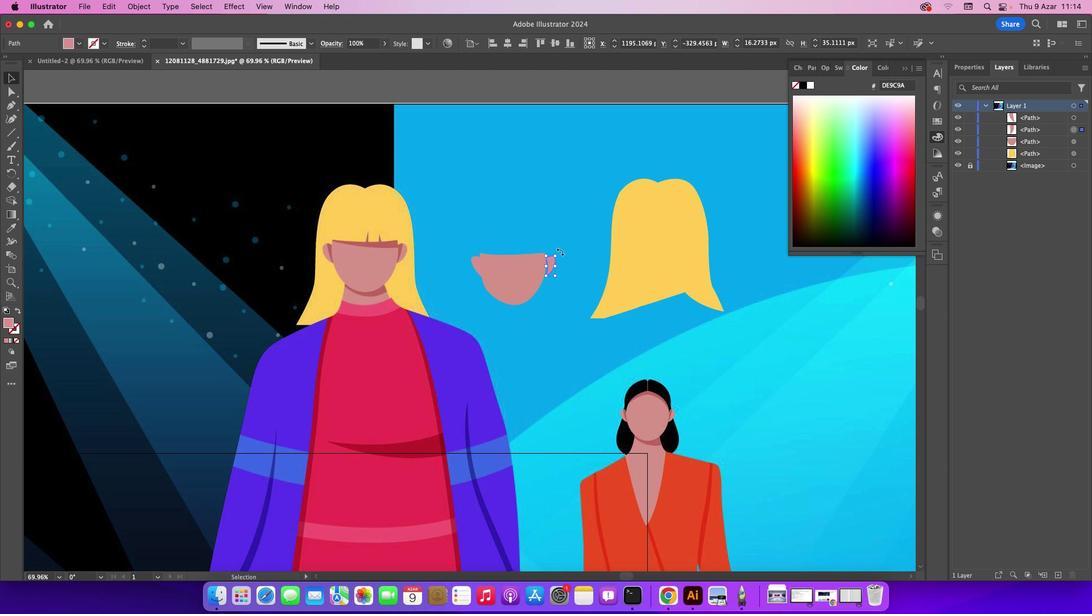
Action: Mouse moved to (550, 260)
Screenshot: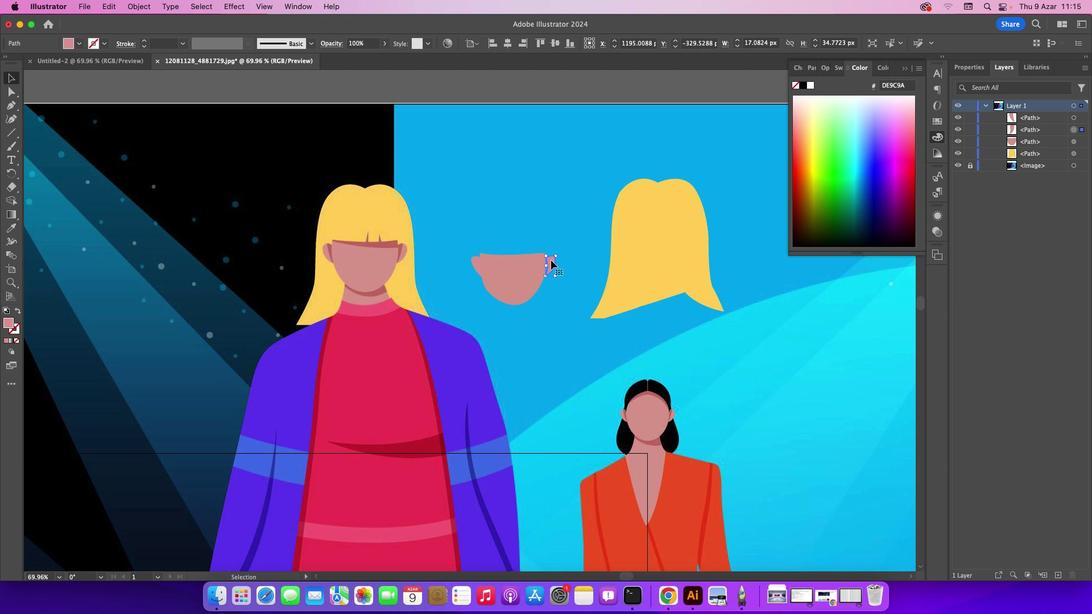 
Action: Mouse pressed left at (550, 260)
Screenshot: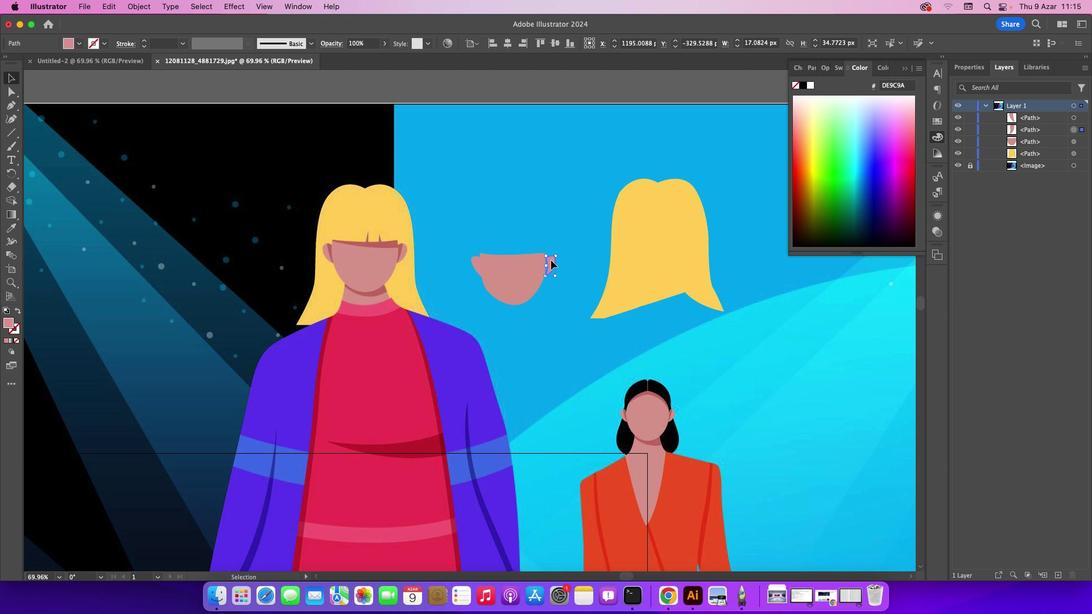 
Action: Mouse moved to (560, 239)
Screenshot: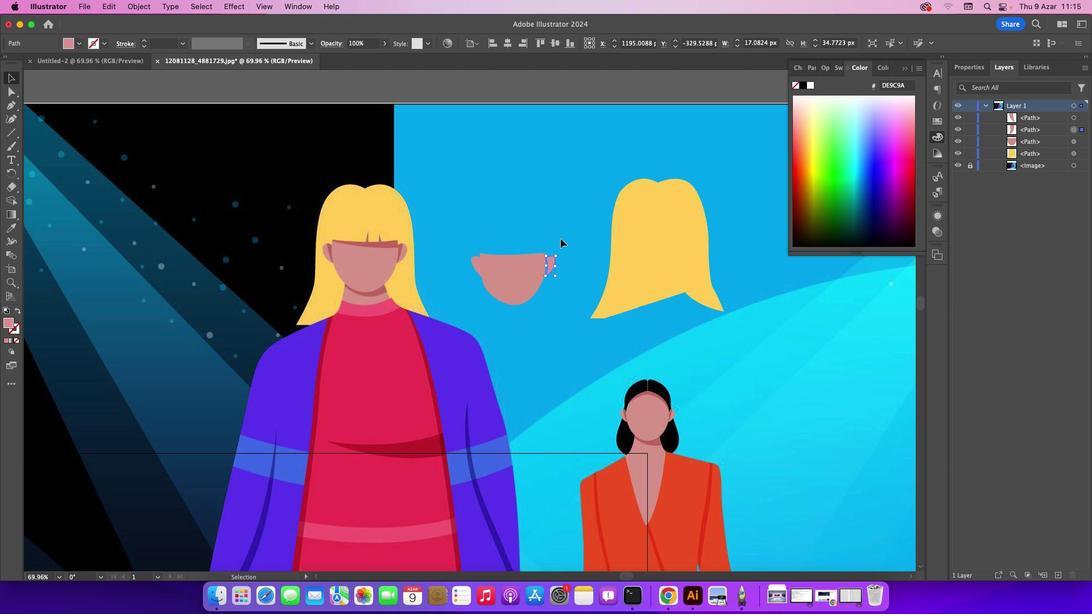 
Action: Key pressed Key.leftKey.left
Screenshot: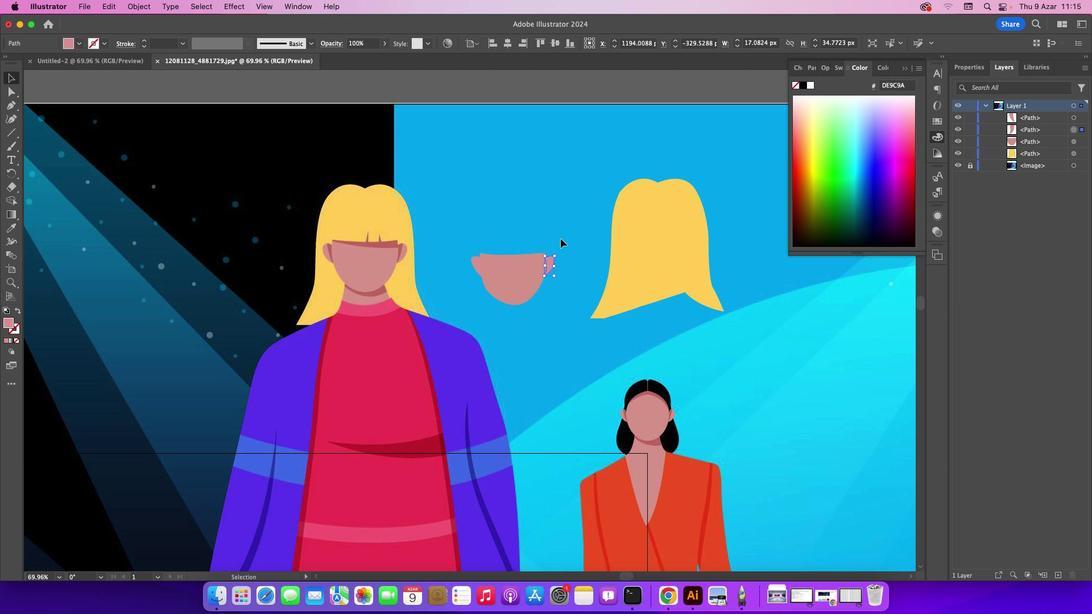 
Action: Mouse pressed left at (560, 239)
Screenshot: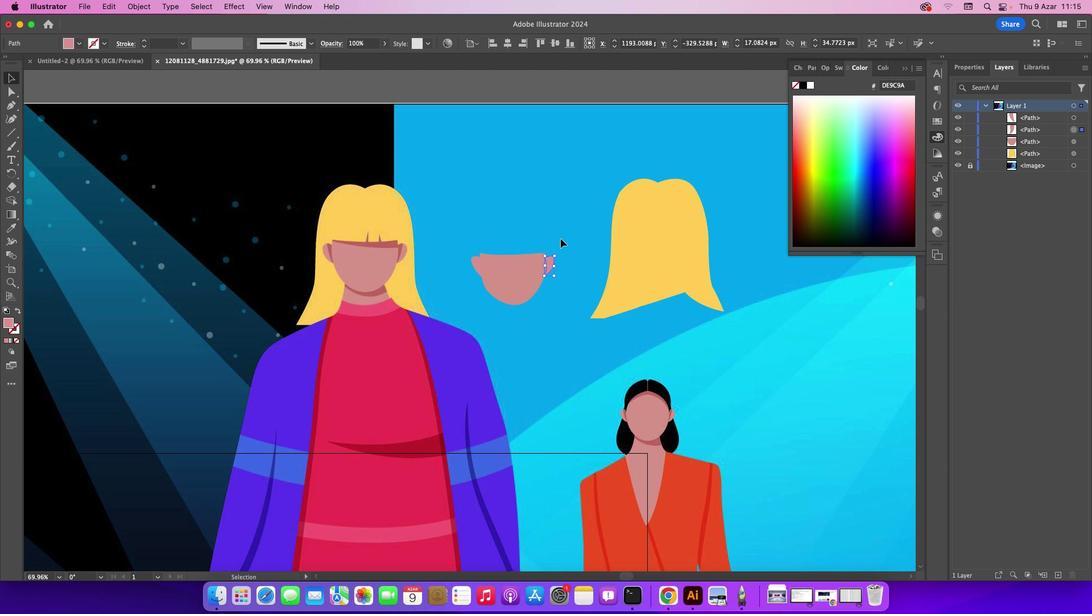 
Action: Mouse moved to (12, 106)
Screenshot: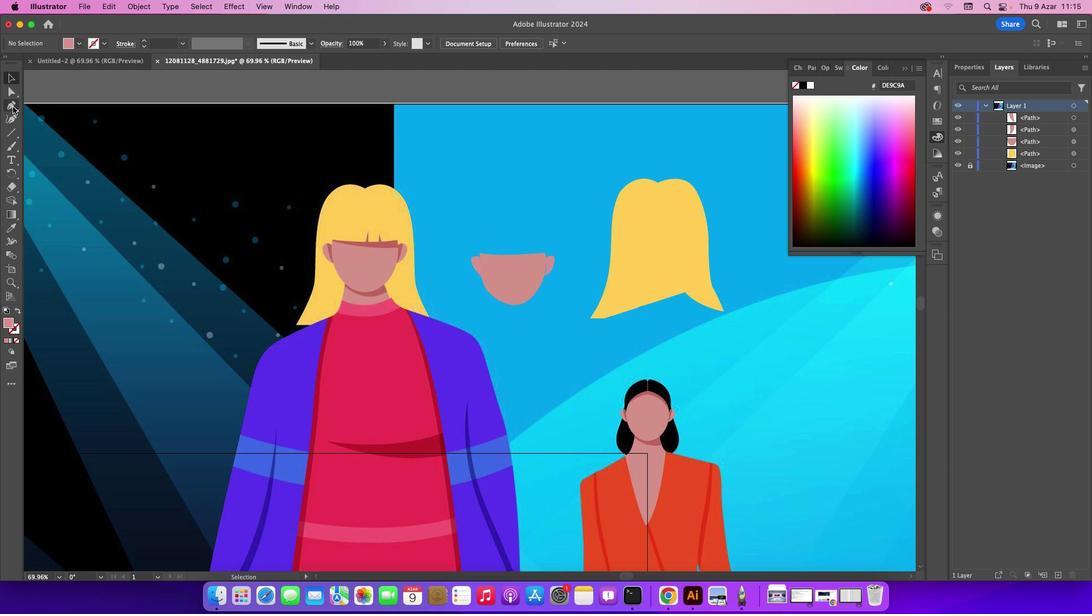 
Action: Mouse pressed left at (12, 106)
Screenshot: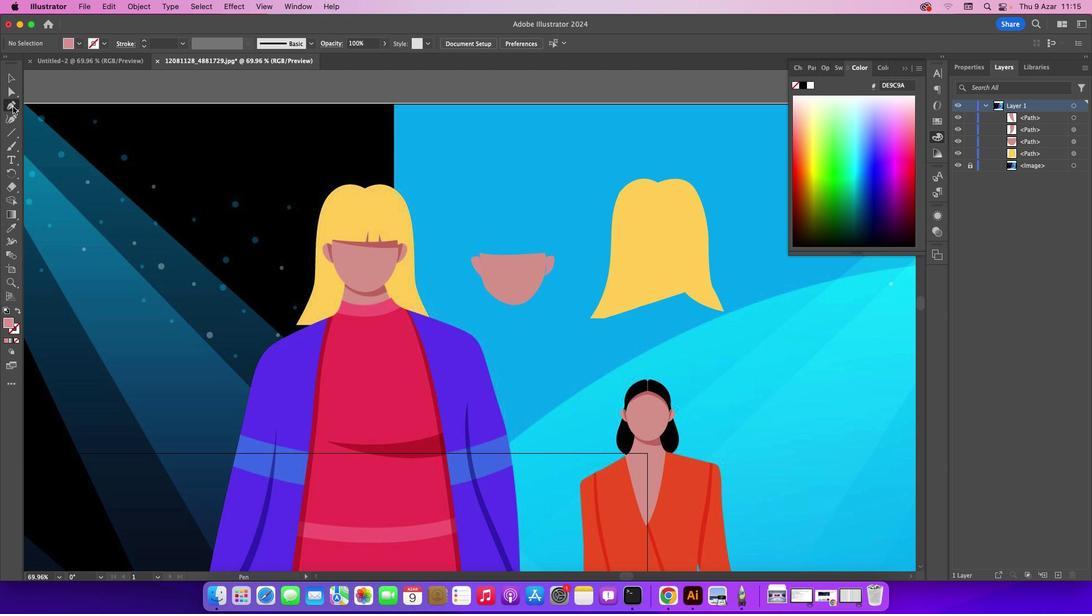 
Action: Mouse moved to (331, 240)
Screenshot: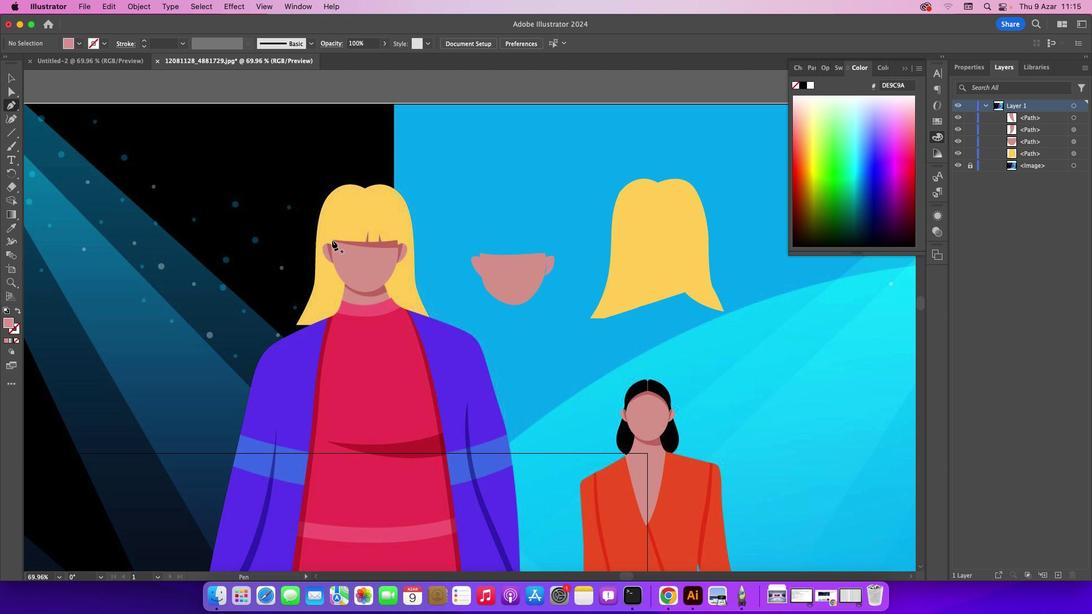 
Action: Mouse pressed left at (331, 240)
Screenshot: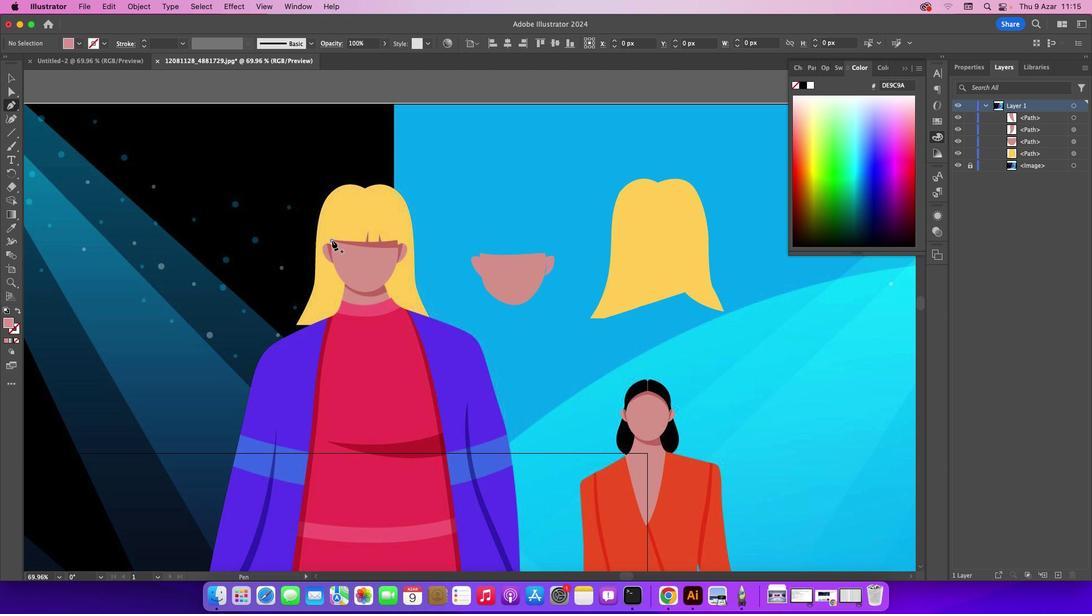 
Action: Mouse moved to (397, 246)
Screenshot: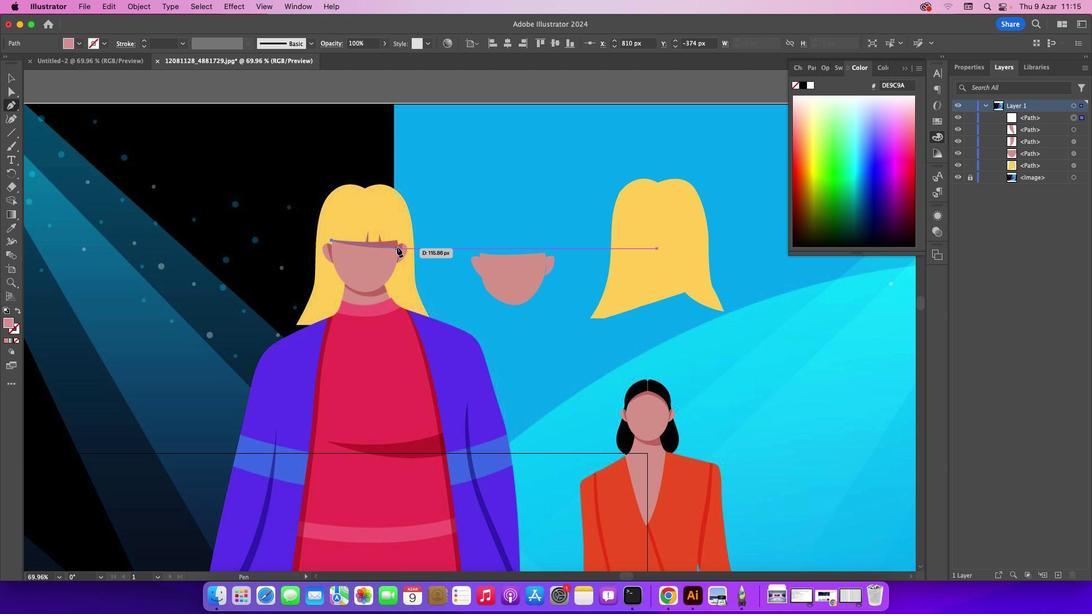 
Action: Mouse pressed left at (397, 246)
Screenshot: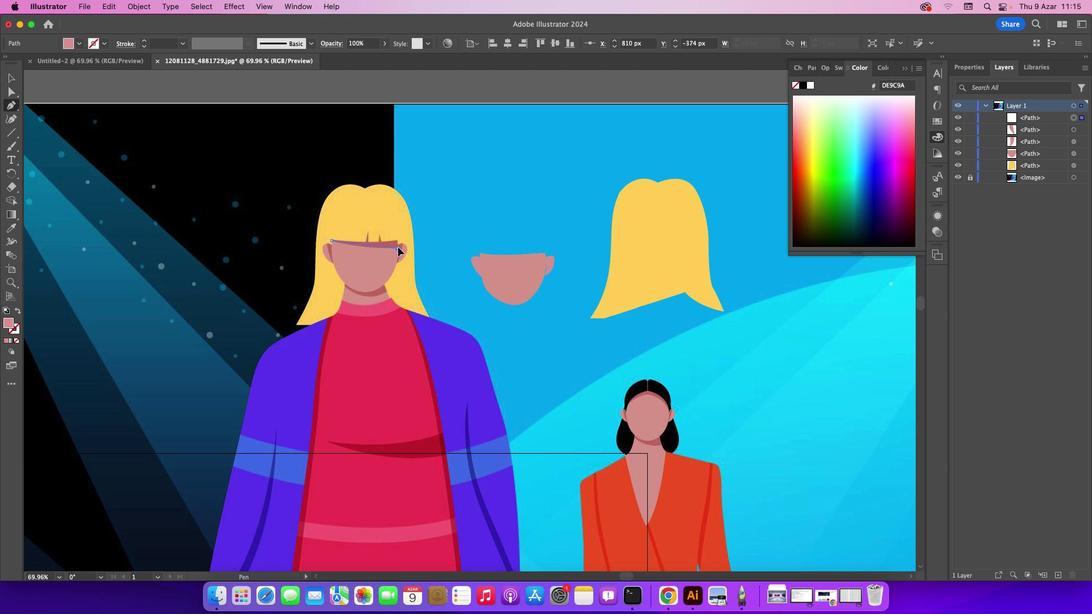 
Action: Mouse moved to (398, 248)
Screenshot: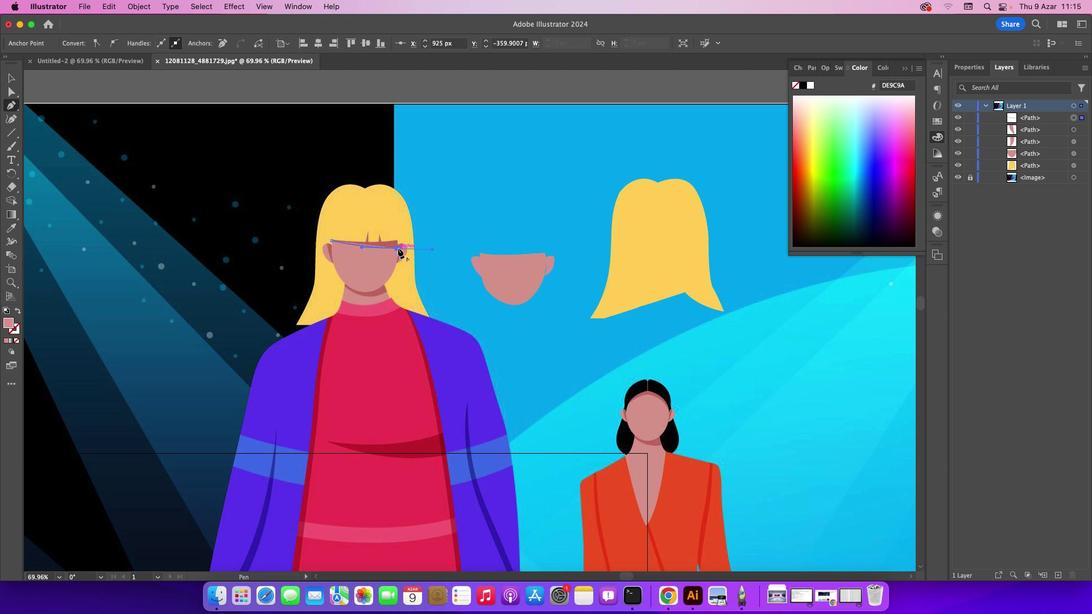 
Action: Mouse pressed left at (398, 248)
Screenshot: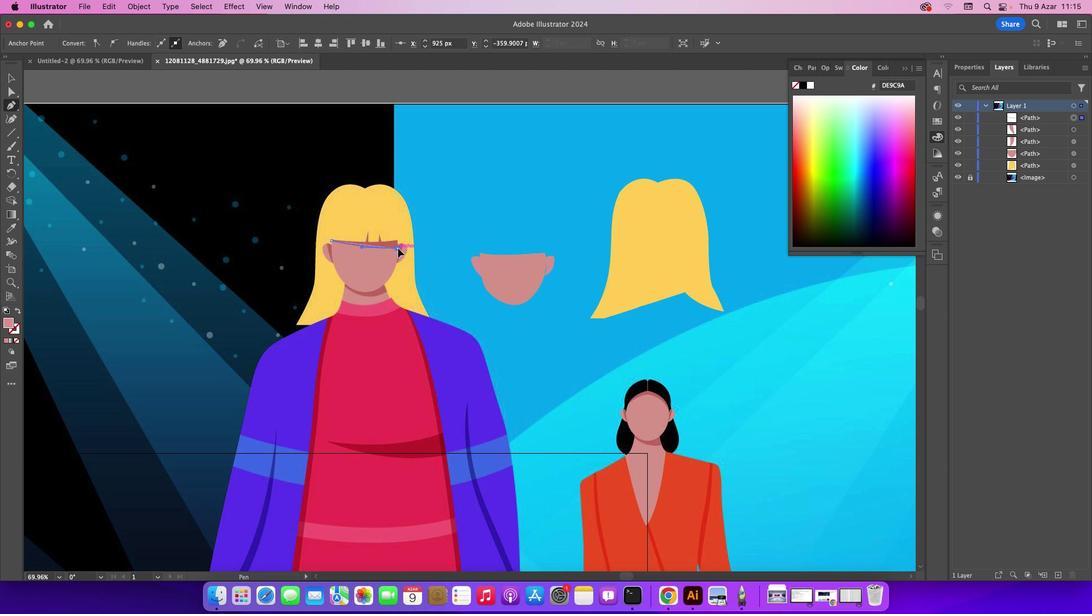
Action: Mouse moved to (397, 240)
Screenshot: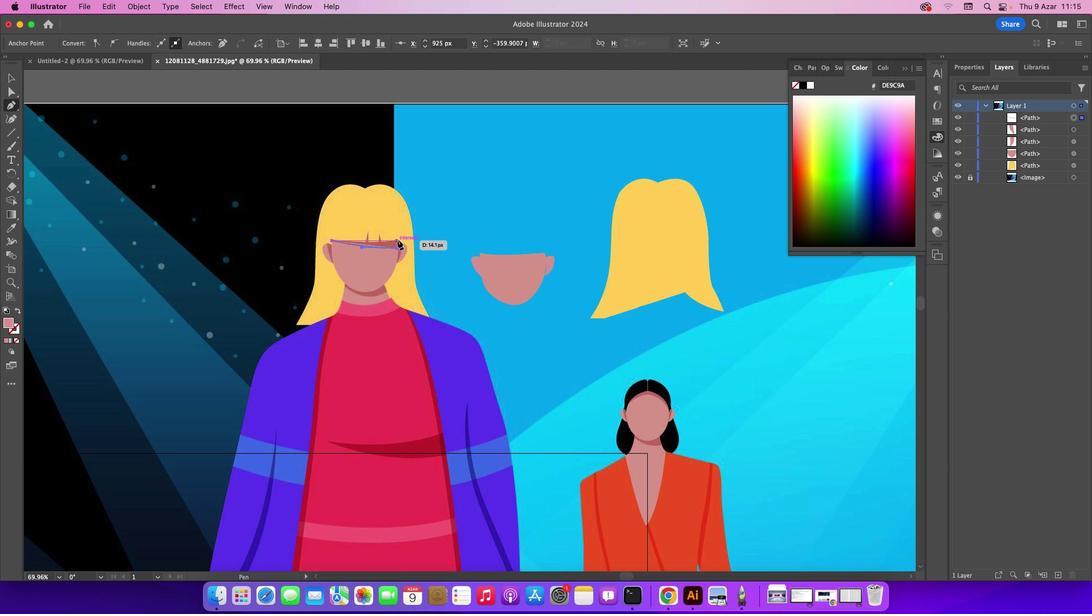 
Action: Mouse pressed left at (397, 240)
Screenshot: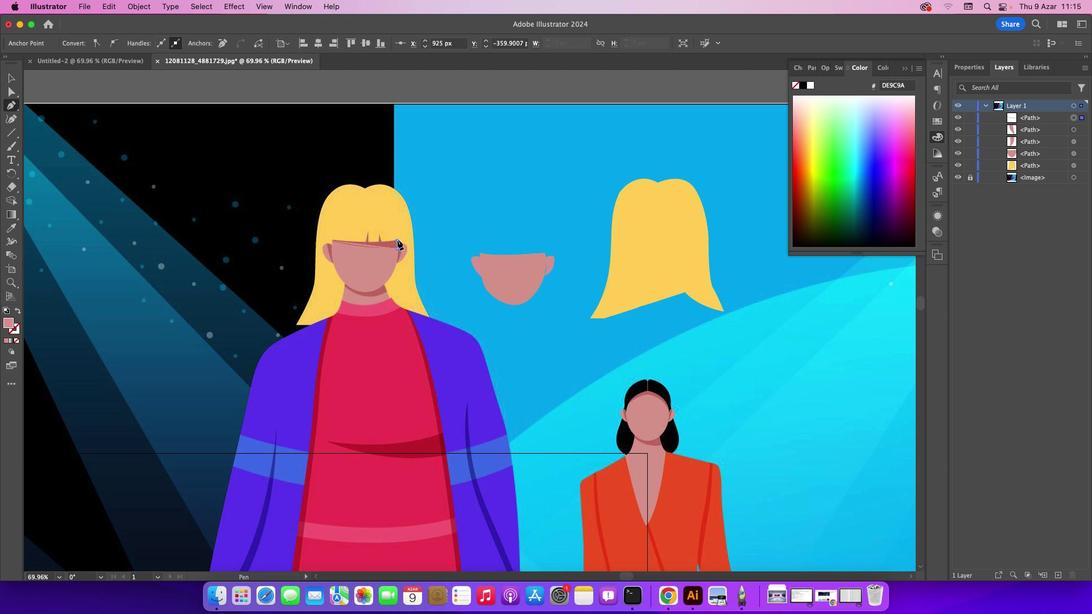 
Action: Mouse moved to (330, 239)
Screenshot: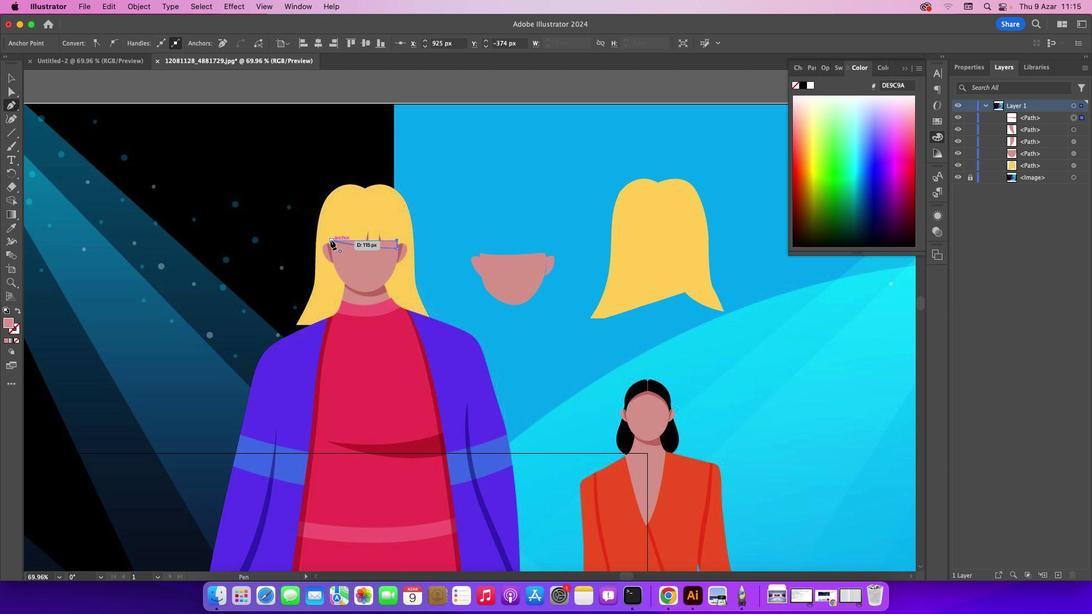 
Action: Mouse pressed left at (330, 239)
Screenshot: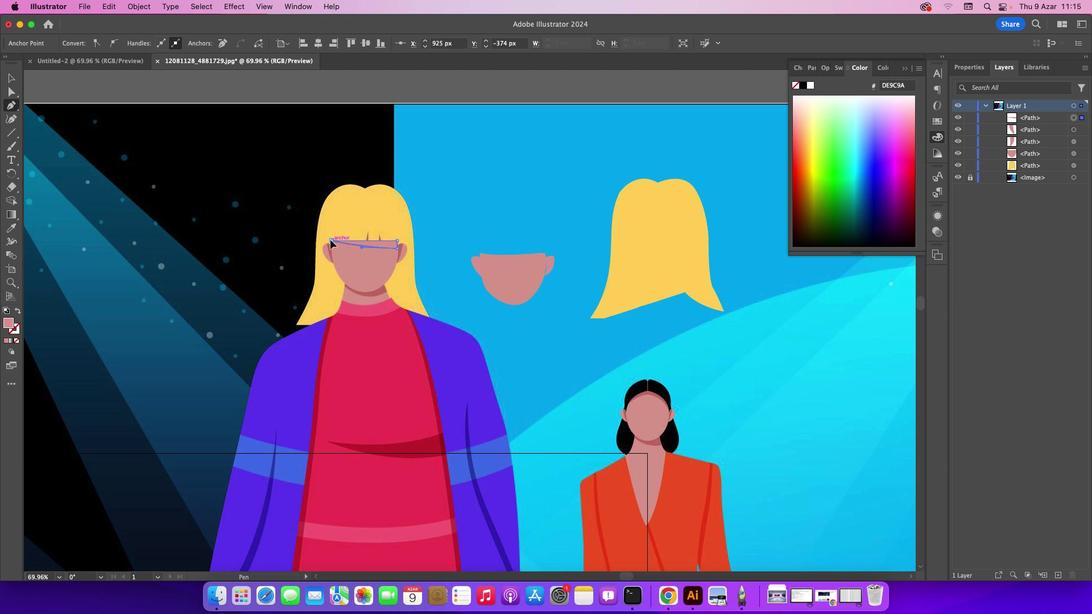 
Action: Mouse moved to (13, 82)
Screenshot: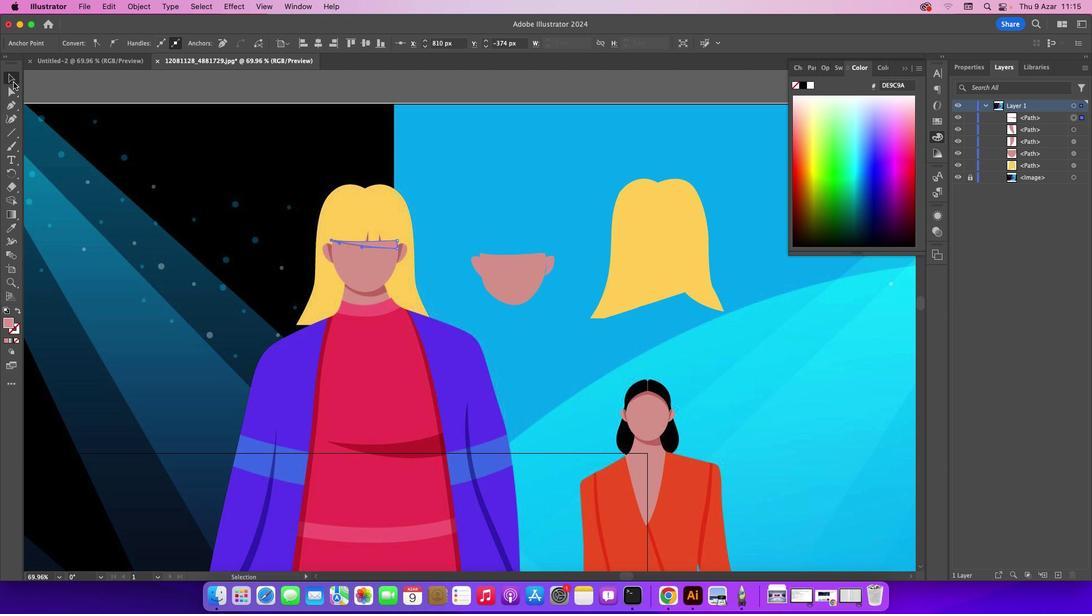 
Action: Mouse pressed left at (13, 82)
Screenshot: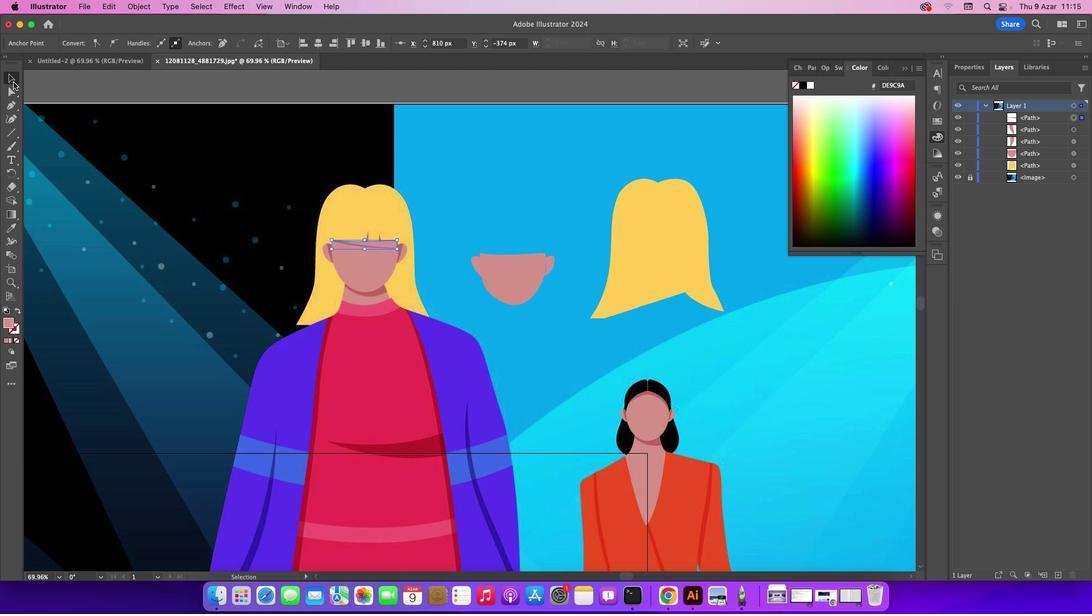 
Action: Mouse moved to (112, 150)
Screenshot: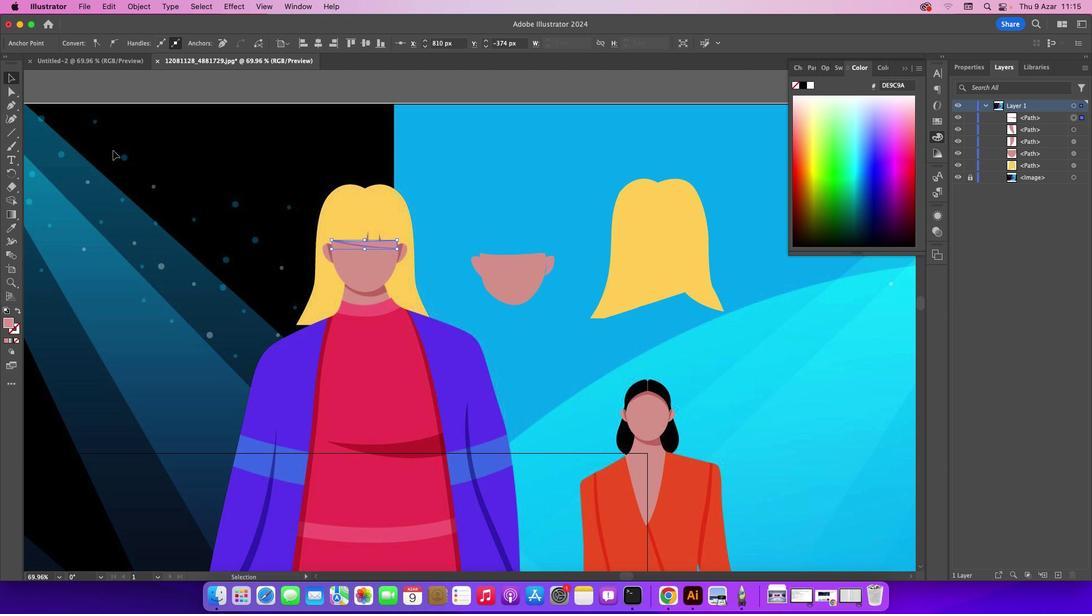 
Action: Mouse pressed left at (112, 150)
Screenshot: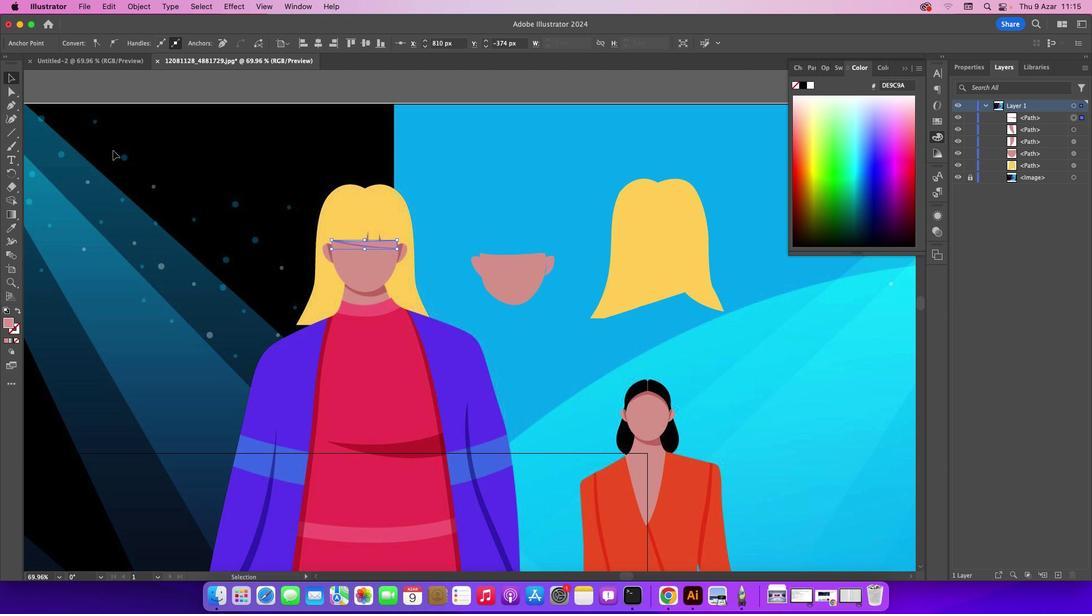 
Action: Mouse moved to (373, 247)
Screenshot: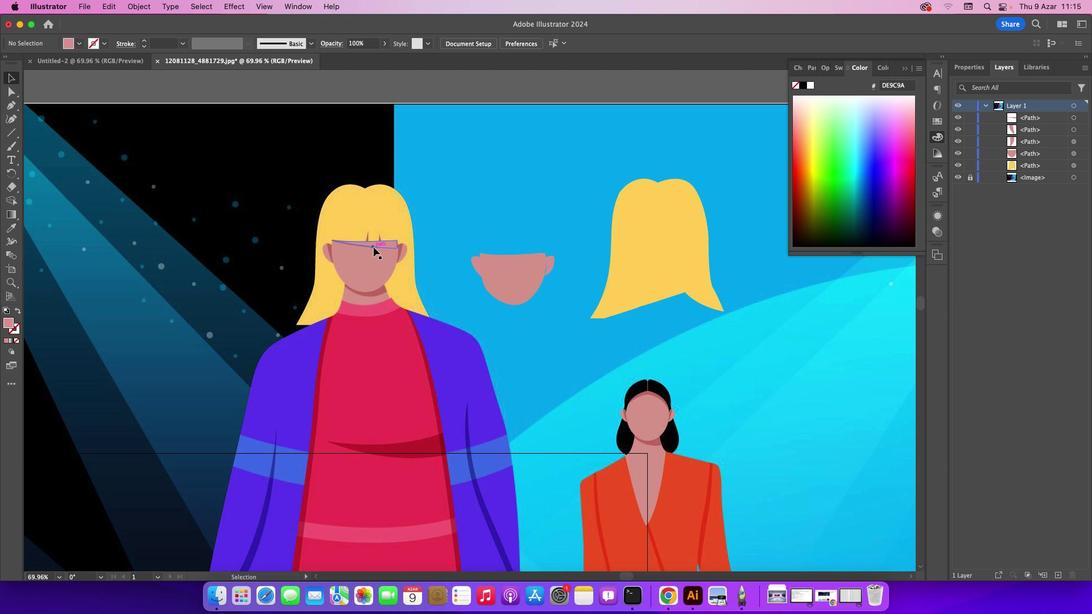 
Action: Mouse pressed left at (373, 247)
Screenshot: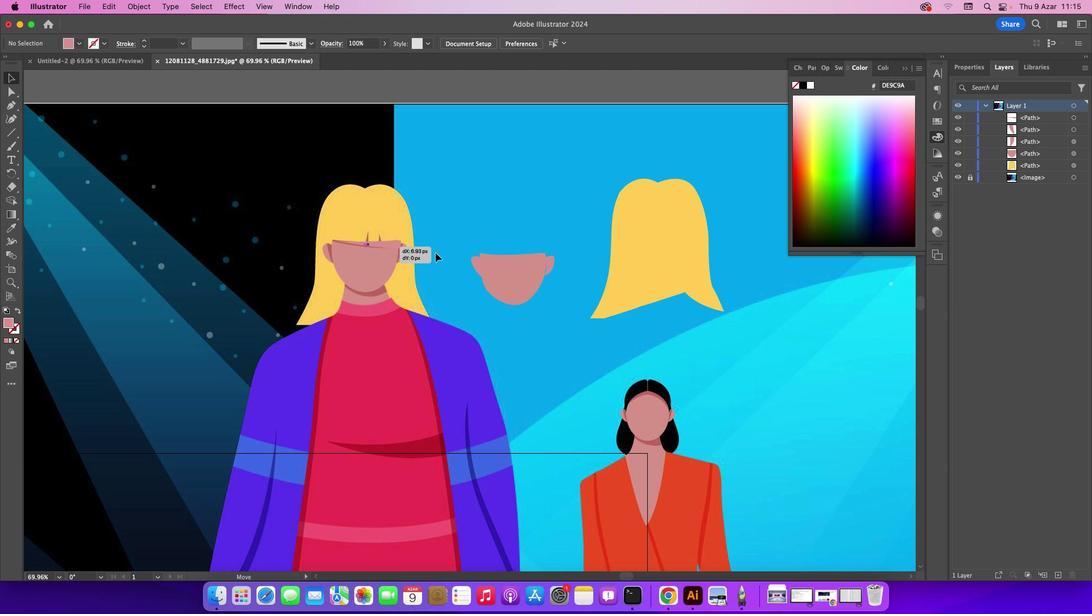 
Action: Mouse moved to (13, 225)
Screenshot: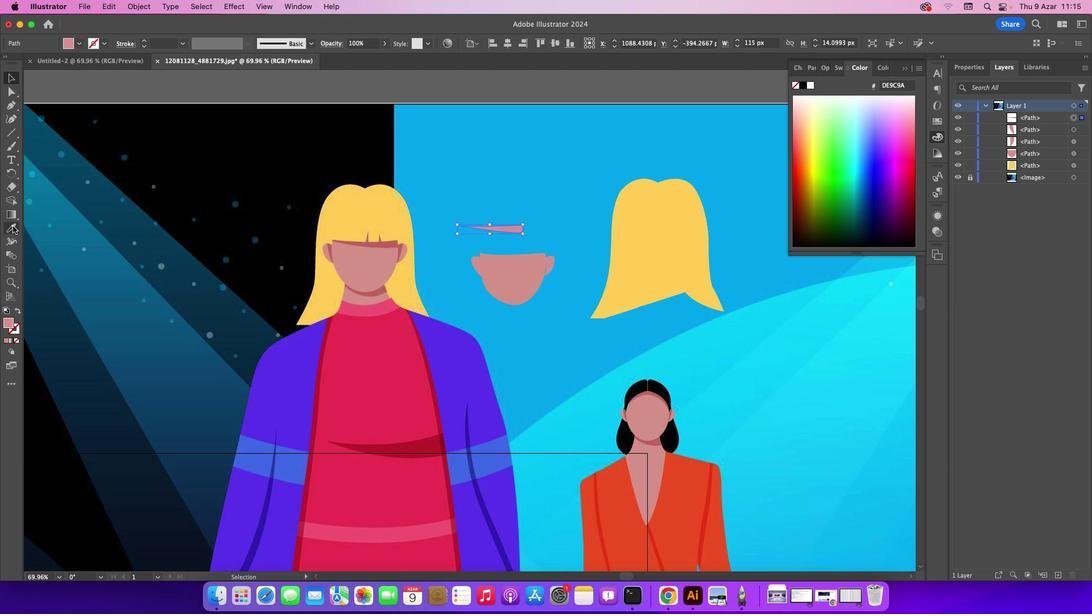 
Action: Mouse pressed left at (13, 225)
Screenshot: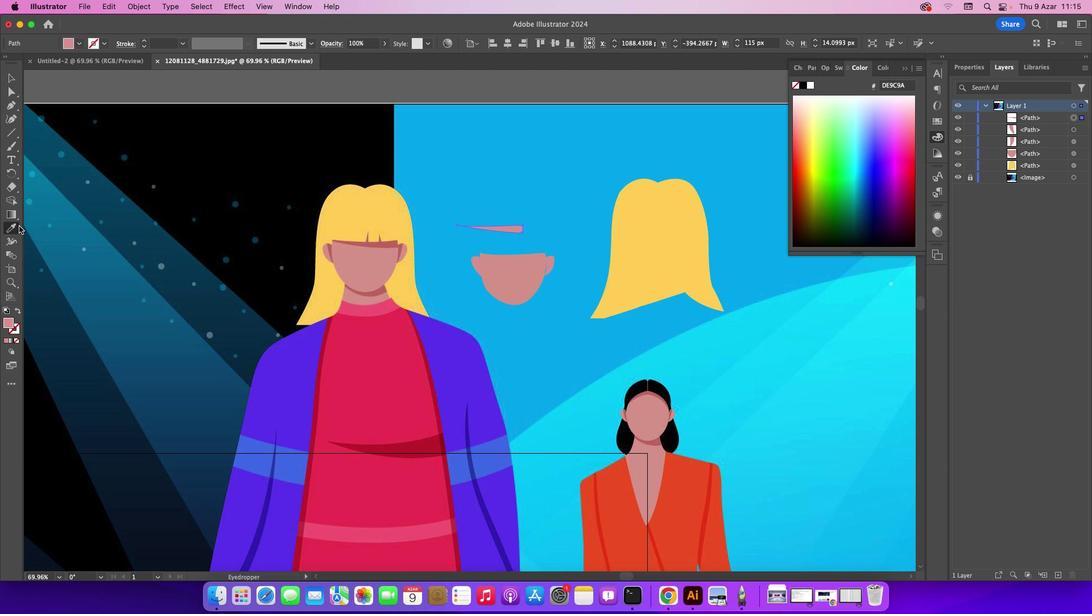 
Action: Mouse moved to (386, 245)
Screenshot: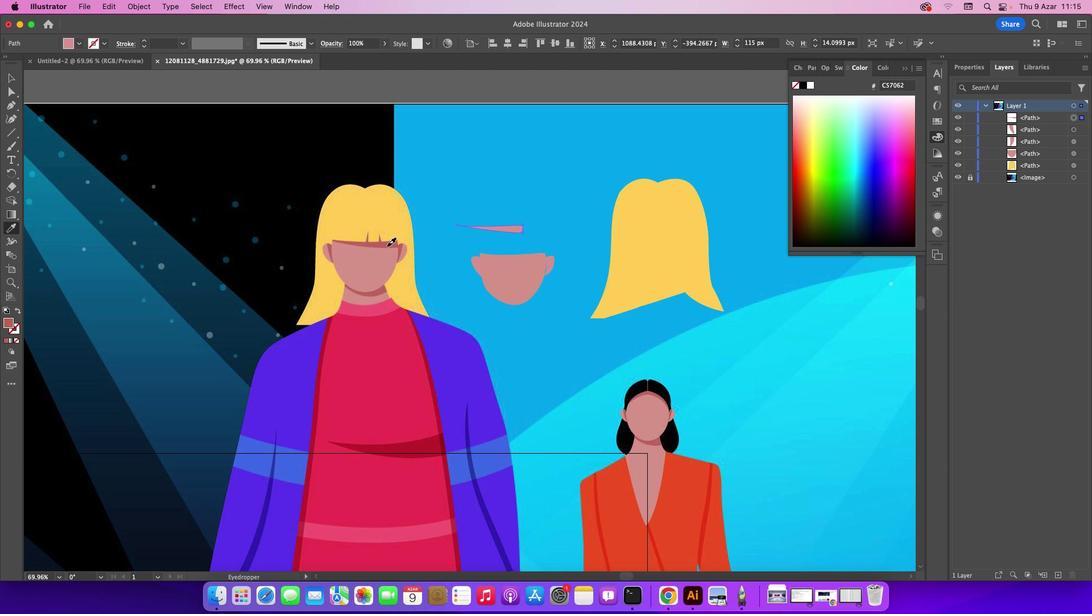 
Action: Mouse pressed left at (386, 245)
Screenshot: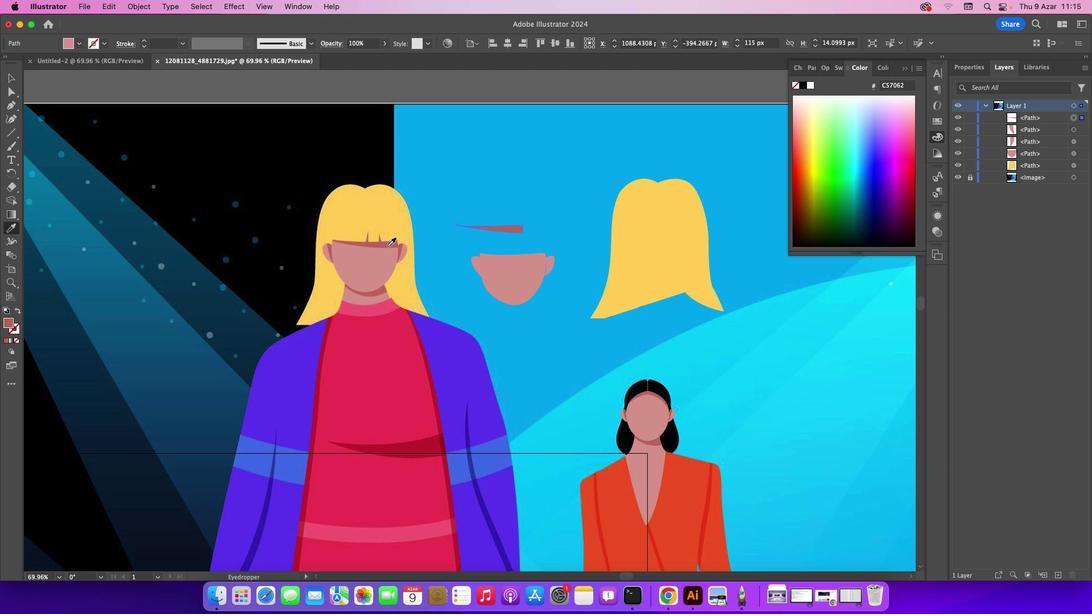 
Action: Mouse moved to (9, 75)
Screenshot: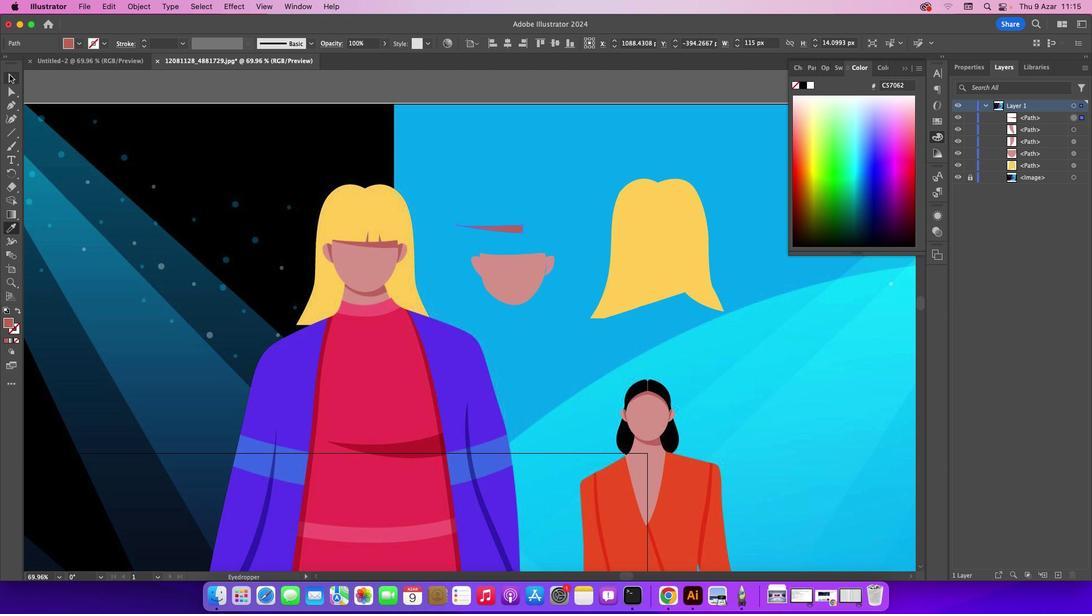 
Action: Mouse pressed left at (9, 75)
Screenshot: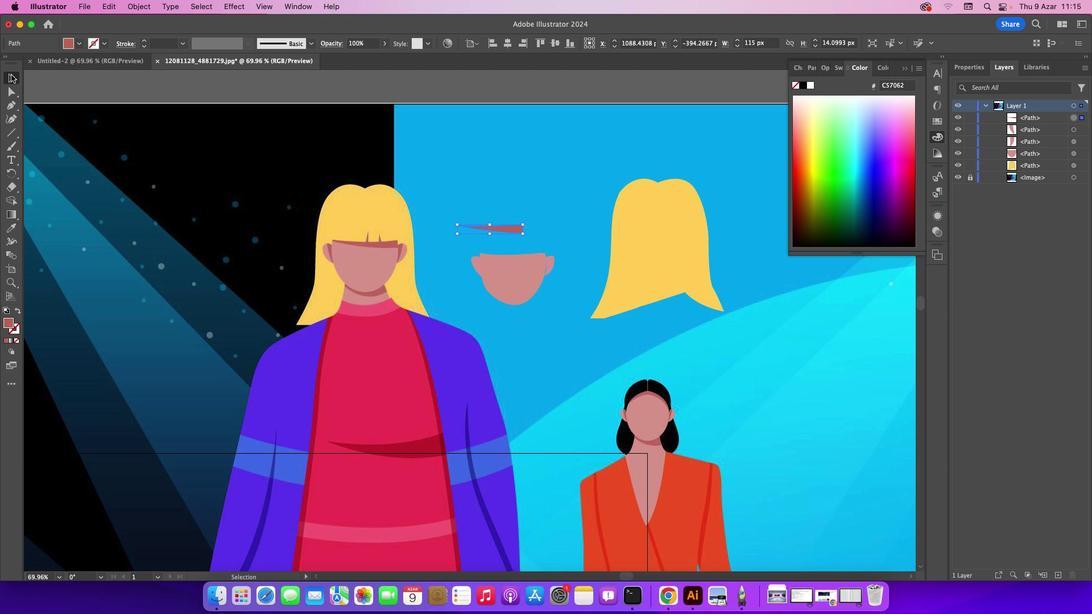 
Action: Mouse moved to (511, 227)
Screenshot: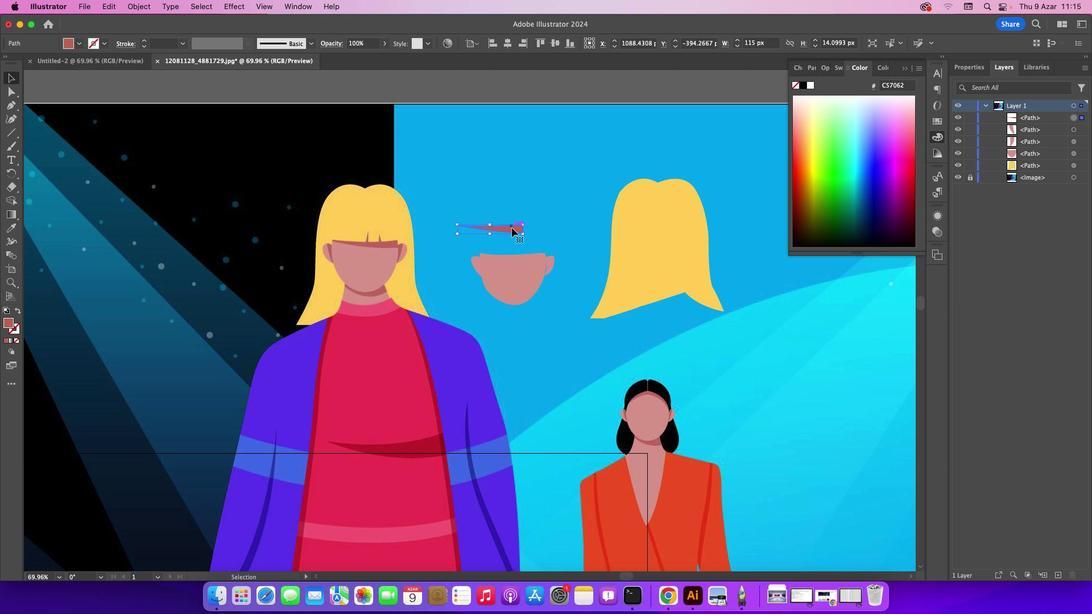 
Action: Mouse pressed left at (511, 227)
Screenshot: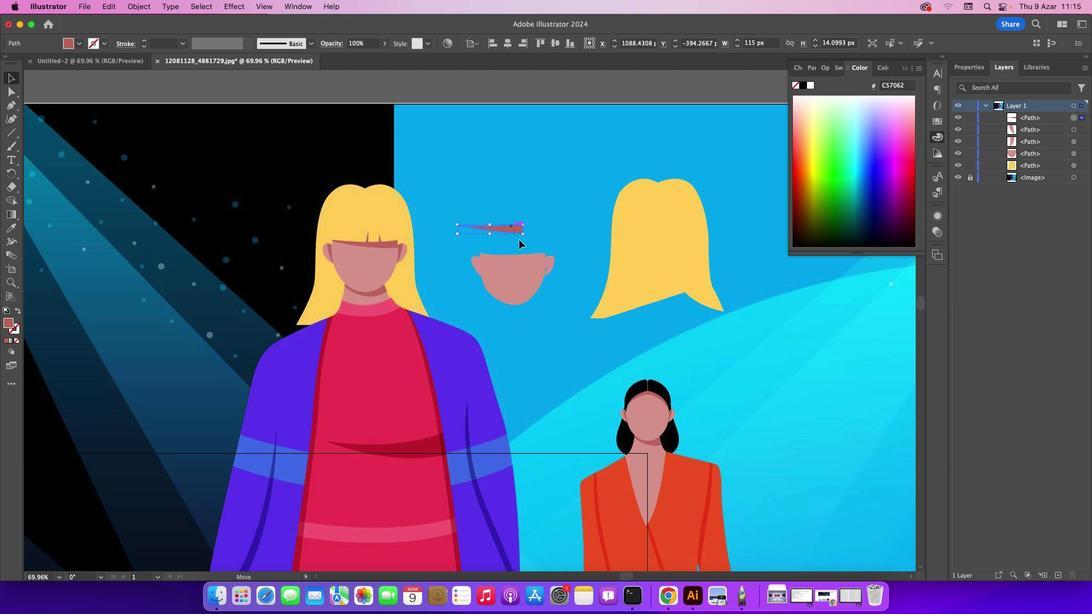 
Action: Mouse moved to (524, 218)
Screenshot: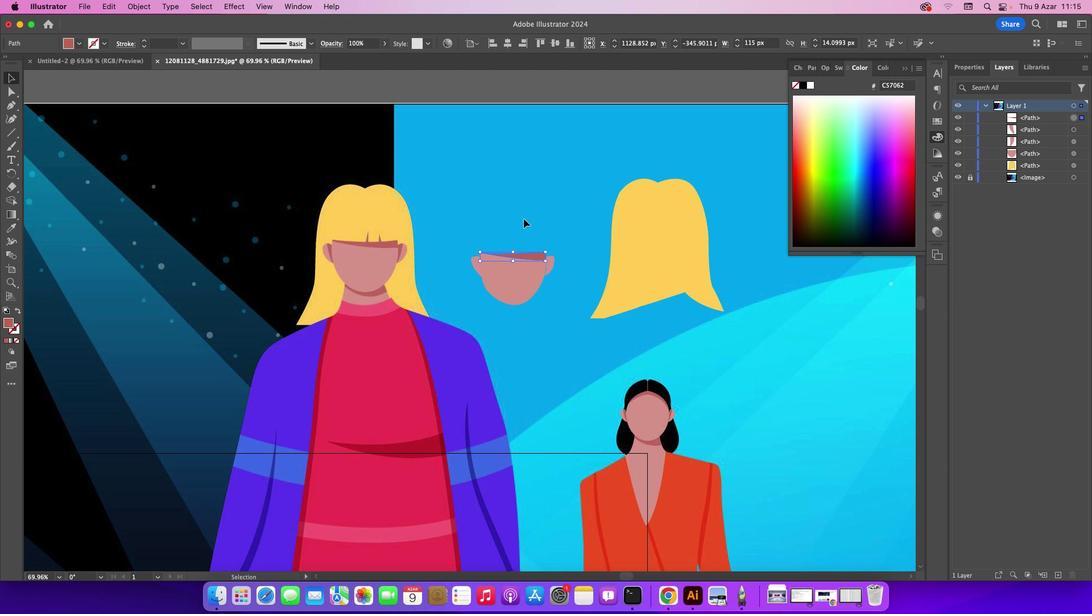 
Action: Mouse pressed left at (524, 218)
Screenshot: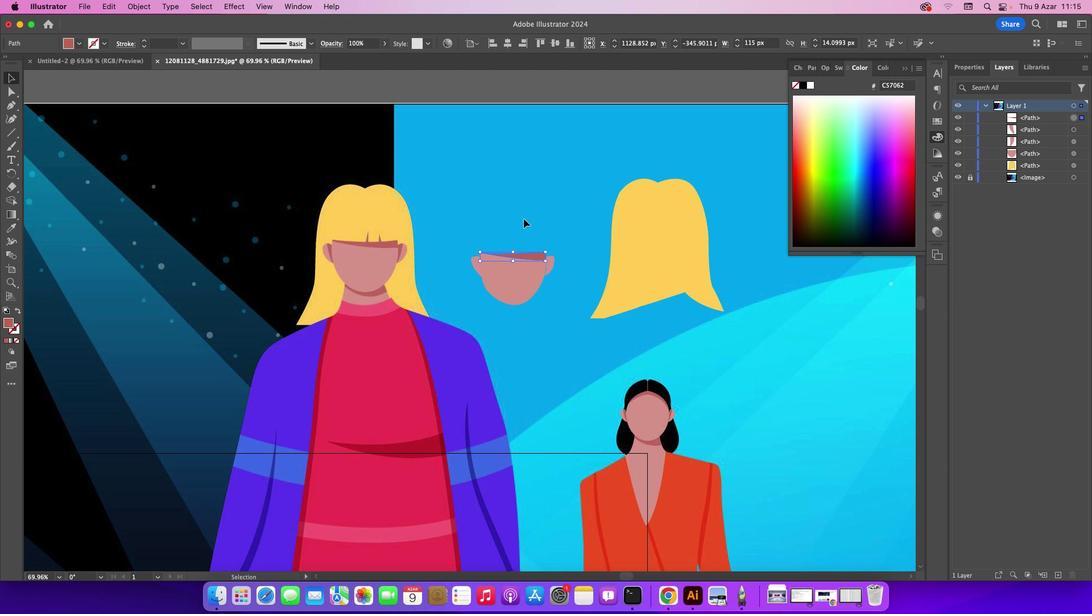 
Action: Mouse moved to (531, 256)
Screenshot: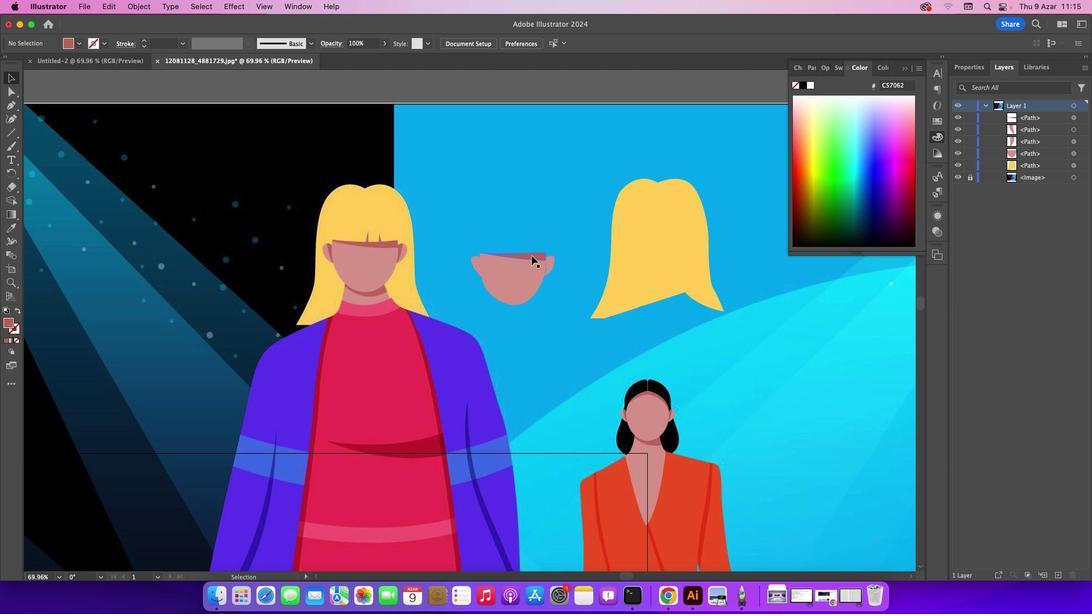 
Action: Mouse pressed left at (531, 256)
